 Task: Create Different Cloud Shapes.
Action: Mouse moved to (73, 201)
Screenshot: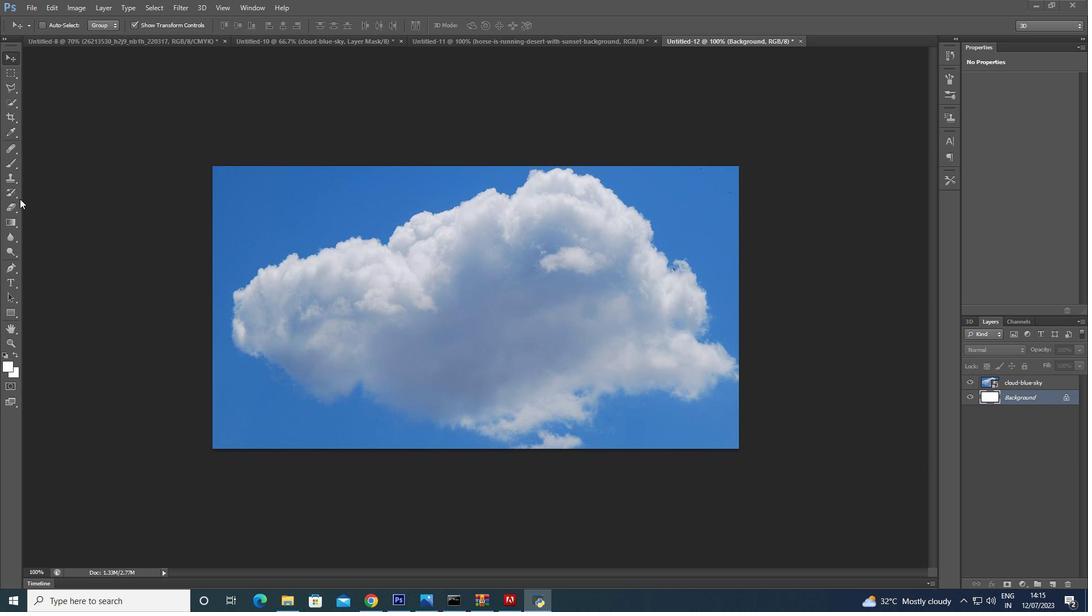 
Action: Mouse pressed left at (73, 201)
Screenshot: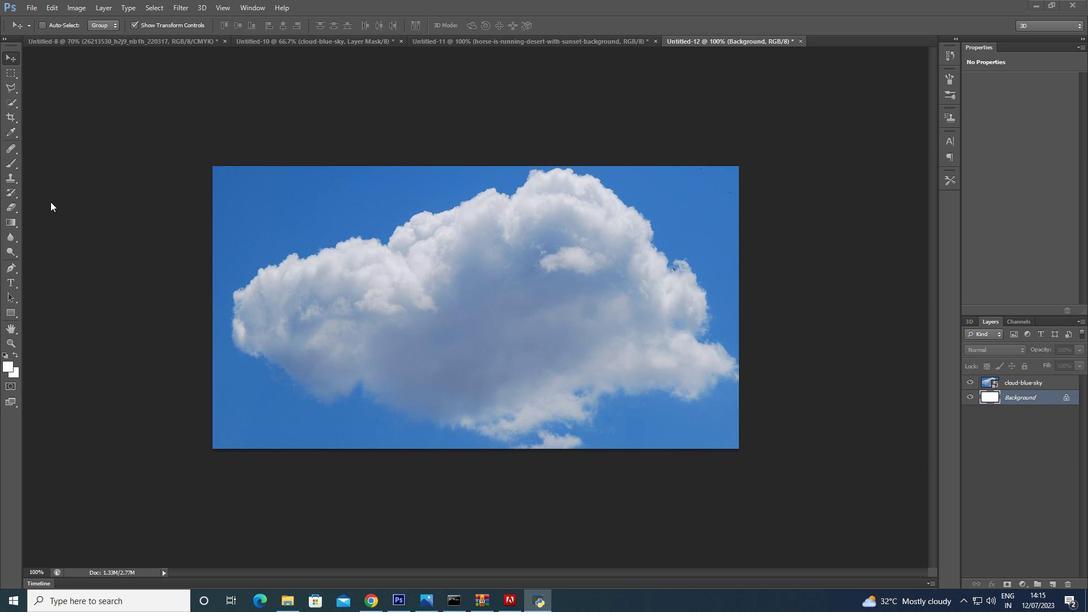 
Action: Mouse moved to (15, 105)
Screenshot: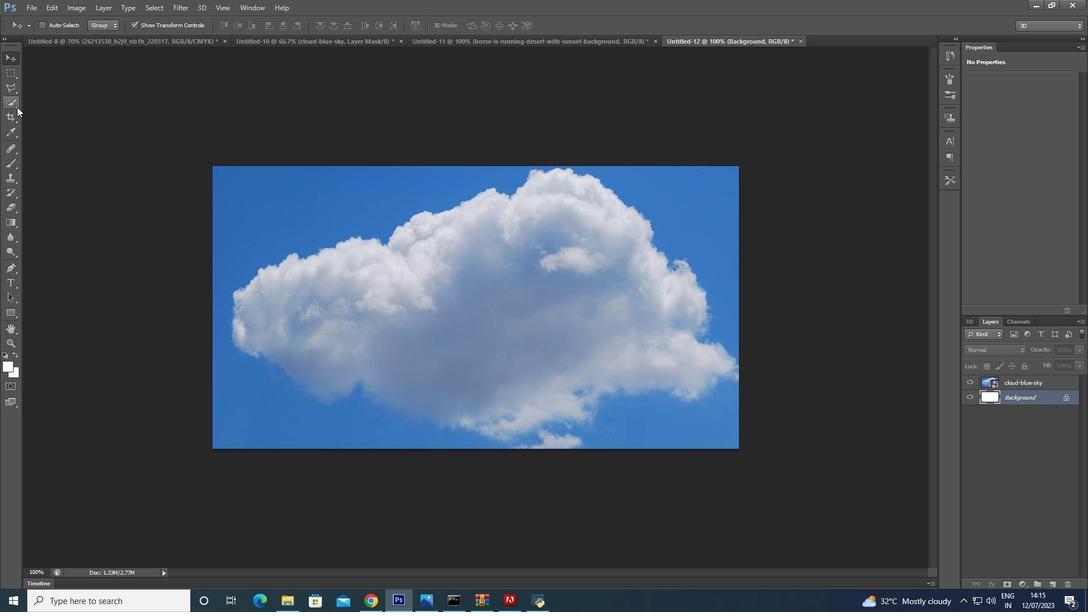 
Action: Mouse pressed left at (15, 105)
Screenshot: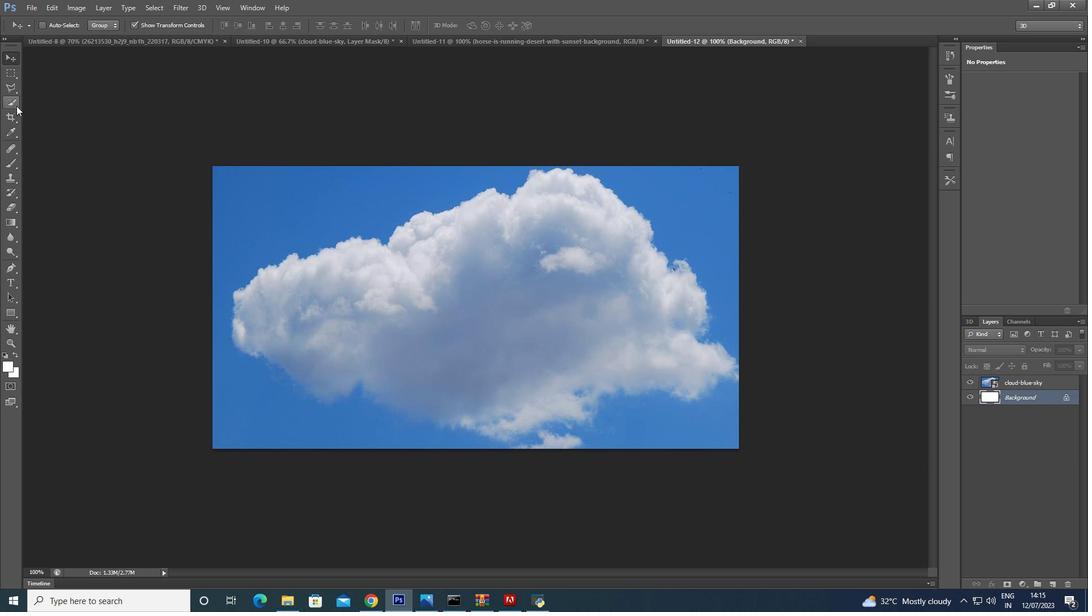 
Action: Mouse pressed left at (15, 105)
Screenshot: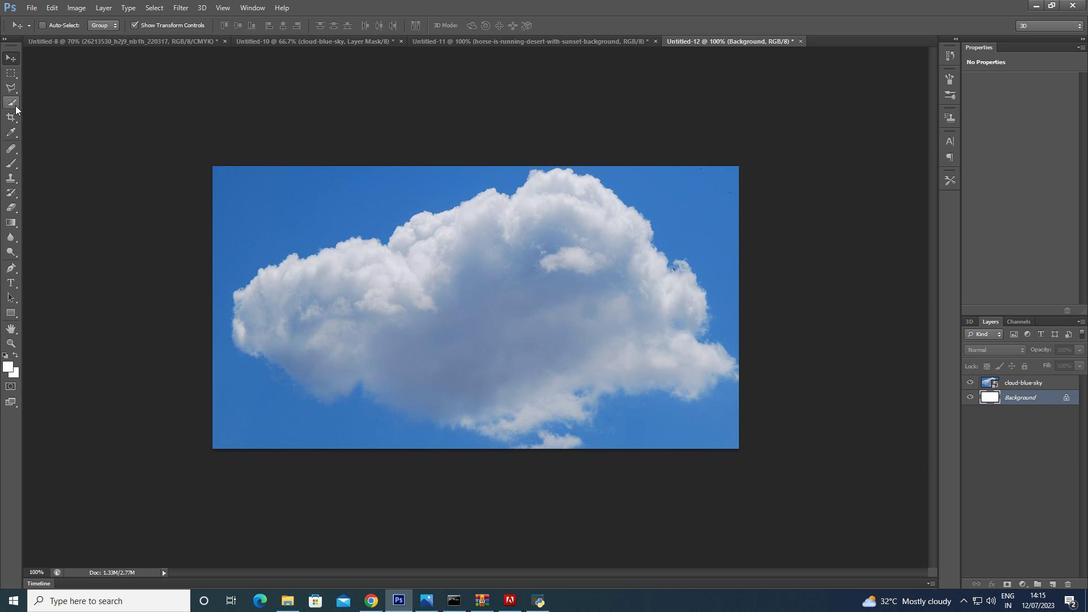 
Action: Mouse moved to (280, 297)
Screenshot: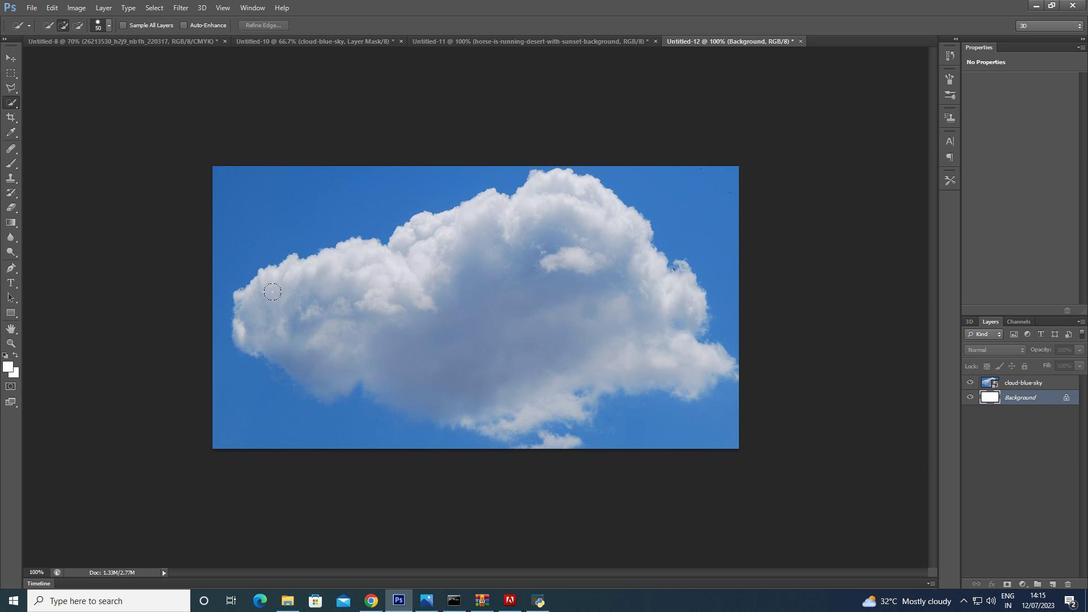 
Action: Mouse pressed left at (280, 297)
Screenshot: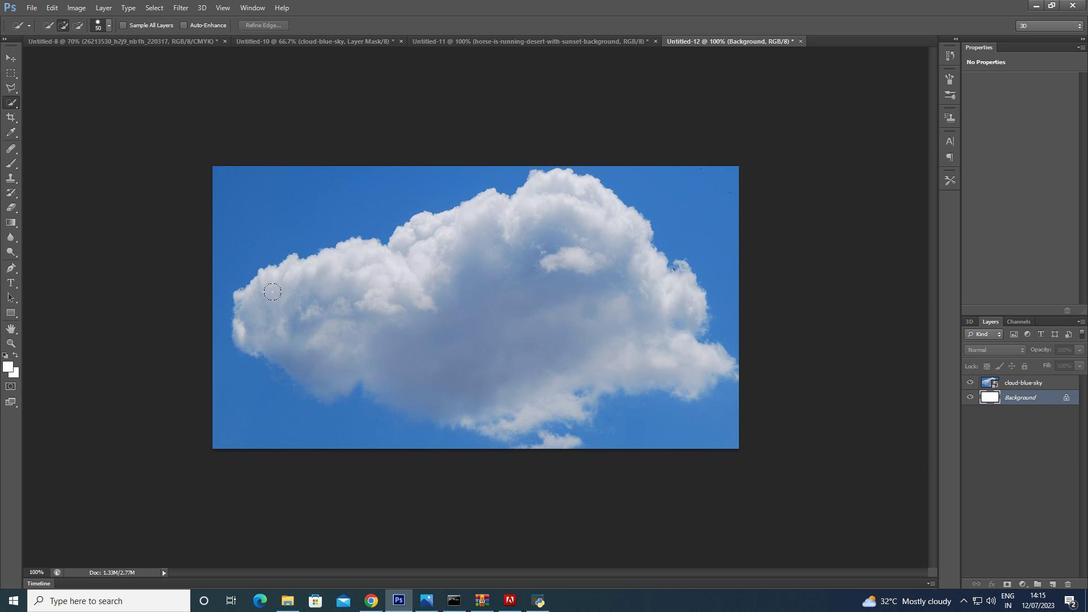 
Action: Mouse moved to (482, 302)
Screenshot: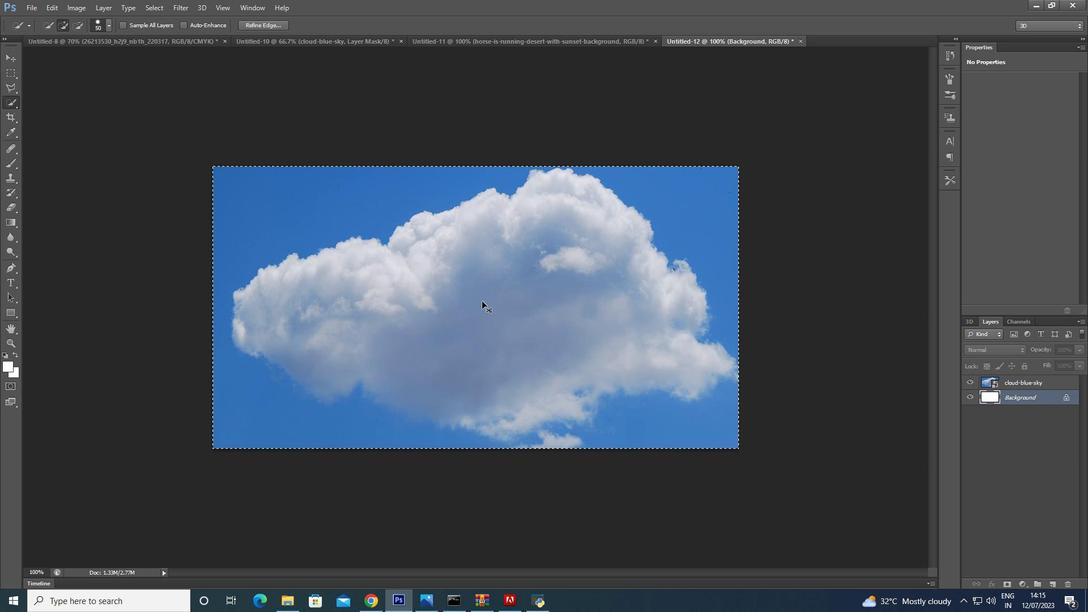 
Action: Key pressed ctrl+D
Screenshot: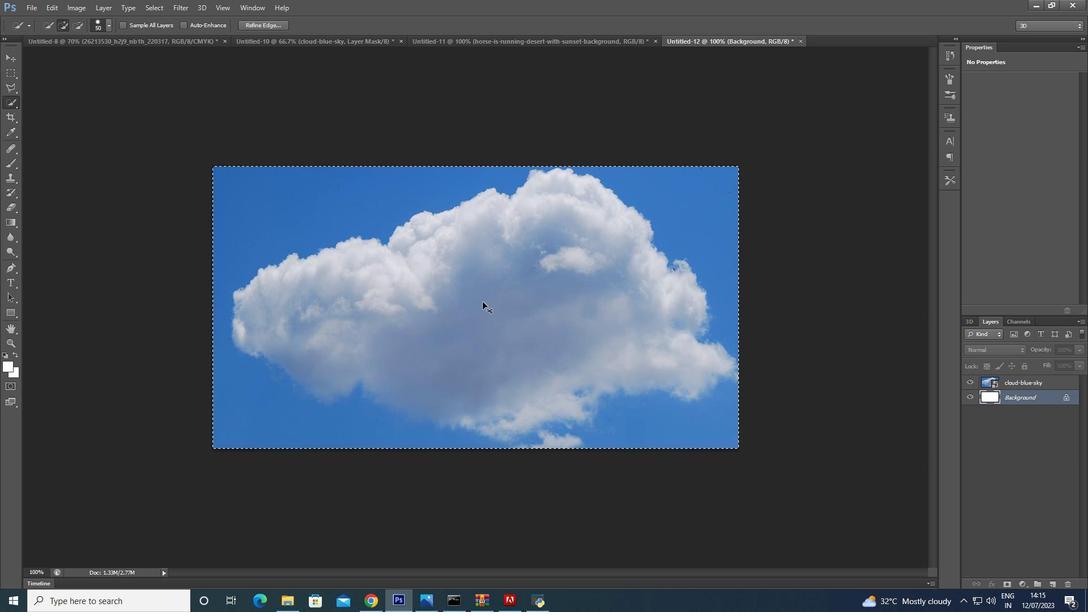 
Action: Mouse moved to (1024, 385)
Screenshot: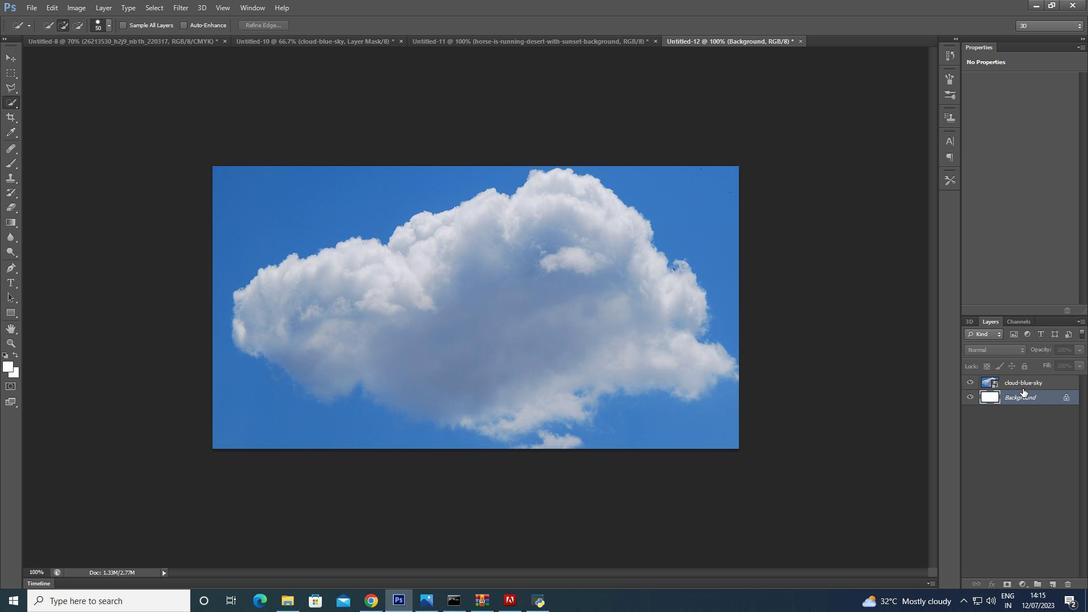
Action: Mouse pressed left at (1024, 385)
Screenshot: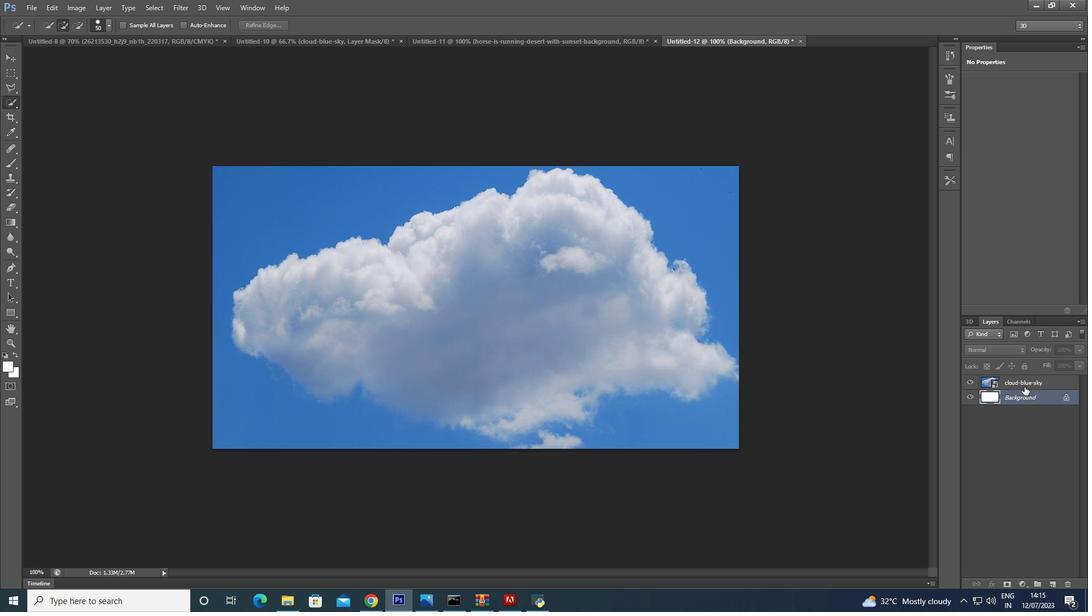
Action: Mouse moved to (393, 298)
Screenshot: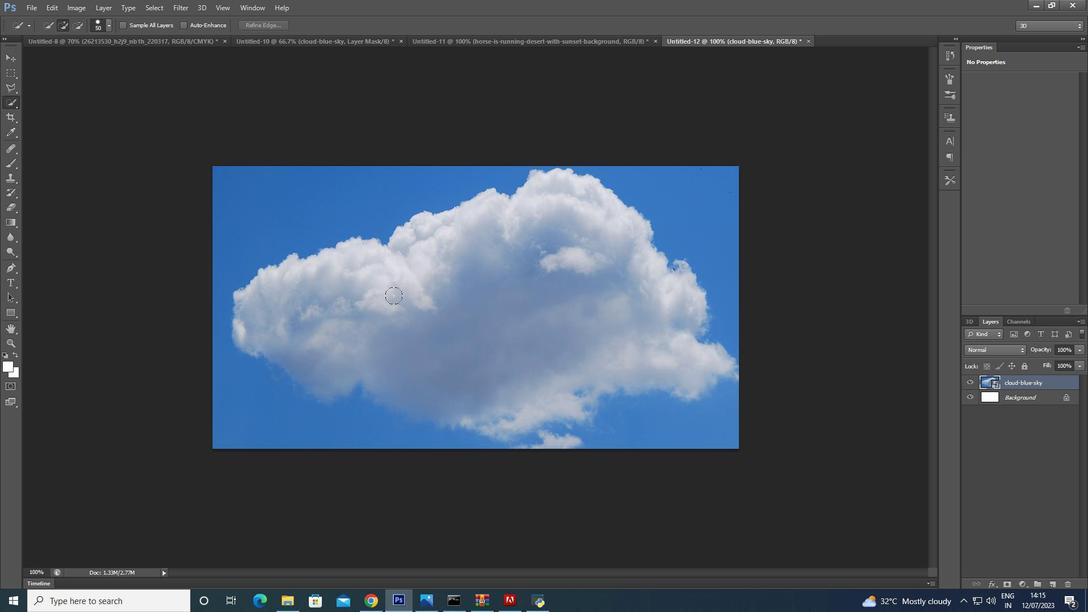
Action: Mouse pressed left at (393, 298)
Screenshot: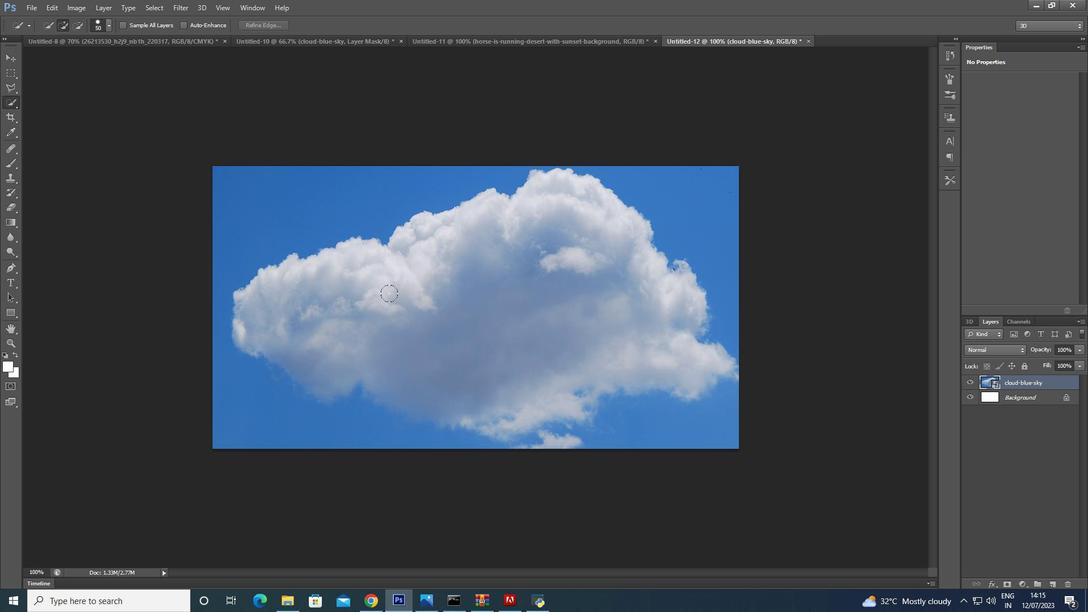
Action: Mouse moved to (560, 304)
Screenshot: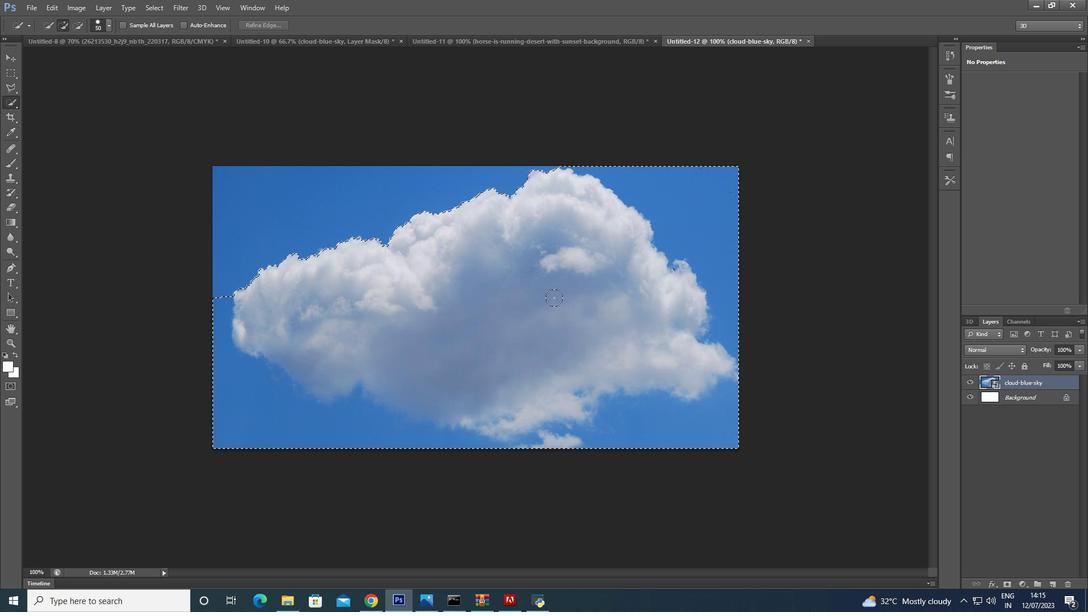 
Action: Key pressed ctrl+C
Screenshot: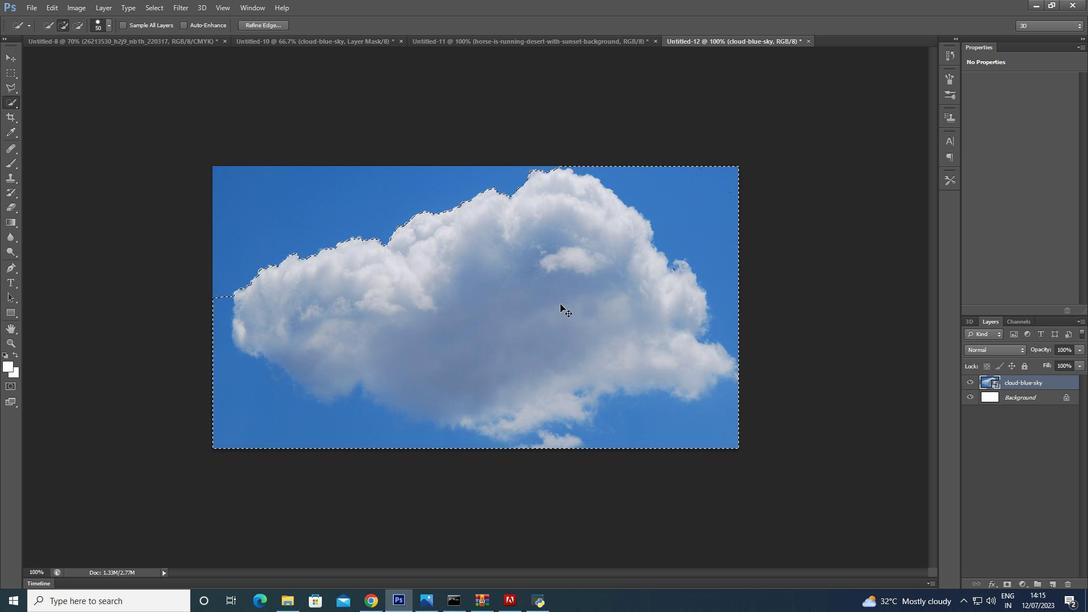 
Action: Mouse moved to (561, 304)
Screenshot: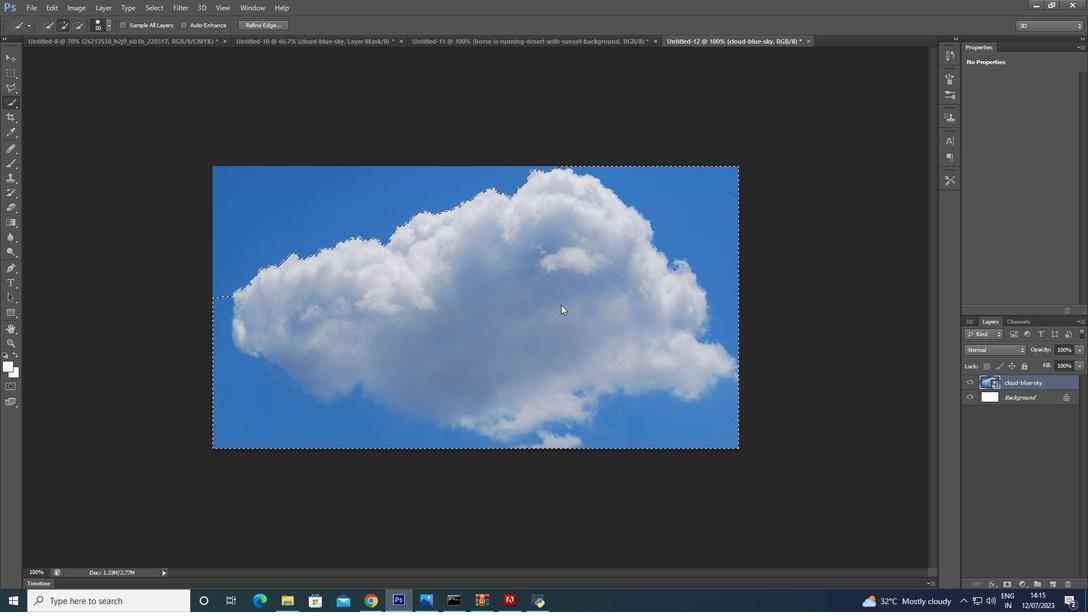 
Action: Key pressed <'\n'>
Screenshot: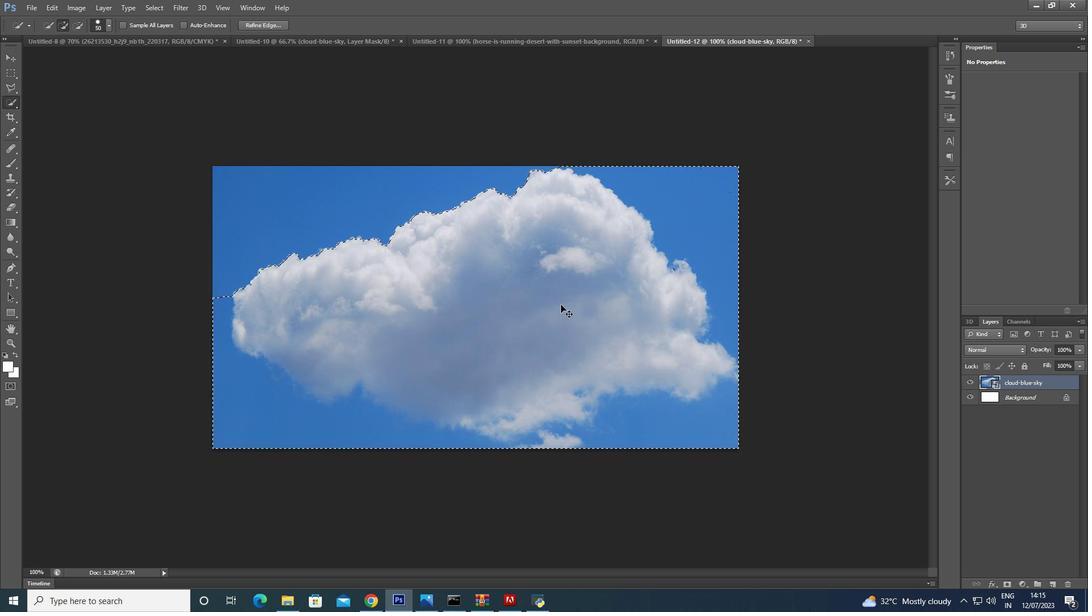 
Action: Mouse moved to (7, 51)
Screenshot: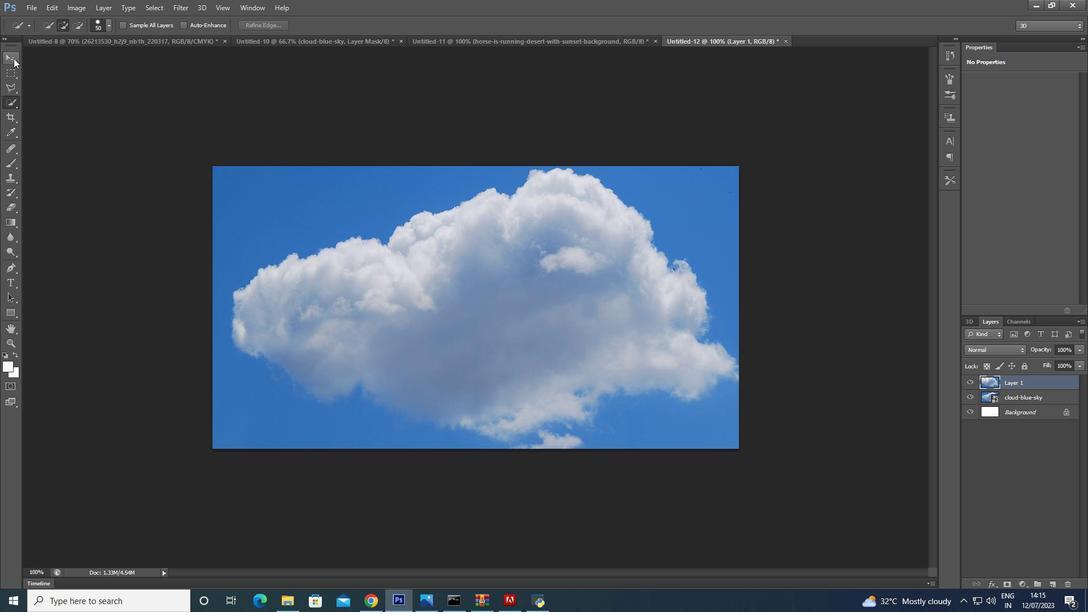 
Action: Mouse pressed left at (7, 51)
Screenshot: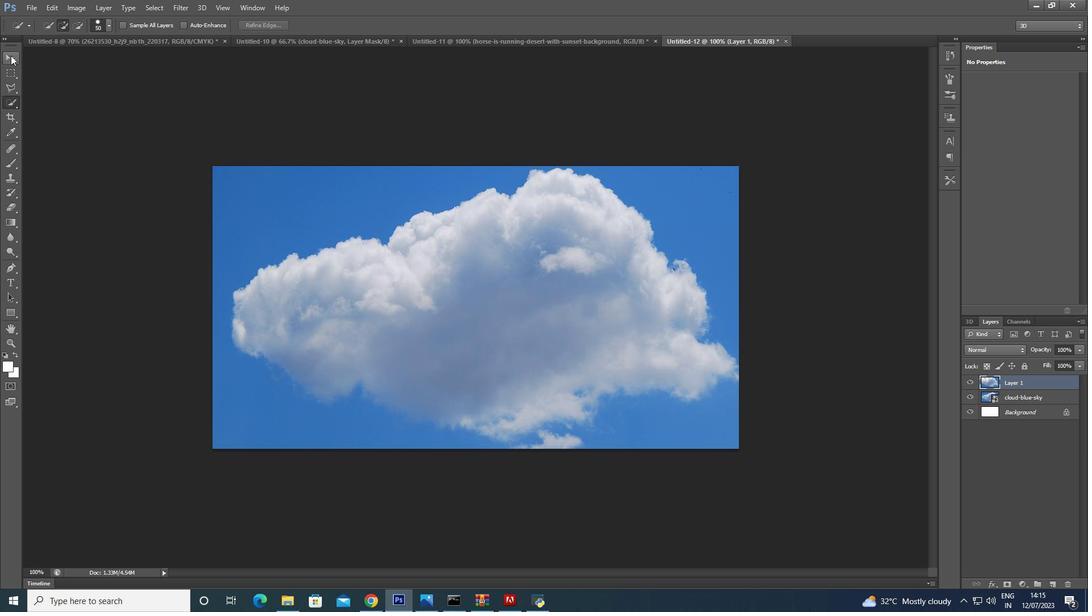 
Action: Mouse moved to (592, 308)
Screenshot: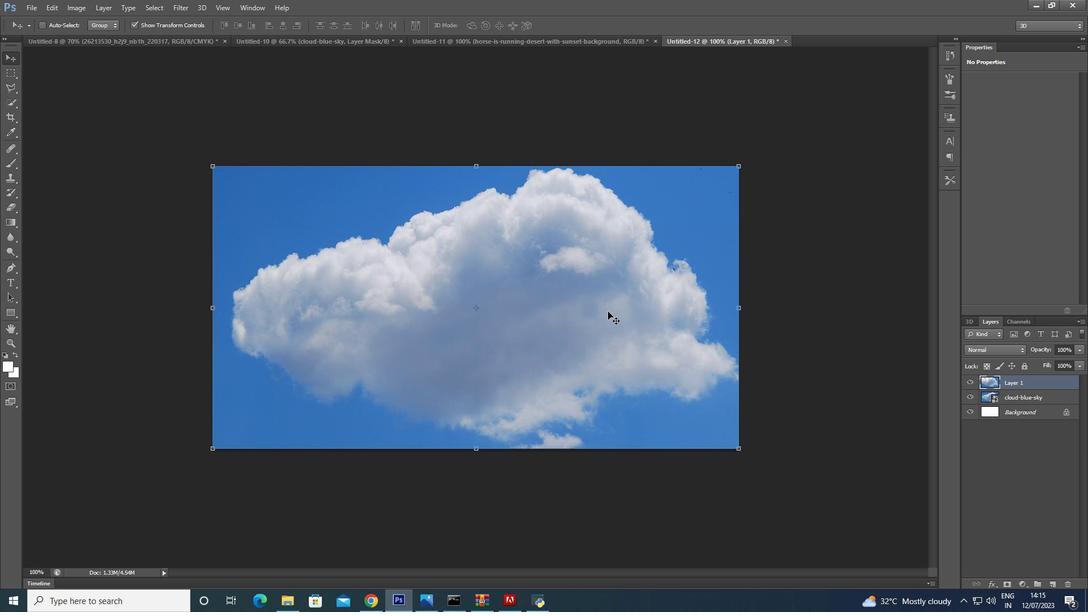 
Action: Mouse pressed left at (592, 308)
Screenshot: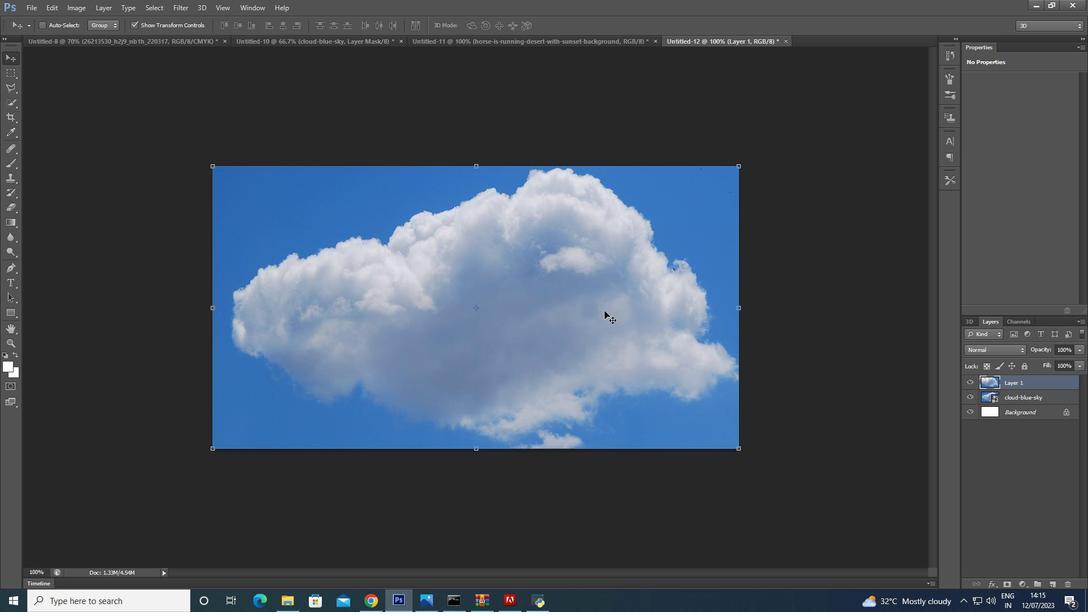 
Action: Mouse moved to (561, 295)
Screenshot: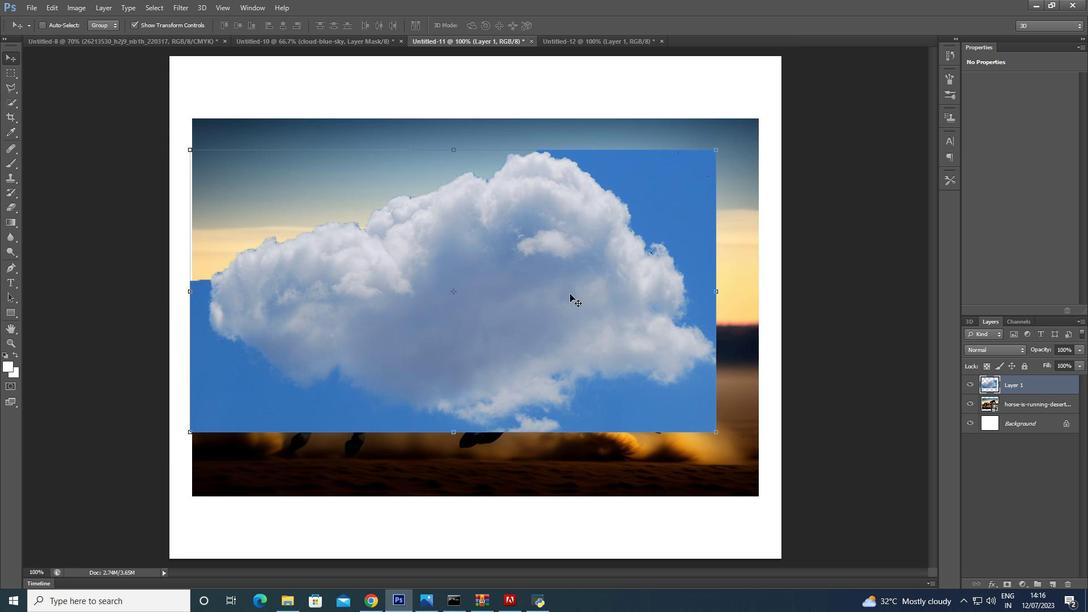 
Action: Mouse pressed left at (561, 295)
Screenshot: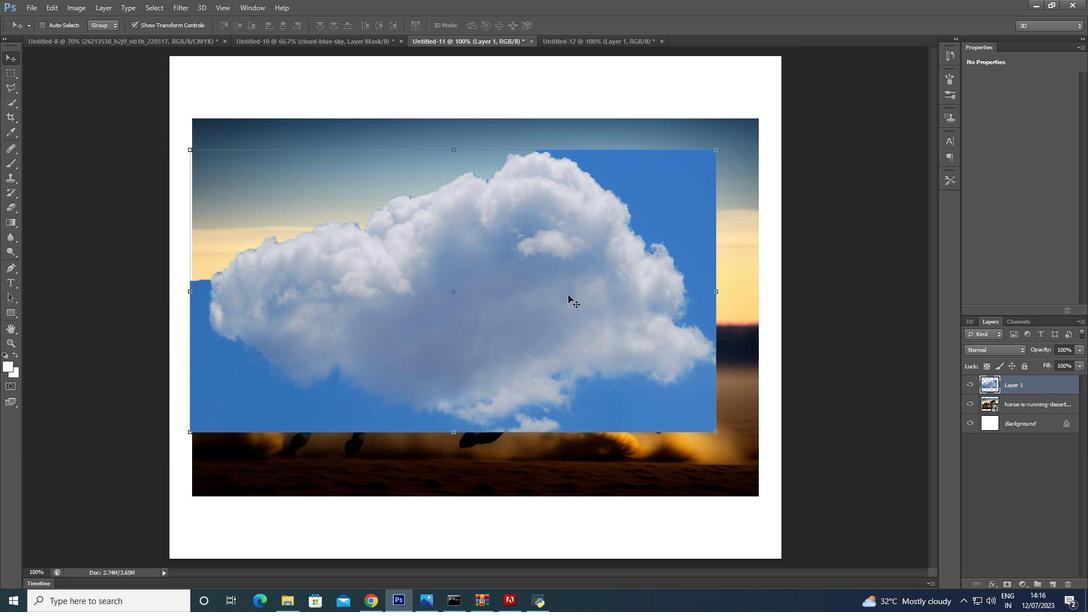 
Action: Mouse moved to (11, 100)
Screenshot: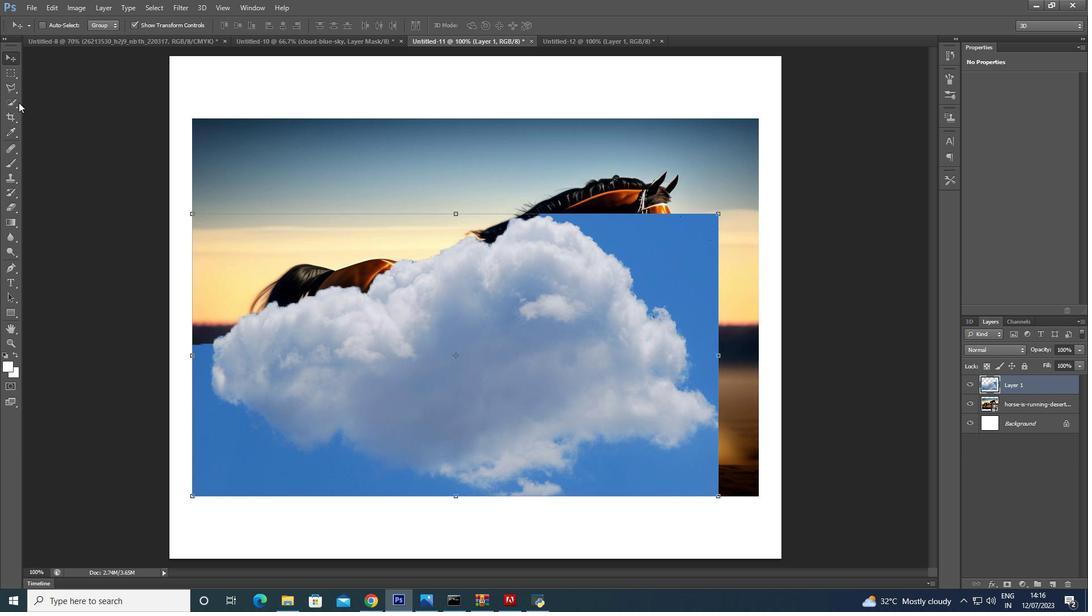 
Action: Mouse pressed left at (11, 100)
Screenshot: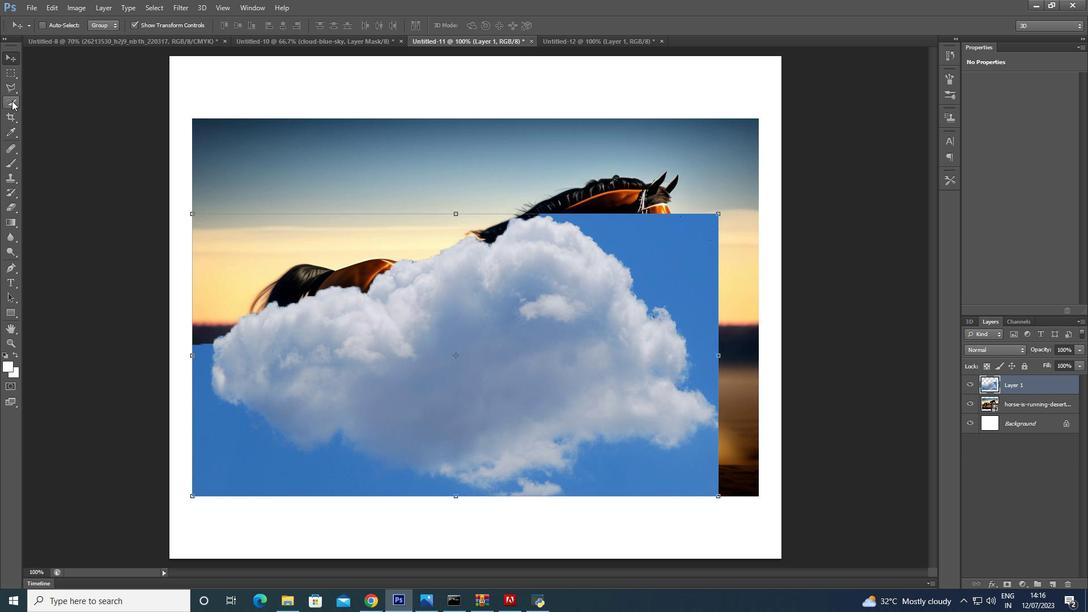 
Action: Mouse moved to (11, 100)
Screenshot: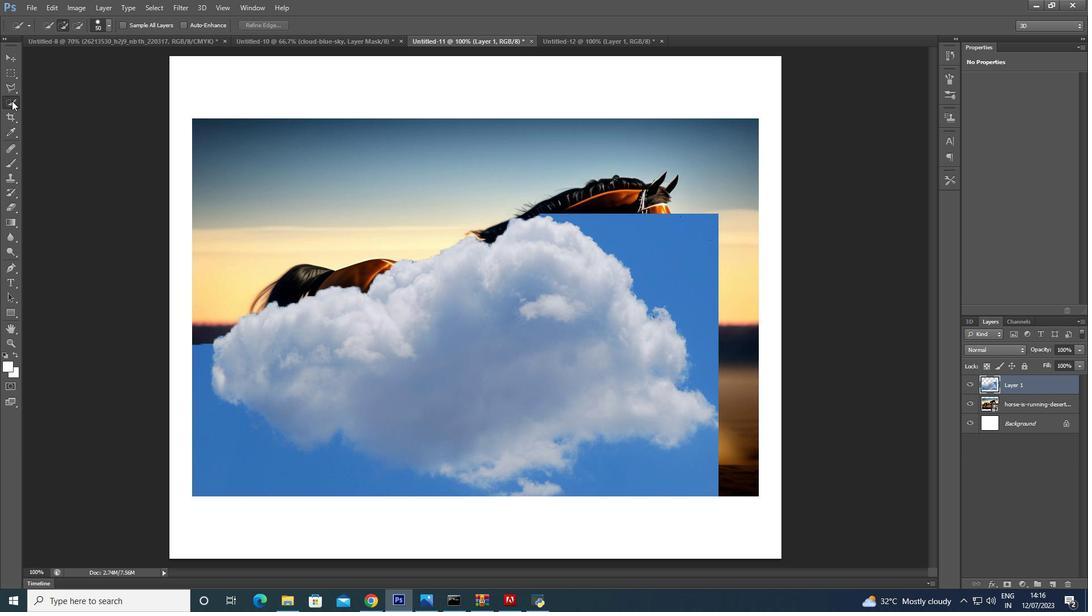
Action: Mouse pressed left at (11, 100)
Screenshot: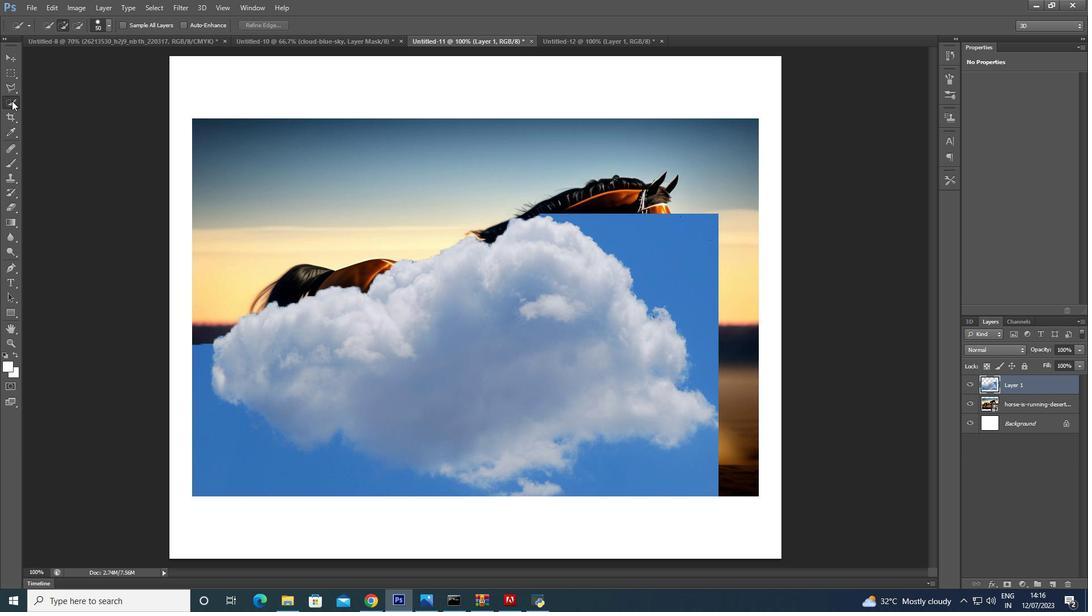 
Action: Mouse moved to (41, 102)
Screenshot: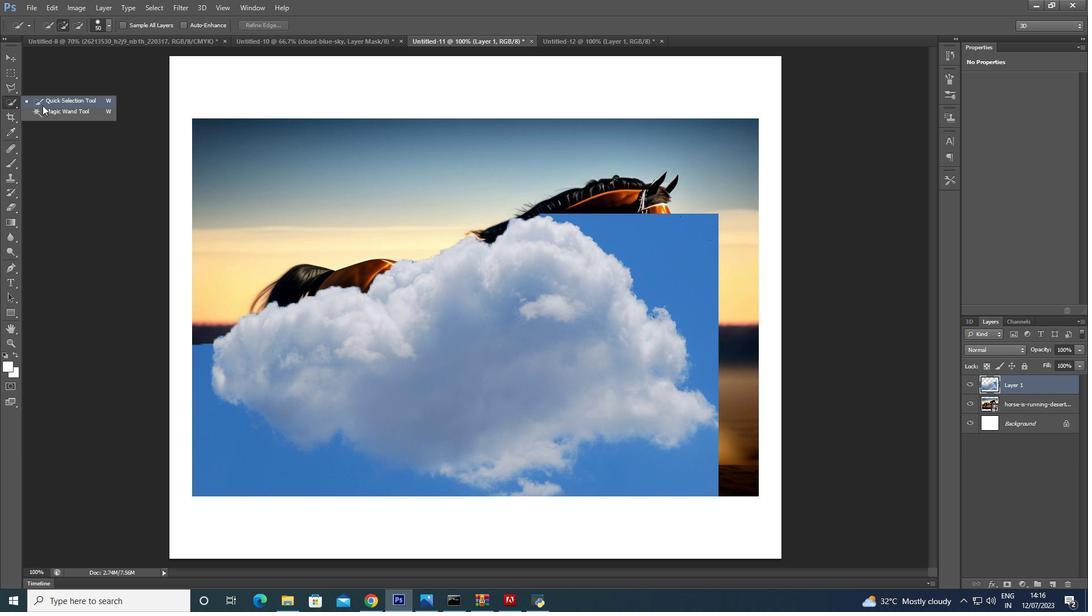 
Action: Mouse pressed left at (41, 102)
Screenshot: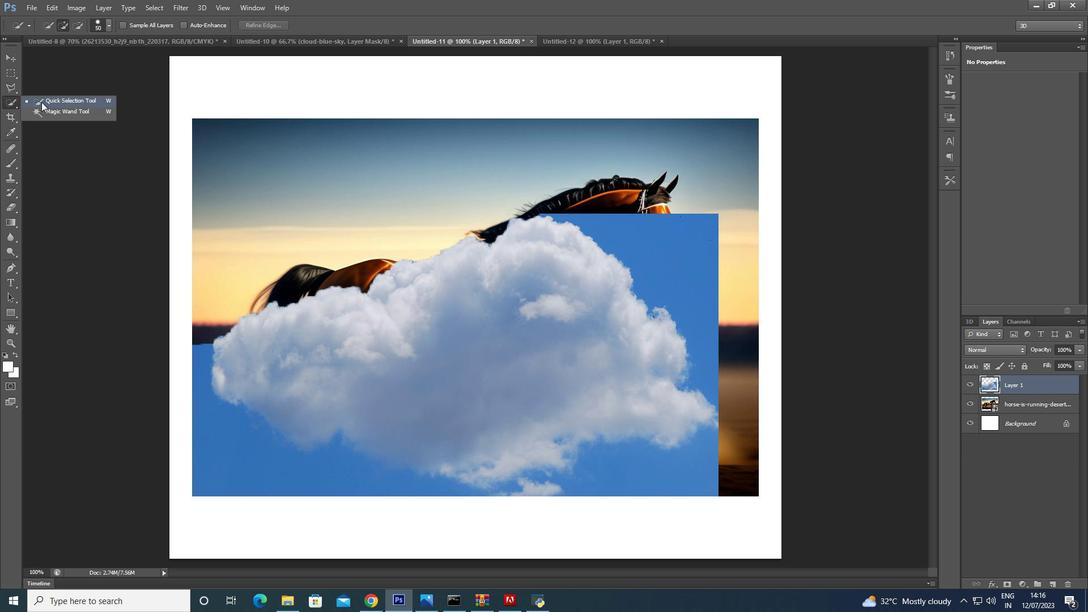 
Action: Mouse pressed left at (41, 102)
Screenshot: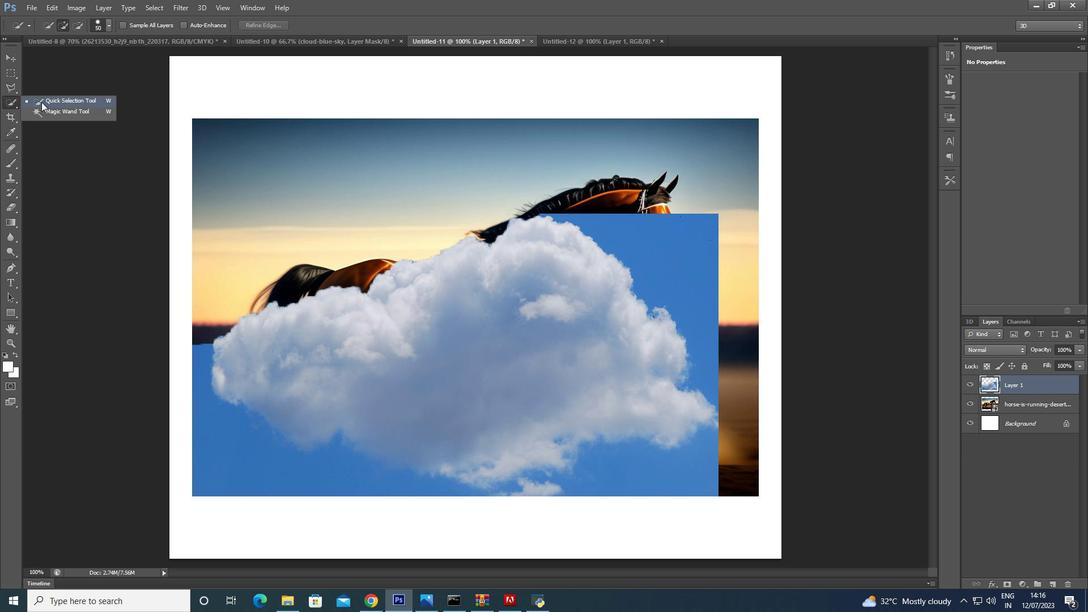 
Action: Mouse pressed left at (41, 102)
Screenshot: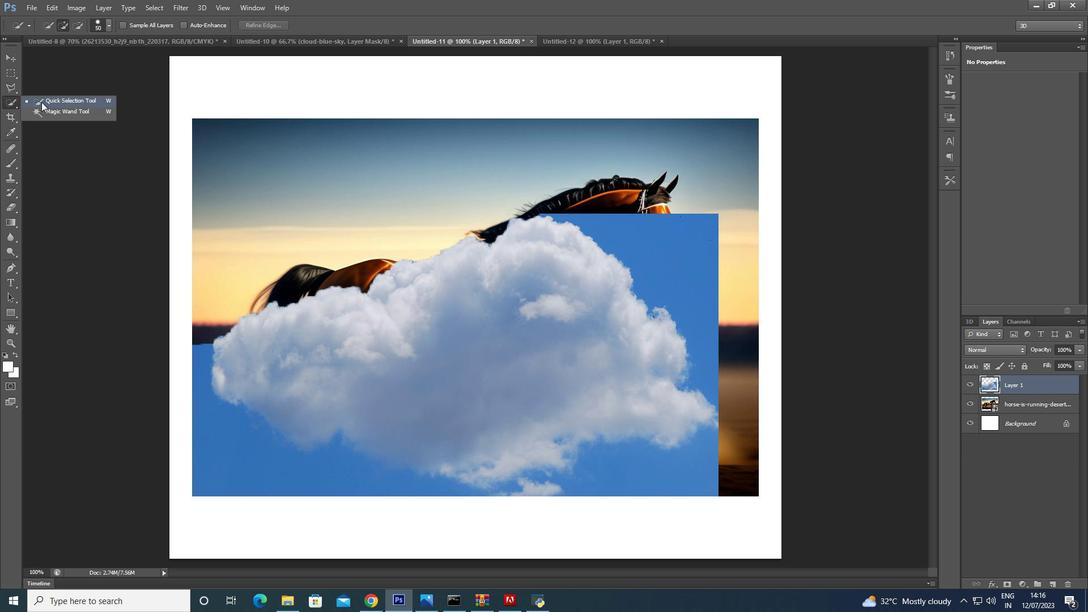 
Action: Mouse moved to (202, 355)
Screenshot: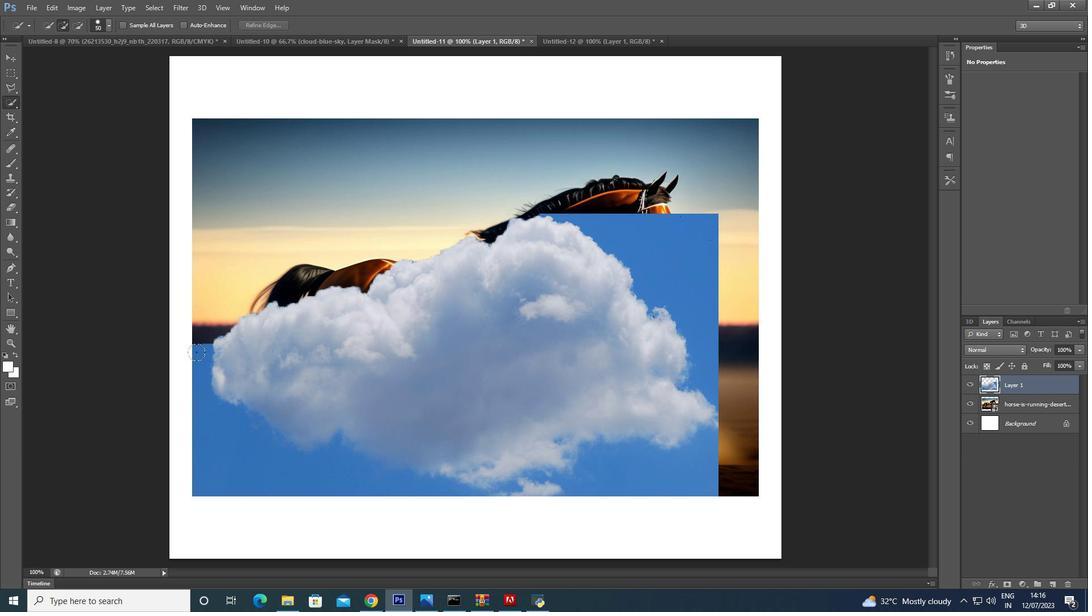 
Action: Key pressed <Key.cmd_r>[[[
Screenshot: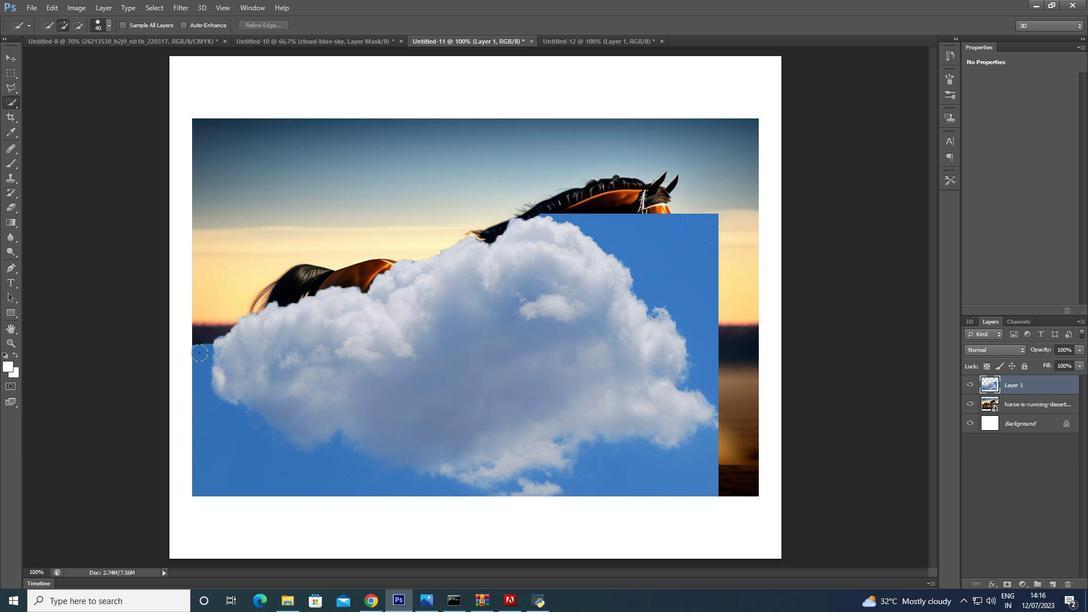 
Action: Mouse moved to (203, 350)
Screenshot: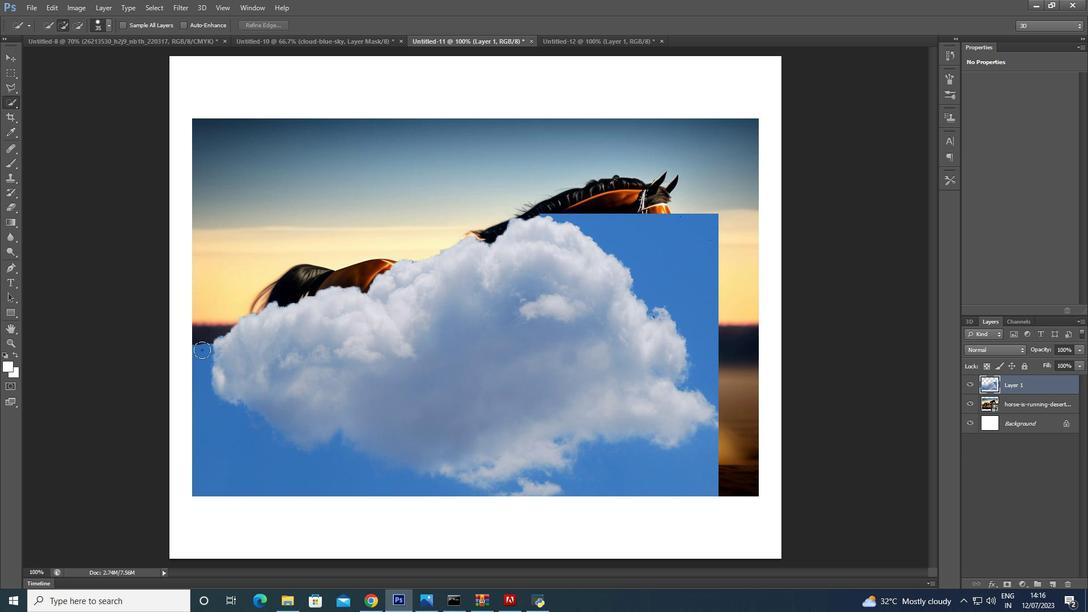 
Action: Mouse pressed left at (203, 350)
Screenshot: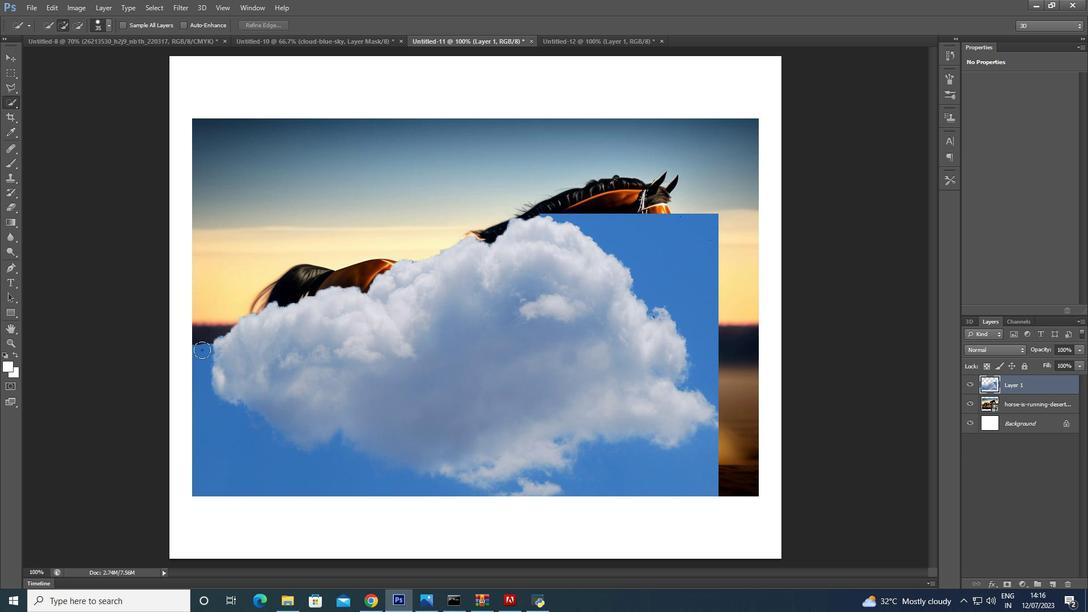 
Action: Mouse moved to (315, 465)
Screenshot: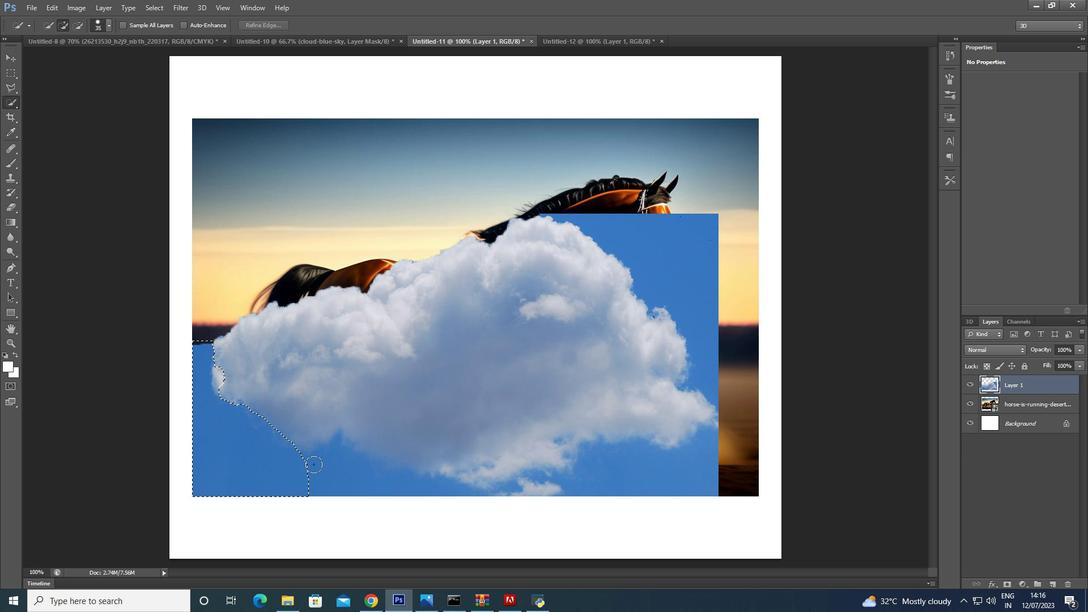 
Action: Key pressed <Key.backspace>
Screenshot: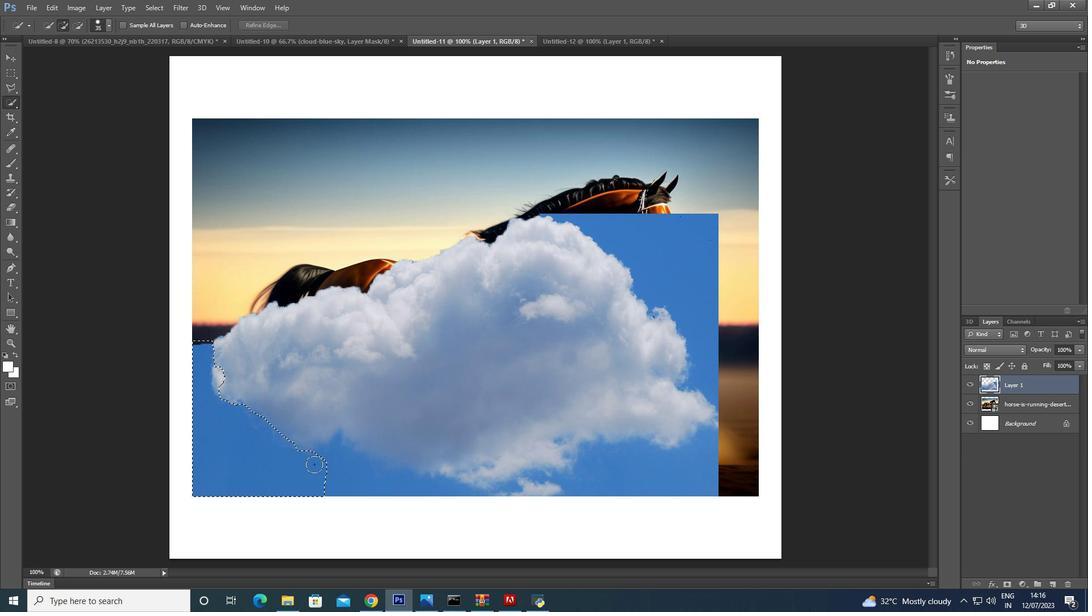 
Action: Mouse moved to (327, 456)
Screenshot: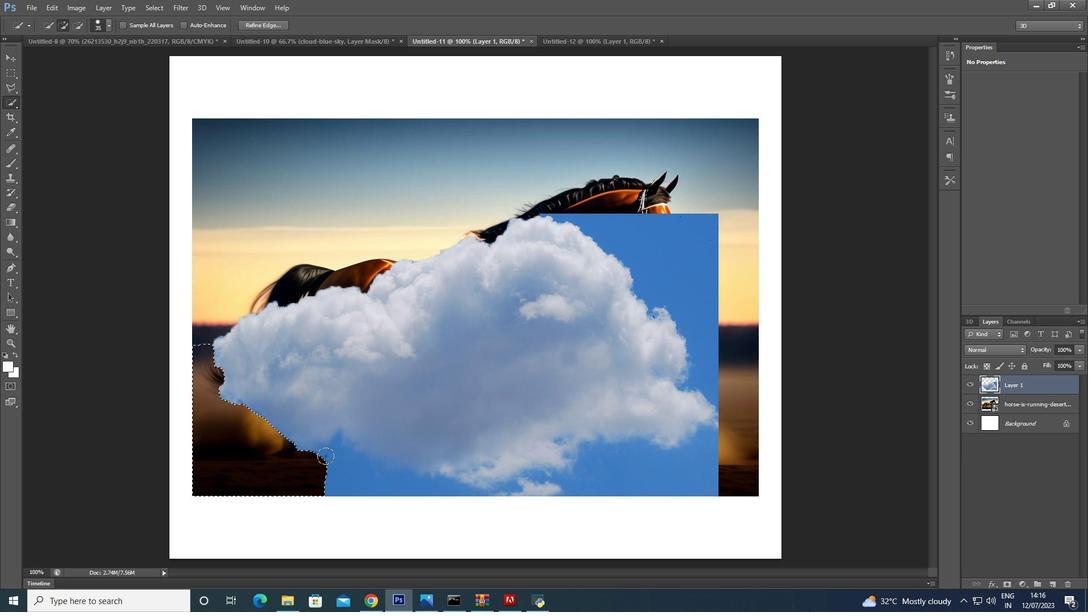 
Action: Mouse pressed left at (327, 456)
Screenshot: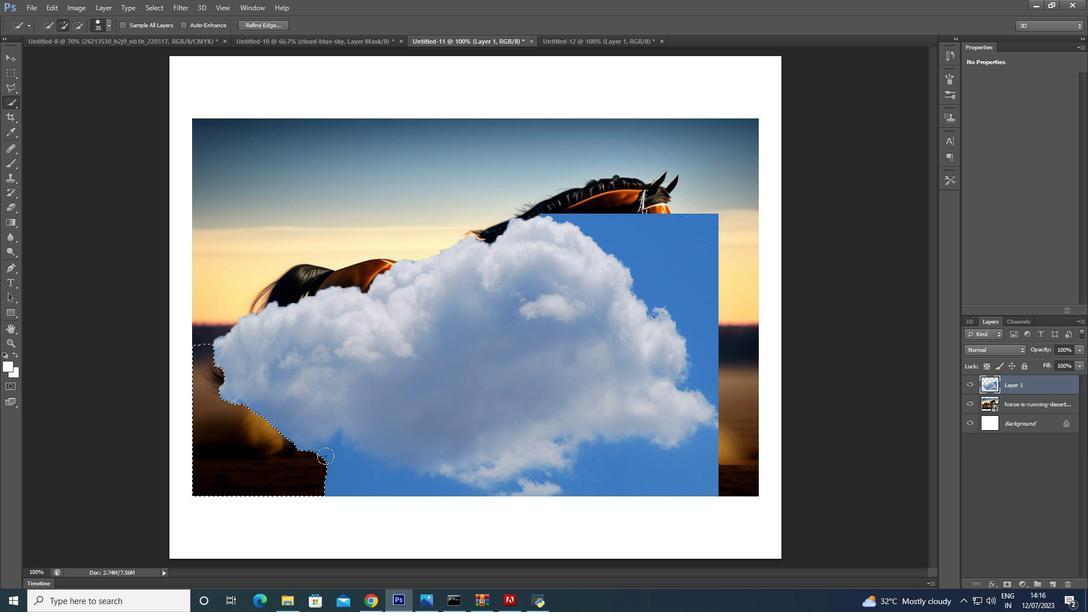 
Action: Mouse moved to (622, 462)
Screenshot: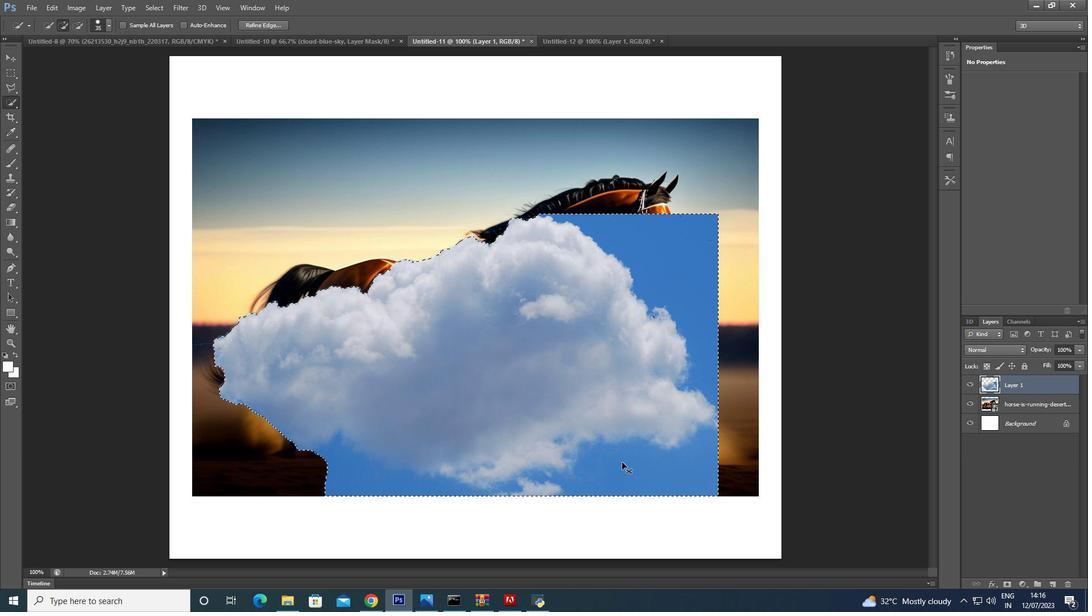 
Action: Key pressed ctrl+D
Screenshot: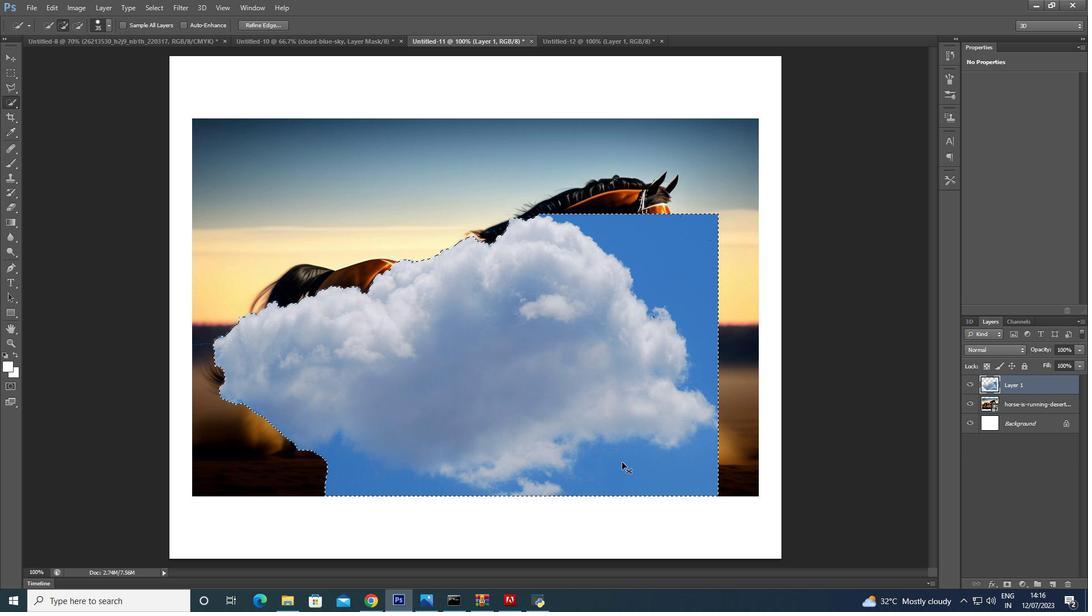 
Action: Mouse moved to (334, 451)
Screenshot: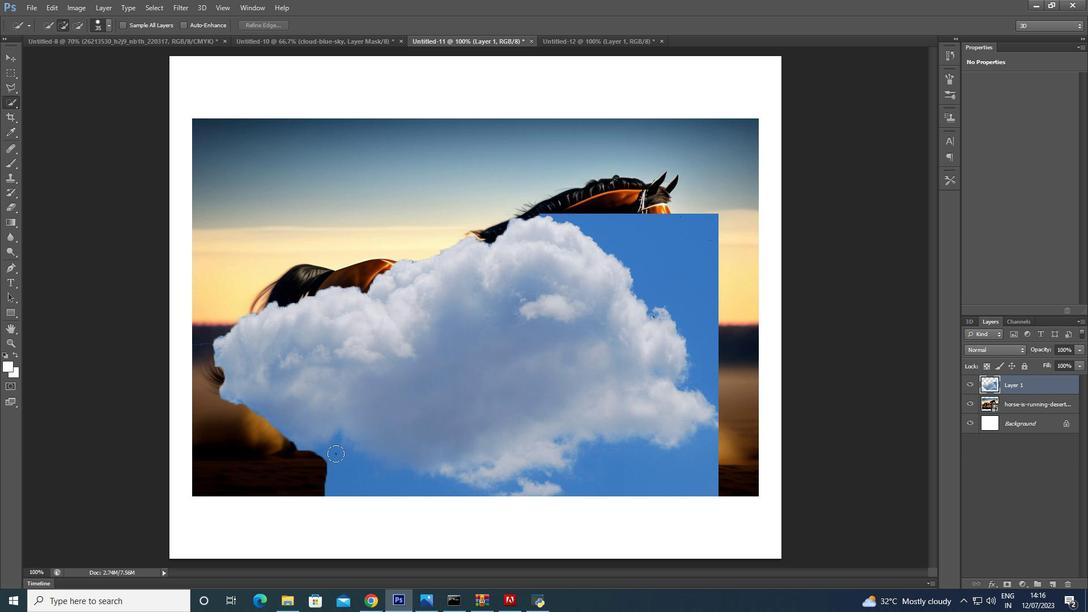 
Action: Mouse pressed left at (334, 451)
Screenshot: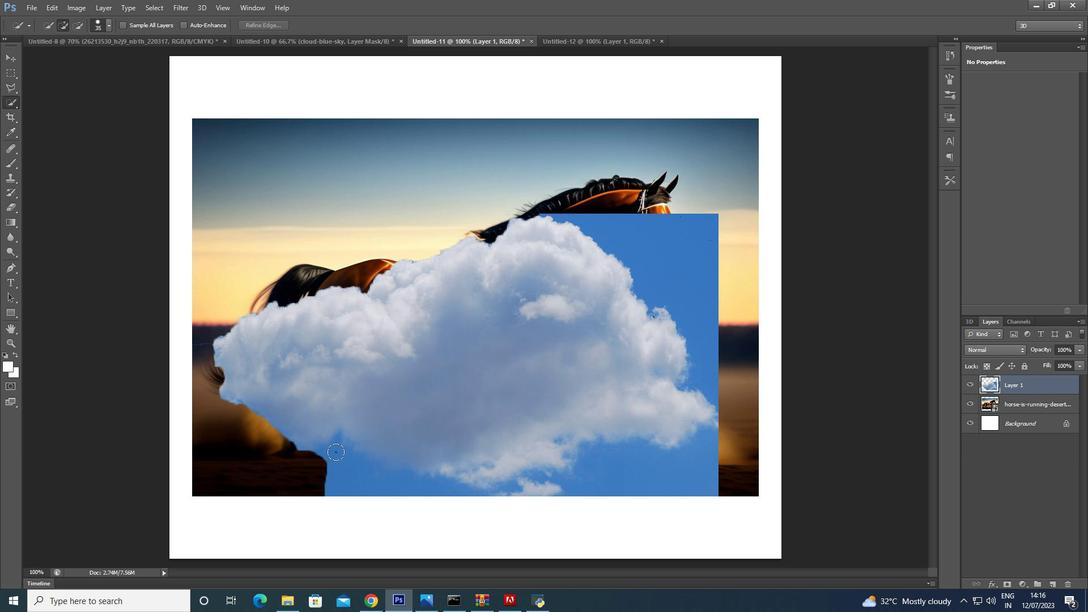 
Action: Mouse moved to (374, 476)
Screenshot: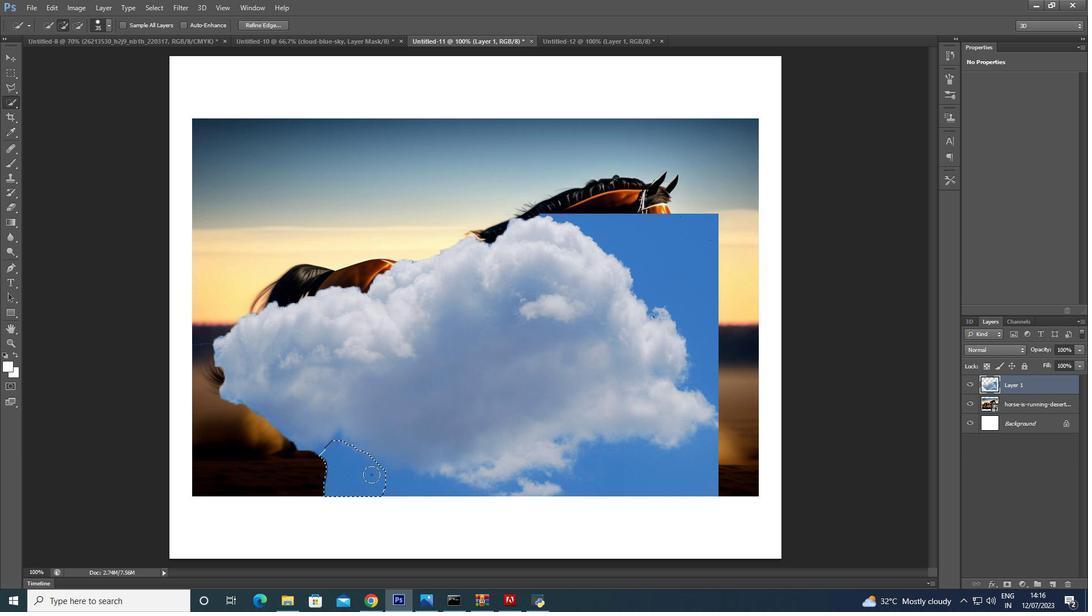 
Action: Key pressed <Key.backspace>
Screenshot: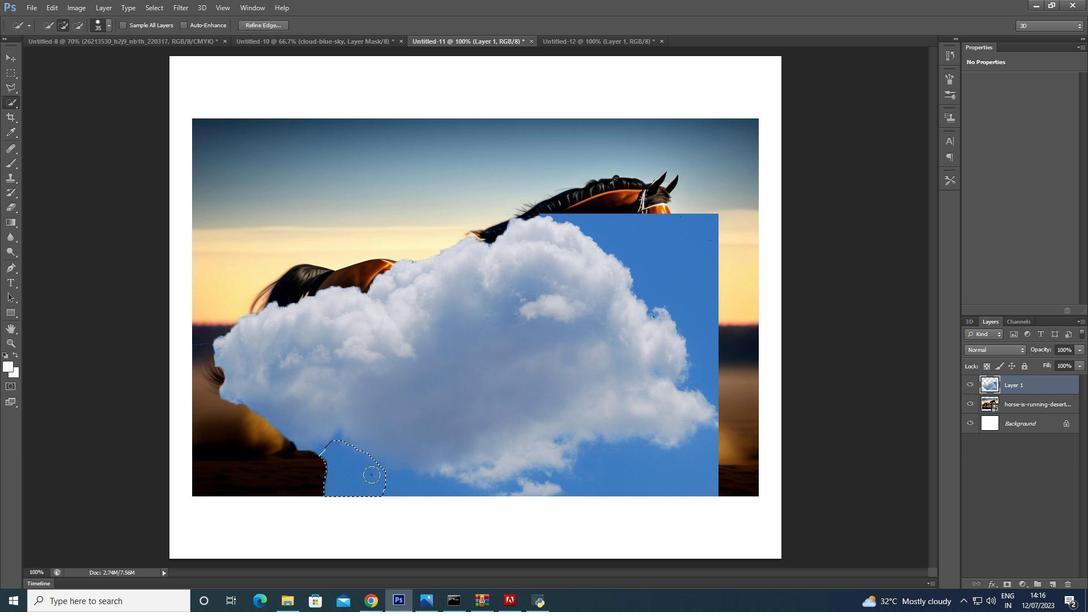 
Action: Mouse moved to (395, 478)
Screenshot: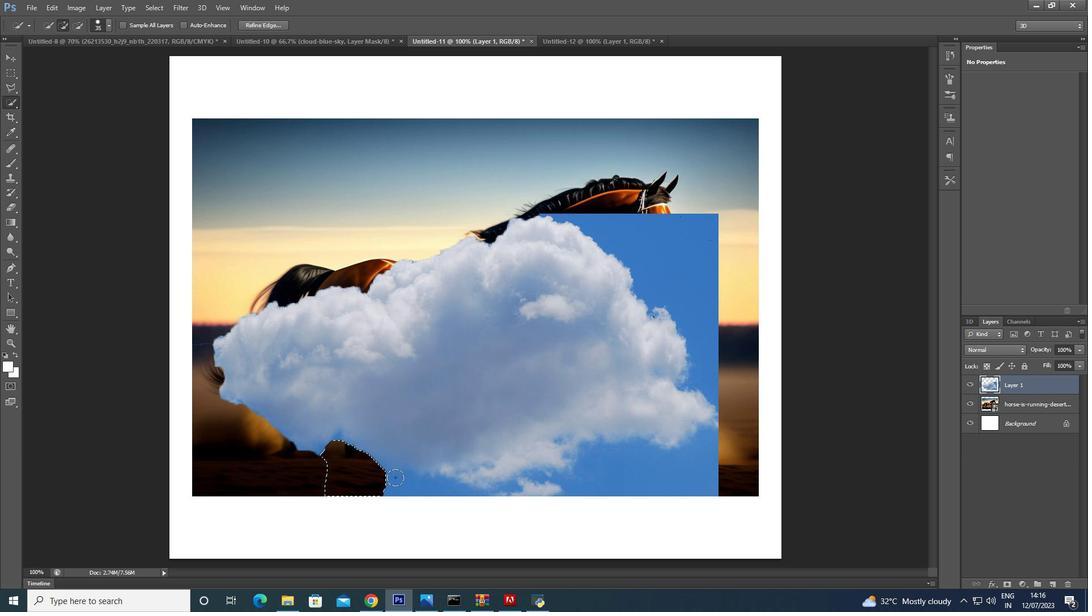 
Action: Mouse pressed left at (395, 478)
Screenshot: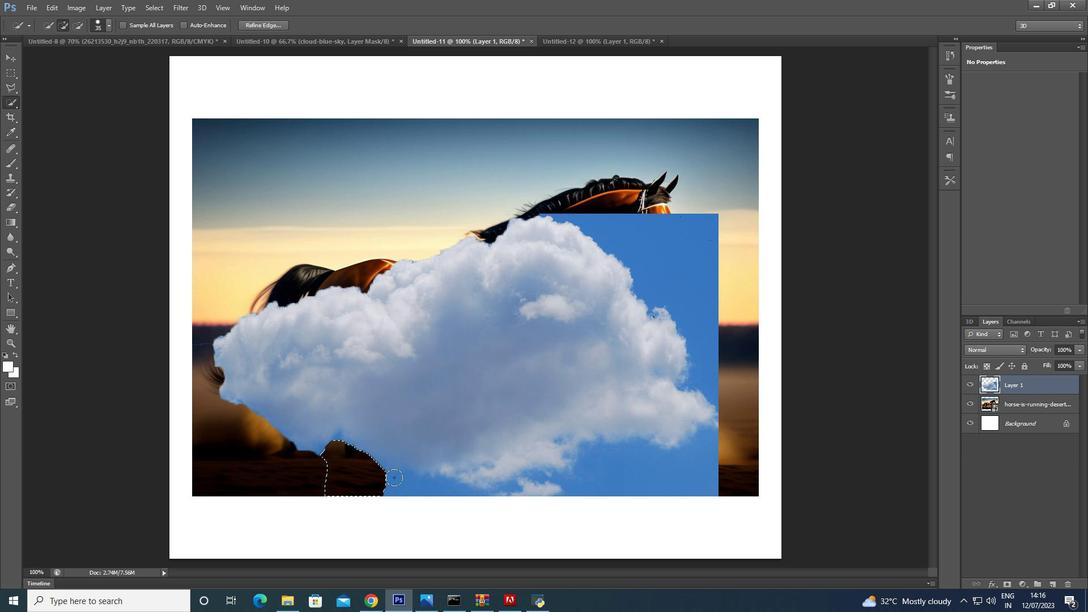 
Action: Mouse moved to (461, 472)
Screenshot: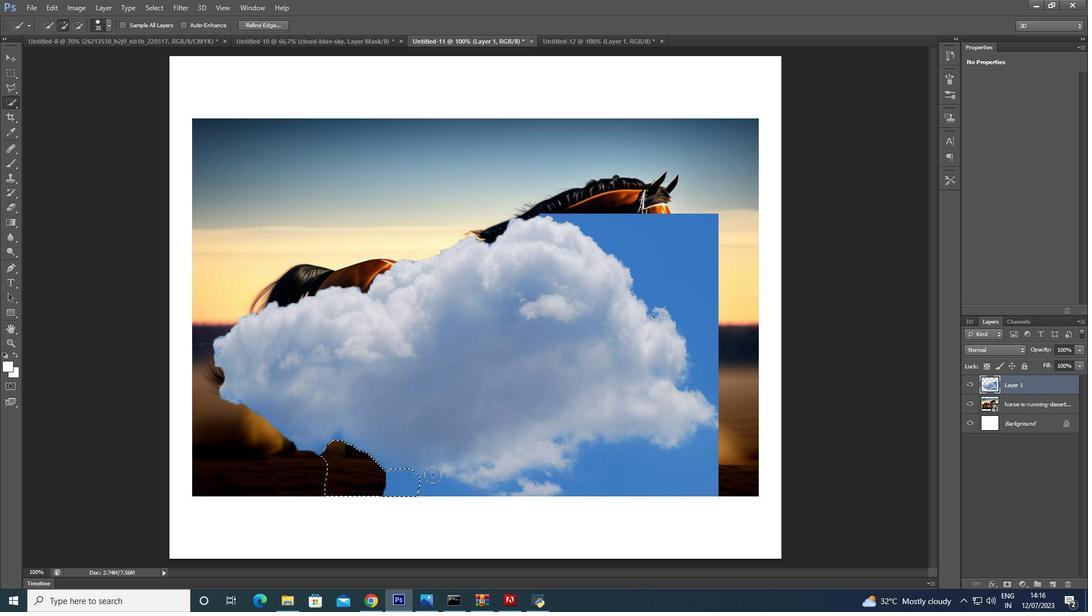 
Action: Key pressed <Key.backspace>
Screenshot: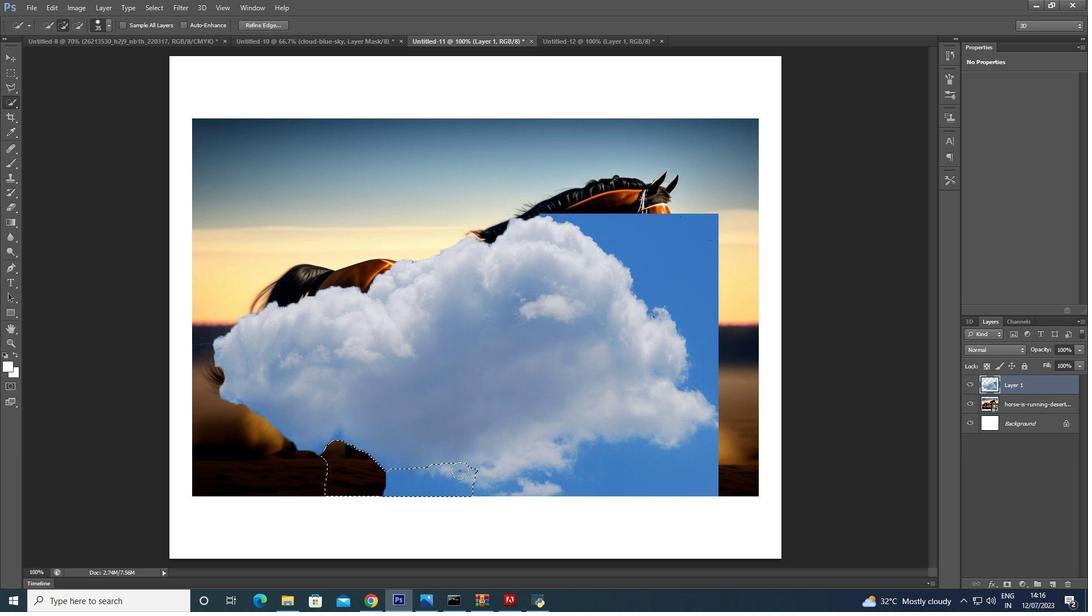
Action: Mouse moved to (494, 480)
Screenshot: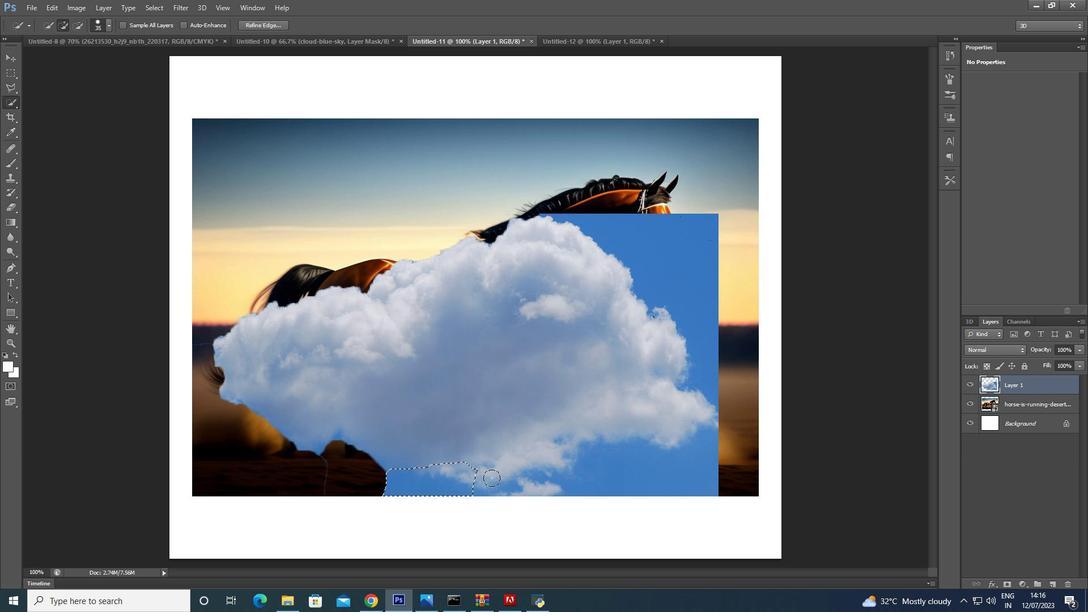 
Action: Key pressed <Key.backspace>
Screenshot: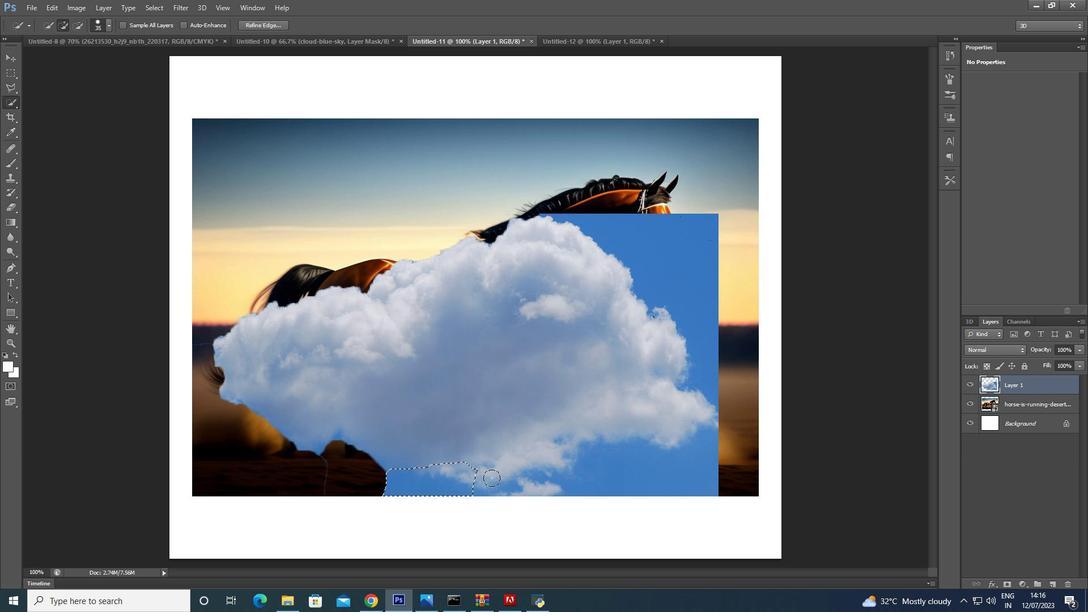 
Action: Mouse moved to (481, 479)
Screenshot: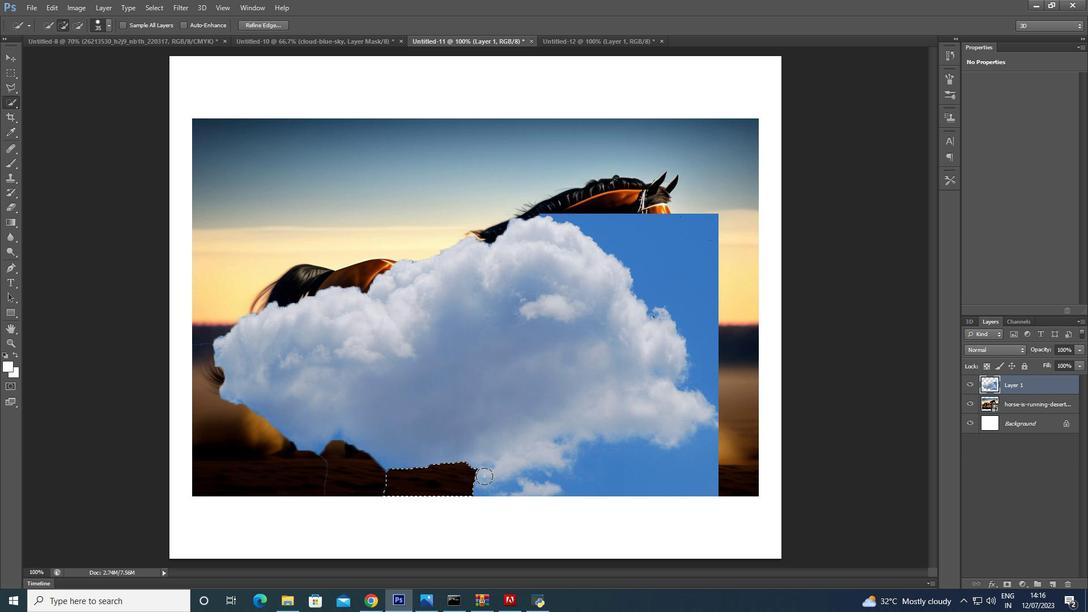 
Action: Mouse pressed left at (481, 479)
Screenshot: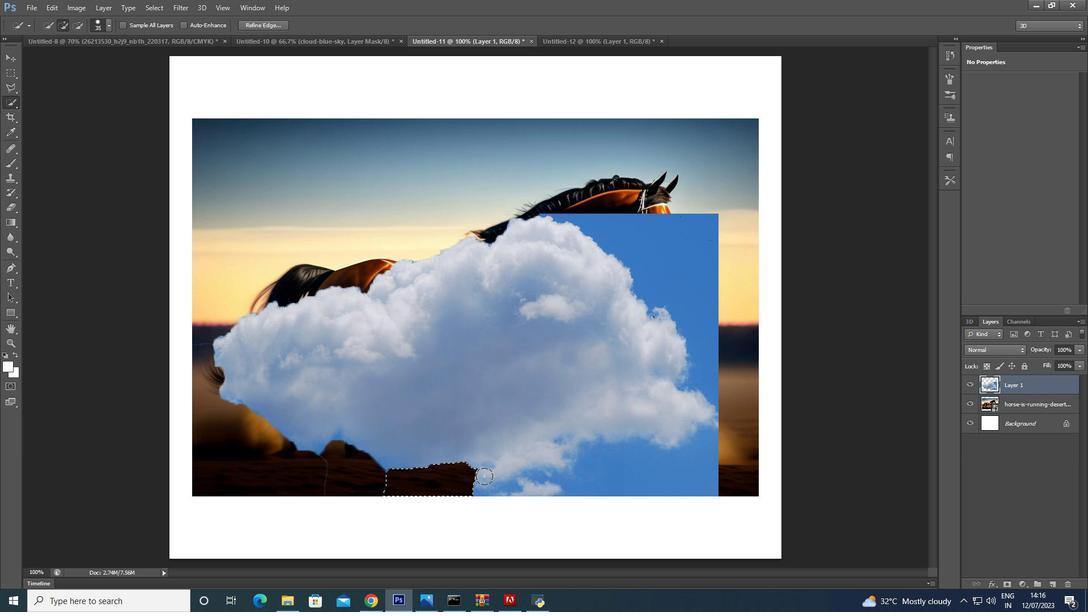 
Action: Mouse moved to (565, 463)
Screenshot: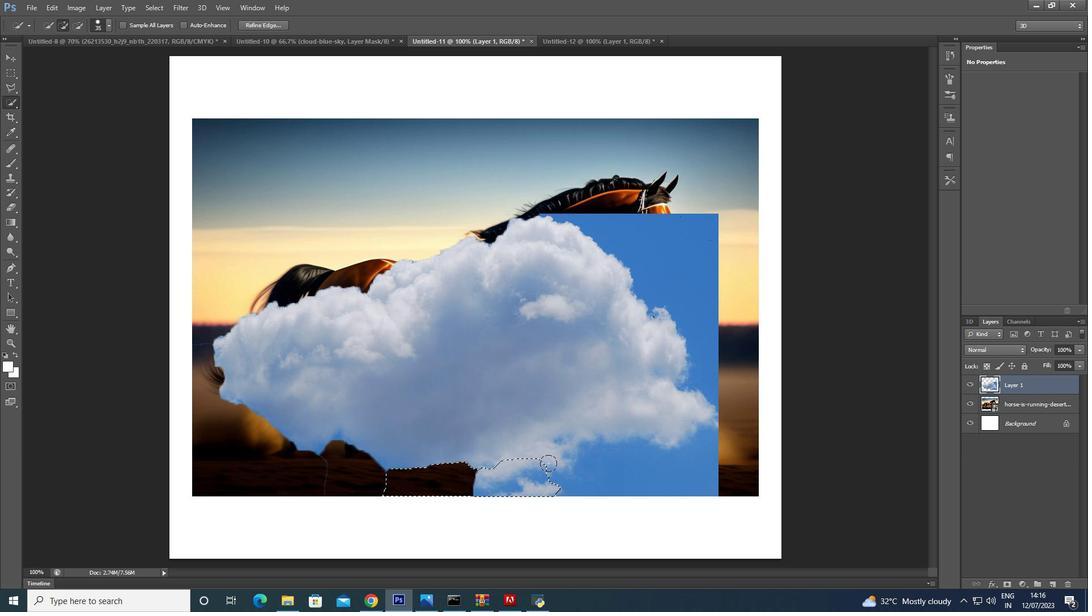 
Action: Key pressed <Key.backspace>
Screenshot: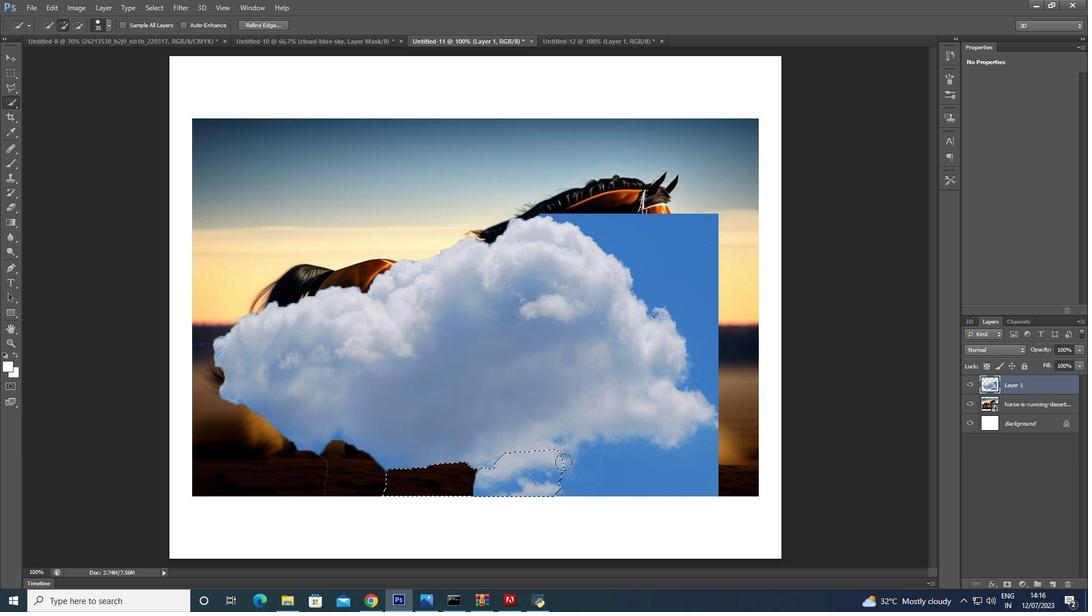 
Action: Mouse moved to (573, 454)
Screenshot: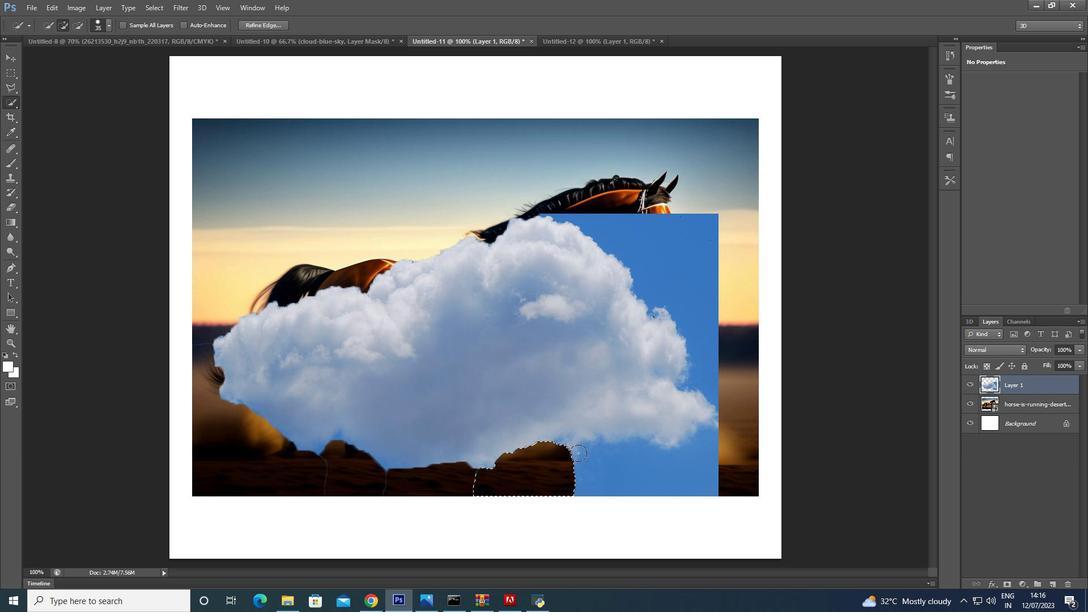
Action: Mouse pressed left at (573, 454)
Screenshot: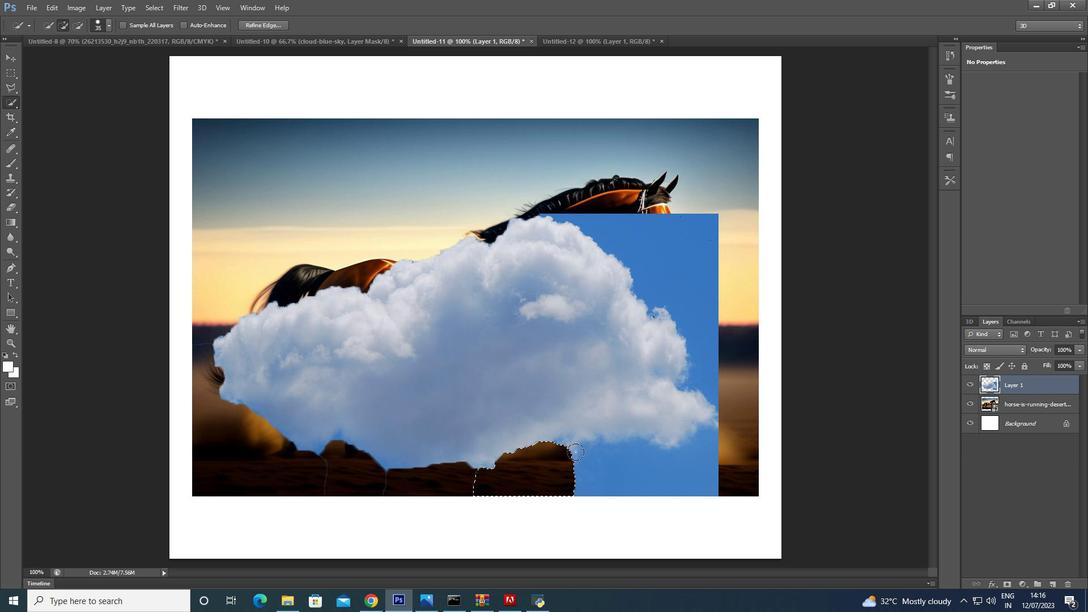 
Action: Mouse moved to (661, 454)
Screenshot: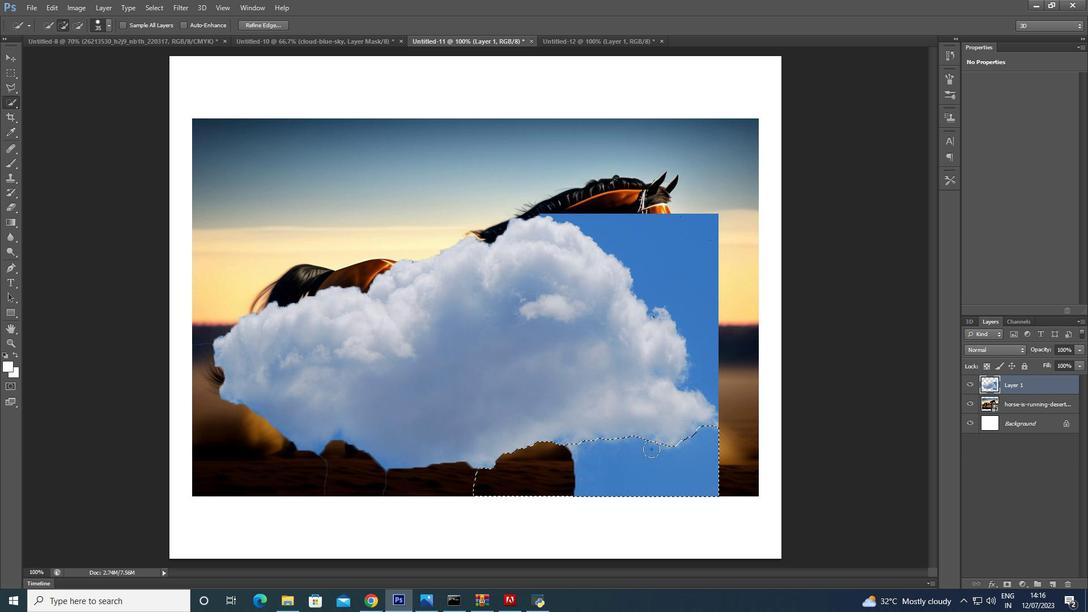 
Action: Key pressed <Key.backspace>
Screenshot: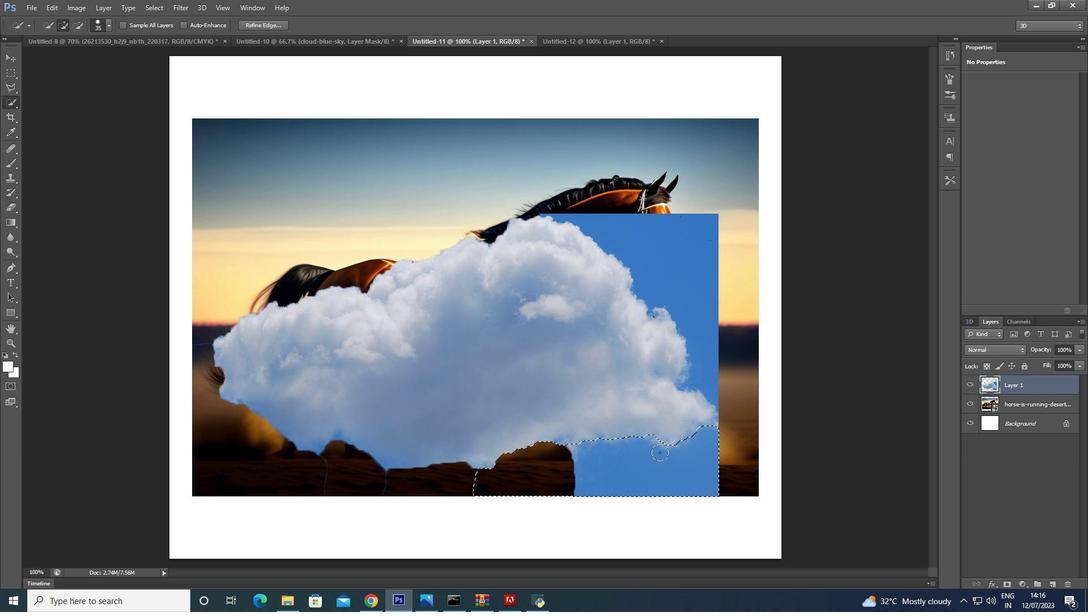 
Action: Mouse moved to (710, 398)
Screenshot: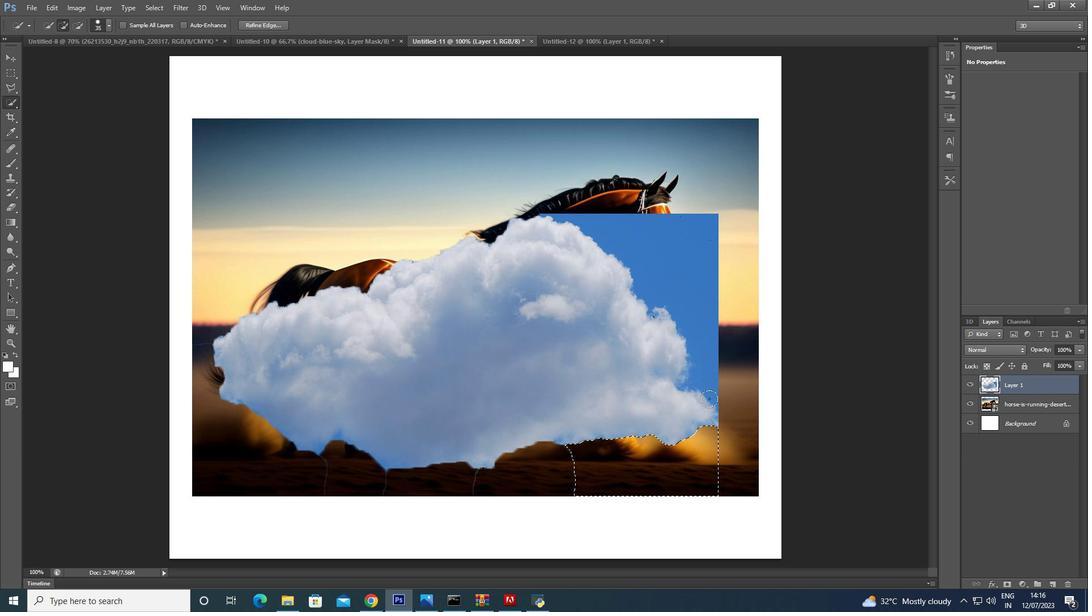 
Action: Mouse pressed left at (710, 398)
Screenshot: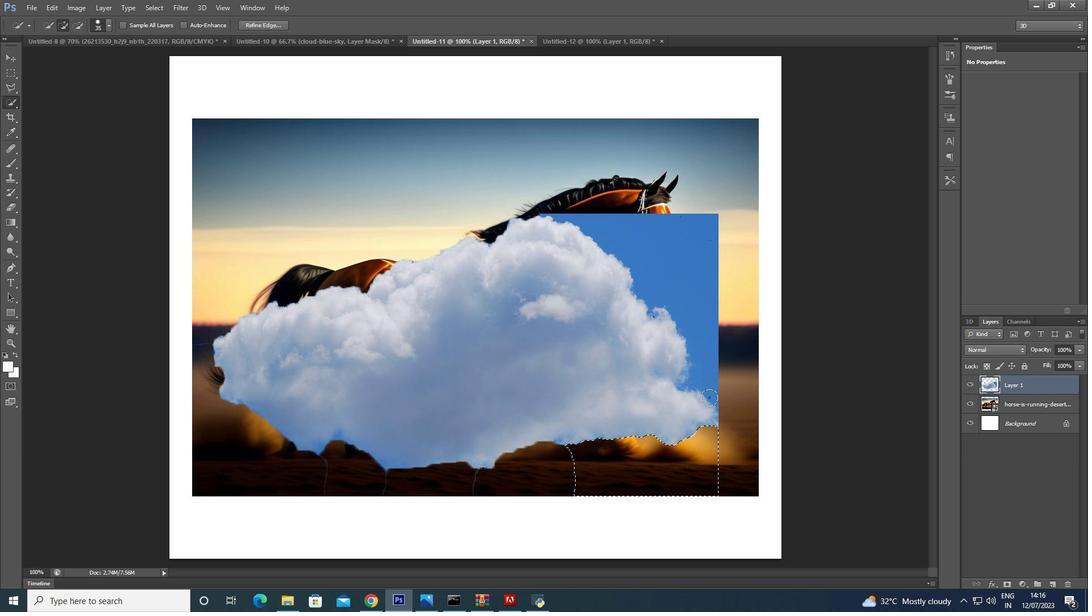 
Action: Mouse moved to (691, 357)
Screenshot: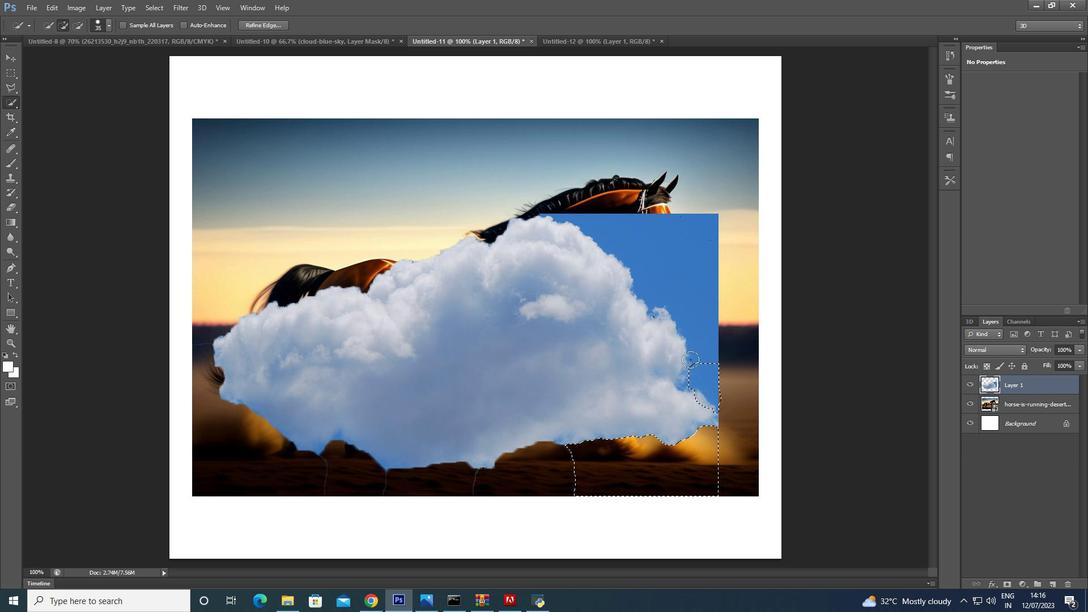 
Action: Key pressed <Key.backspace>
Screenshot: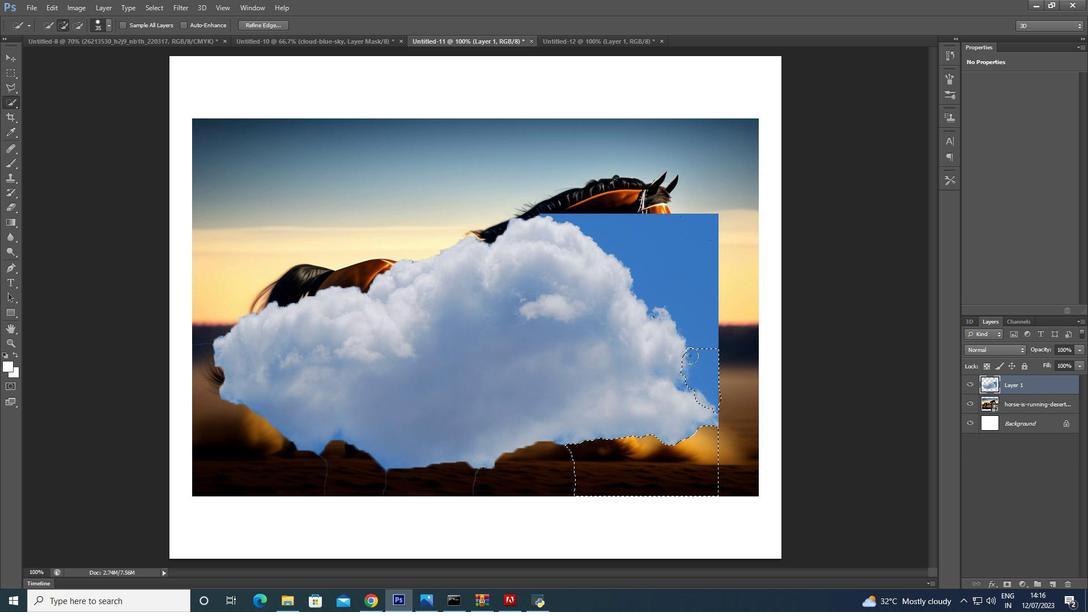 
Action: Mouse moved to (692, 349)
Screenshot: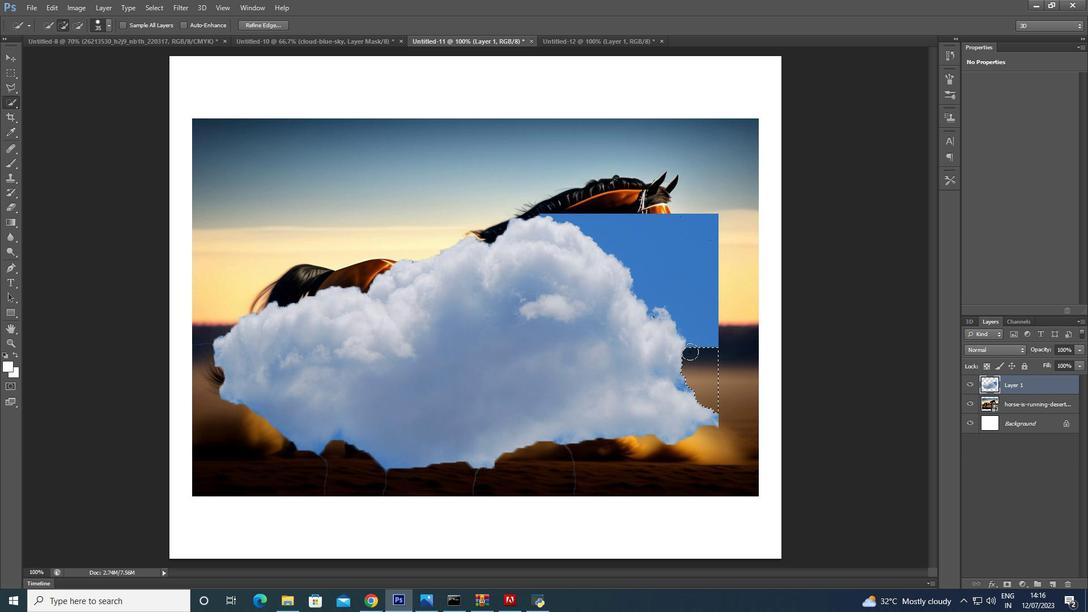 
Action: Mouse pressed left at (692, 349)
Screenshot: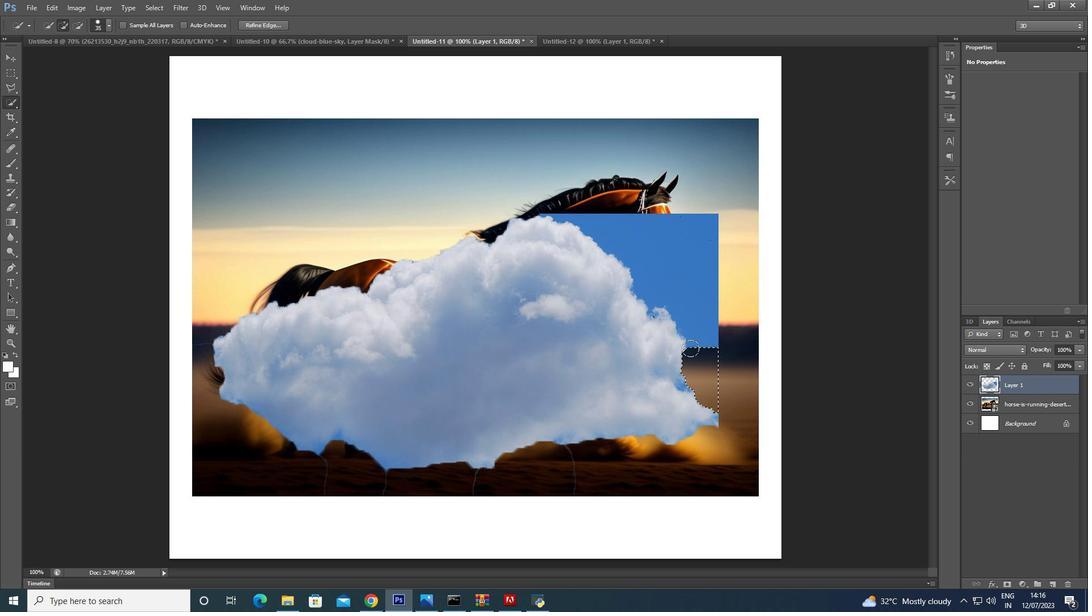 
Action: Mouse moved to (671, 297)
Screenshot: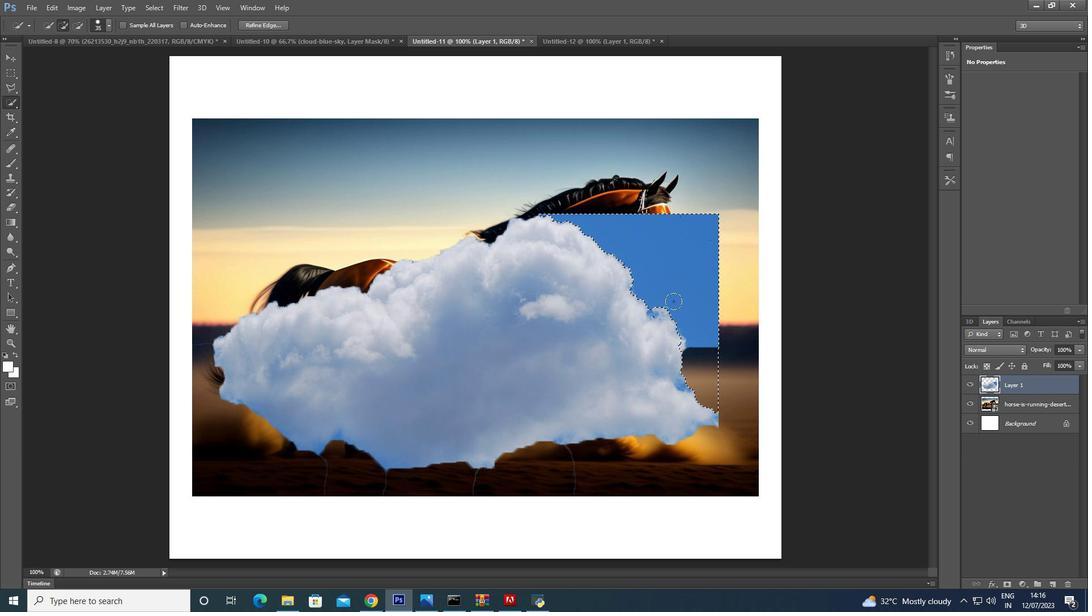 
Action: Key pressed <Key.backspace>
Screenshot: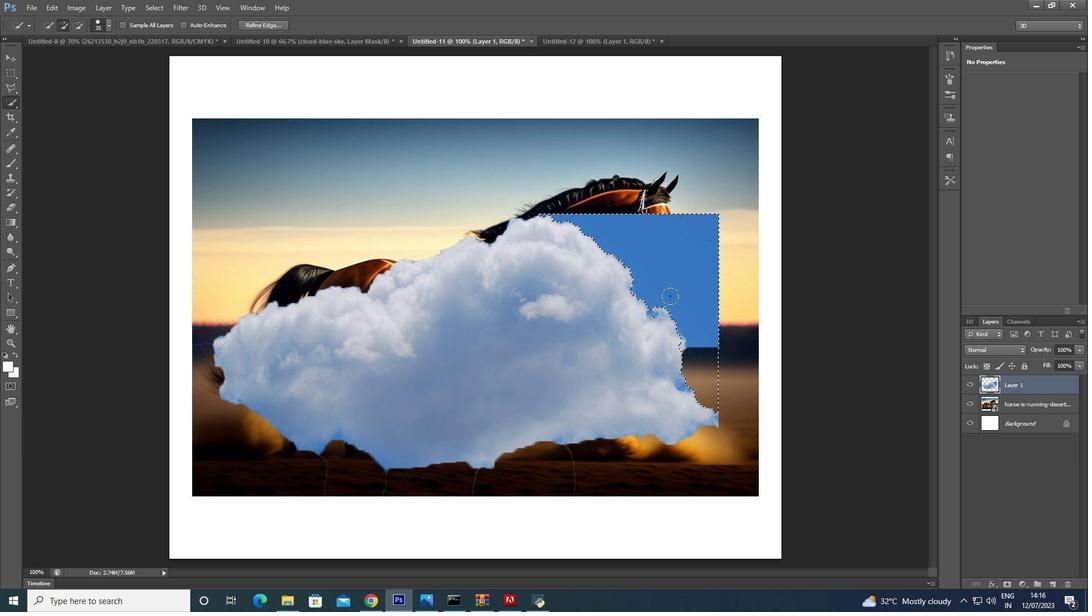 
Action: Mouse moved to (570, 346)
Screenshot: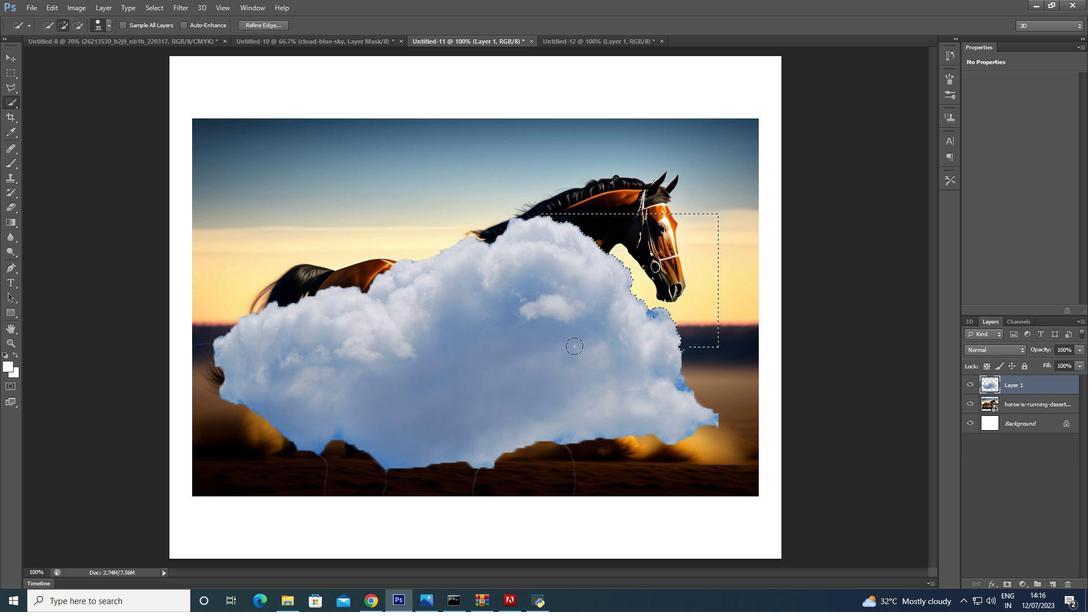 
Action: Key pressed ctrl+J<Key.enter>
Screenshot: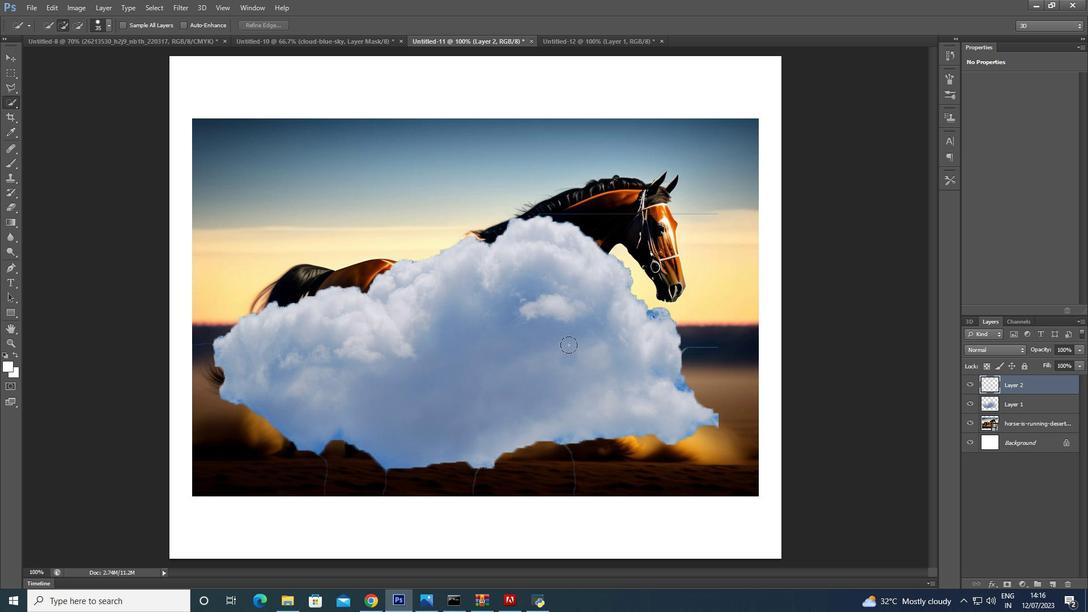 
Action: Mouse moved to (9, 56)
Screenshot: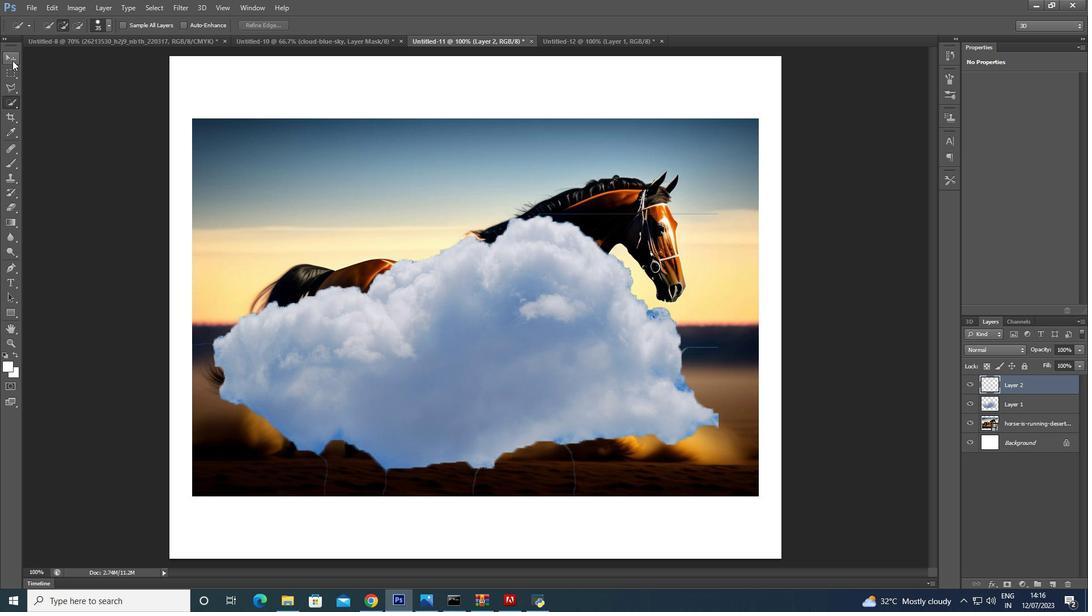 
Action: Mouse pressed left at (9, 56)
Screenshot: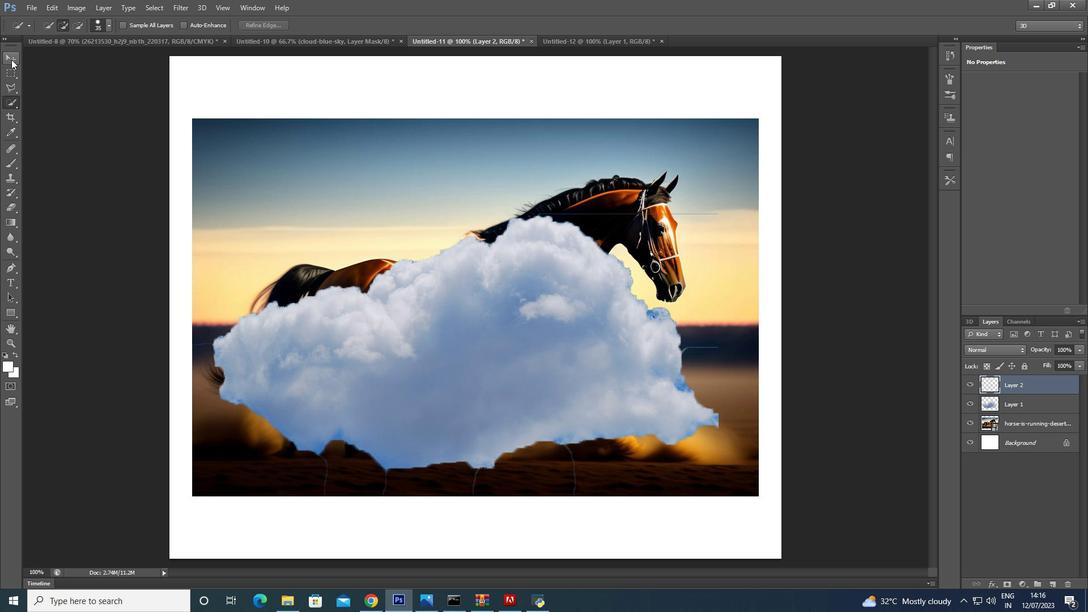 
Action: Mouse moved to (466, 358)
Screenshot: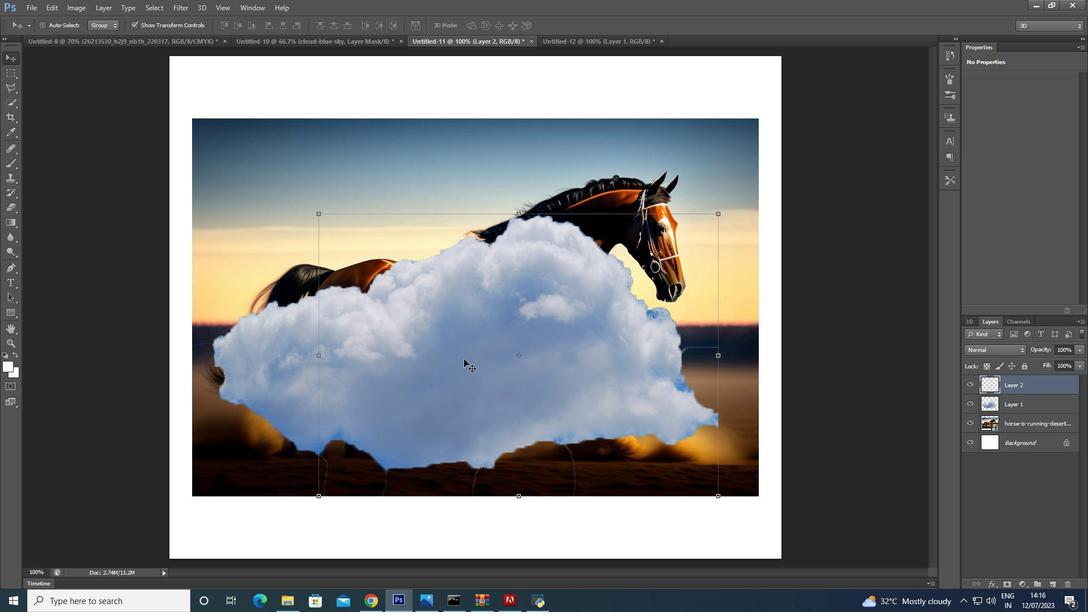 
Action: Mouse pressed left at (466, 358)
Screenshot: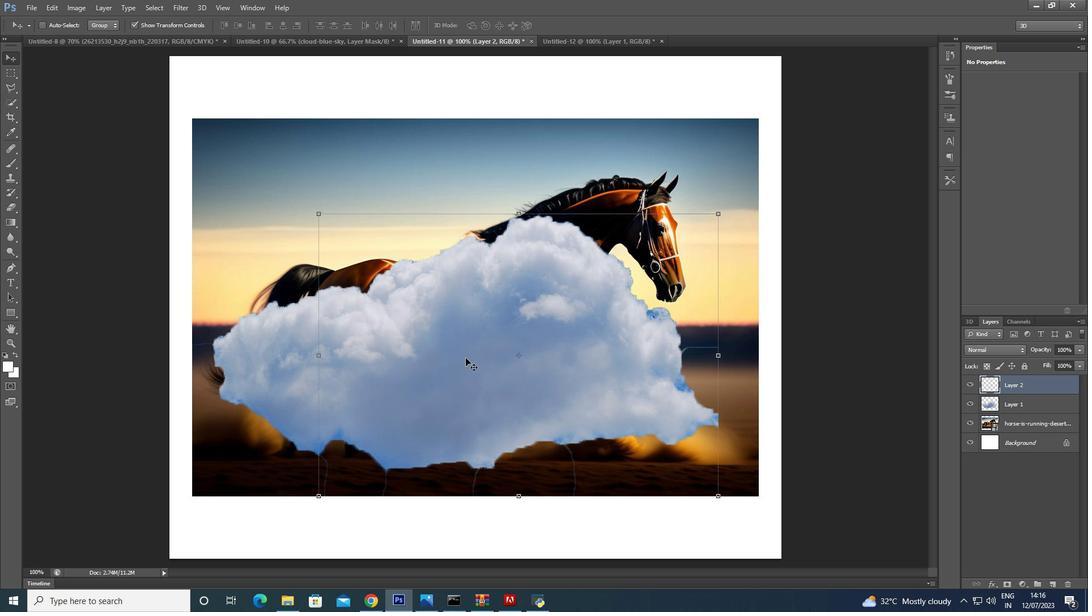
Action: Mouse moved to (539, 249)
Screenshot: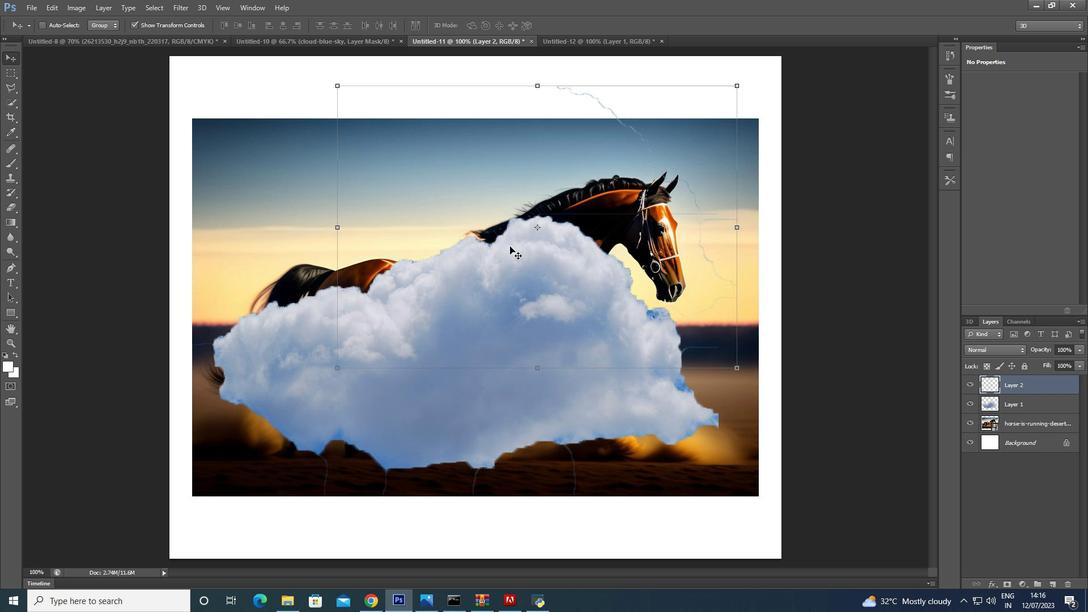 
Action: Key pressed <Key.backspace>
Screenshot: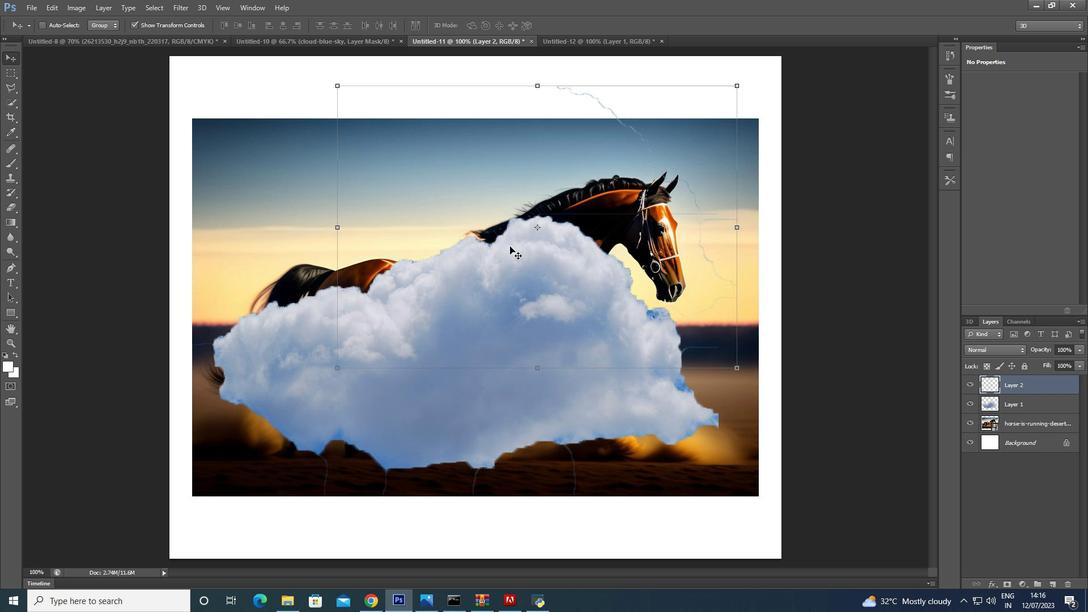 
Action: Mouse moved to (557, 371)
Screenshot: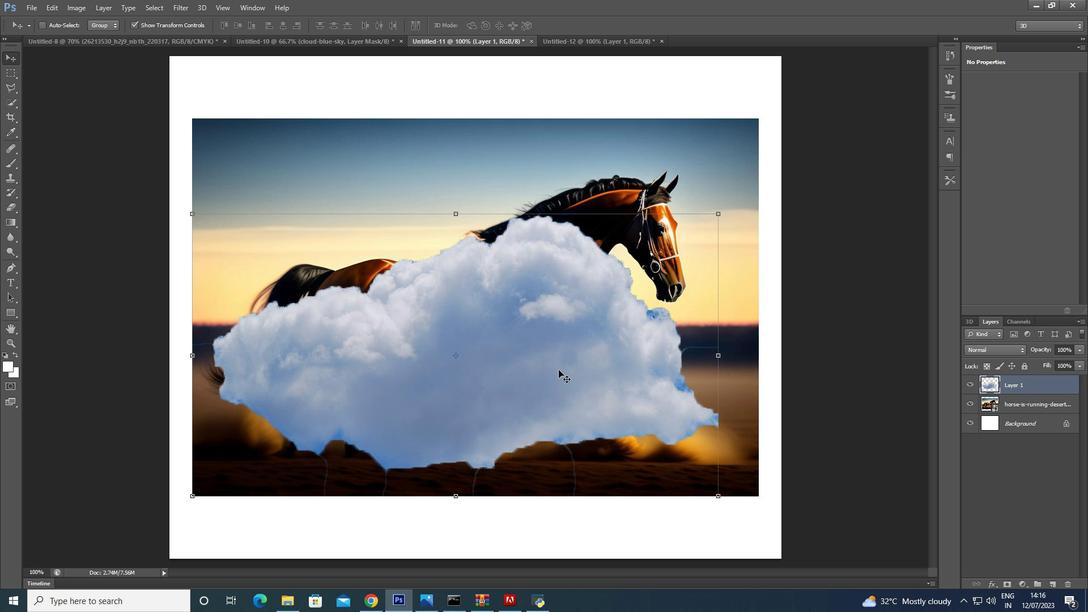 
Action: Mouse pressed left at (557, 371)
Screenshot: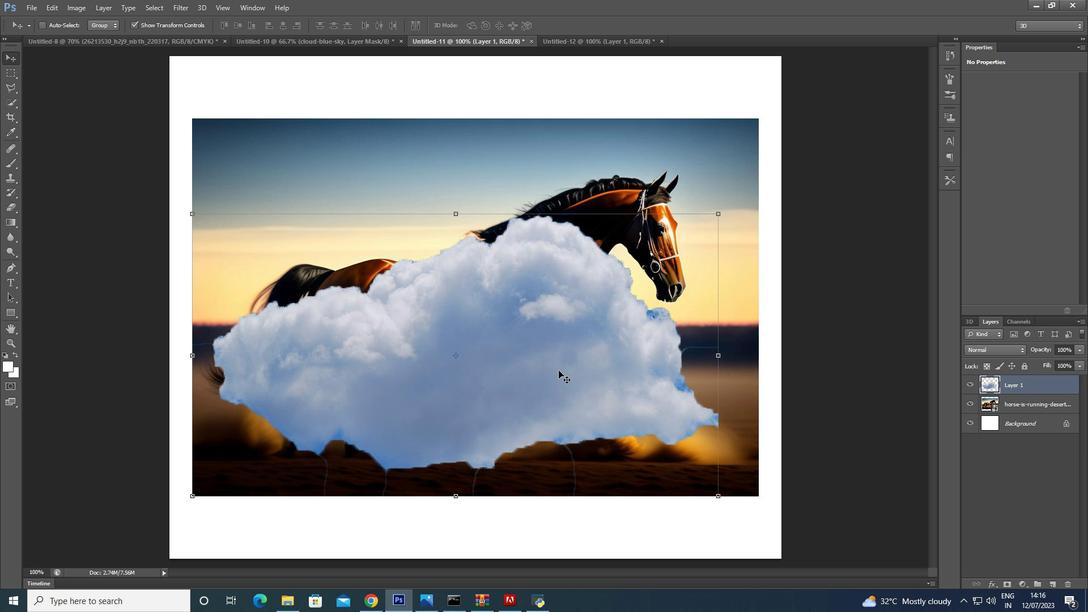
Action: Mouse moved to (548, 320)
Screenshot: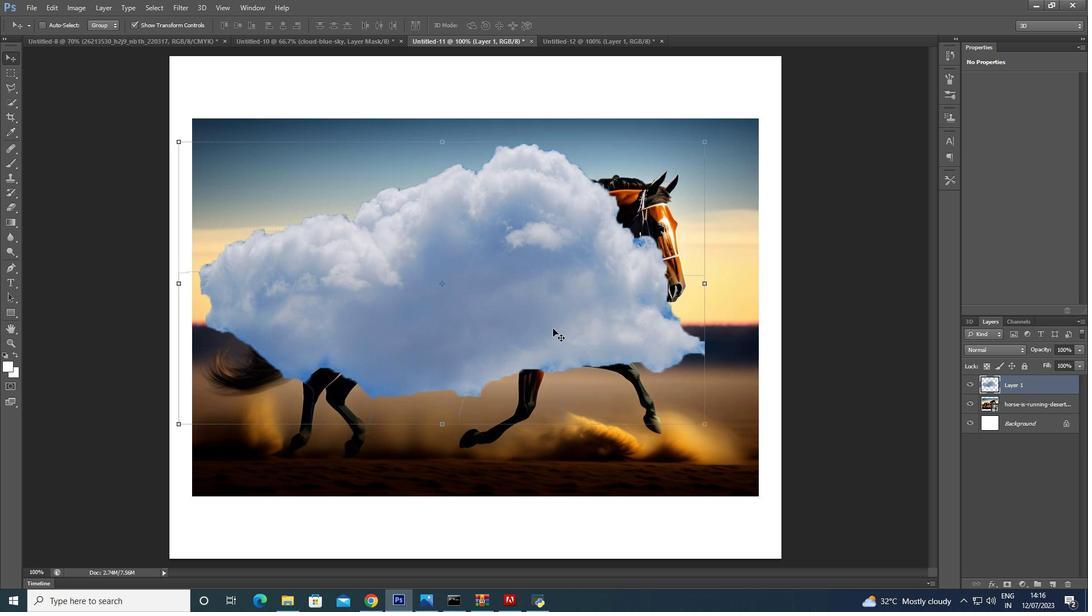 
Action: Mouse pressed left at (548, 320)
Screenshot: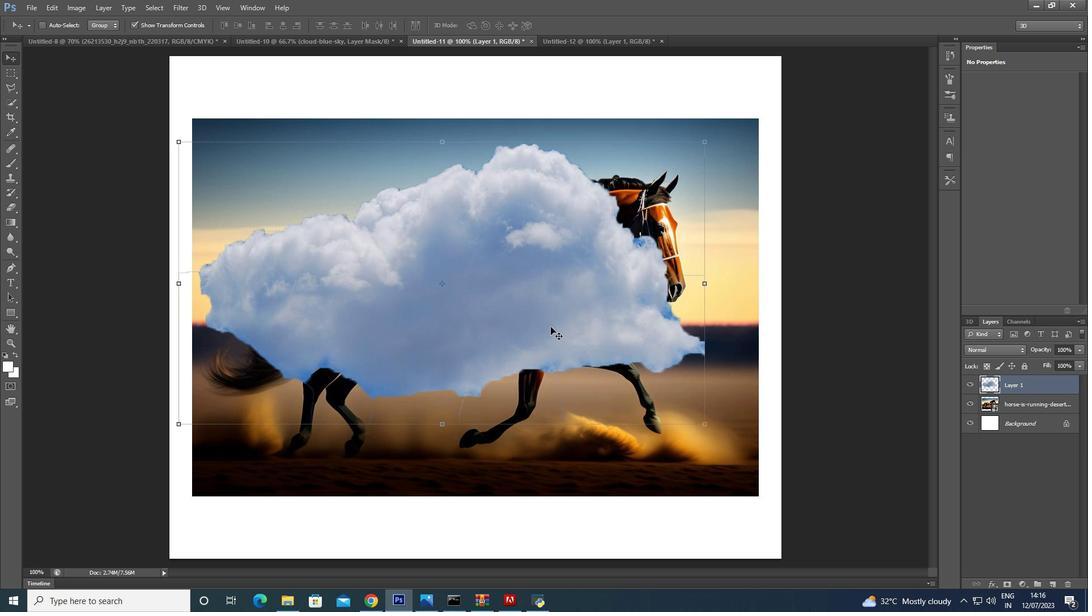 
Action: Mouse moved to (548, 326)
Screenshot: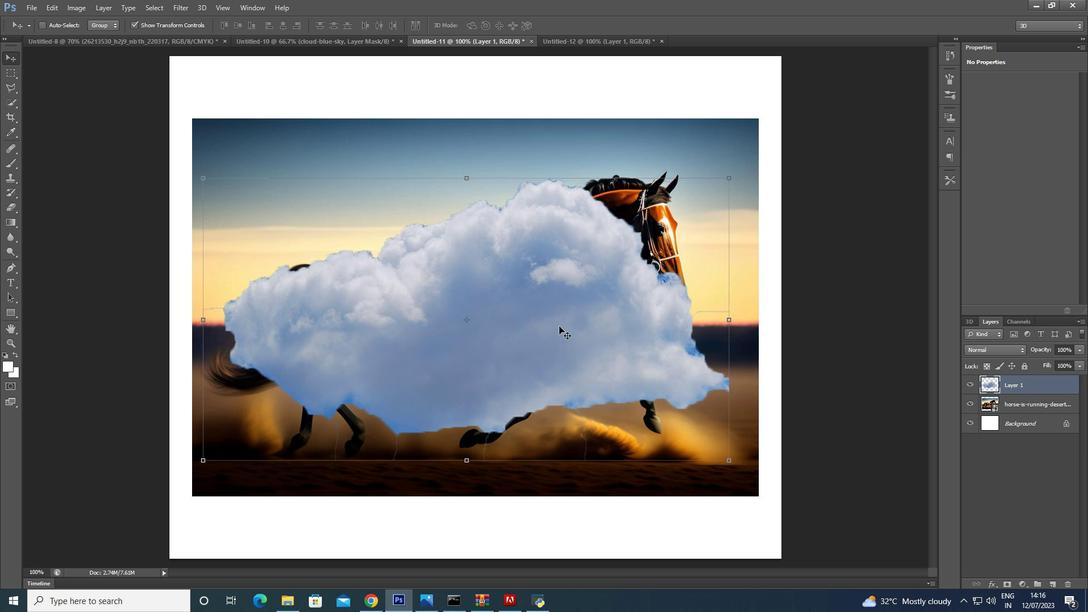 
Action: Mouse pressed left at (548, 326)
Screenshot: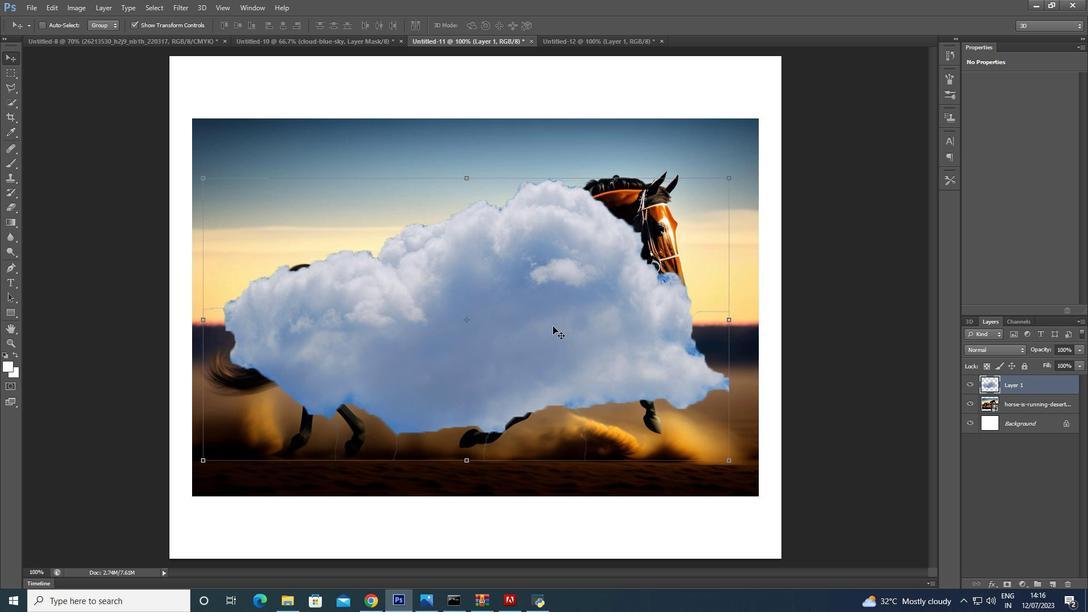 
Action: Mouse moved to (549, 239)
Screenshot: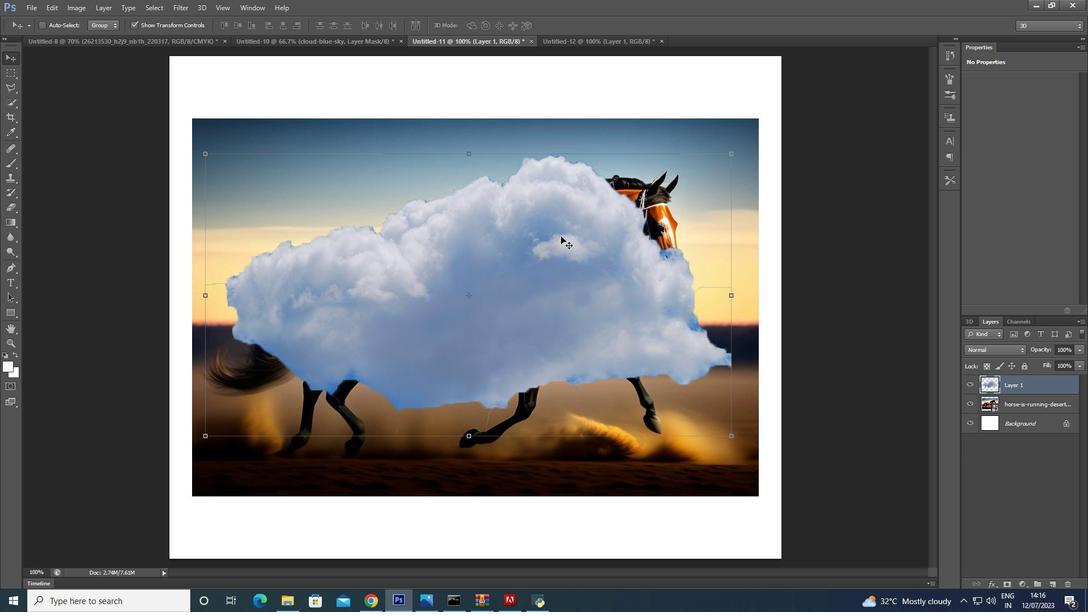 
Action: Mouse pressed left at (549, 239)
Screenshot: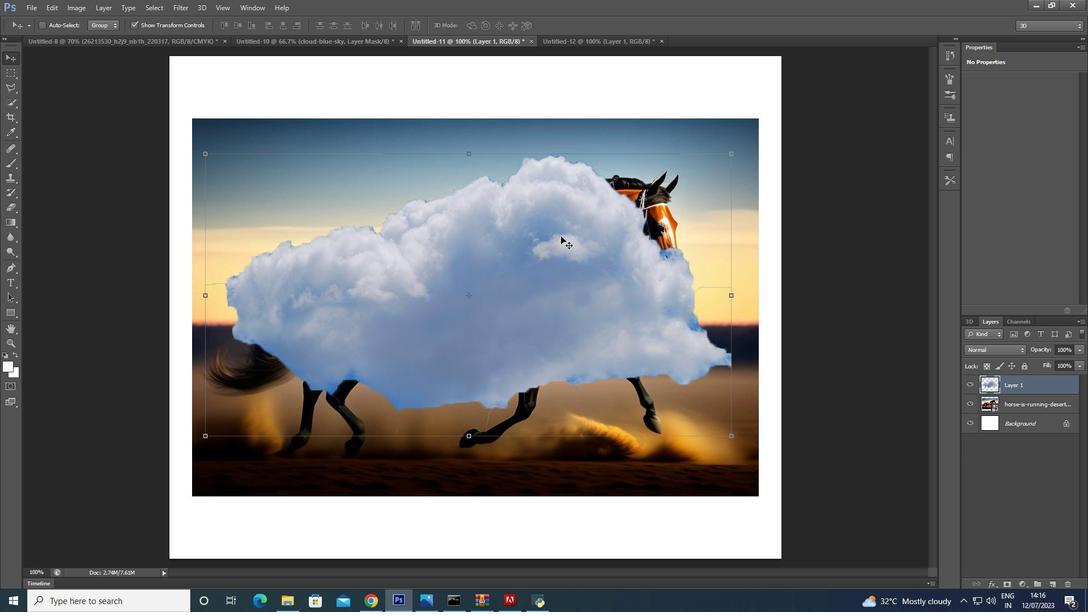 
Action: Mouse moved to (483, 264)
Screenshot: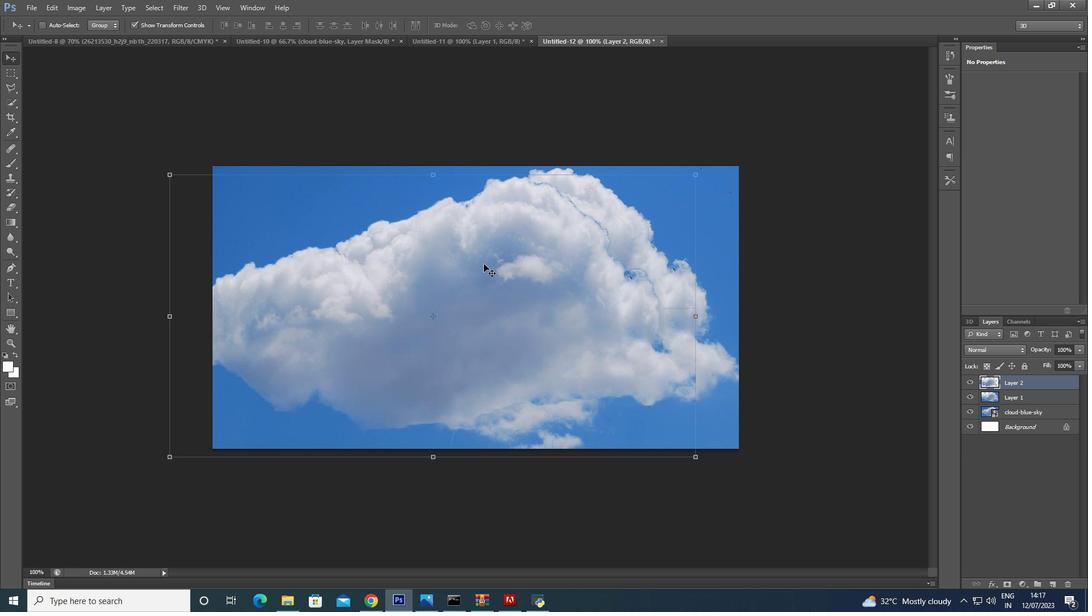 
Action: Mouse pressed left at (483, 264)
Screenshot: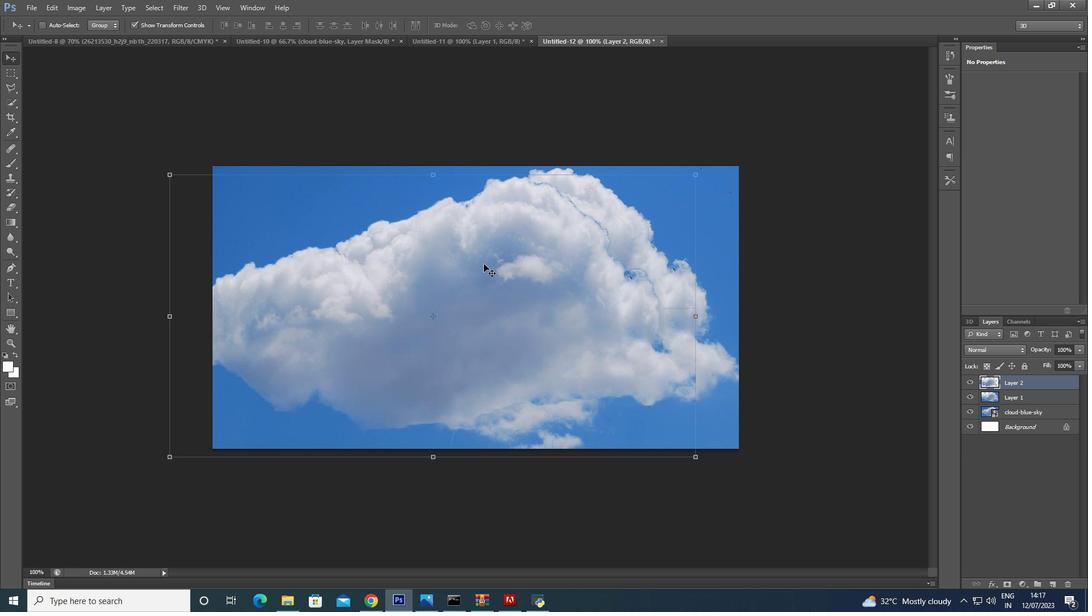 
Action: Mouse moved to (529, 231)
Screenshot: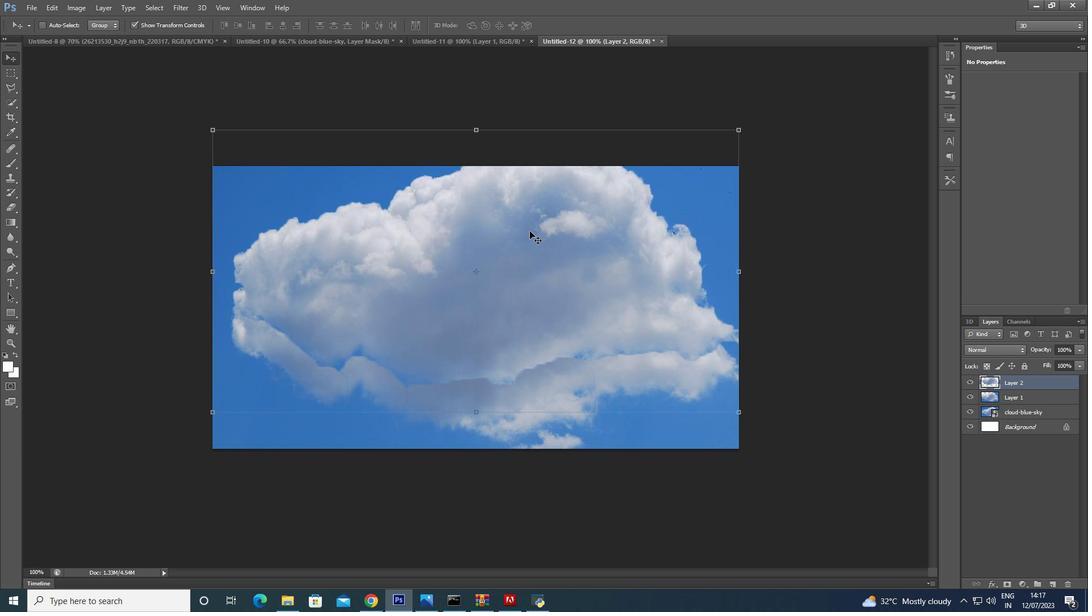 
Action: Mouse pressed left at (529, 231)
Screenshot: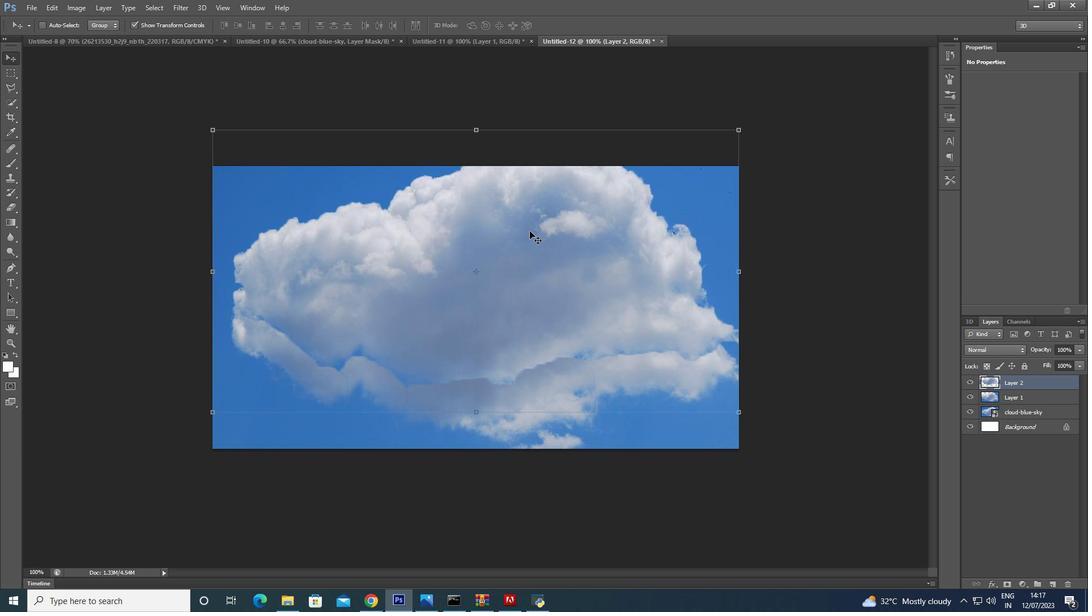 
Action: Mouse moved to (13, 116)
Screenshot: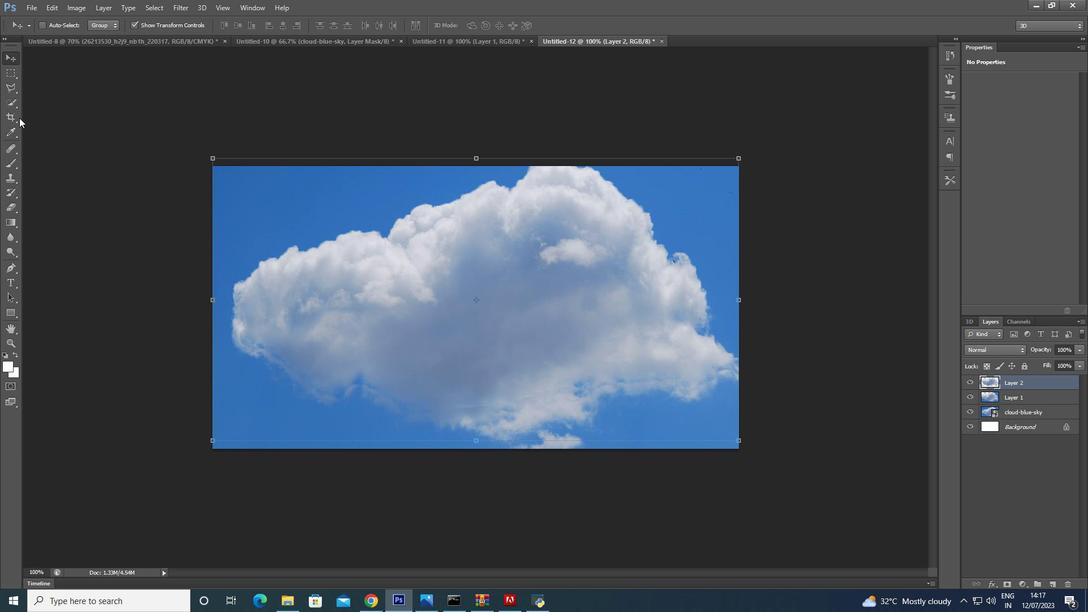 
Action: Mouse pressed left at (13, 116)
Screenshot: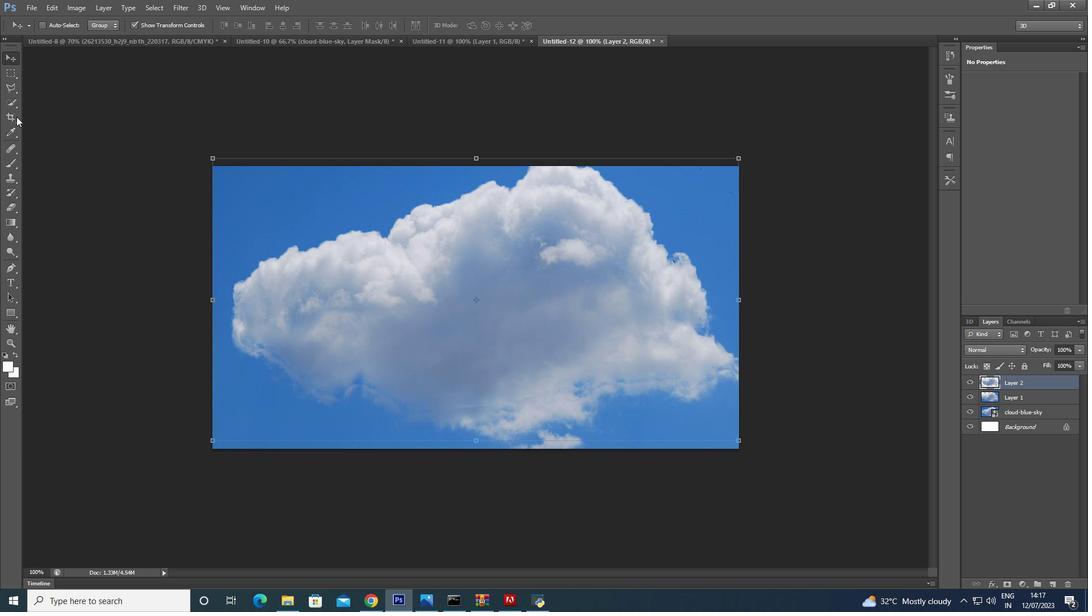 
Action: Mouse moved to (214, 445)
Screenshot: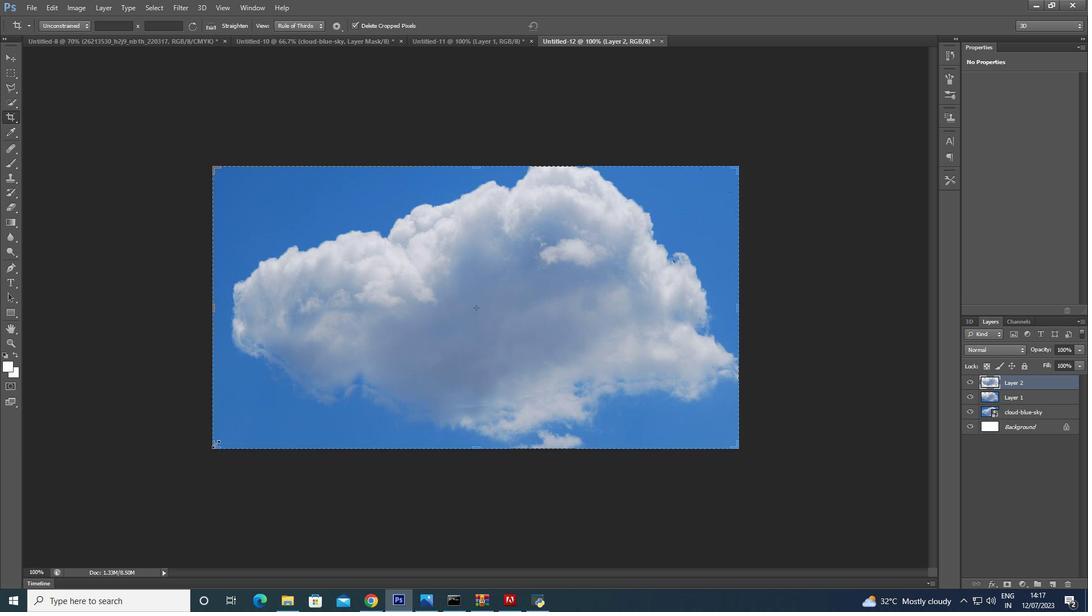 
Action: Mouse pressed left at (214, 445)
Screenshot: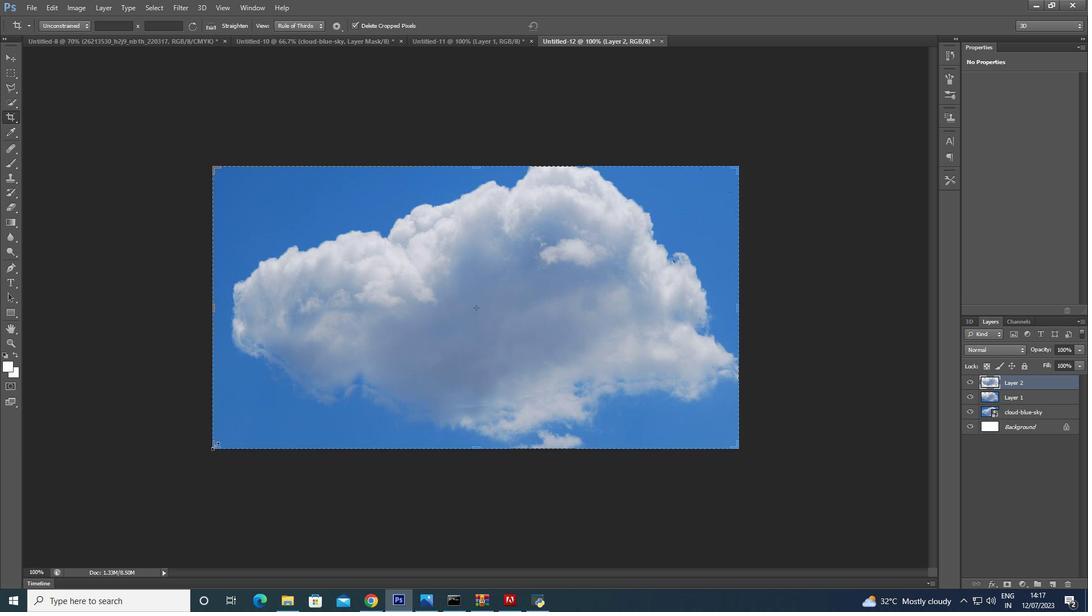 
Action: Mouse moved to (726, 394)
Screenshot: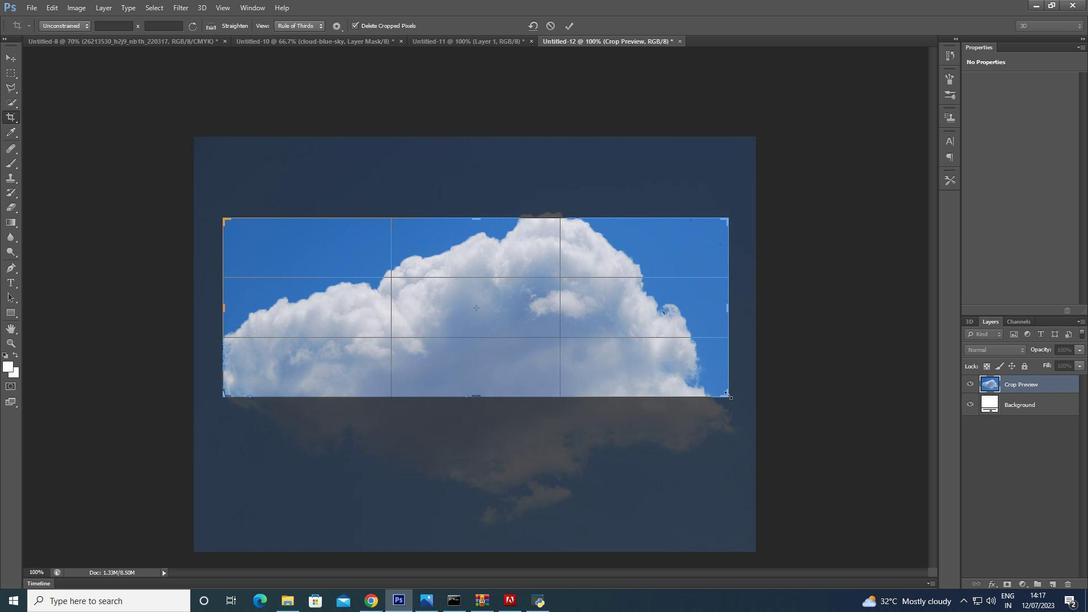 
Action: Mouse pressed left at (726, 394)
Screenshot: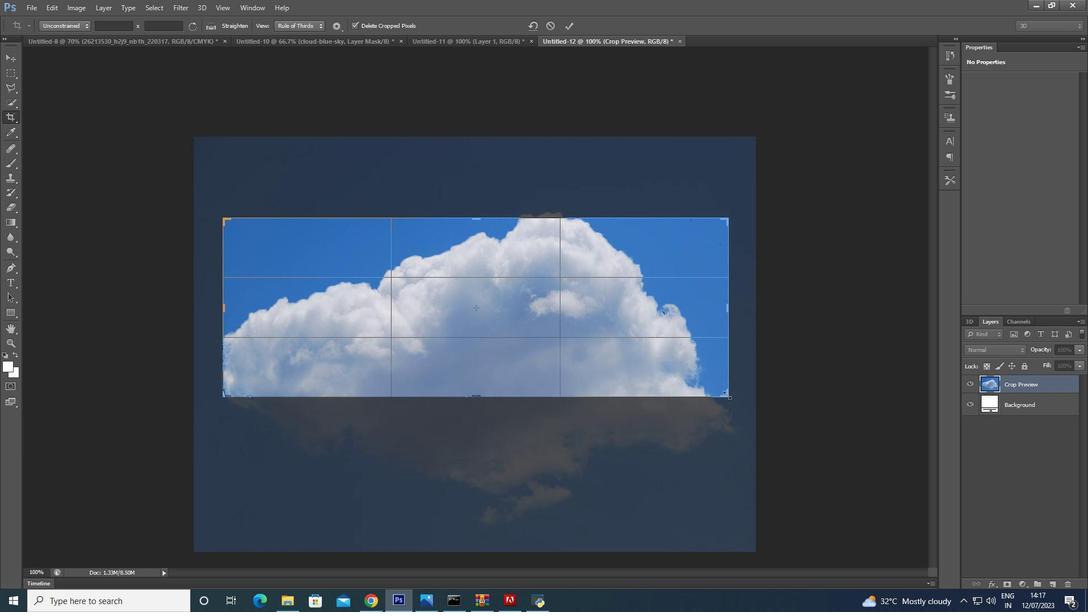 
Action: Mouse moved to (612, 287)
Screenshot: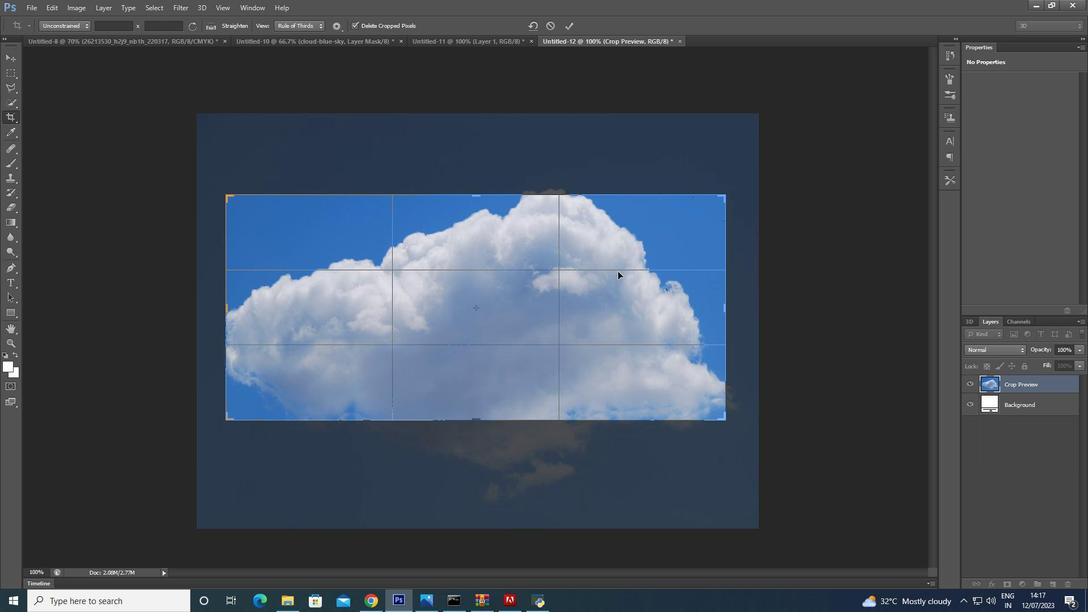 
Action: Key pressed <Key.enter>
Screenshot: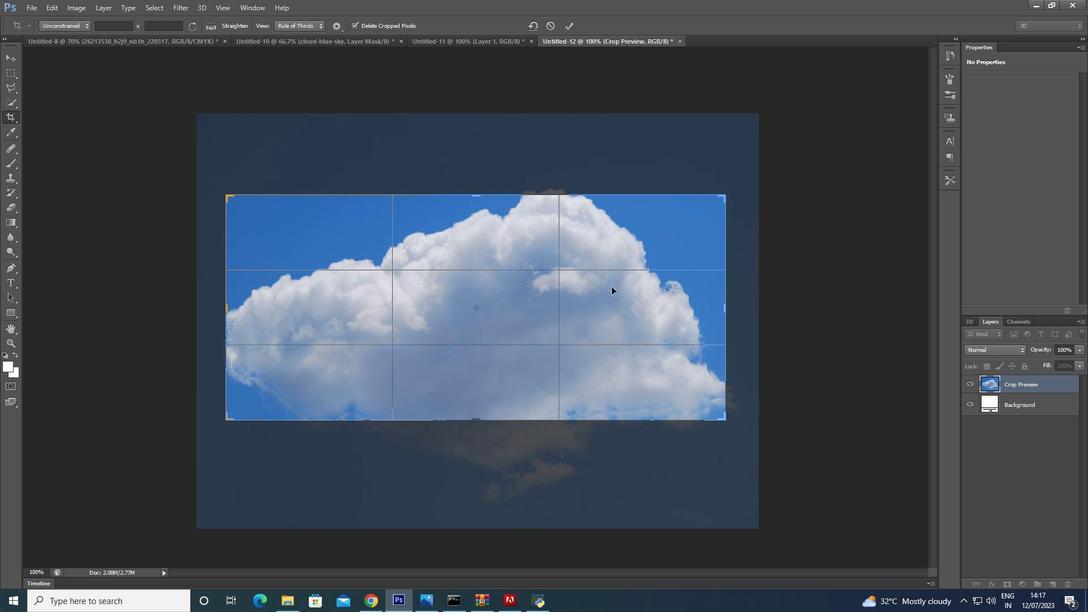 
Action: Mouse moved to (8, 57)
Screenshot: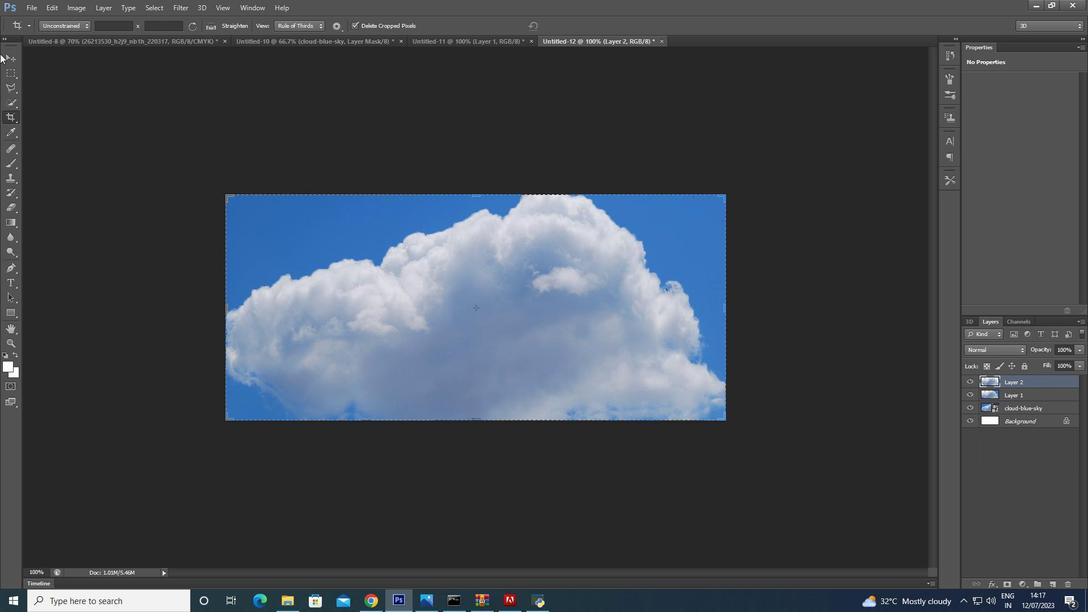 
Action: Mouse pressed left at (8, 57)
Screenshot: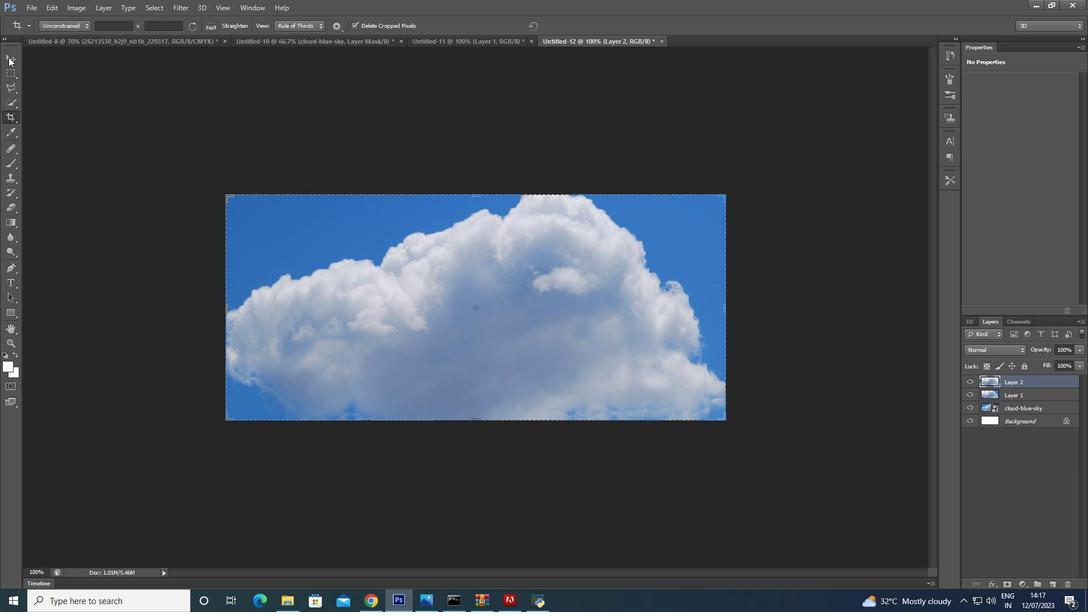 
Action: Mouse moved to (513, 314)
Screenshot: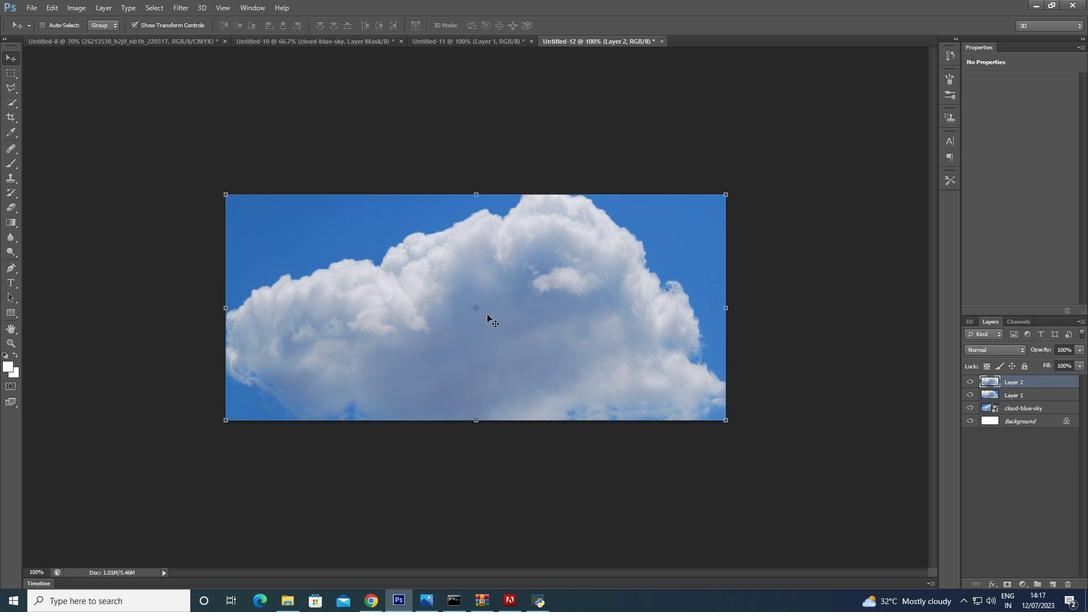 
Action: Mouse pressed left at (513, 314)
Screenshot: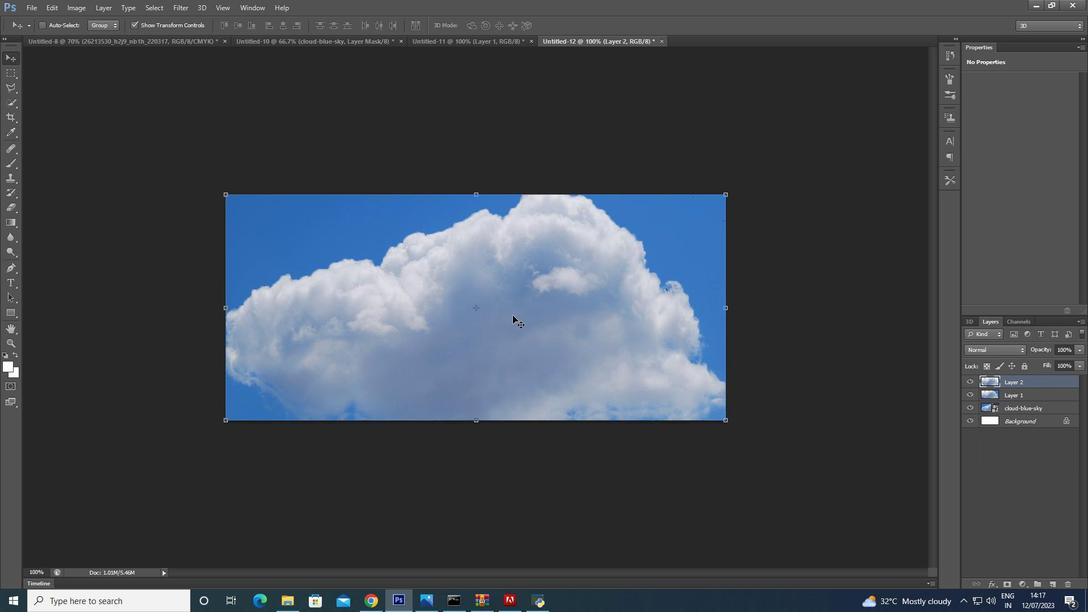 
Action: Mouse moved to (451, 305)
Screenshot: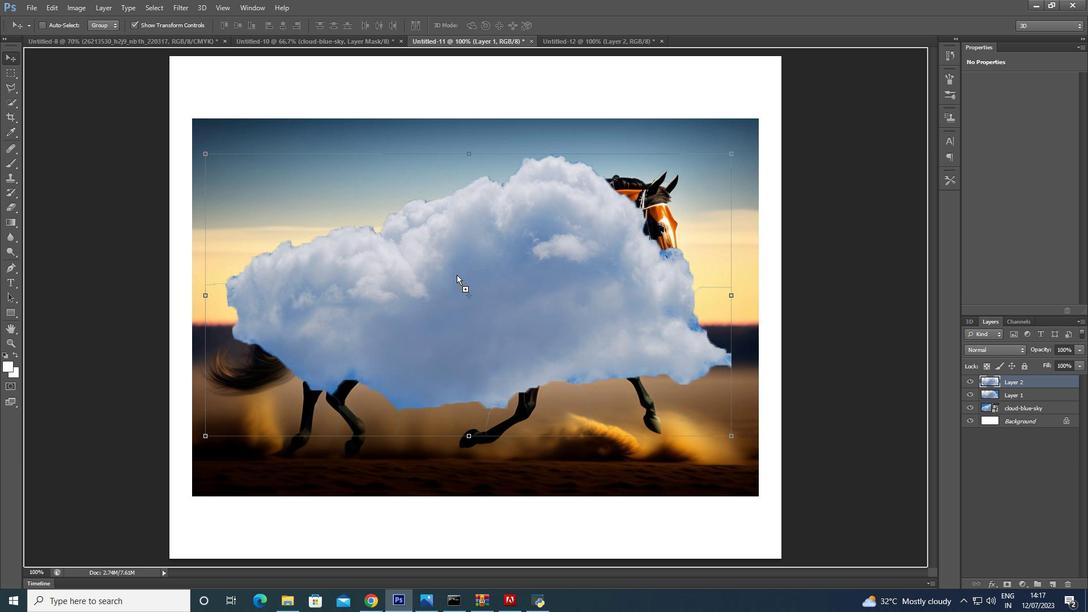 
Action: Mouse pressed left at (451, 305)
Screenshot: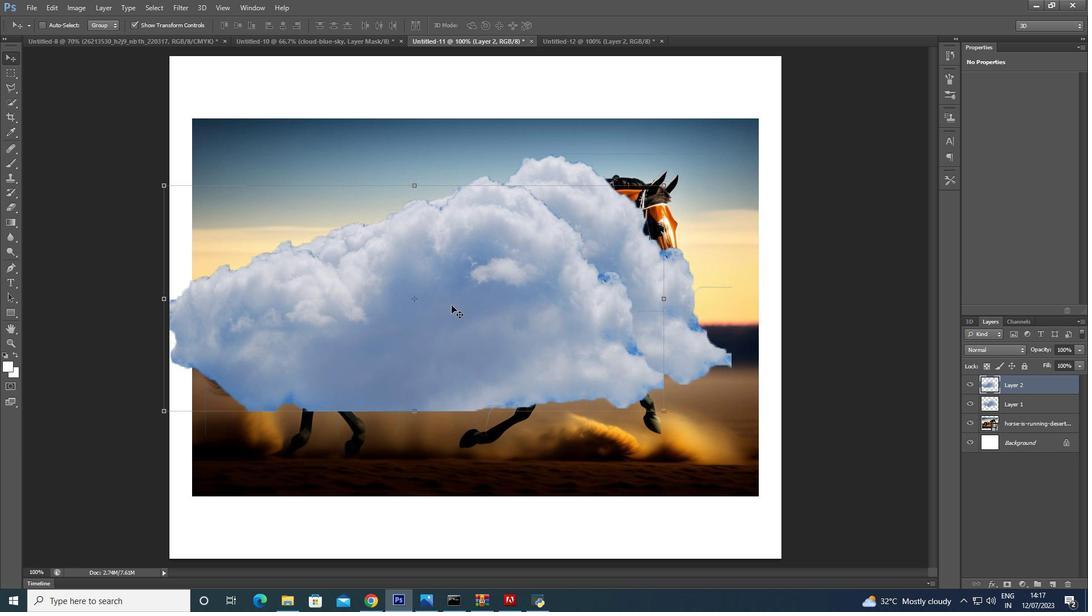 
Action: Mouse moved to (596, 206)
Screenshot: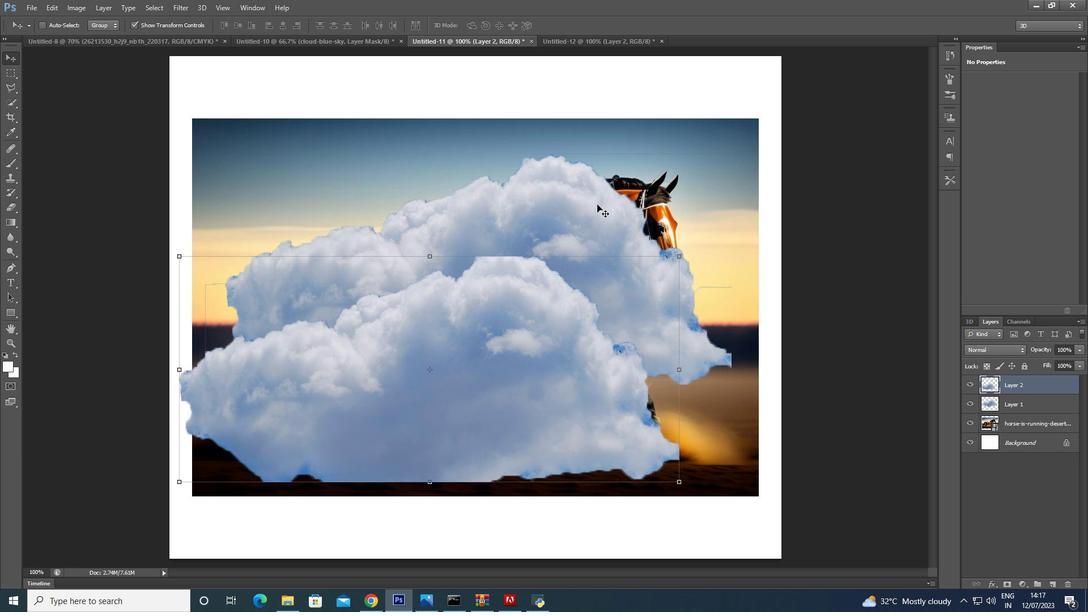 
Action: Mouse pressed left at (596, 206)
Screenshot: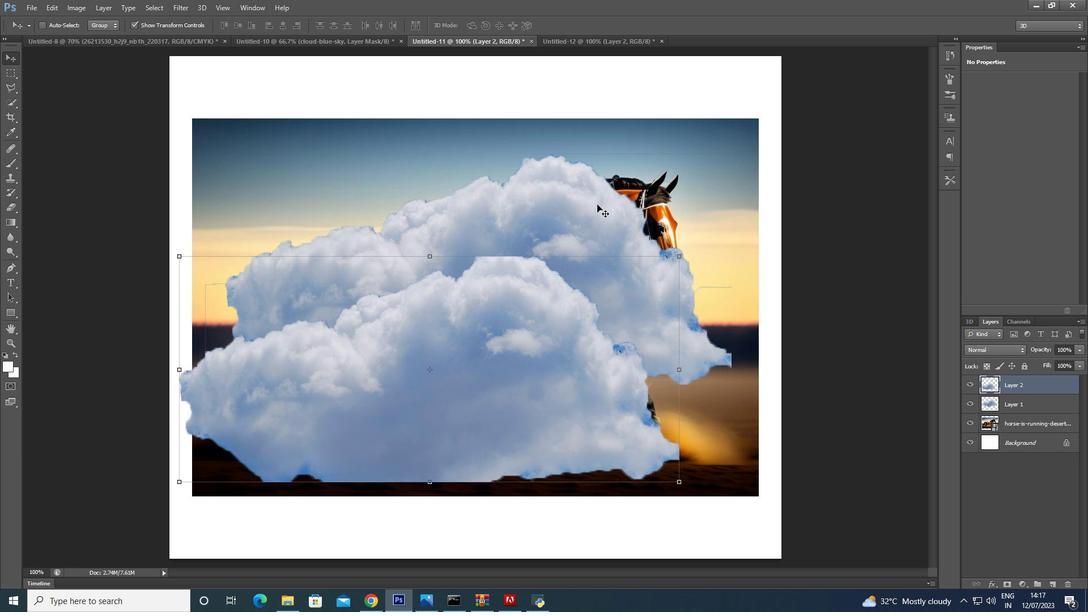 
Action: Mouse moved to (588, 205)
Screenshot: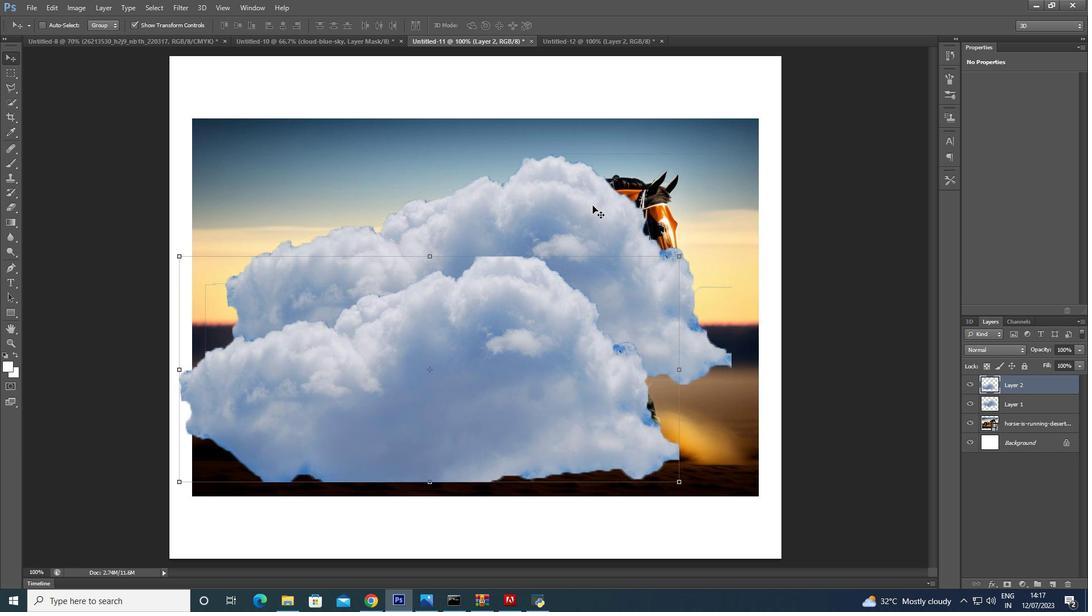 
Action: Mouse pressed left at (588, 205)
Screenshot: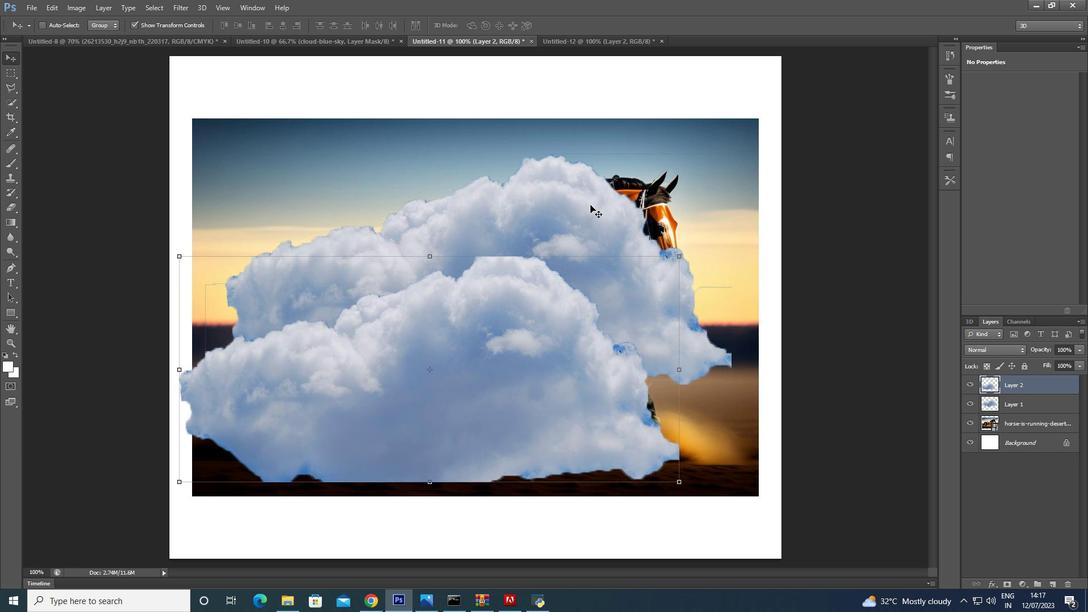 
Action: Mouse moved to (1040, 410)
Screenshot: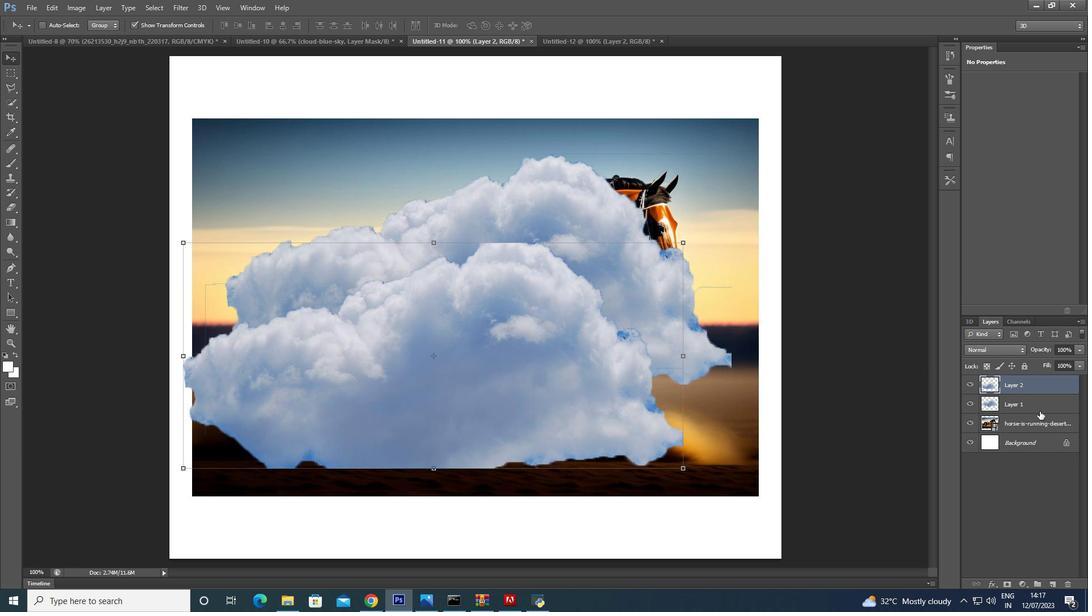 
Action: Mouse pressed left at (1040, 410)
Screenshot: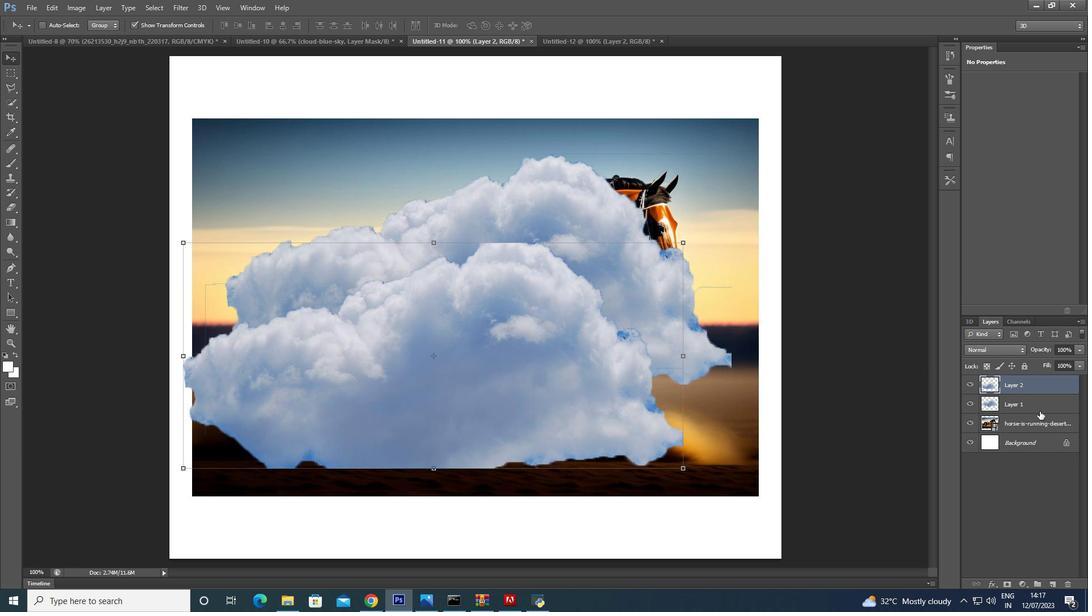 
Action: Mouse moved to (630, 226)
Screenshot: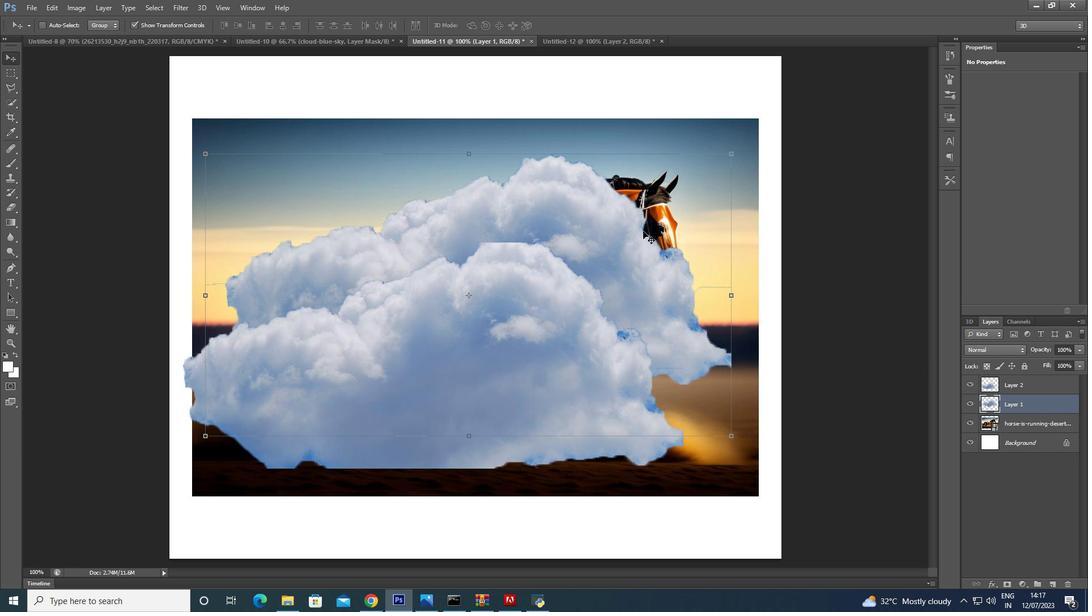 
Action: Mouse pressed left at (630, 226)
Screenshot: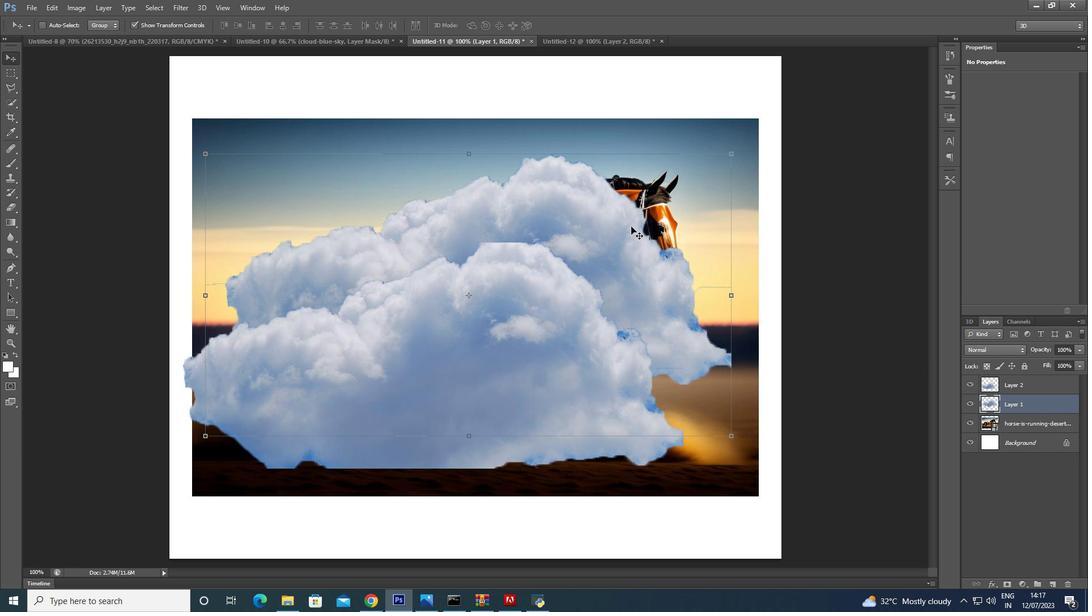 
Action: Mouse moved to (639, 180)
Screenshot: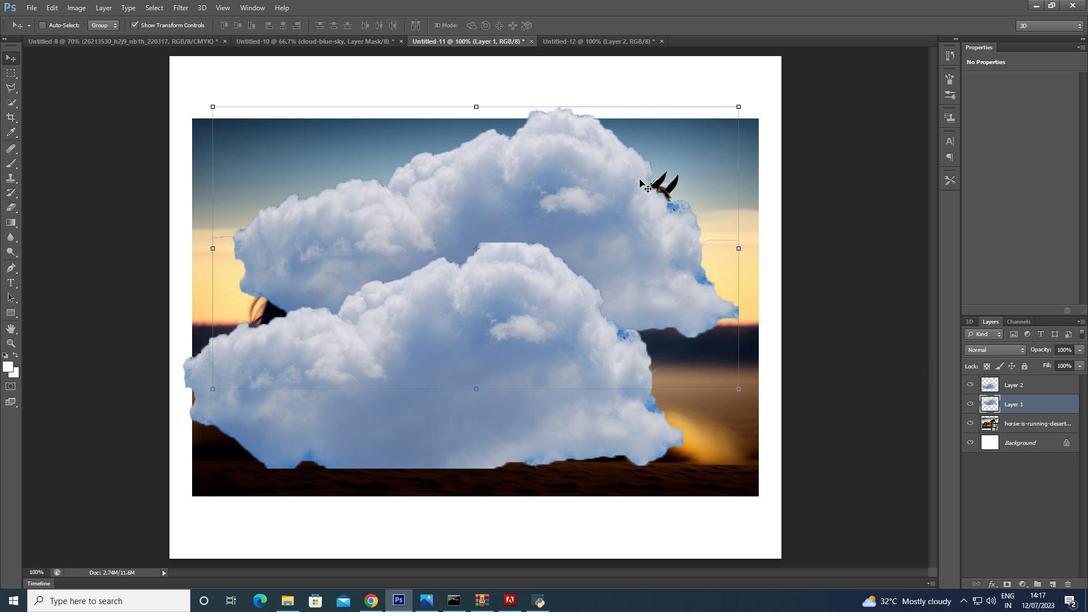 
Action: Key pressed <Key.backspace>
Screenshot: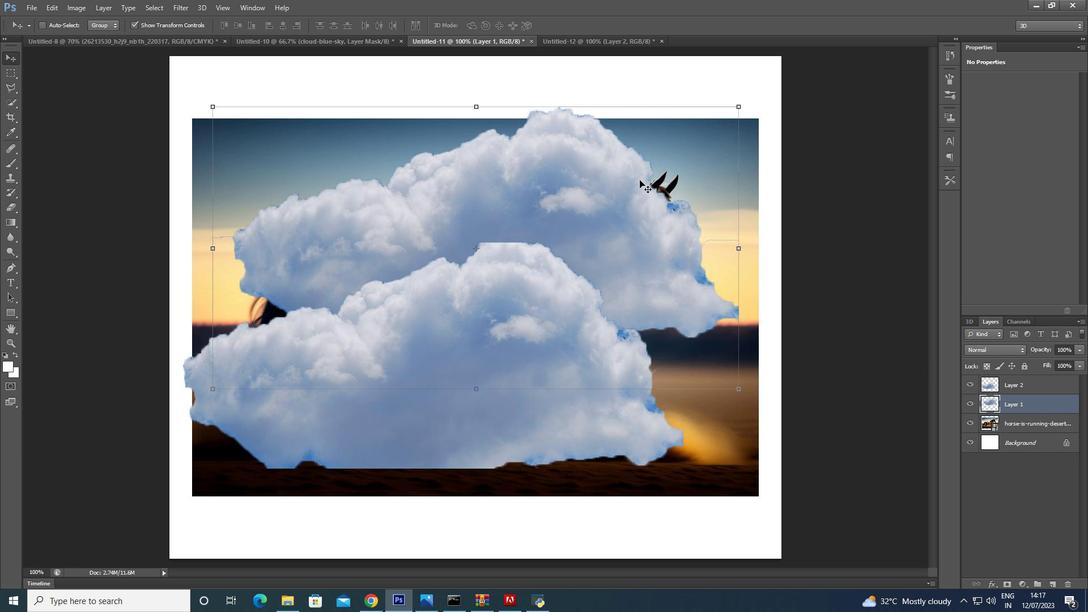 
Action: Mouse moved to (523, 353)
Screenshot: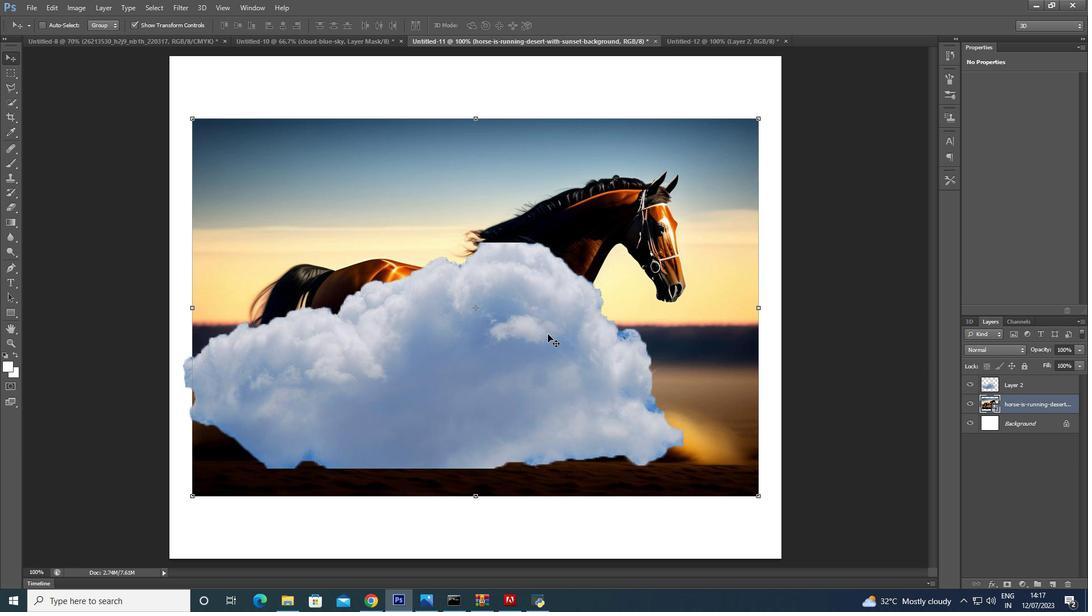 
Action: Mouse pressed left at (523, 353)
Screenshot: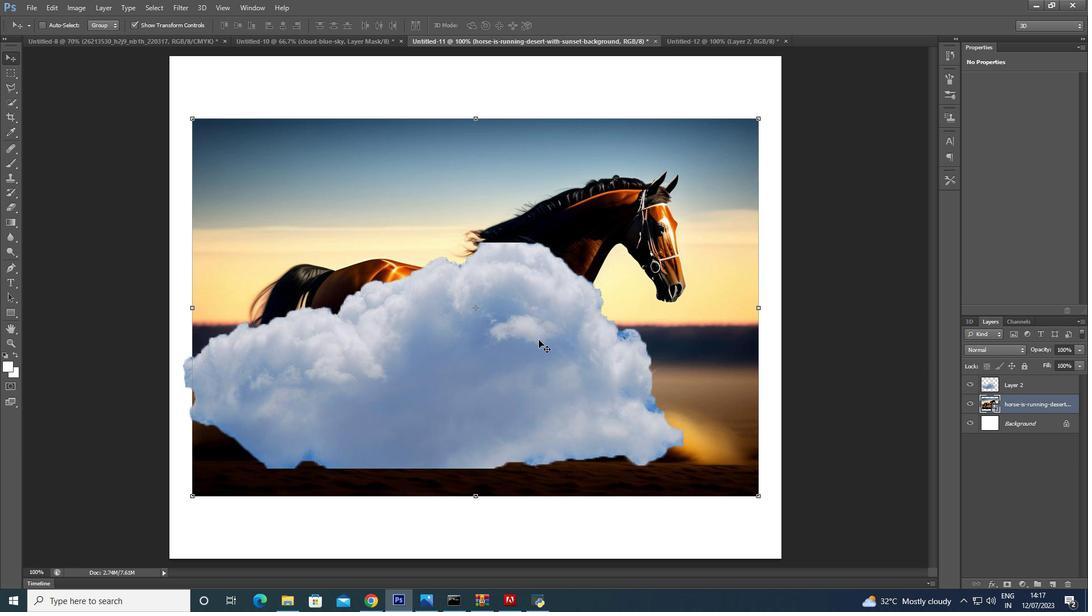 
Action: Mouse moved to (514, 384)
Screenshot: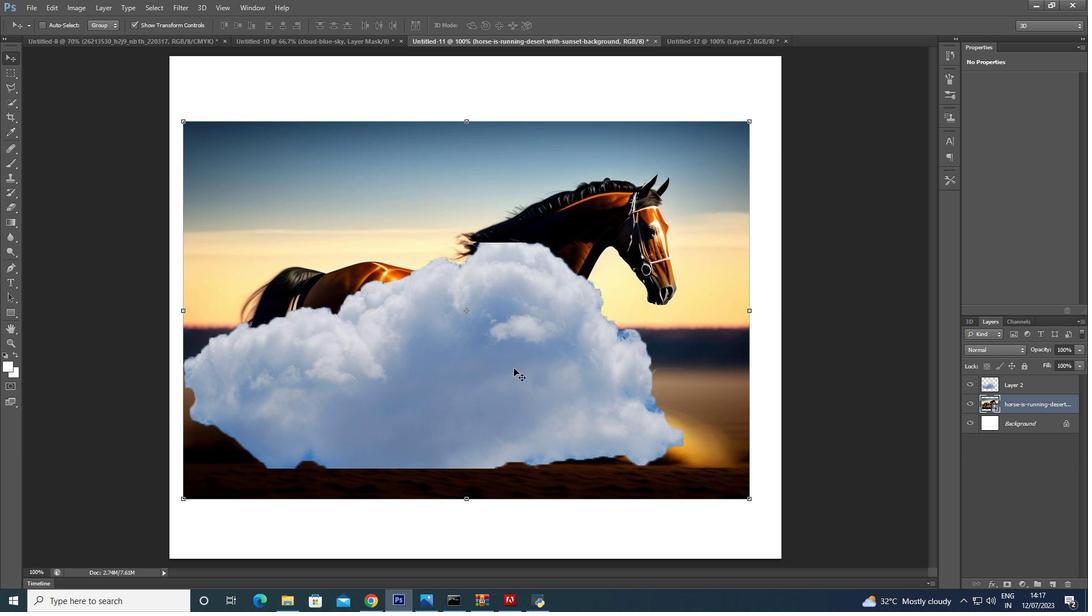 
Action: Mouse pressed left at (514, 384)
Screenshot: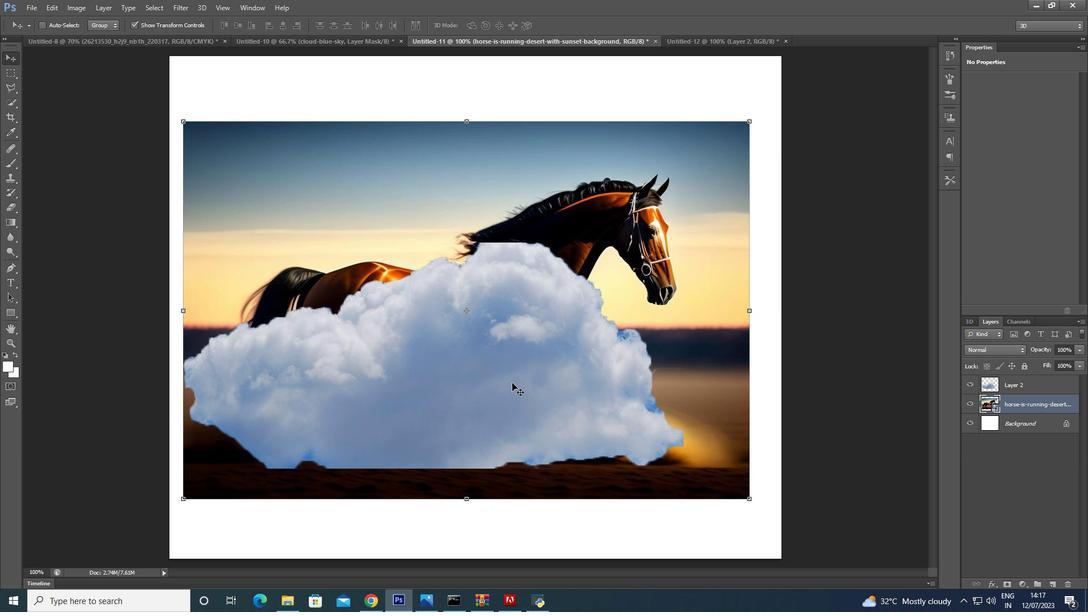 
Action: Mouse moved to (1027, 390)
Screenshot: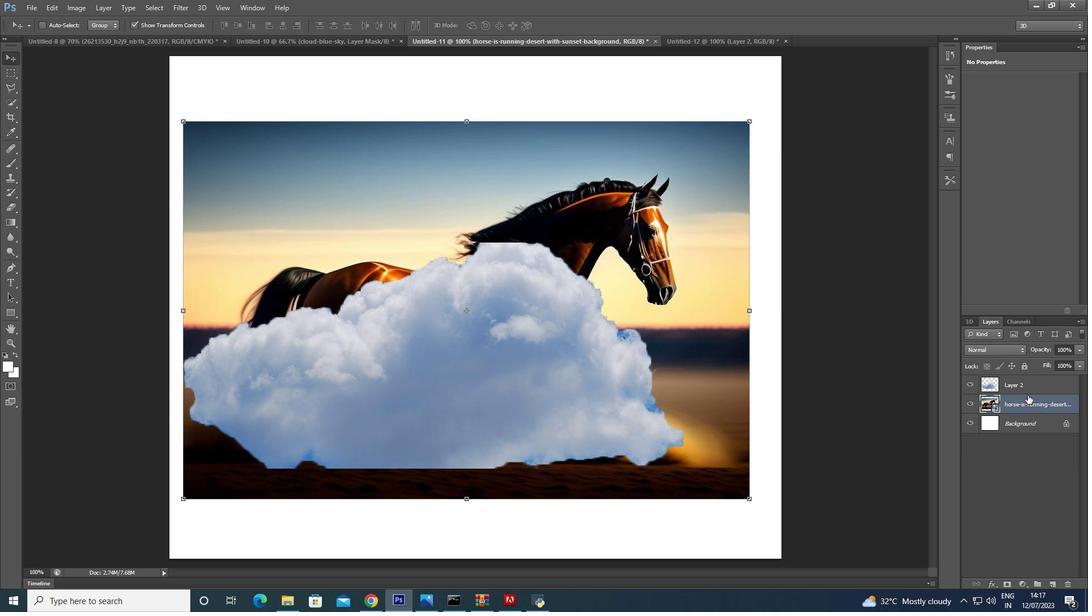 
Action: Mouse pressed left at (1027, 390)
Screenshot: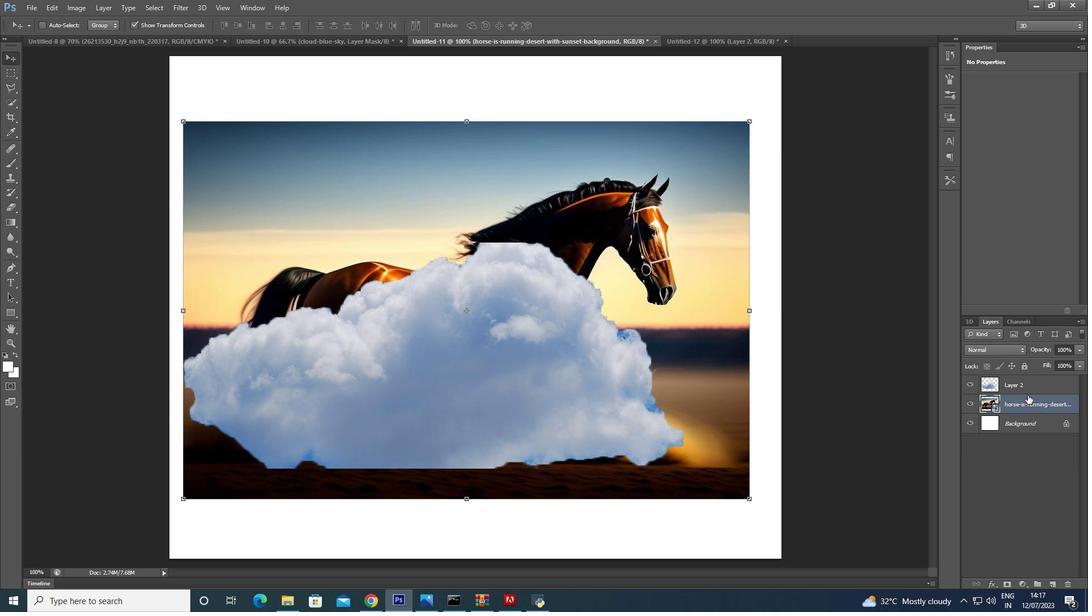 
Action: Mouse moved to (503, 362)
Screenshot: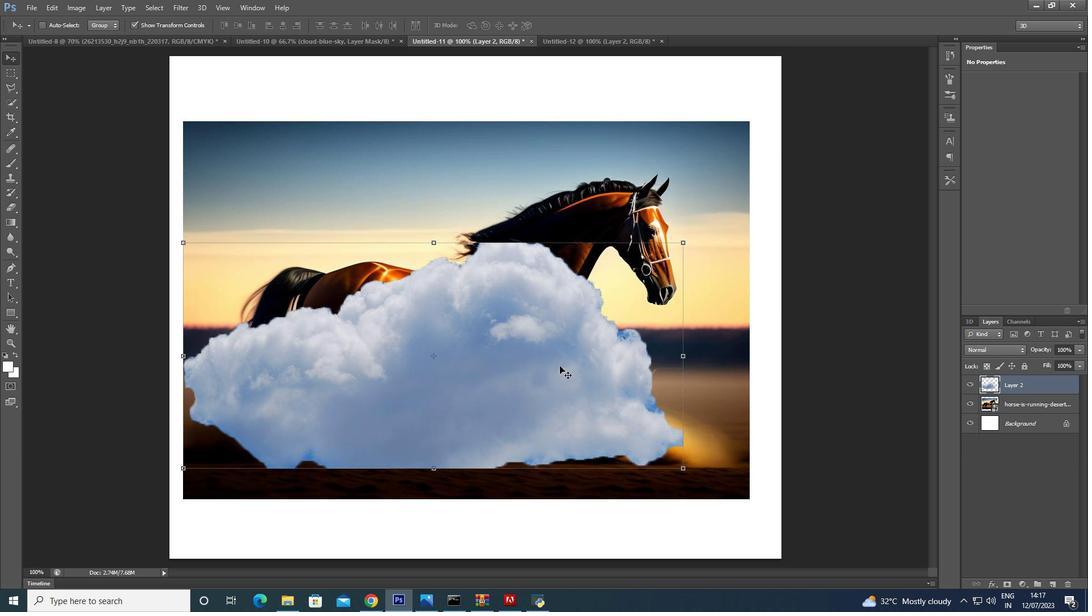 
Action: Mouse pressed left at (503, 362)
Screenshot: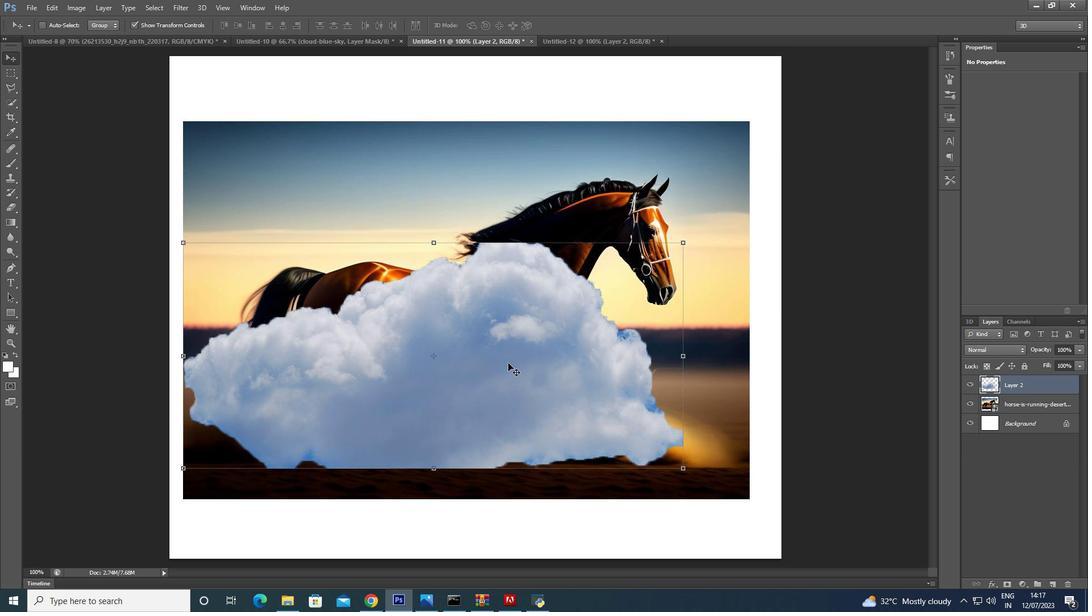 
Action: Mouse moved to (525, 328)
Screenshot: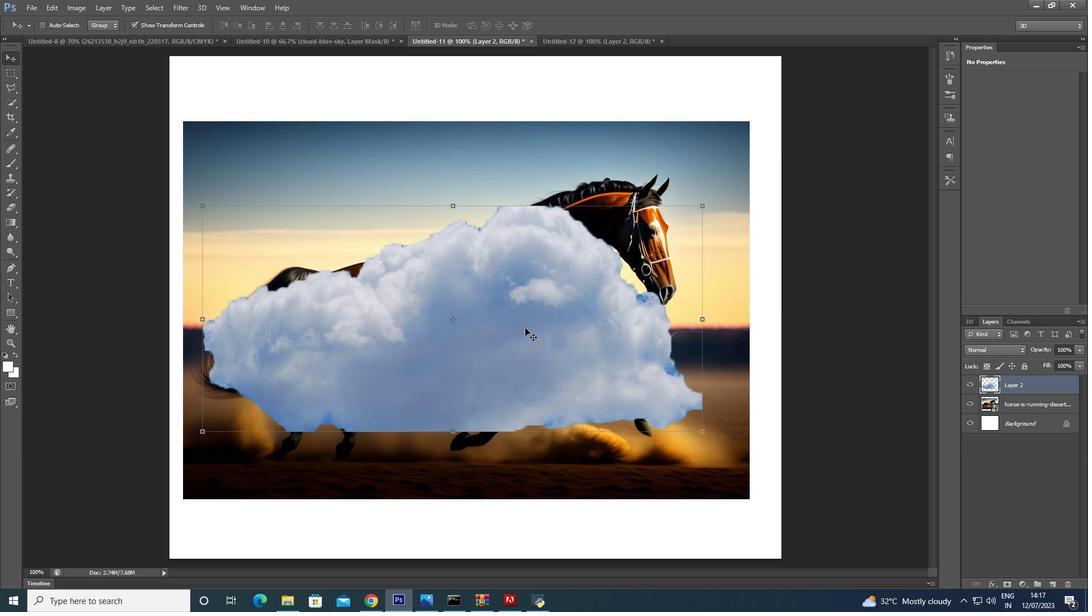 
Action: Key pressed <Key.alt_l>
Screenshot: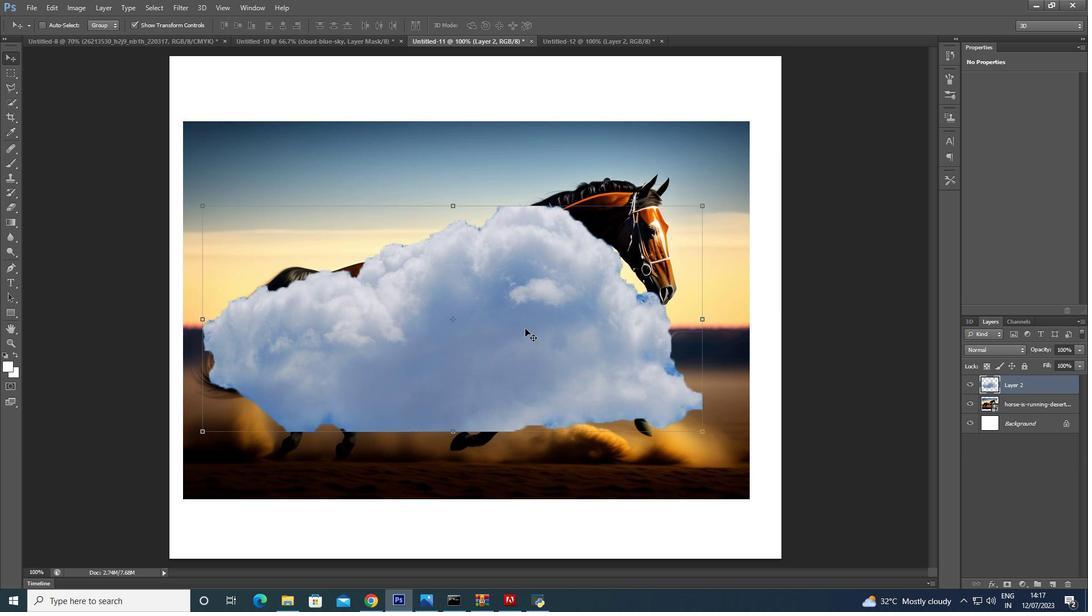 
Action: Mouse pressed left at (525, 328)
Screenshot: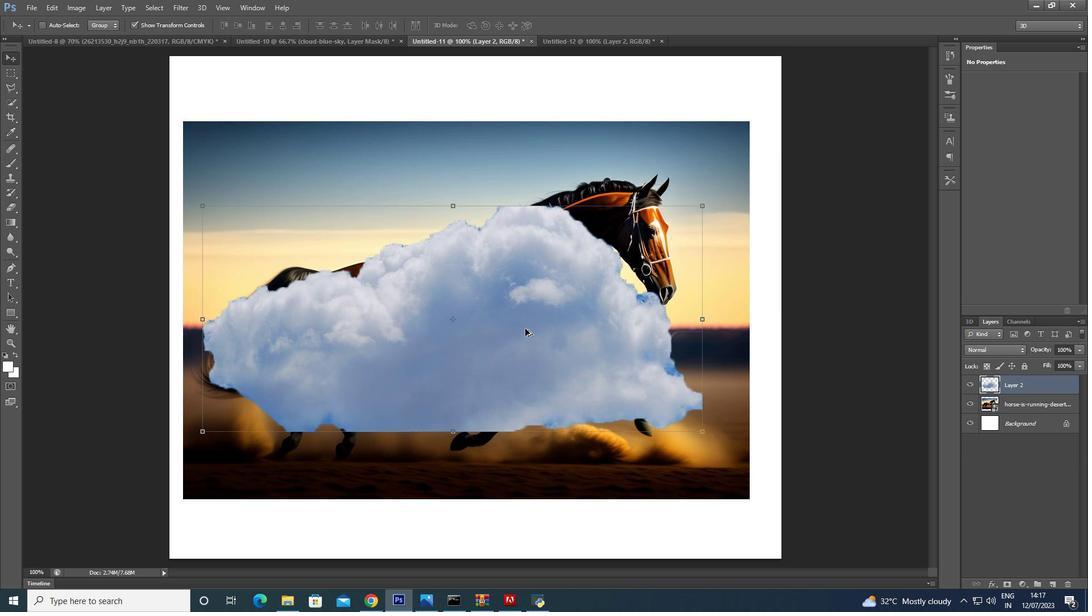
Action: Mouse moved to (534, 307)
Screenshot: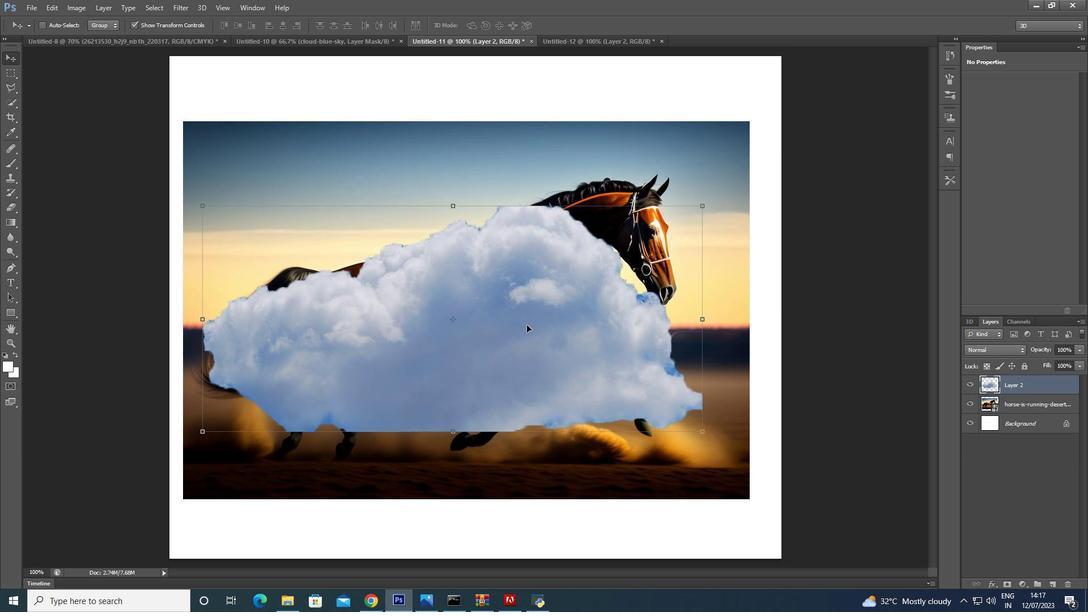 
Action: Key pressed <Key.alt_l>
Screenshot: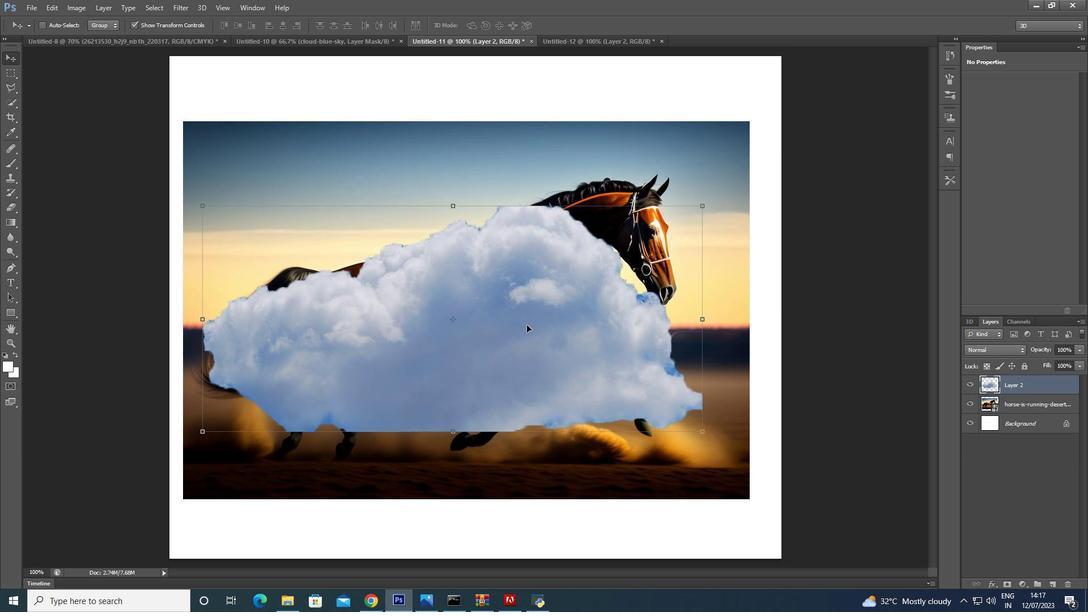 
Action: Mouse moved to (537, 303)
Screenshot: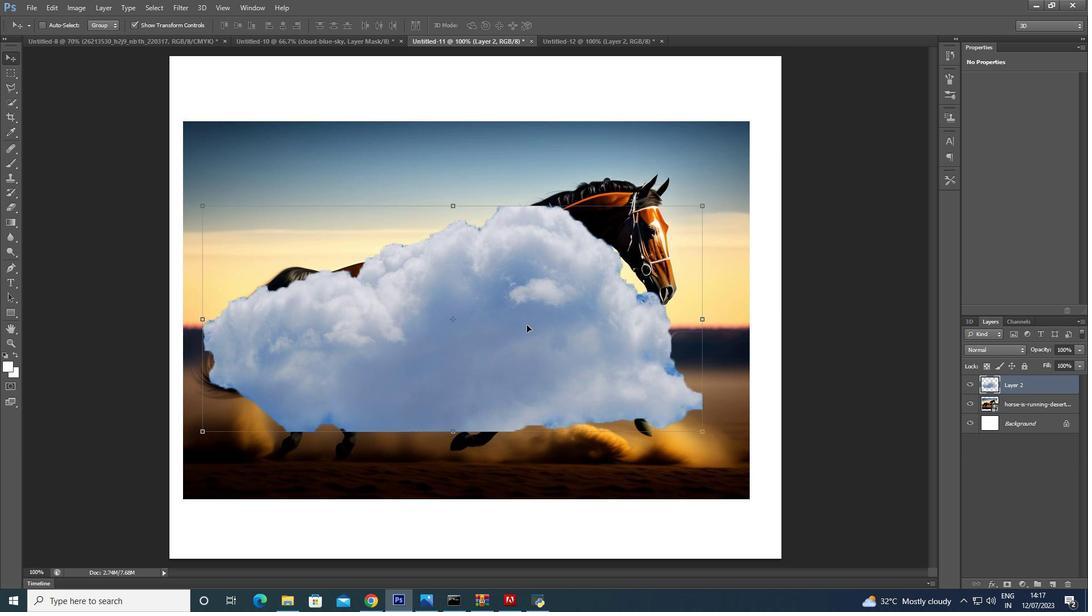 
Action: Key pressed <Key.alt_l>
Screenshot: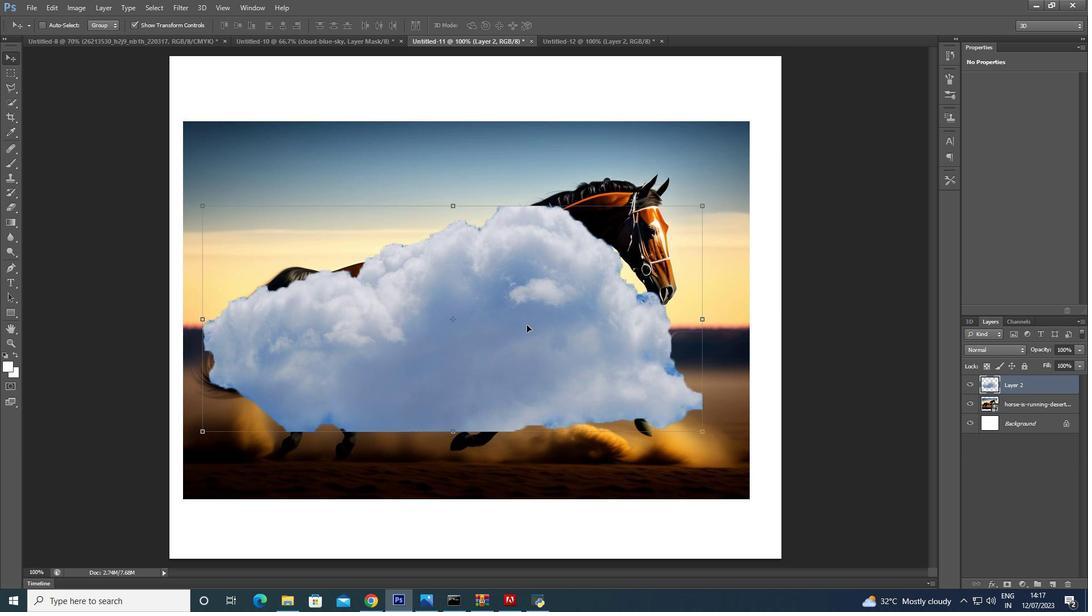 
Action: Mouse moved to (539, 301)
Screenshot: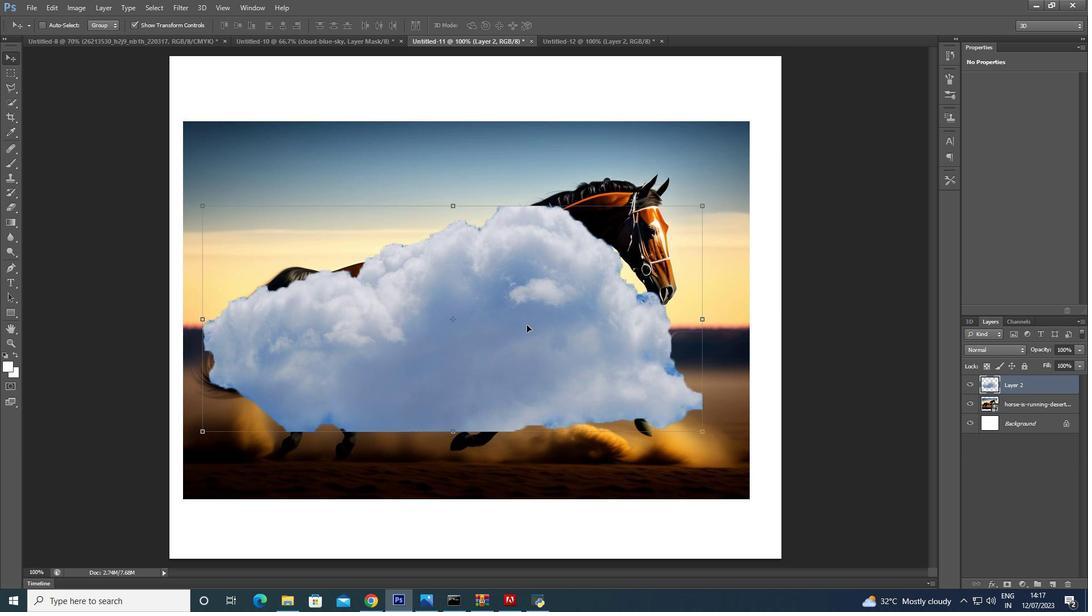 
Action: Key pressed <Key.alt_l>
Screenshot: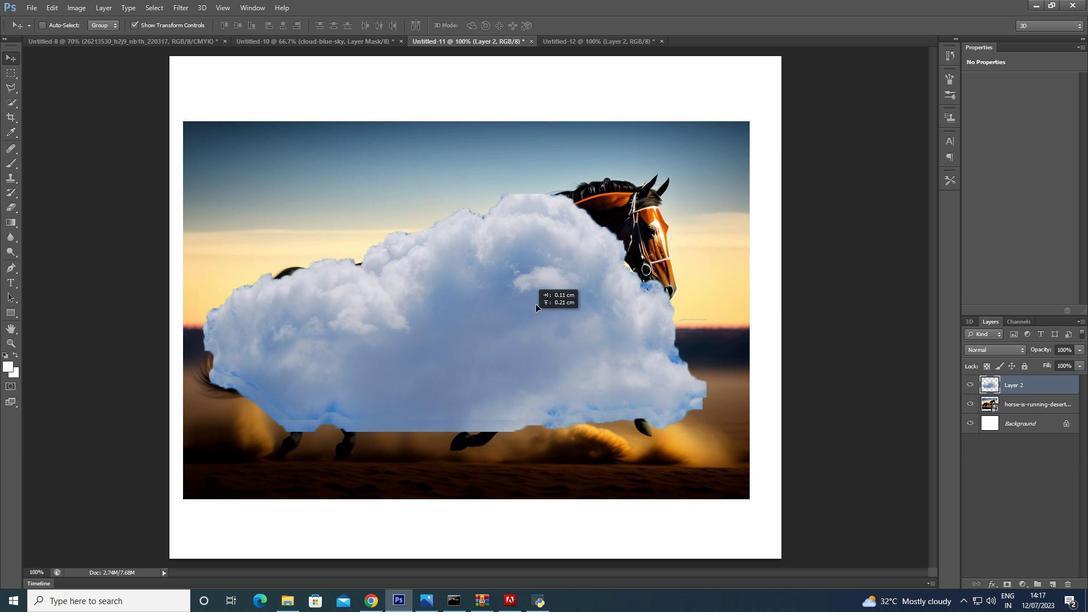 
Action: Mouse moved to (540, 299)
Screenshot: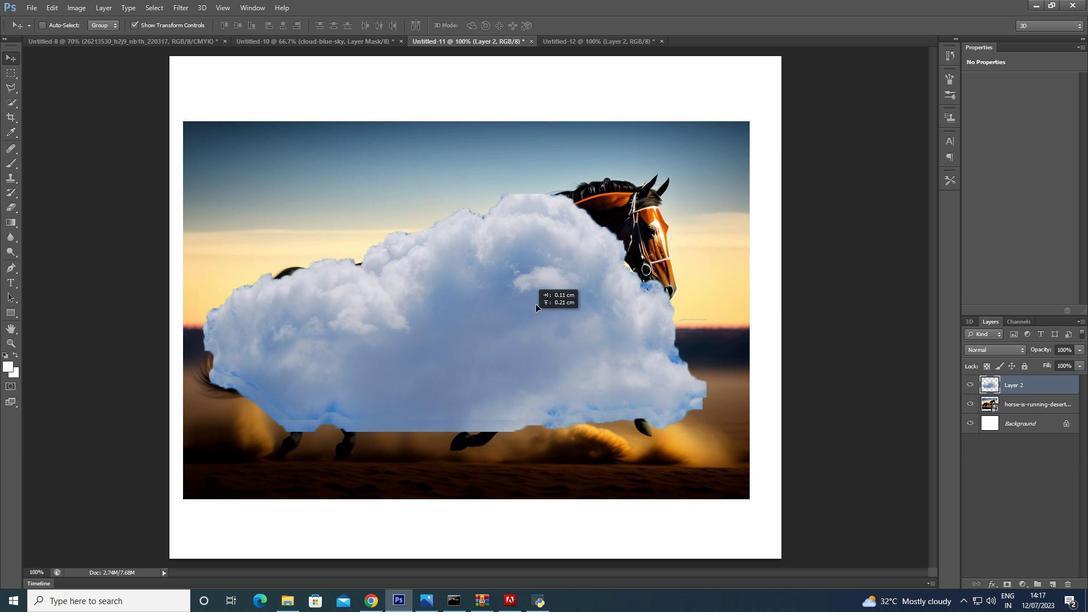 
Action: Key pressed <Key.alt_l>
Screenshot: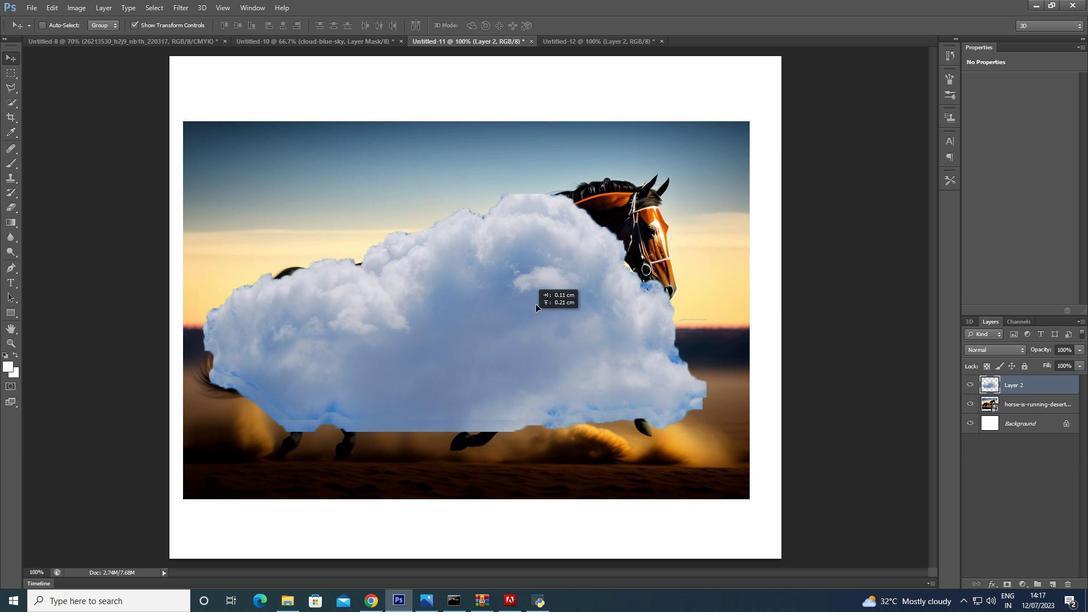 
Action: Mouse moved to (540, 298)
Screenshot: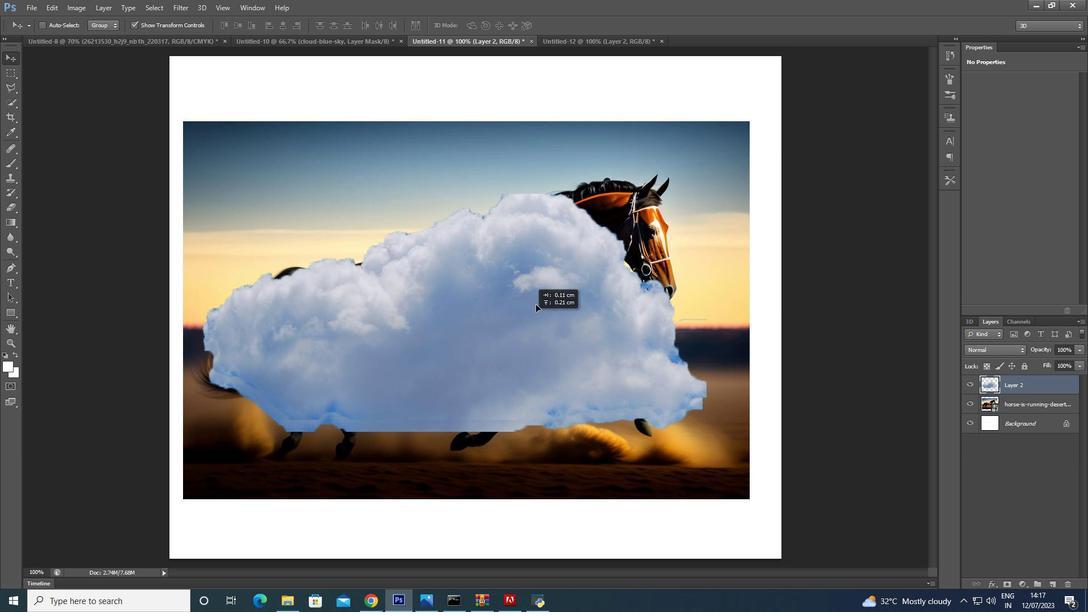 
Action: Key pressed <Key.alt_l>
Screenshot: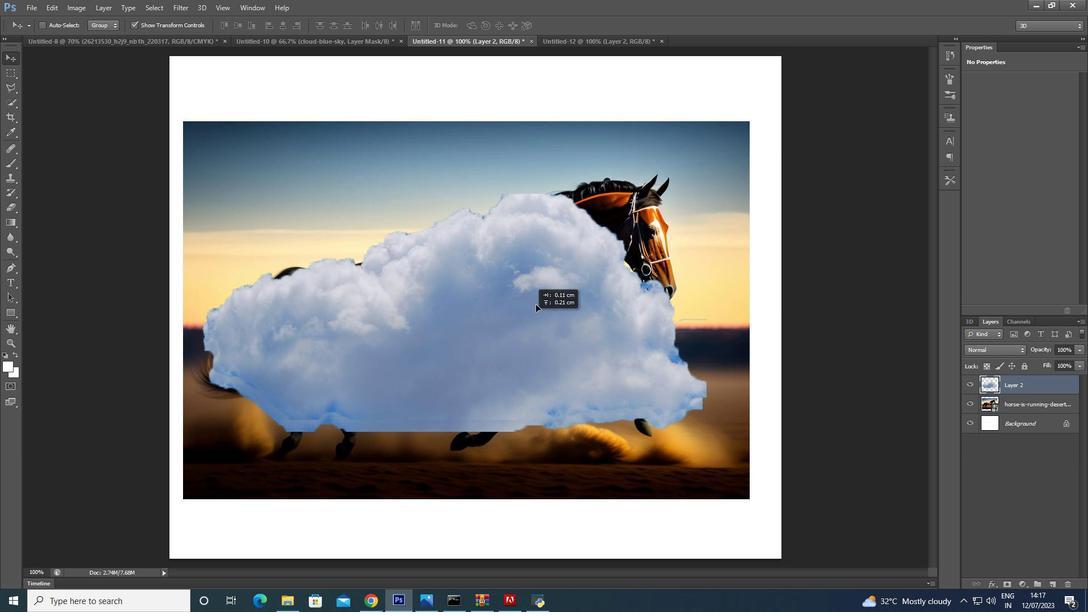 
Action: Mouse moved to (541, 298)
Screenshot: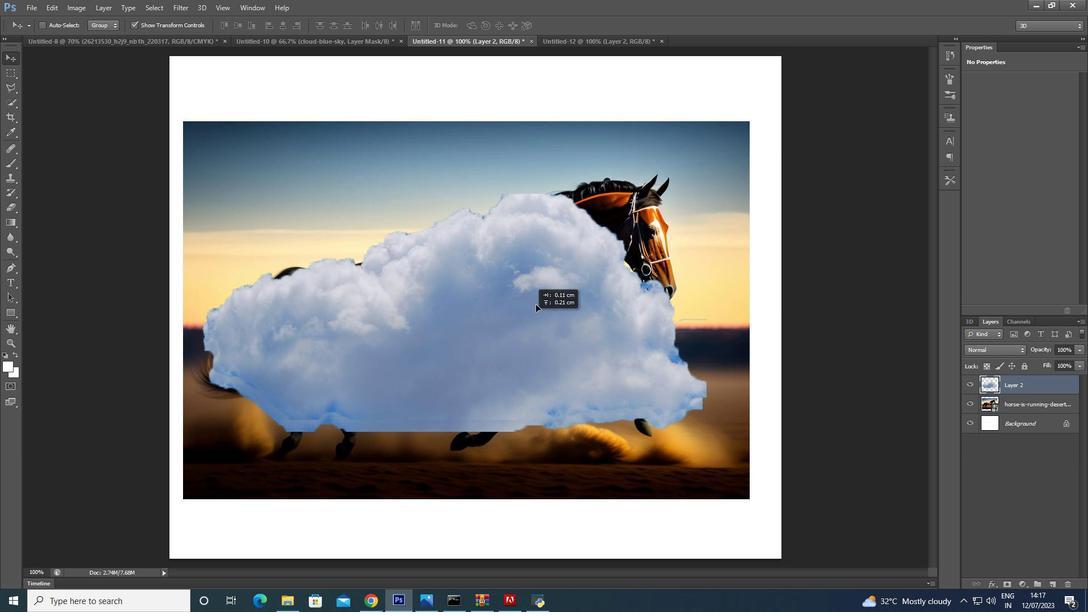 
Action: Key pressed <Key.alt_l>
Screenshot: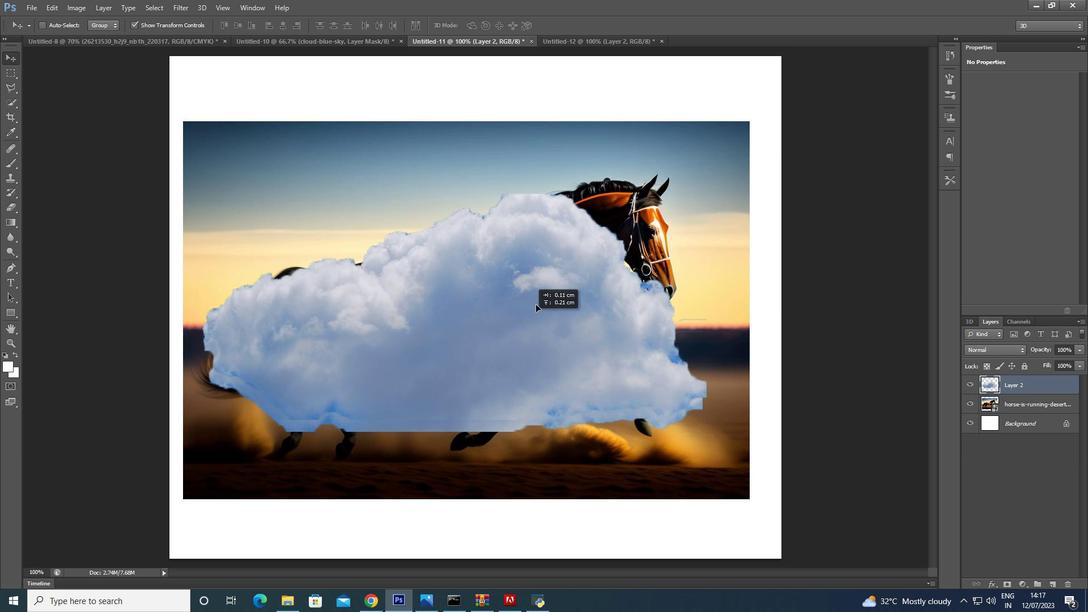 
Action: Mouse moved to (543, 295)
Screenshot: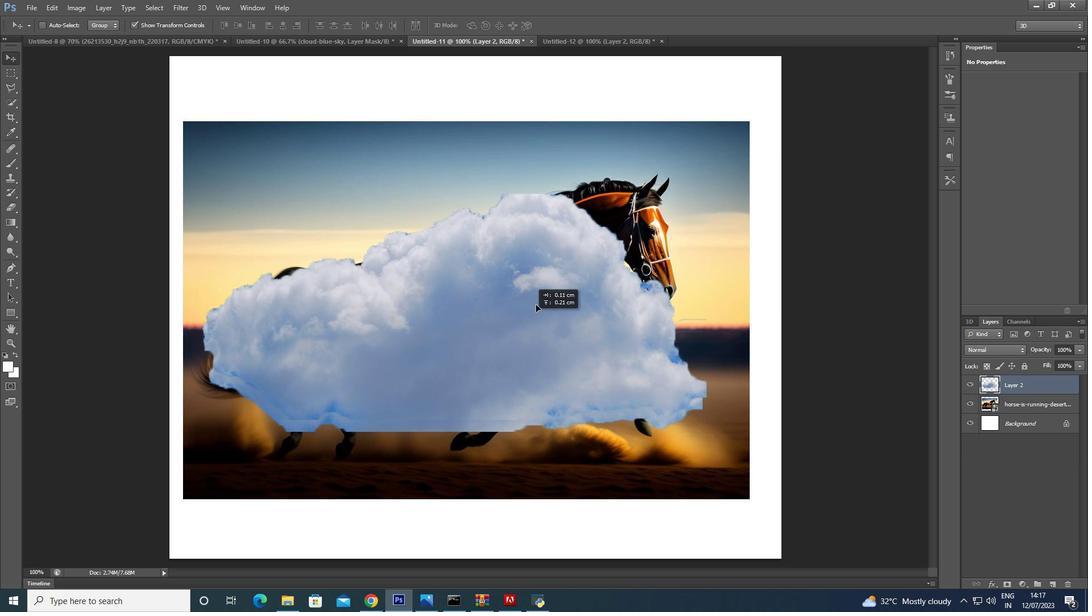 
Action: Key pressed <Key.alt_l>
Screenshot: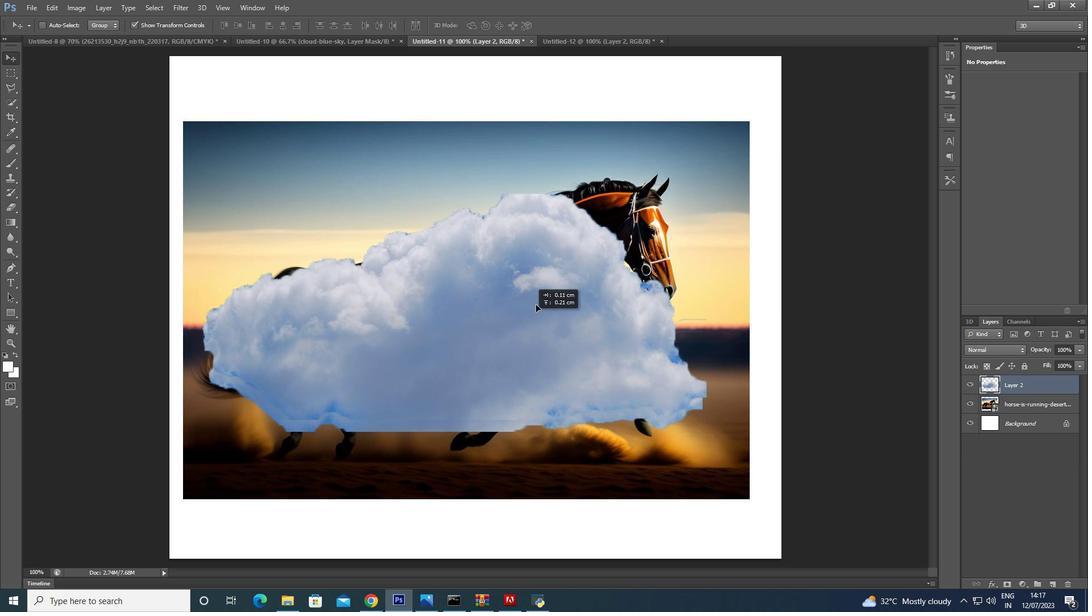 
Action: Mouse moved to (548, 290)
Screenshot: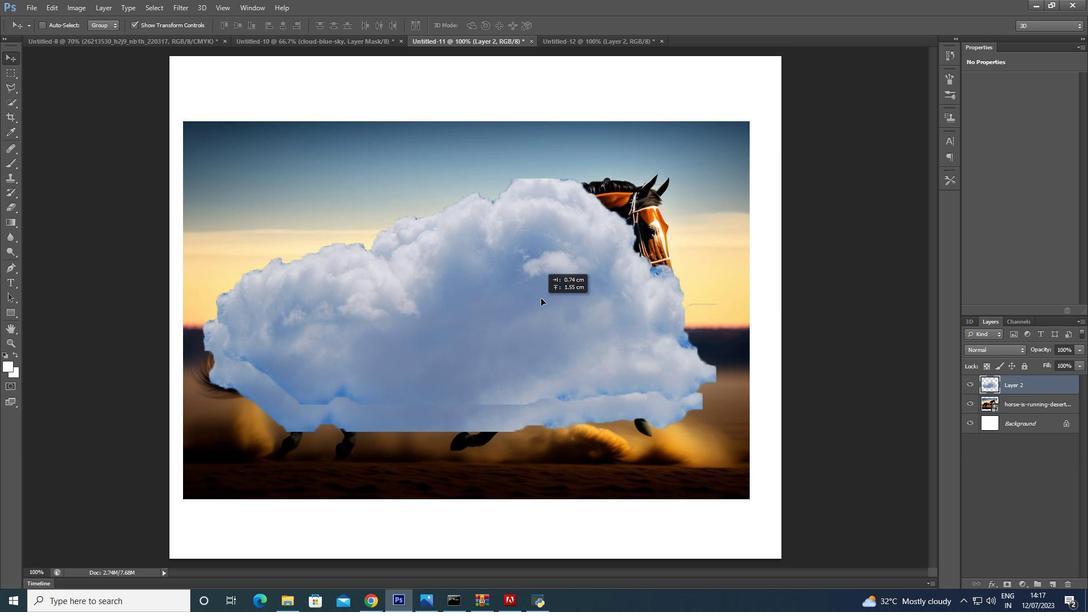 
Action: Key pressed <Key.alt_l>
Screenshot: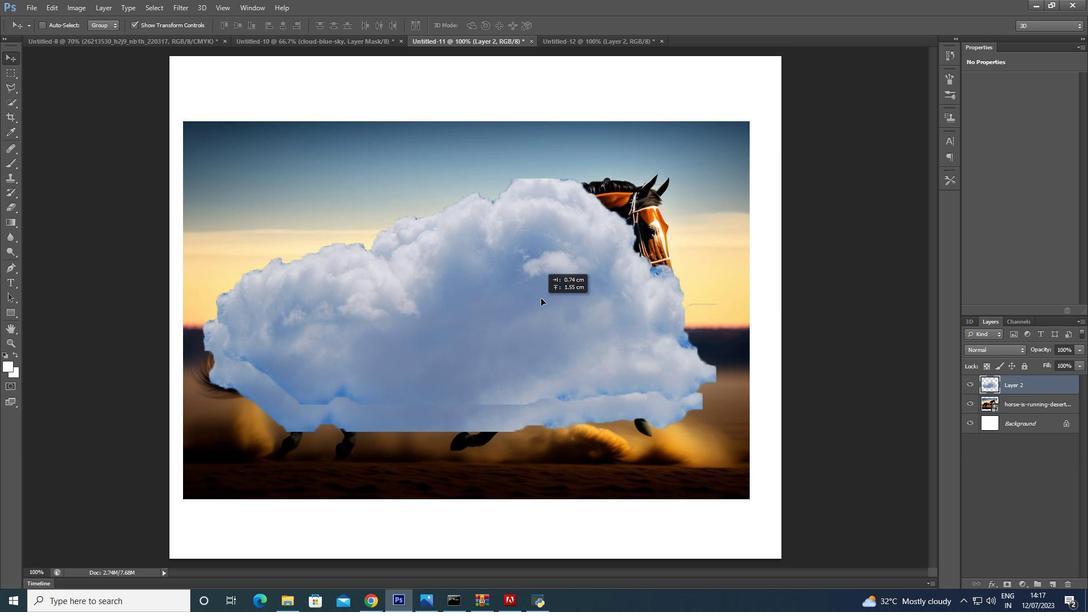 
Action: Mouse moved to (549, 287)
Screenshot: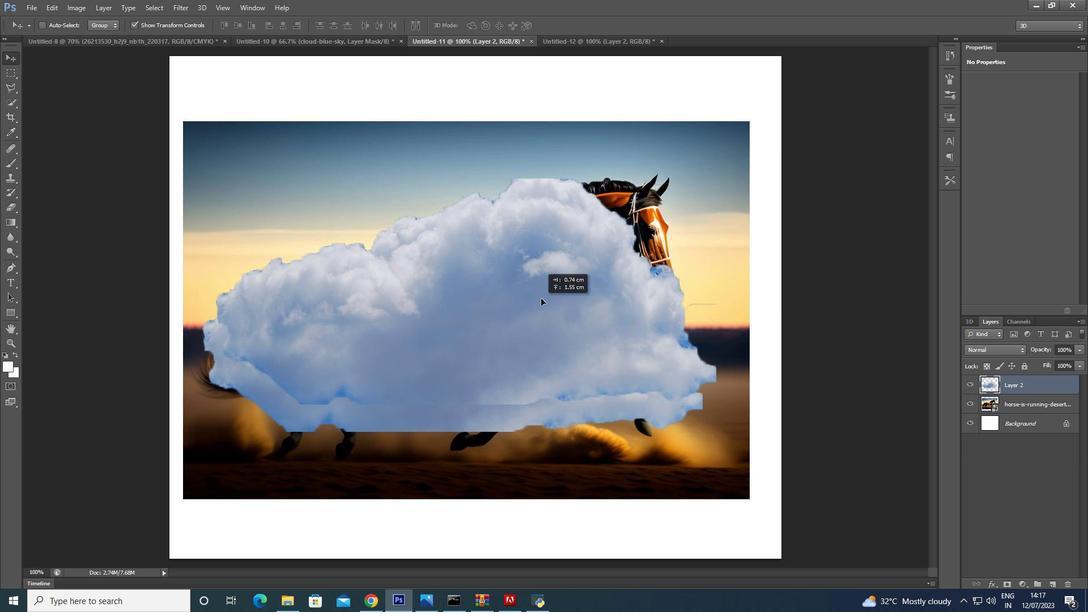 
Action: Key pressed <Key.alt_l>
Screenshot: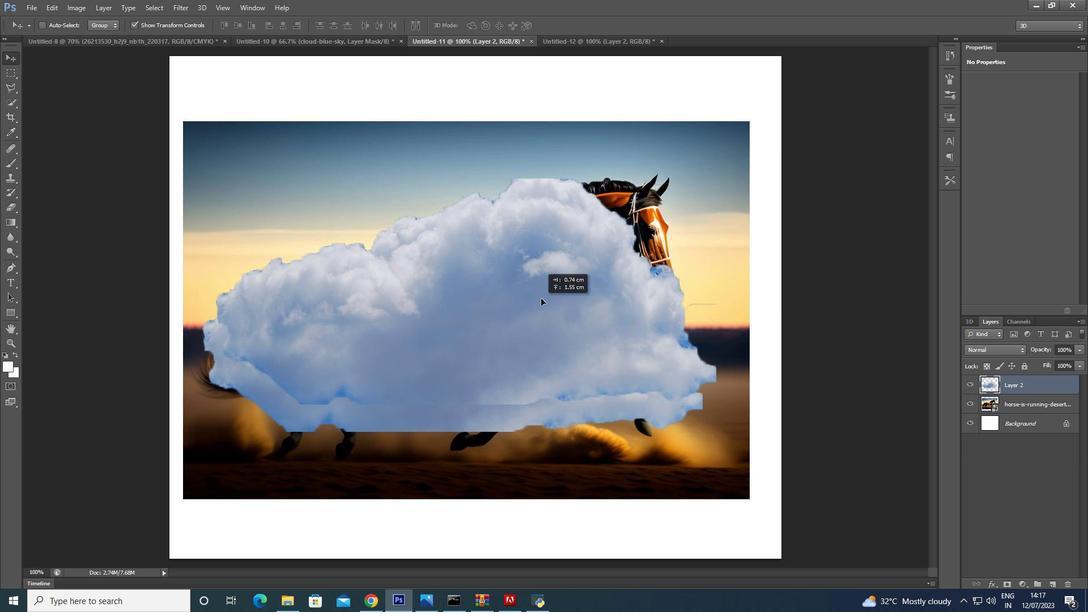 
Action: Mouse moved to (552, 283)
Screenshot: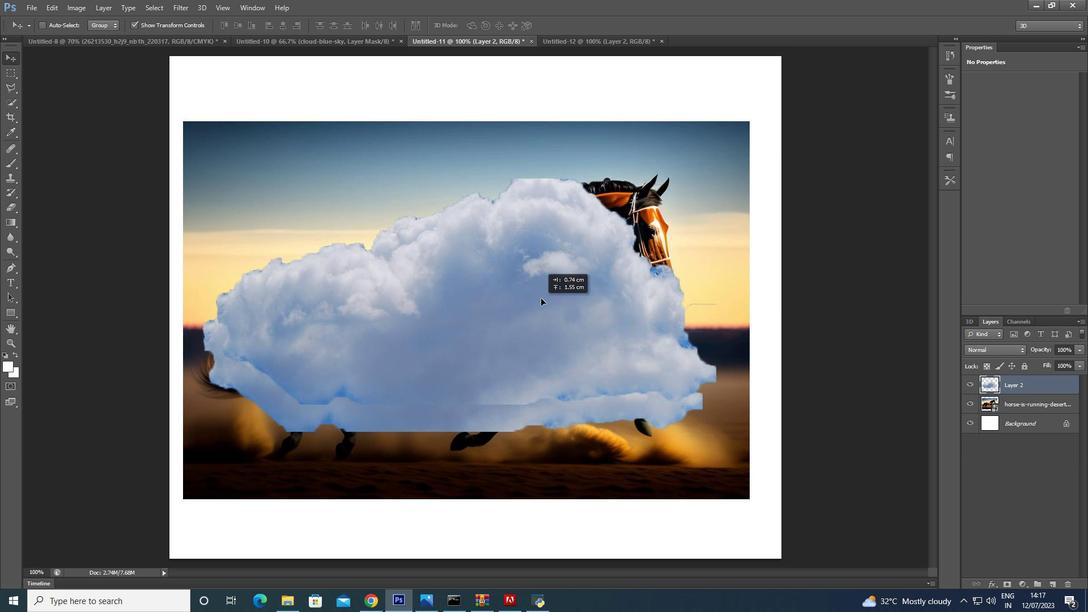 
Action: Key pressed <Key.alt_l>
Screenshot: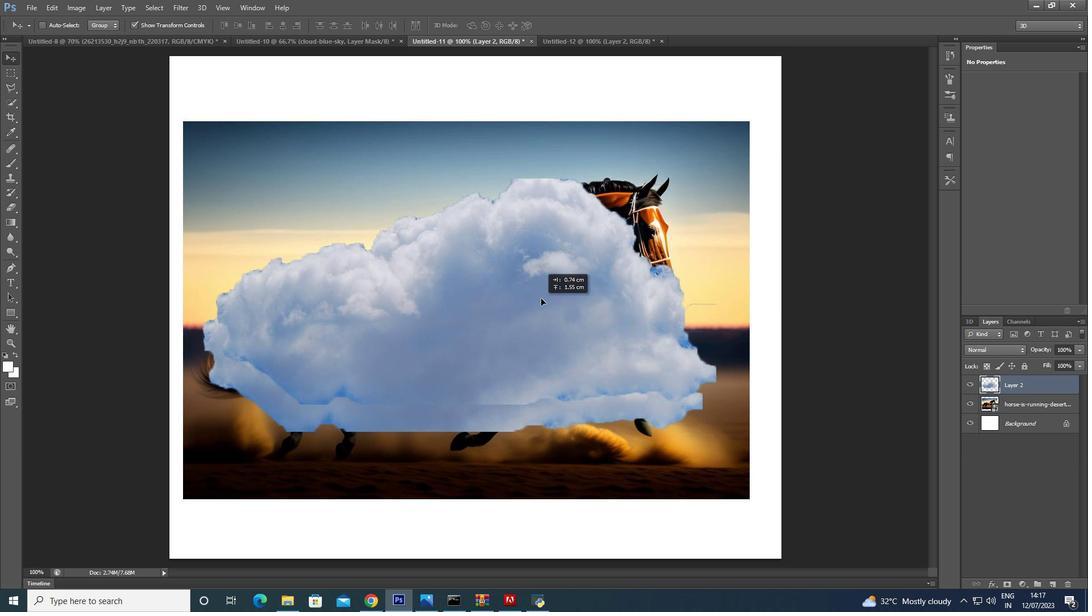
Action: Mouse moved to (555, 278)
Screenshot: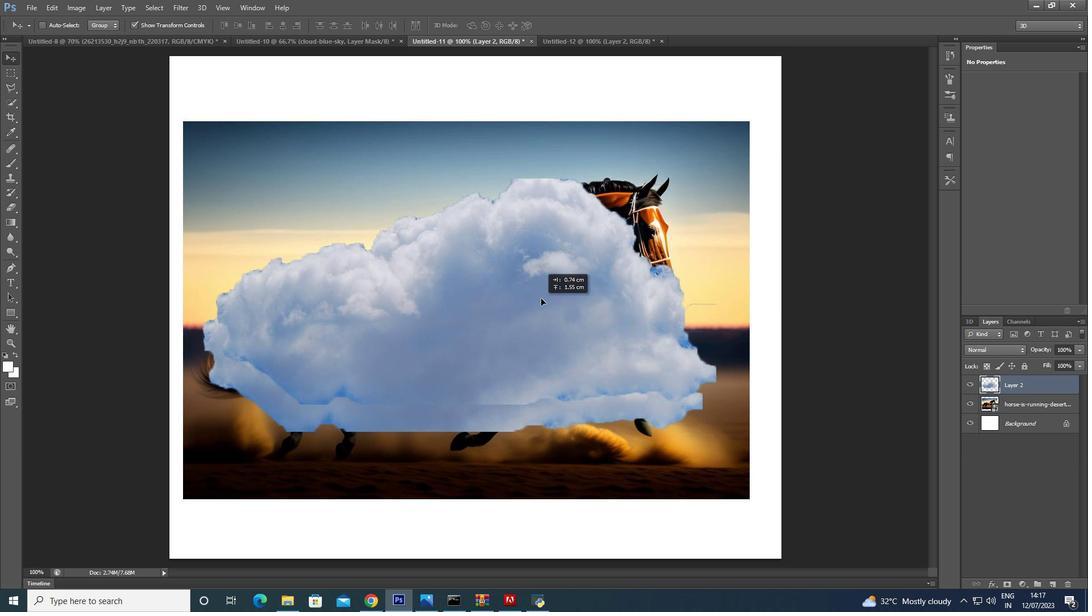 
Action: Key pressed <Key.alt_l>
Screenshot: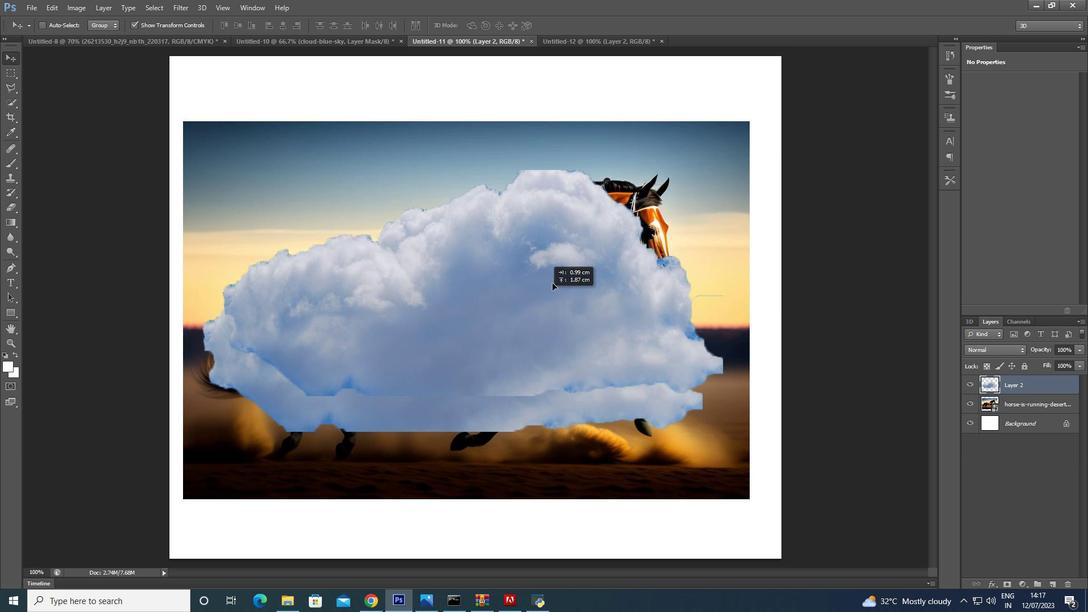 
Action: Mouse moved to (558, 274)
Screenshot: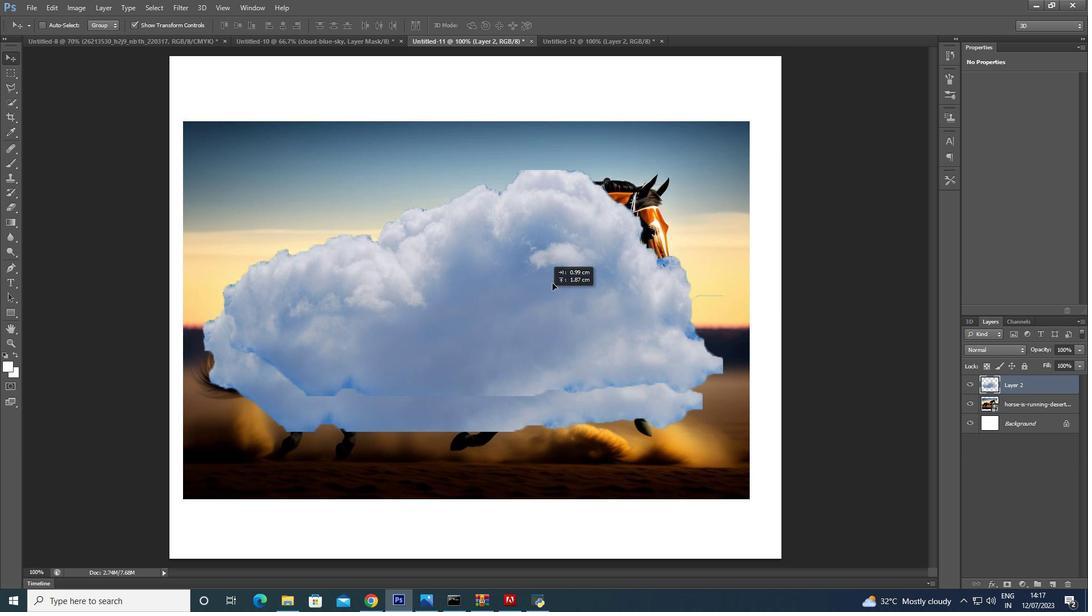 
Action: Key pressed <Key.alt_l>
Screenshot: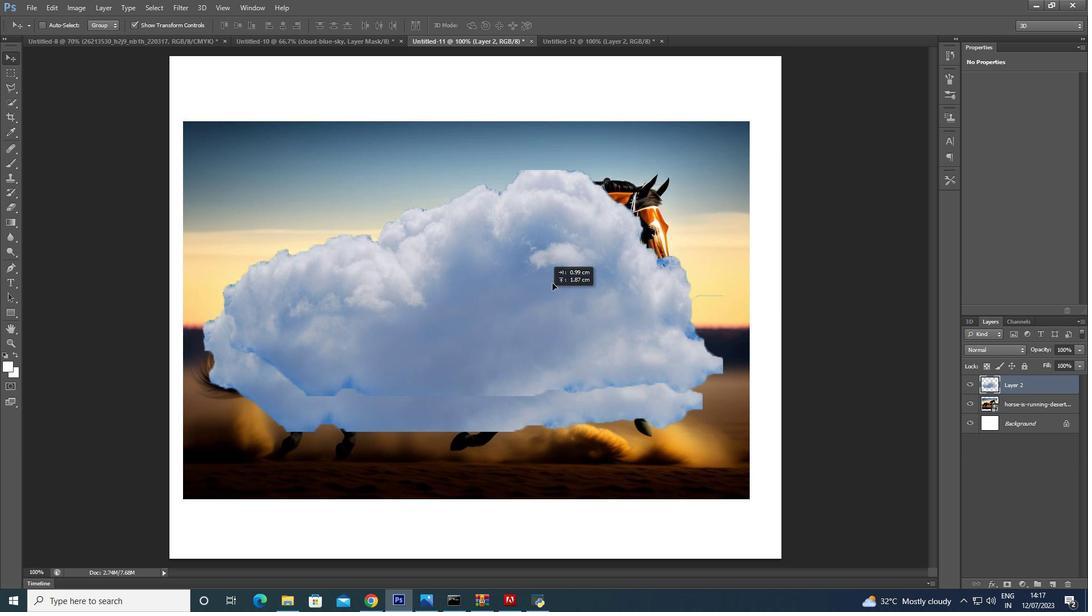 
Action: Mouse moved to (559, 273)
Screenshot: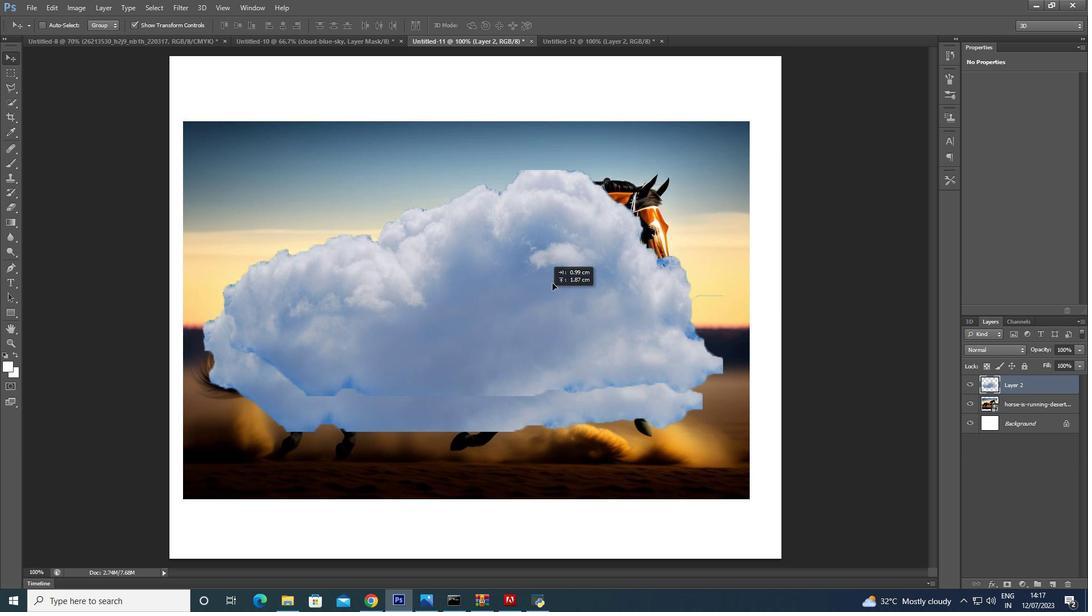 
Action: Key pressed <Key.alt_l>
Screenshot: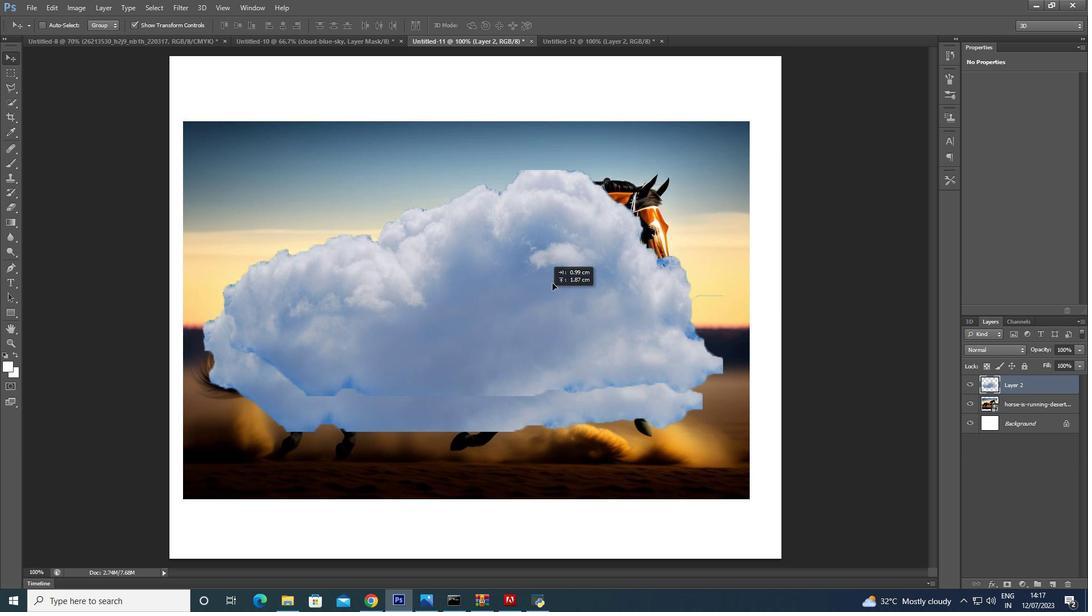 
Action: Mouse moved to (560, 272)
Screenshot: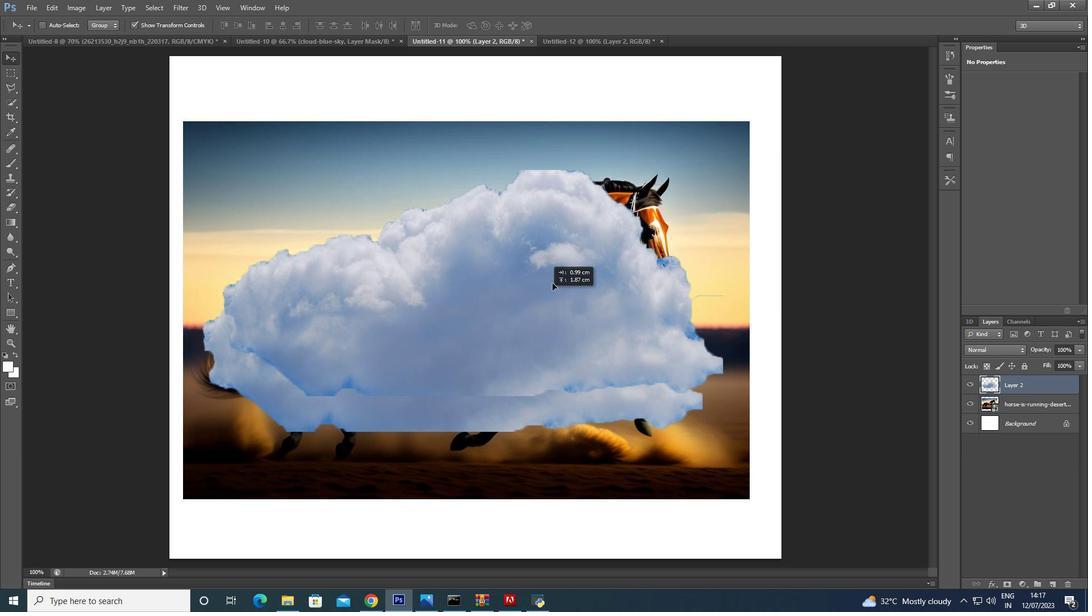 
Action: Key pressed <Key.alt_l>
Screenshot: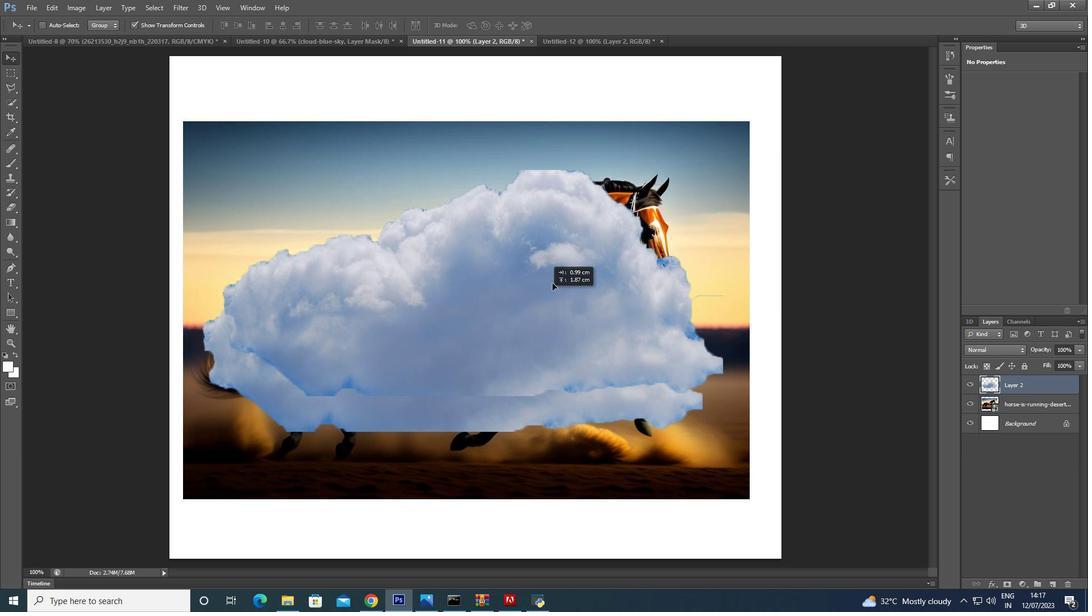
Action: Mouse moved to (560, 272)
Screenshot: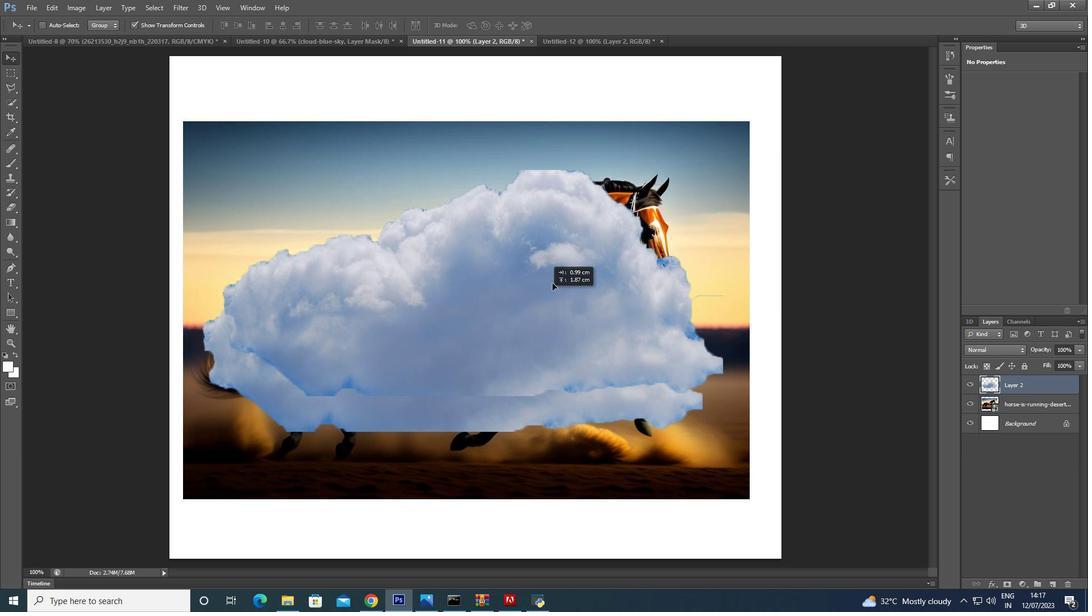 
Action: Key pressed <Key.alt_l><Key.alt_l>
Screenshot: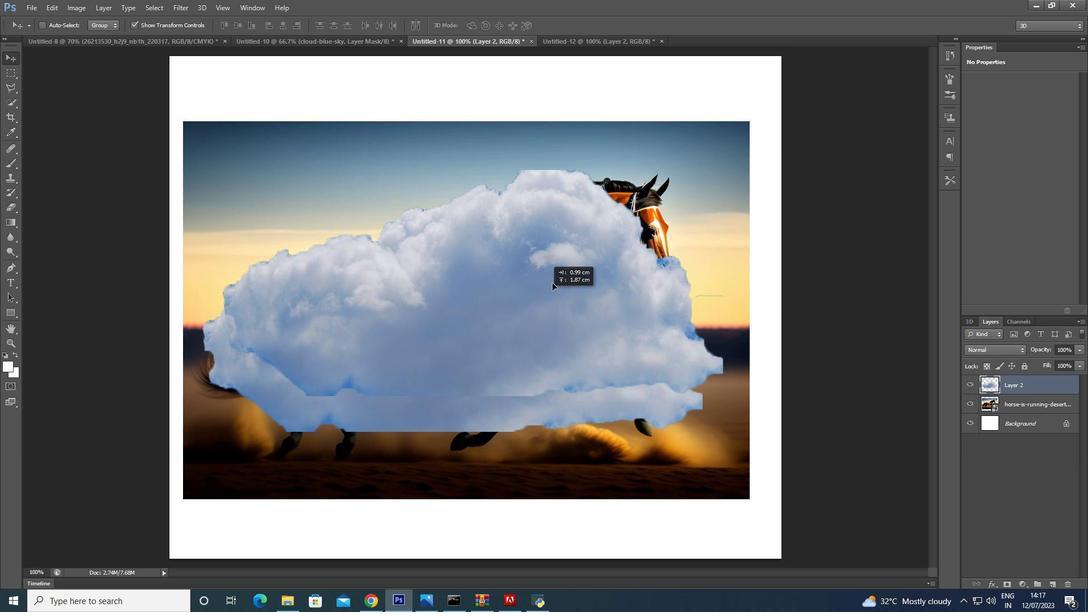 
Action: Mouse moved to (561, 270)
Screenshot: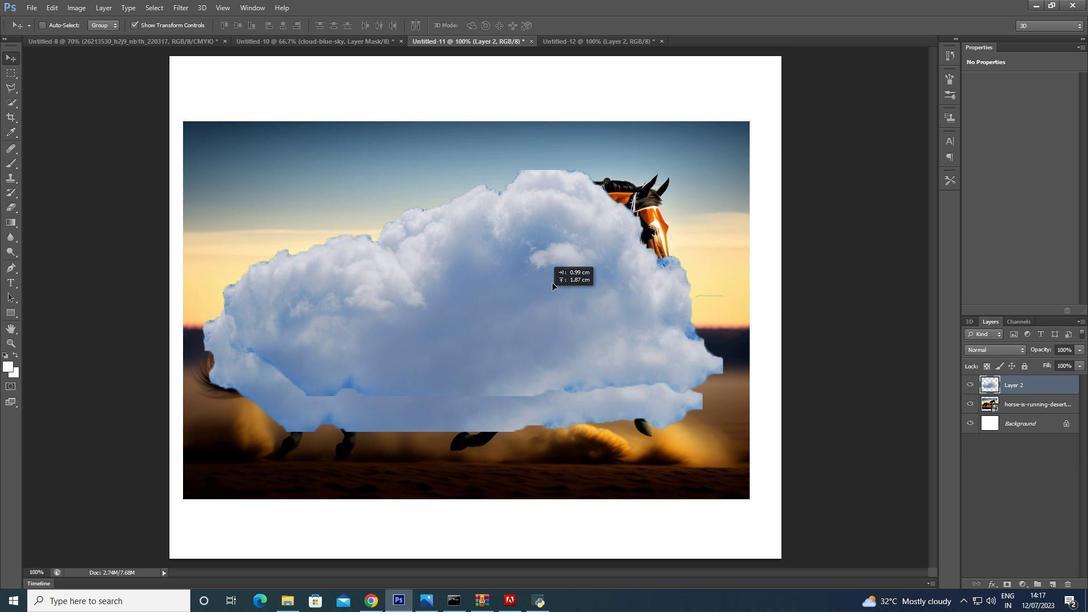 
Action: Key pressed <Key.alt_l>
Screenshot: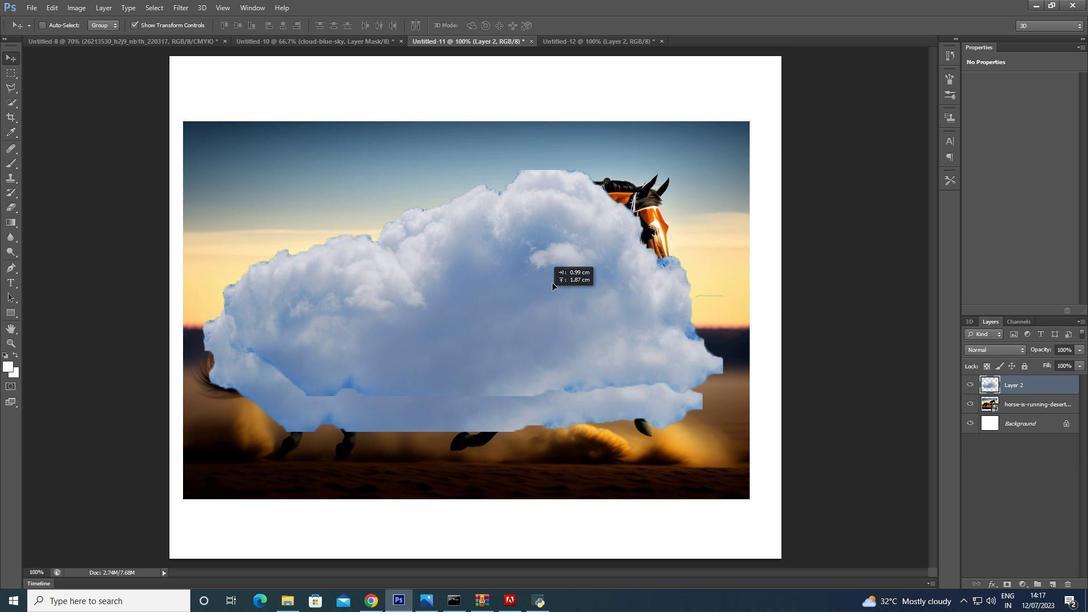 
Action: Mouse moved to (562, 269)
Screenshot: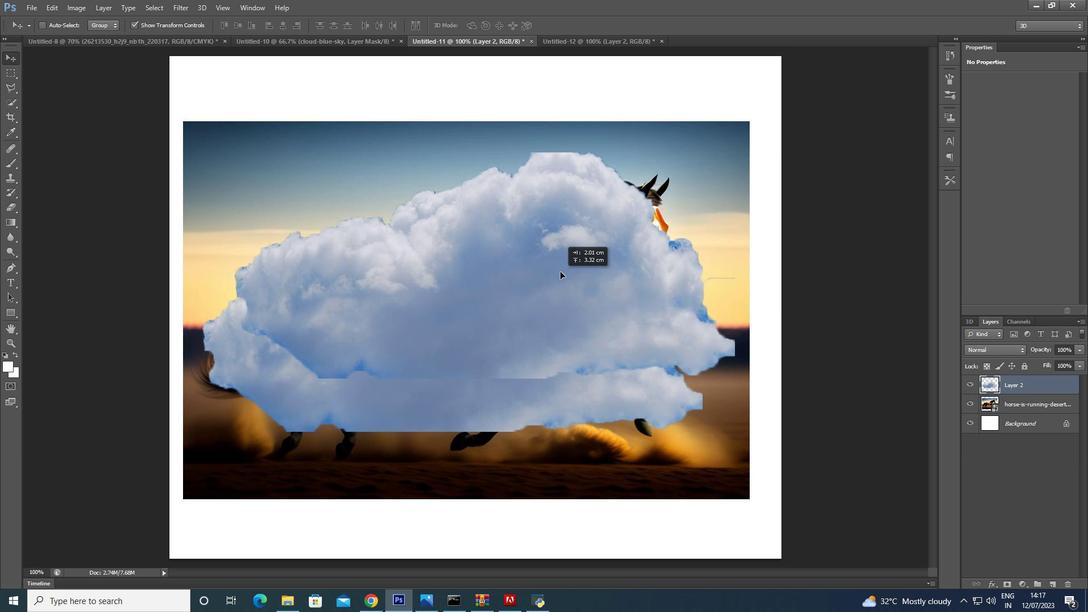 
Action: Key pressed <Key.alt_l>
Screenshot: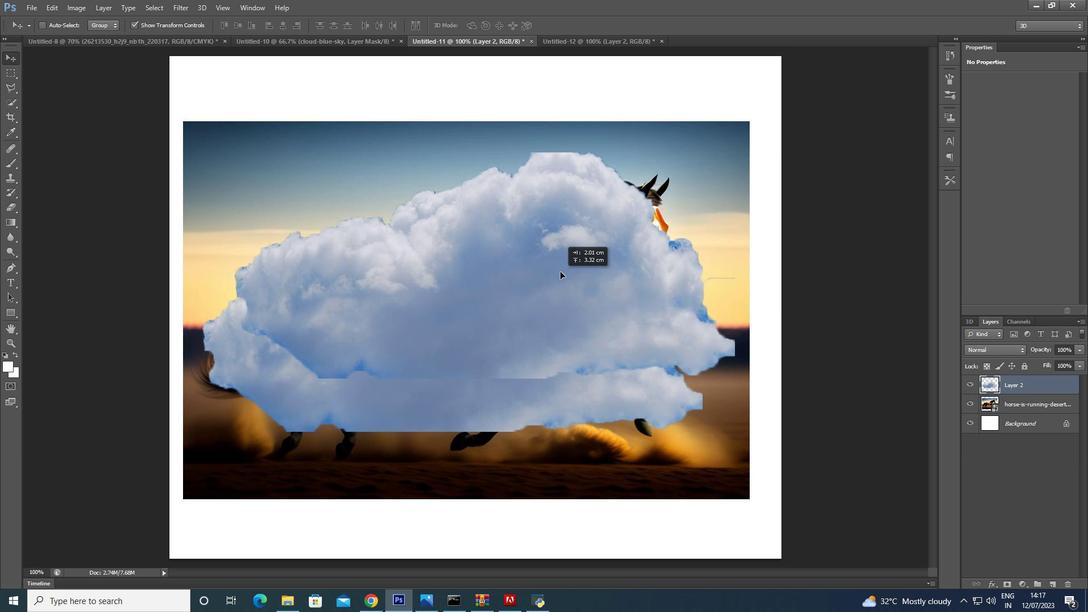 
Action: Mouse moved to (562, 269)
Screenshot: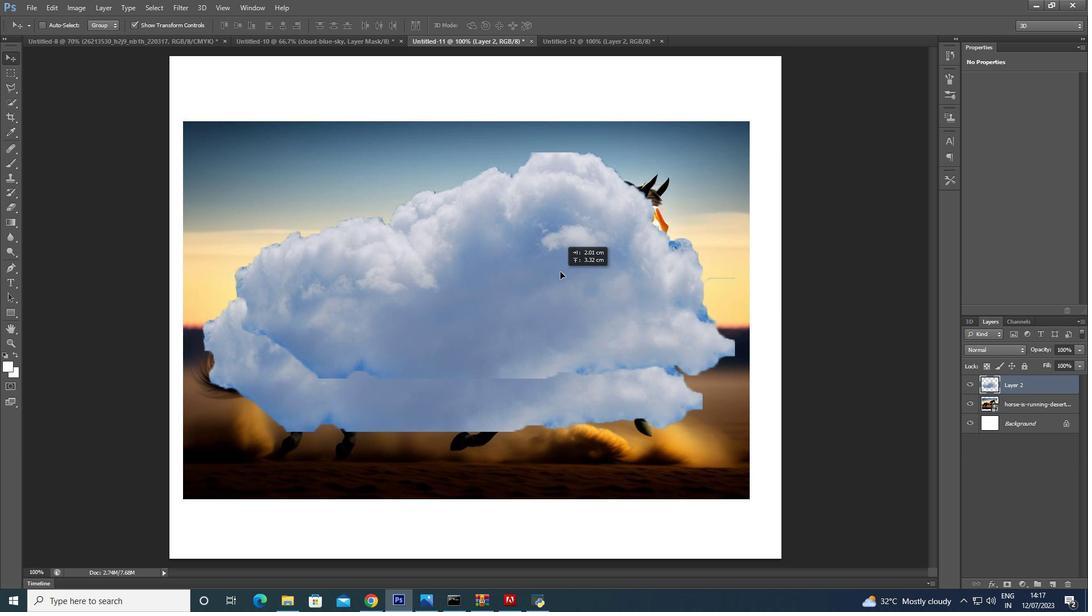
Action: Key pressed <Key.alt_l>
Screenshot: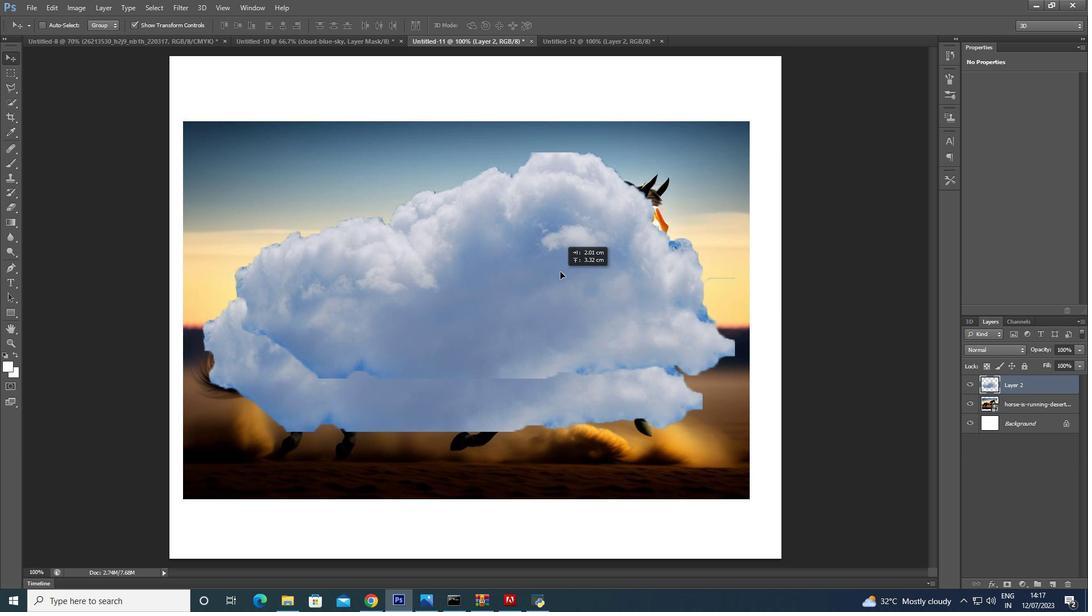 
Action: Mouse moved to (562, 269)
Screenshot: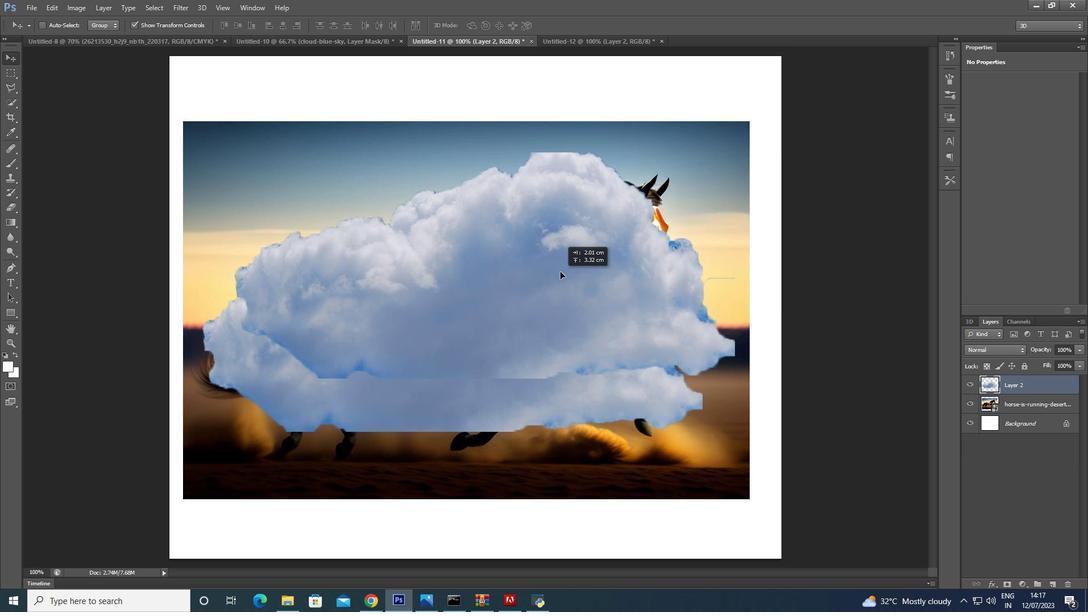 
Action: Key pressed <Key.alt_l><Key.alt_l>
Screenshot: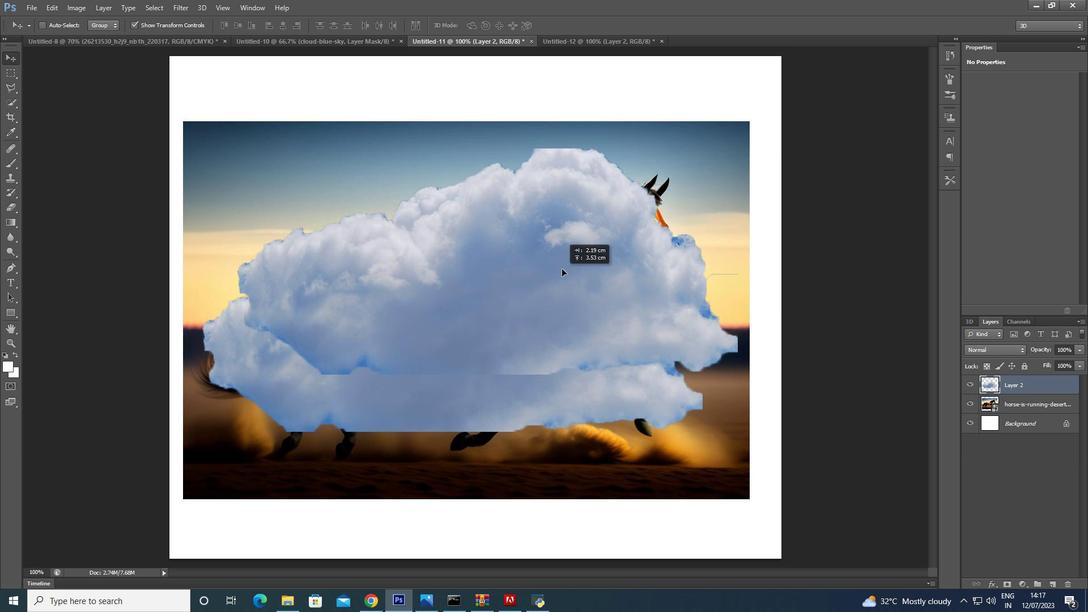 
Action: Mouse moved to (563, 268)
Screenshot: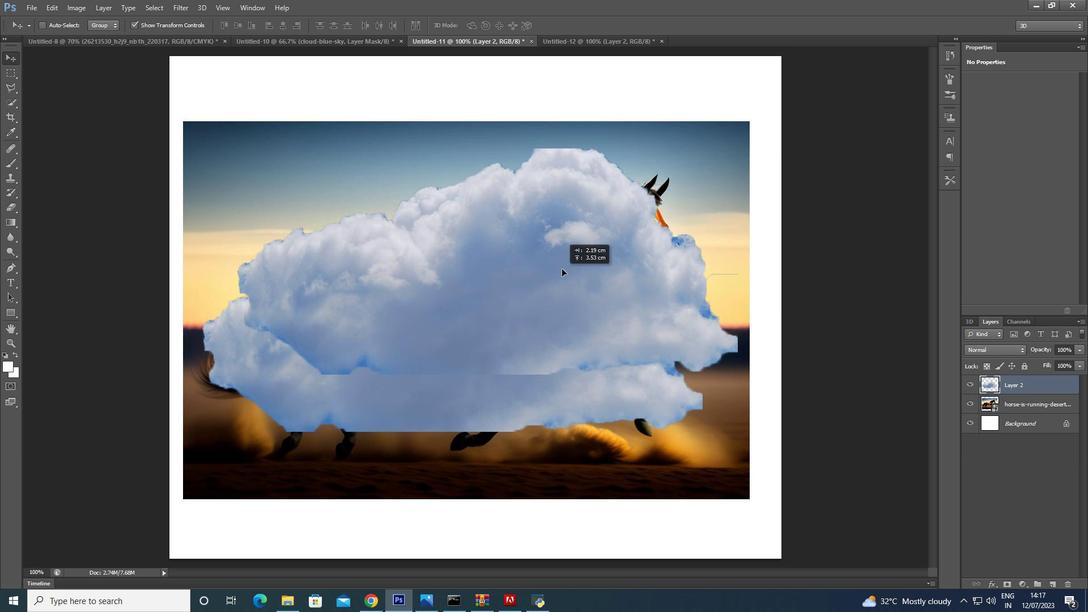 
Action: Key pressed <Key.alt_l>
Screenshot: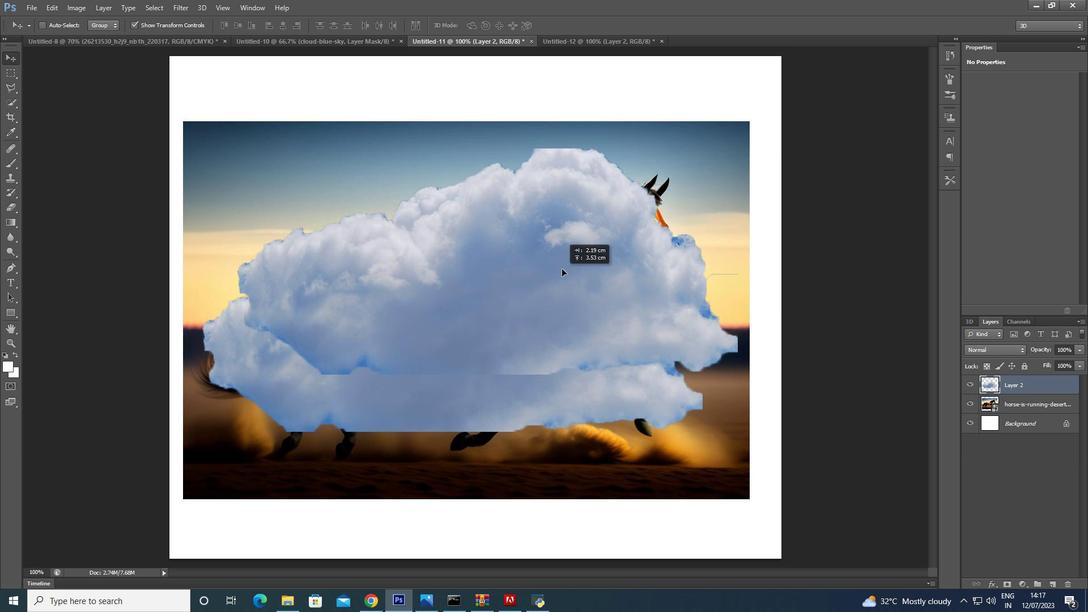 
Action: Mouse moved to (563, 268)
Screenshot: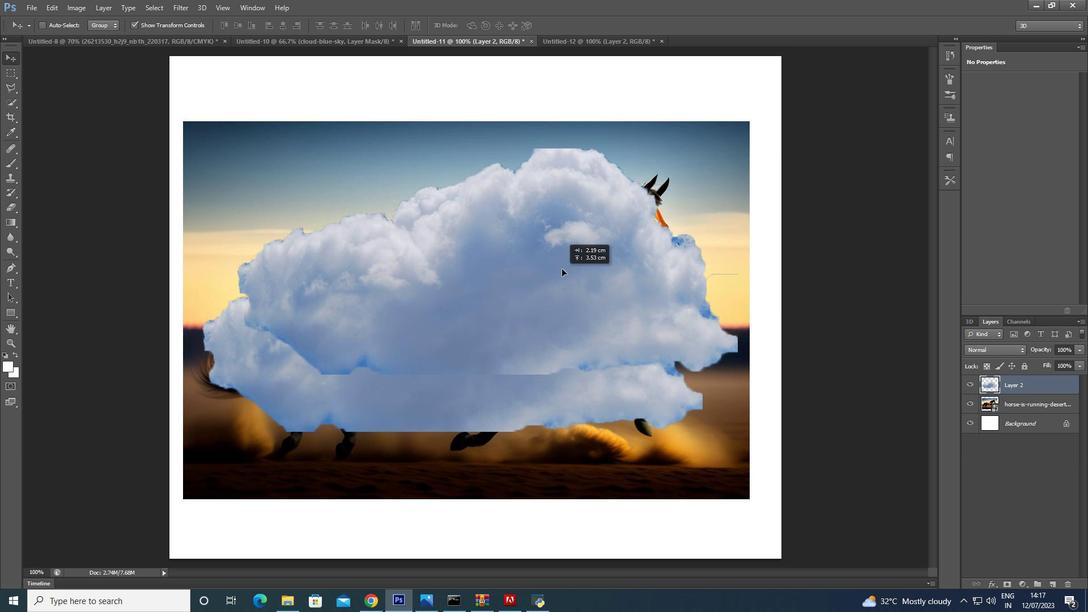 
Action: Key pressed <Key.alt_l>
Screenshot: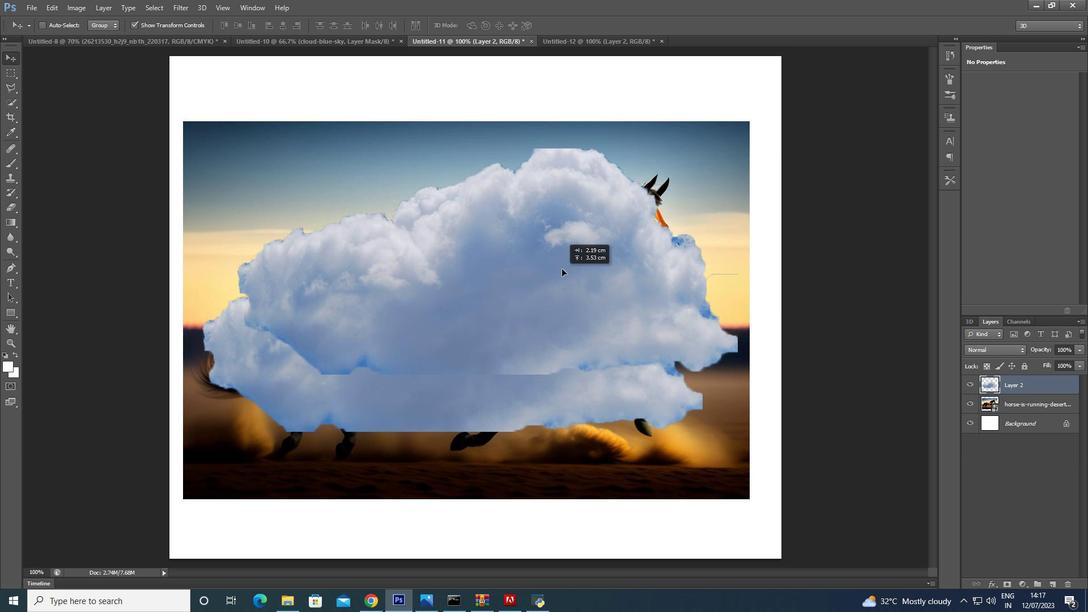 
Action: Mouse moved to (563, 268)
Screenshot: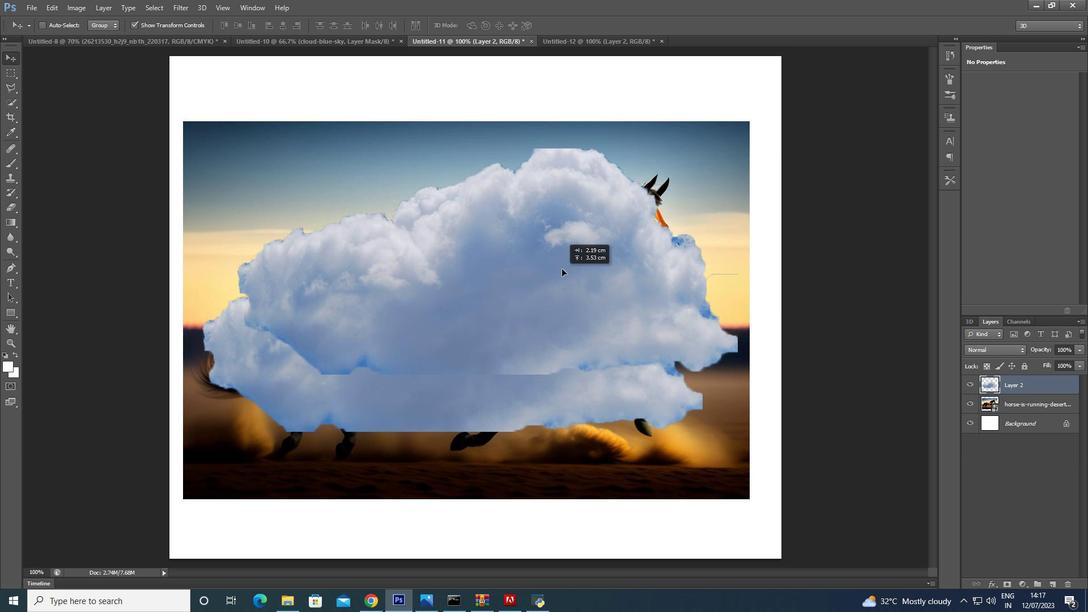 
Action: Key pressed <Key.alt_l>
Screenshot: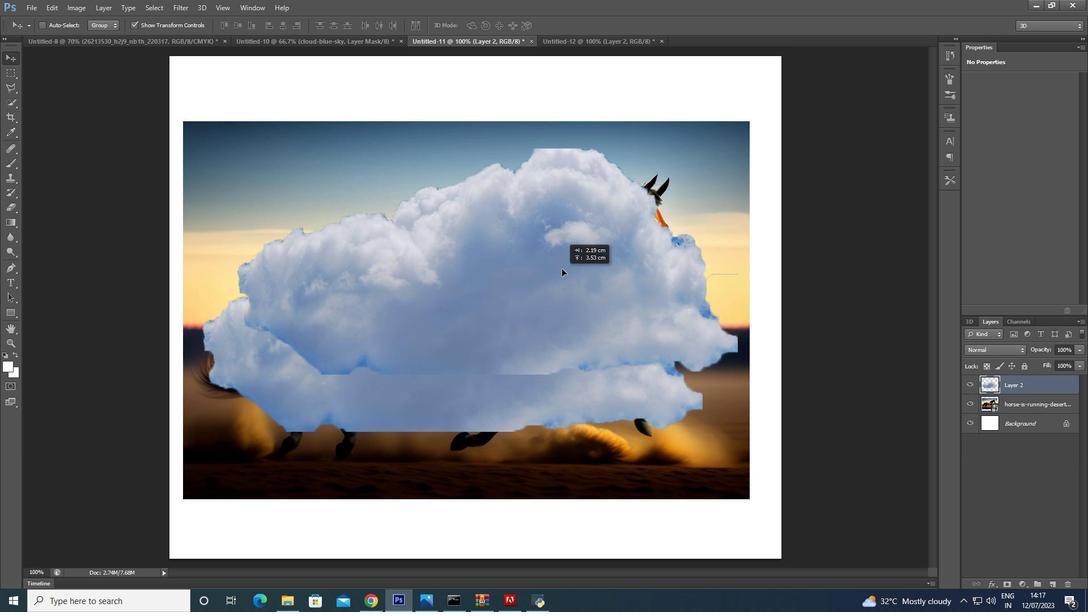
Action: Mouse moved to (565, 268)
Screenshot: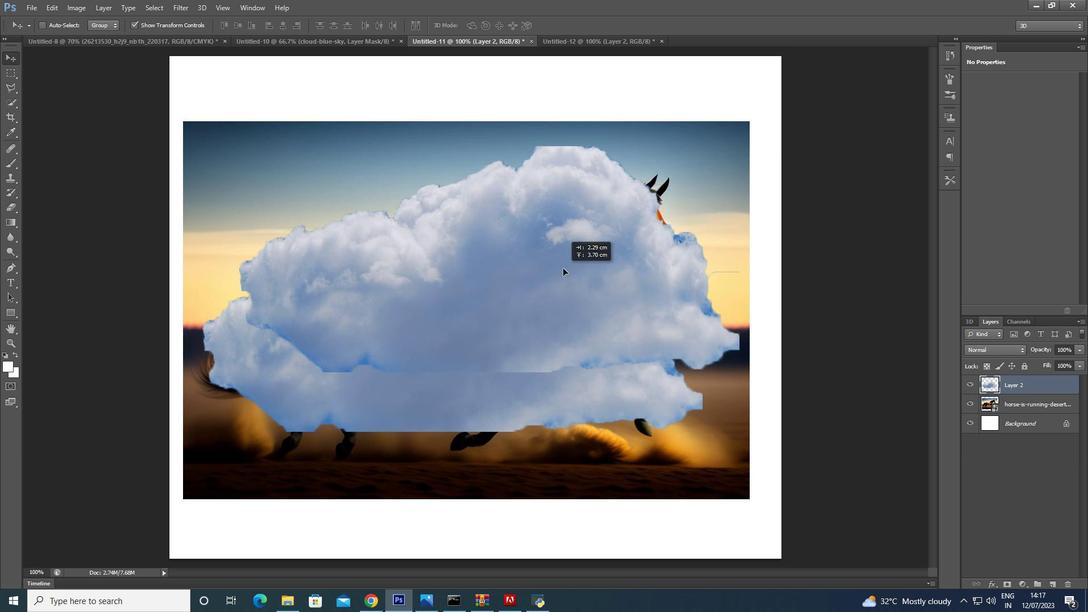 
Action: Key pressed <Key.alt_l>
Screenshot: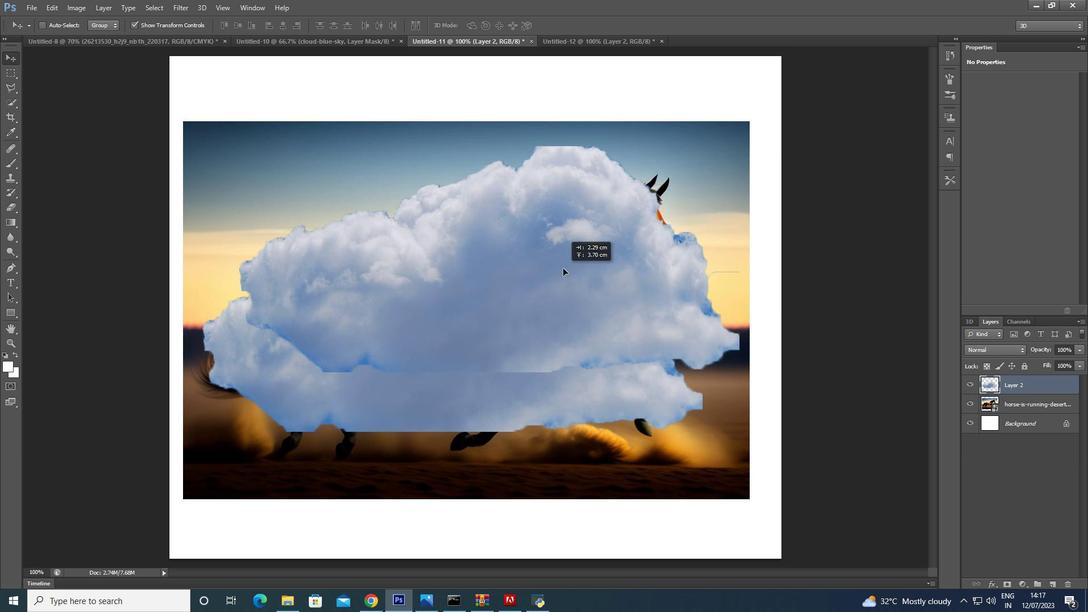 
Action: Mouse moved to (566, 267)
Screenshot: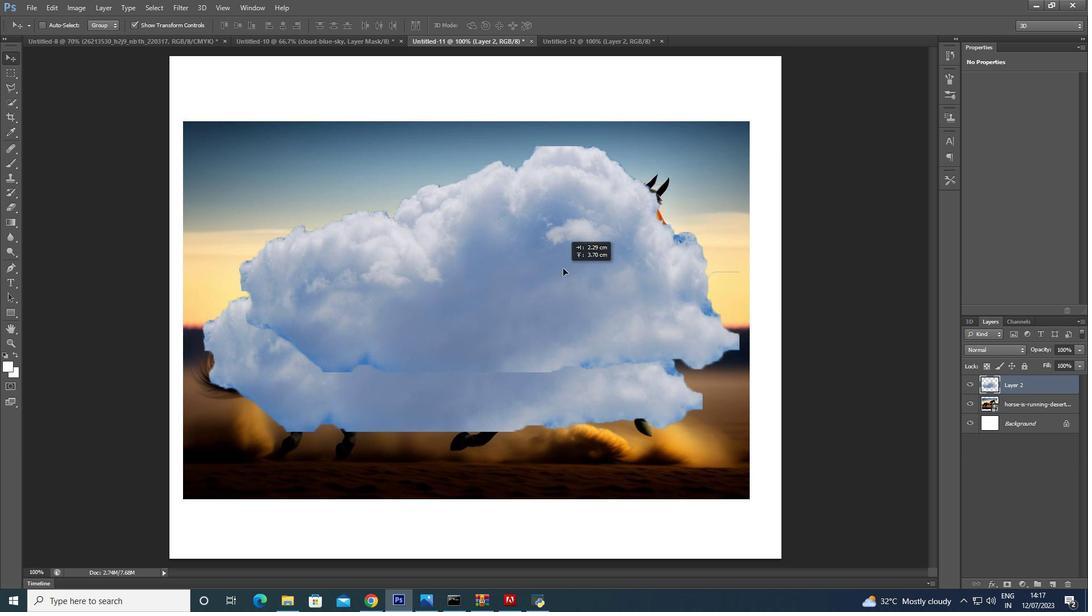 
Action: Key pressed <Key.alt_l>
Screenshot: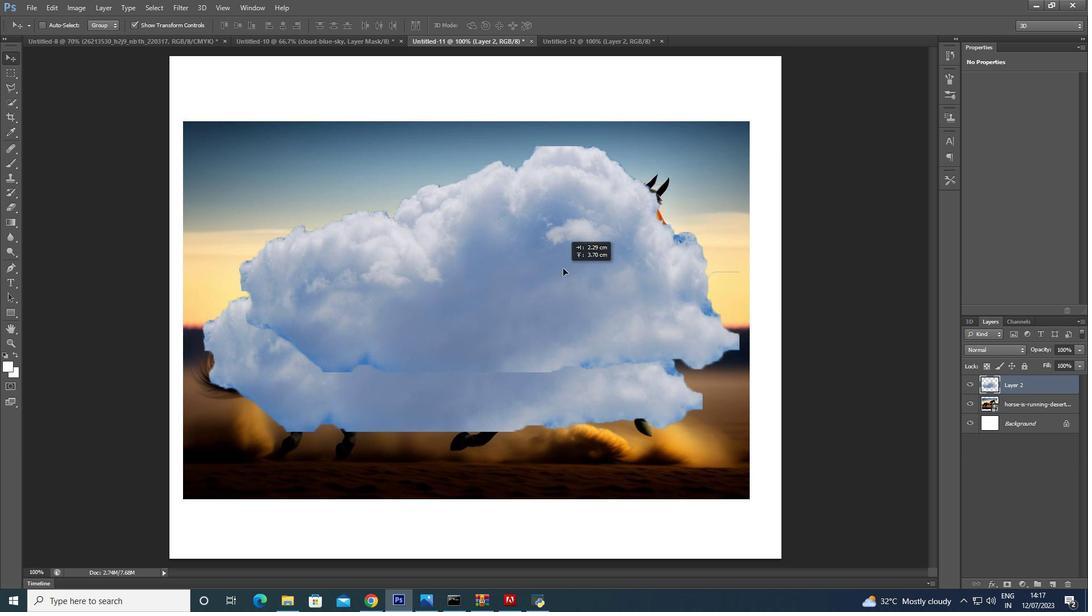 
Action: Mouse moved to (569, 266)
Screenshot: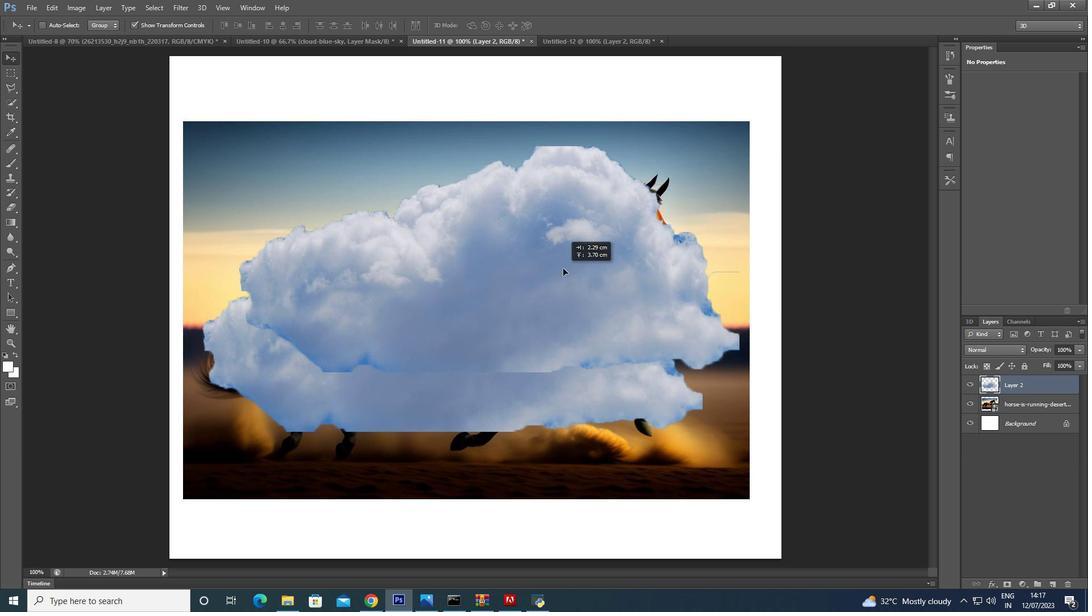
Action: Key pressed <Key.alt_l>
Screenshot: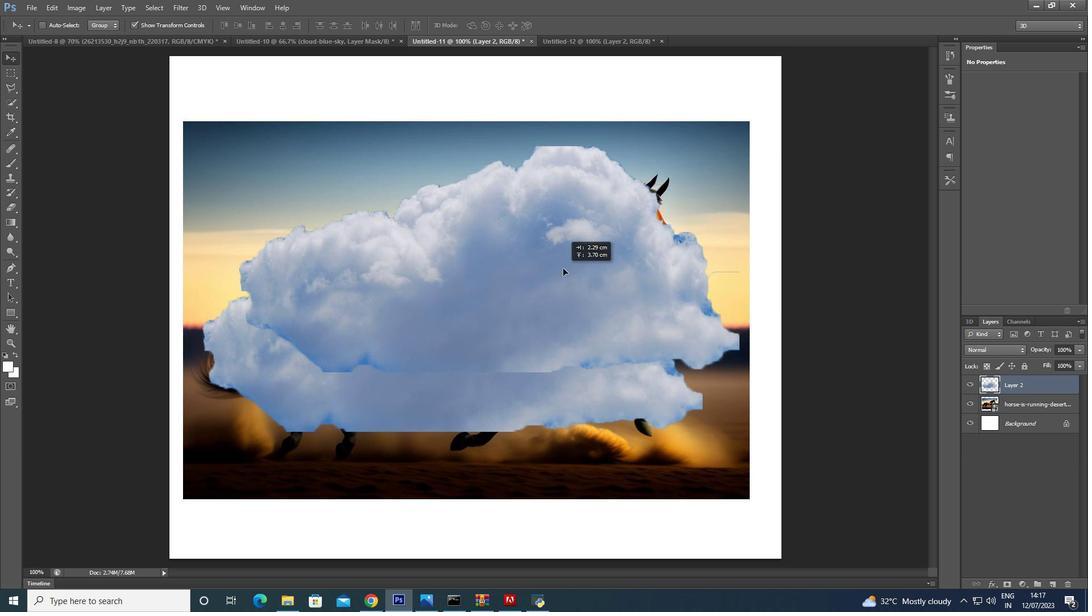 
Action: Mouse moved to (578, 261)
Screenshot: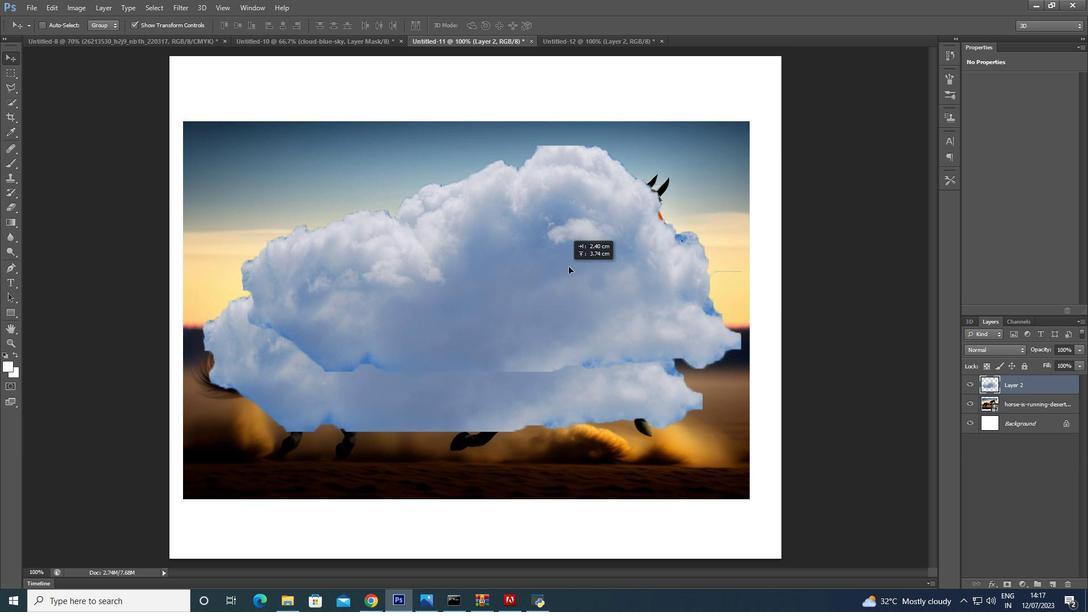 
Action: Key pressed <Key.alt_l><Key.alt_l>
Screenshot: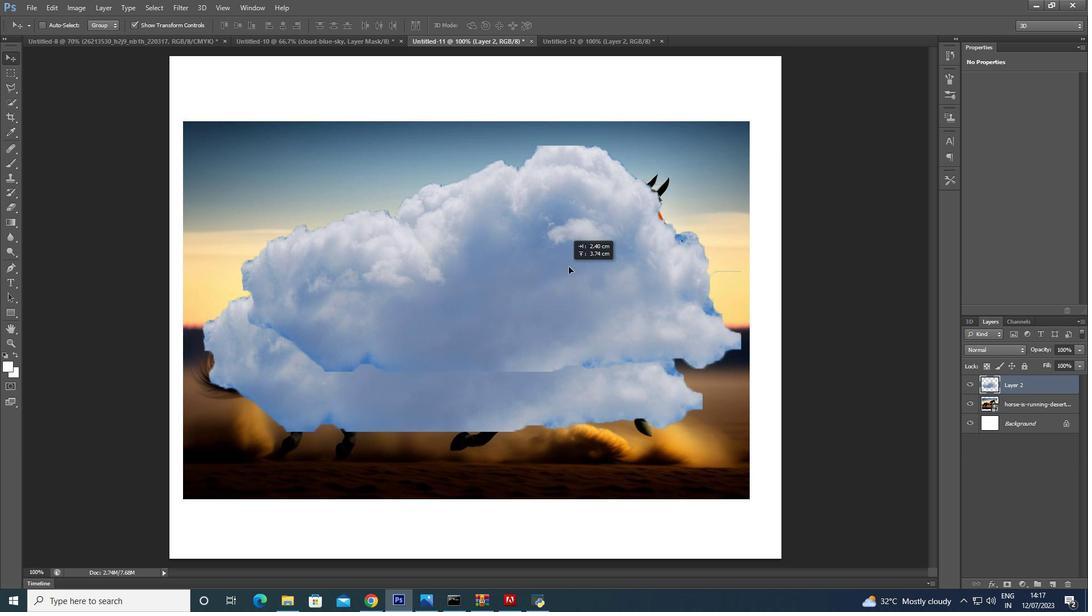 
Action: Mouse moved to (579, 260)
Screenshot: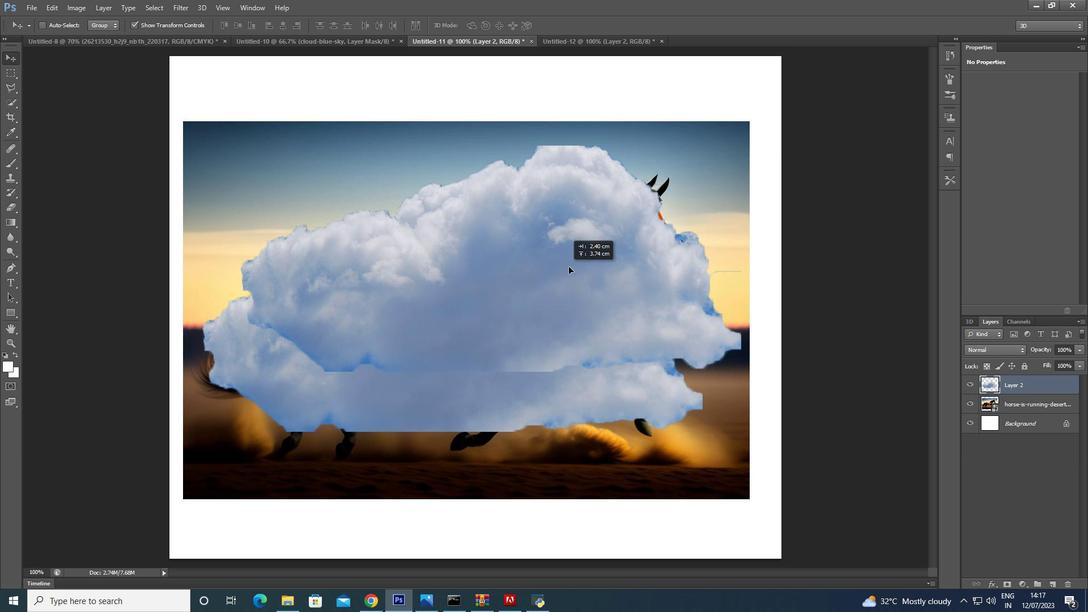 
Action: Key pressed <Key.alt_l>
Screenshot: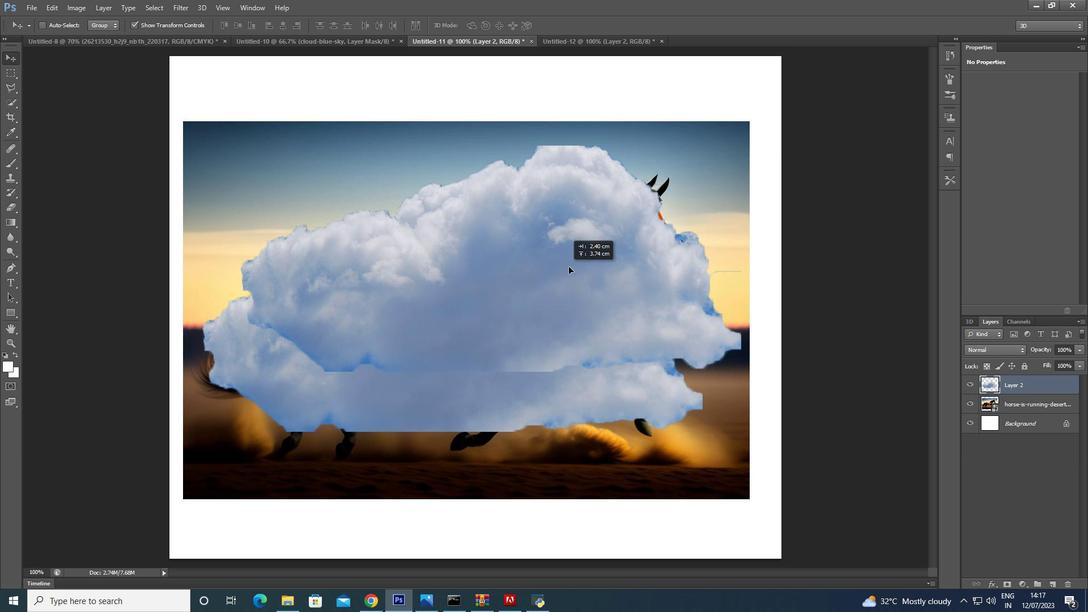 
Action: Mouse moved to (580, 260)
Screenshot: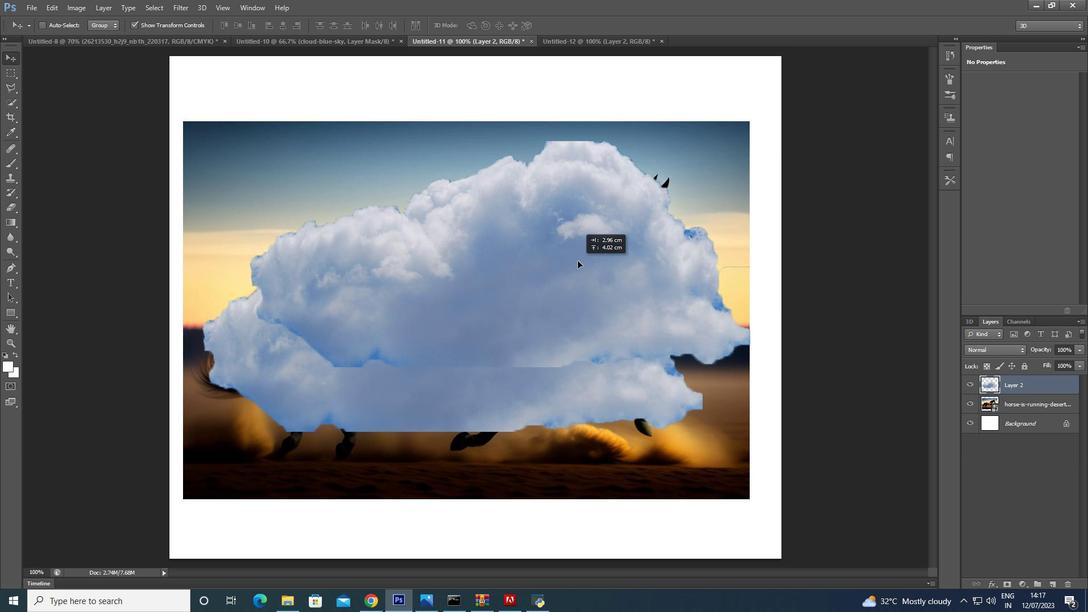 
Action: Key pressed <Key.alt_l>
Screenshot: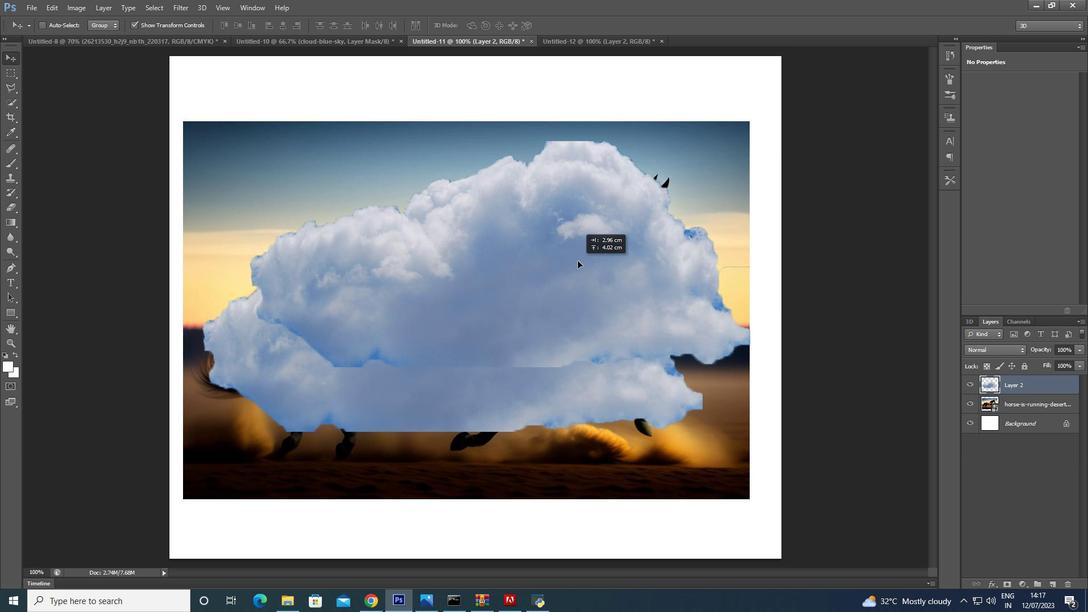 
Action: Mouse moved to (585, 256)
Screenshot: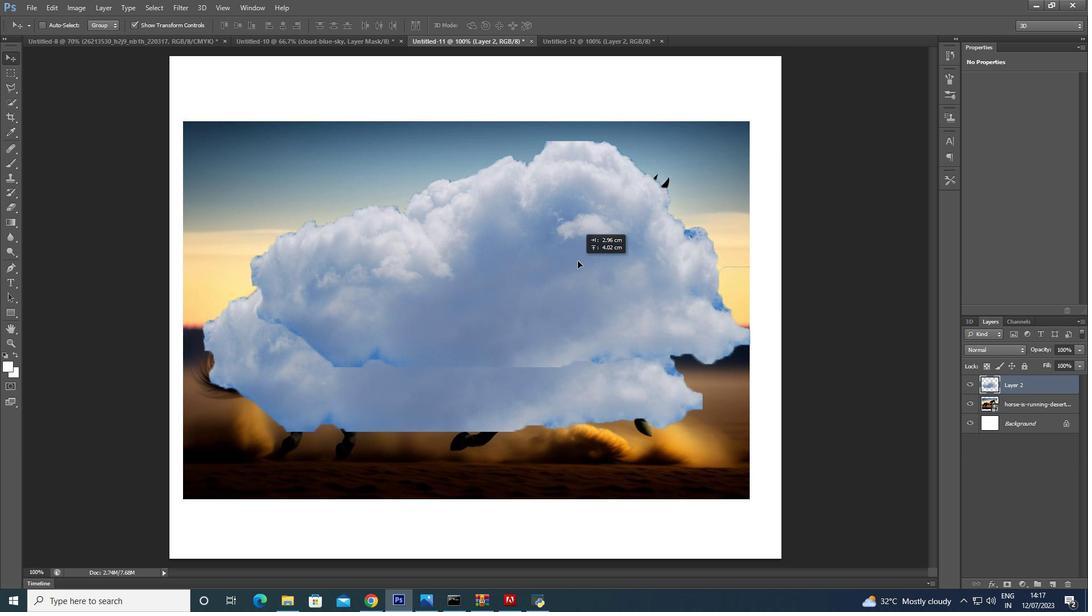 
Action: Key pressed <Key.alt_l>
Screenshot: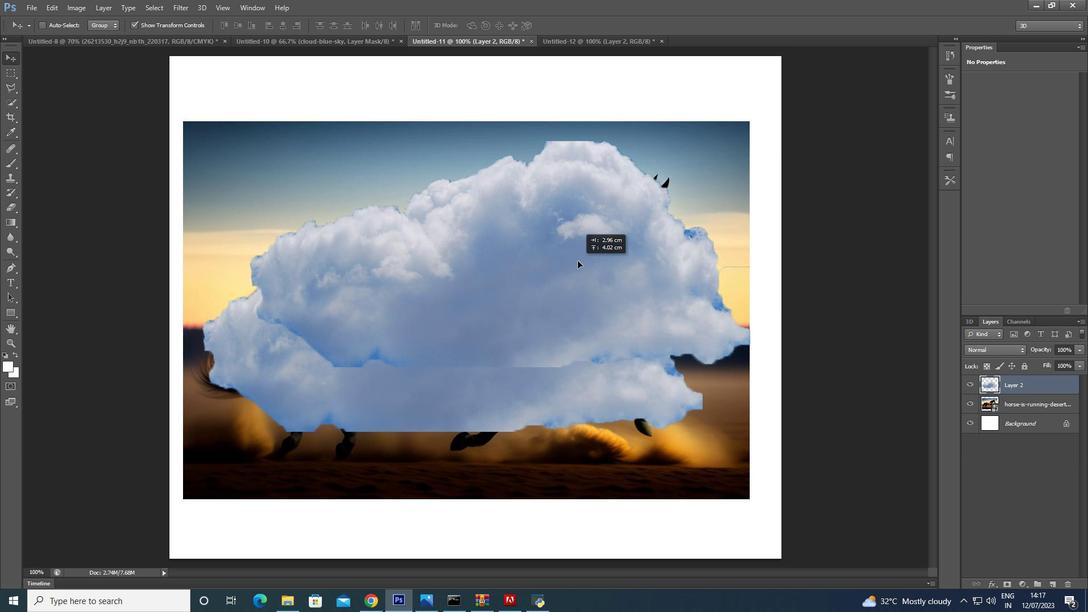 
Action: Mouse moved to (590, 252)
Screenshot: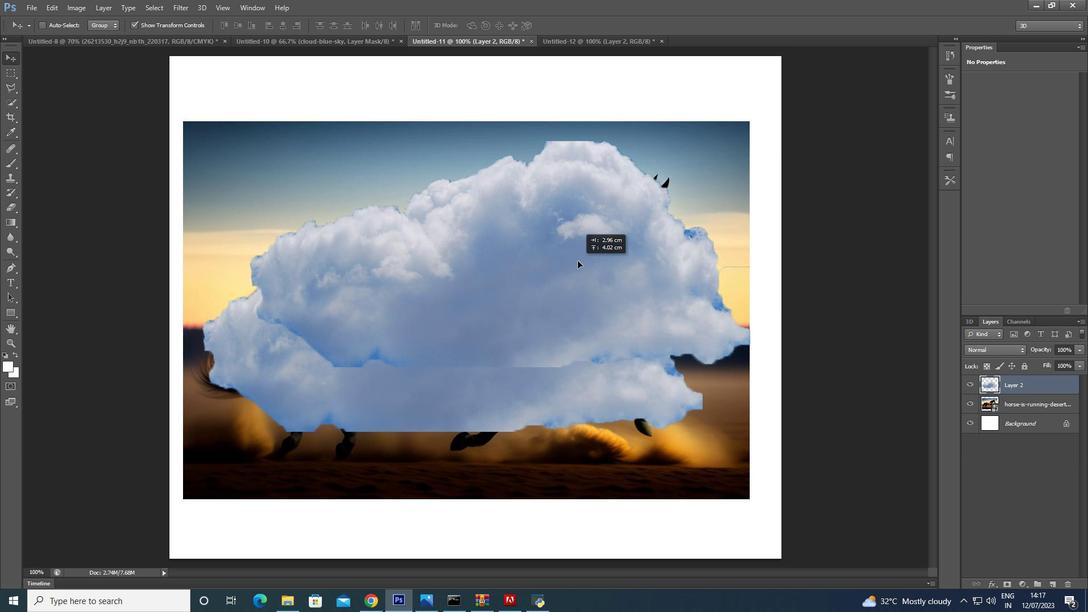 
Action: Key pressed <Key.alt_l><Key.alt_l>
Screenshot: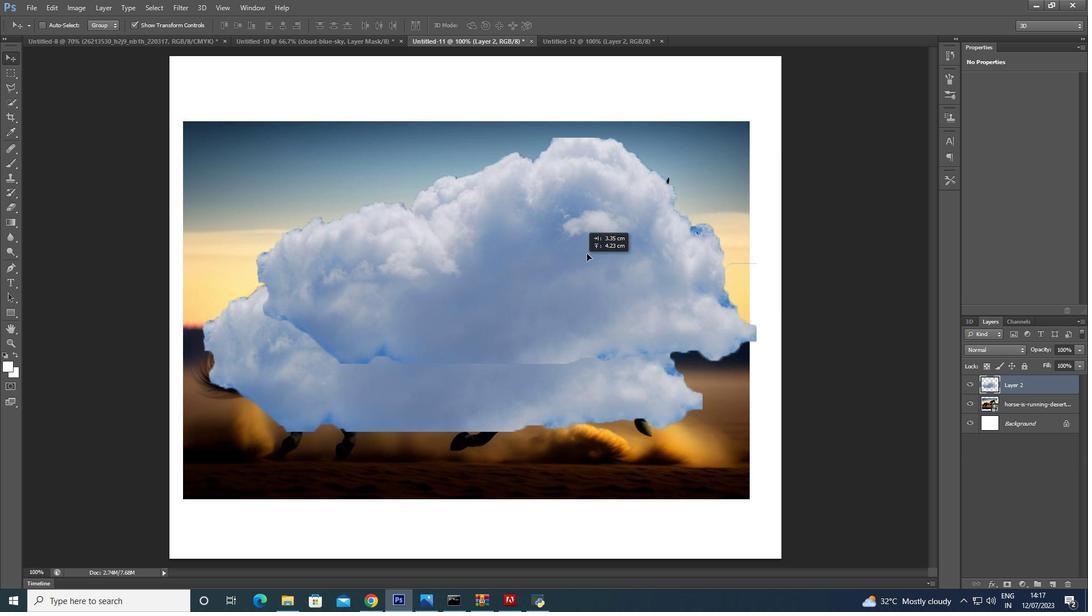 
Action: Mouse moved to (590, 251)
Screenshot: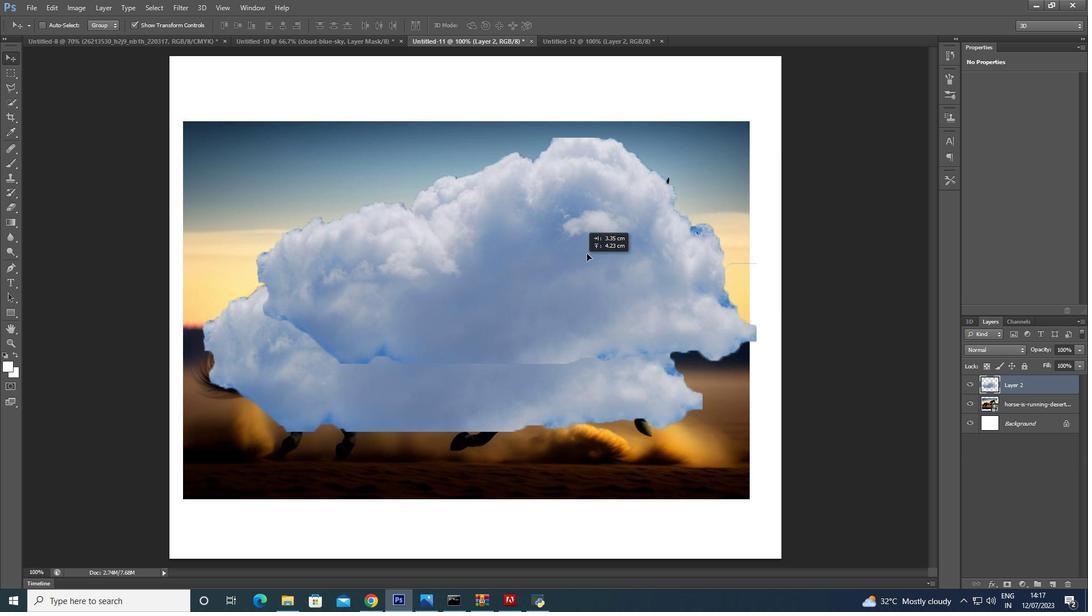 
Action: Key pressed <Key.alt_l><Key.alt_l><Key.alt_l><Key.alt_l><Key.alt_l><Key.alt_l><Key.alt_l><Key.alt_l><Key.alt_l><Key.alt_l><Key.alt_l><Key.alt_l><Key.alt_l><Key.alt_l><Key.alt_l><Key.alt_l><Key.alt_l><Key.alt_l><Key.alt_l><Key.alt_l>
Screenshot: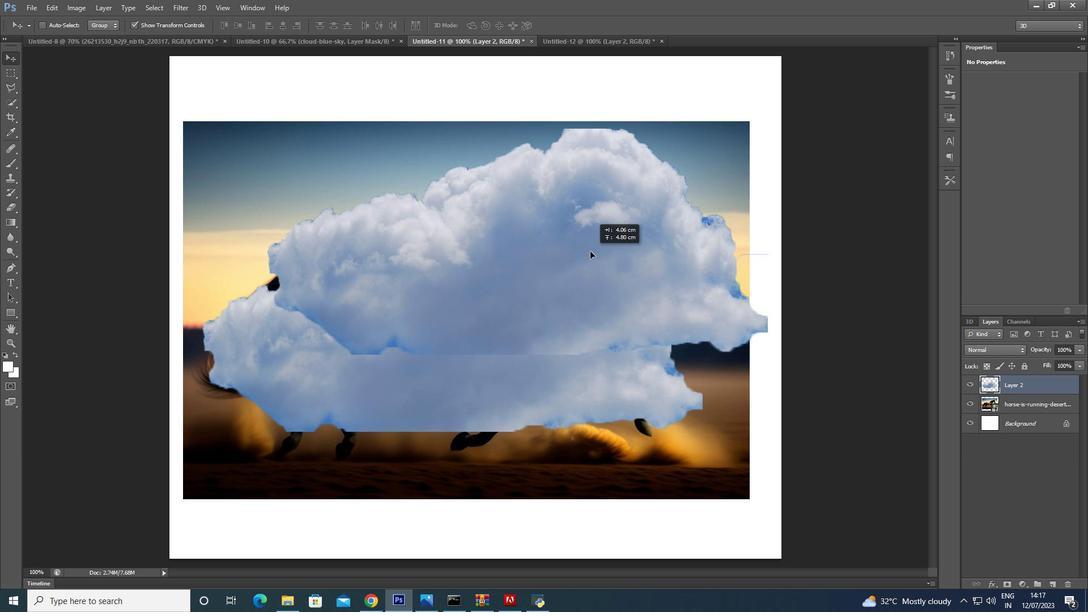 
Action: Mouse moved to (590, 253)
Screenshot: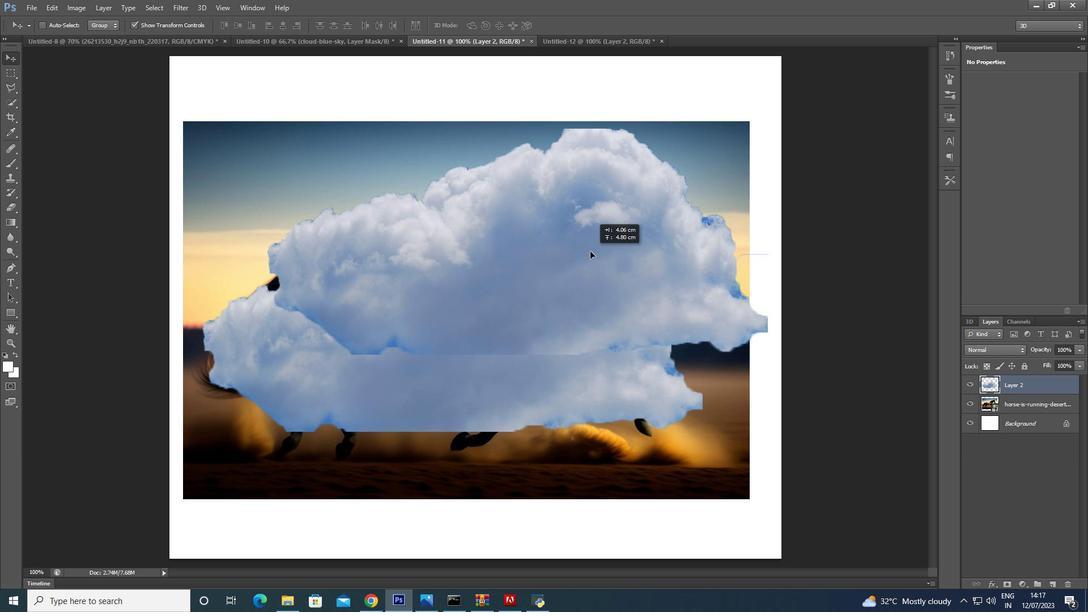 
Action: Key pressed <Key.alt_l>
Screenshot: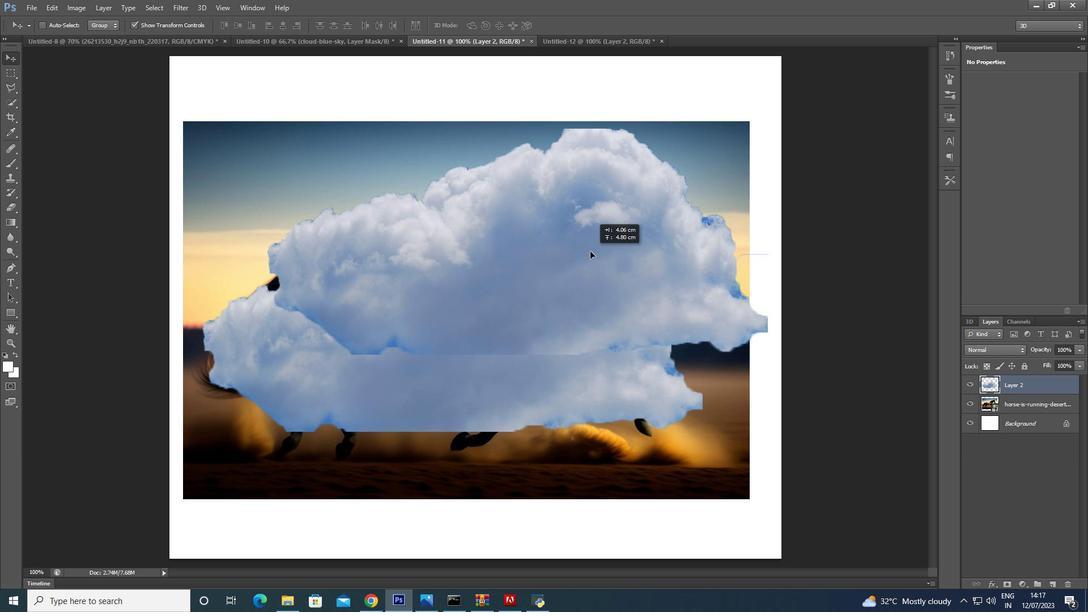 
Action: Mouse moved to (447, 400)
Screenshot: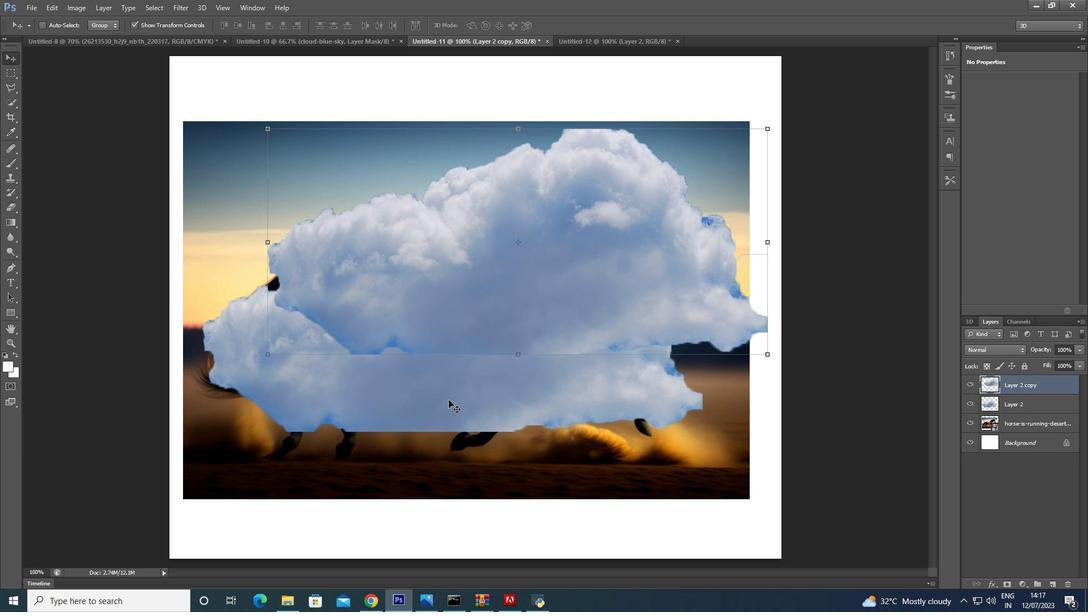 
Action: Key pressed <Key.alt_l>
Screenshot: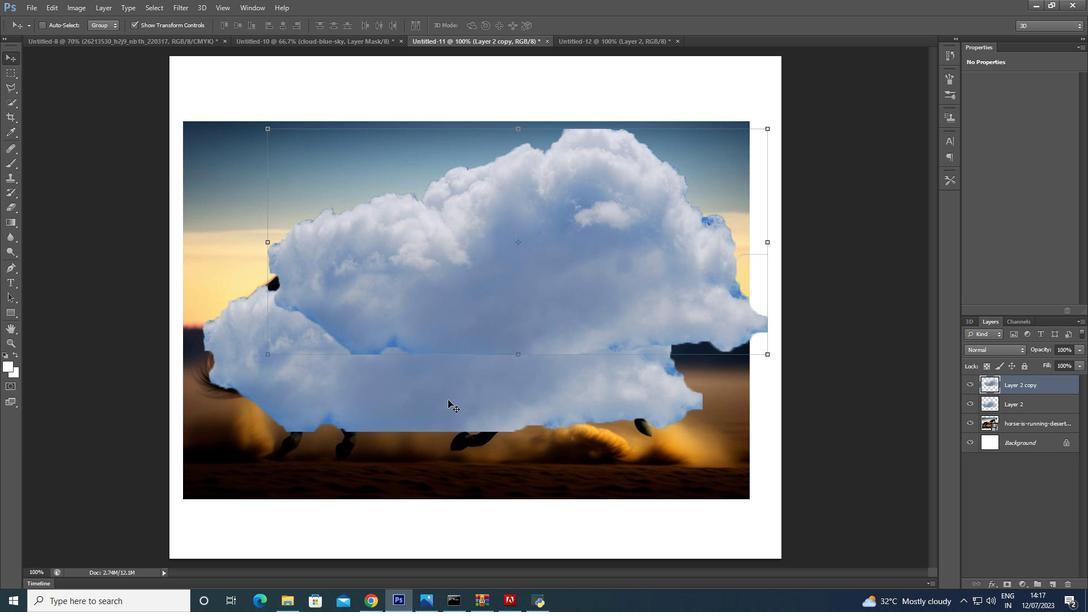
Action: Mouse moved to (446, 399)
Screenshot: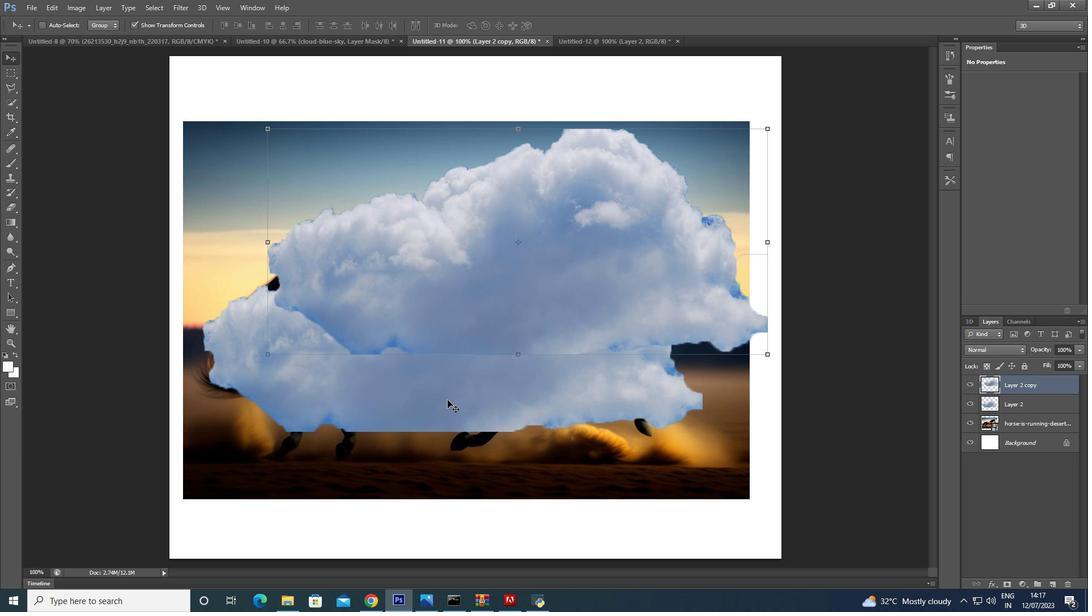 
Action: Key pressed <Key.alt_l>
Screenshot: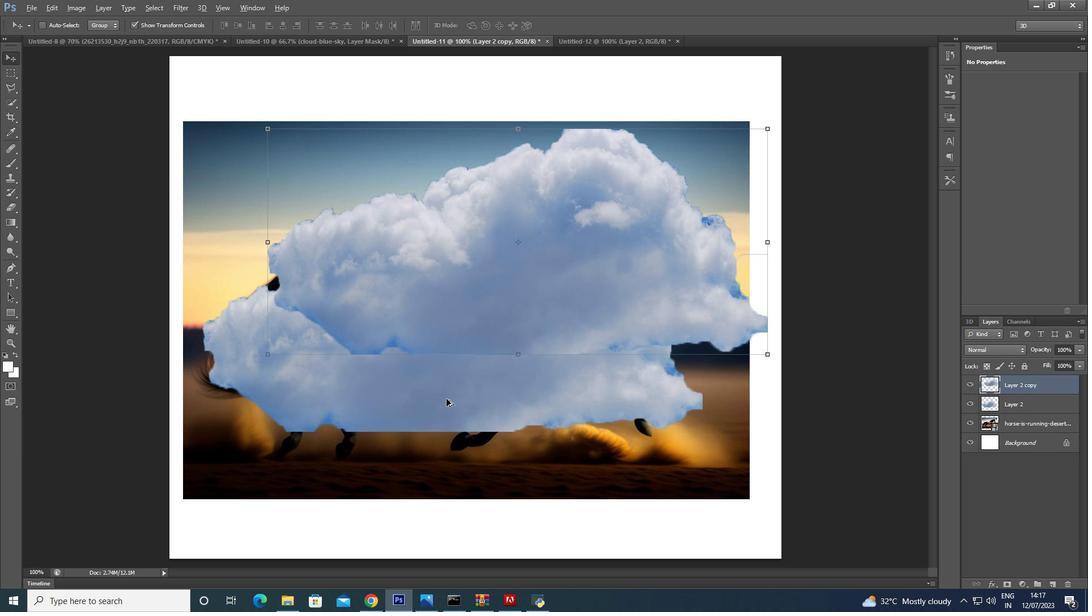 
Action: Mouse pressed left at (446, 399)
Screenshot: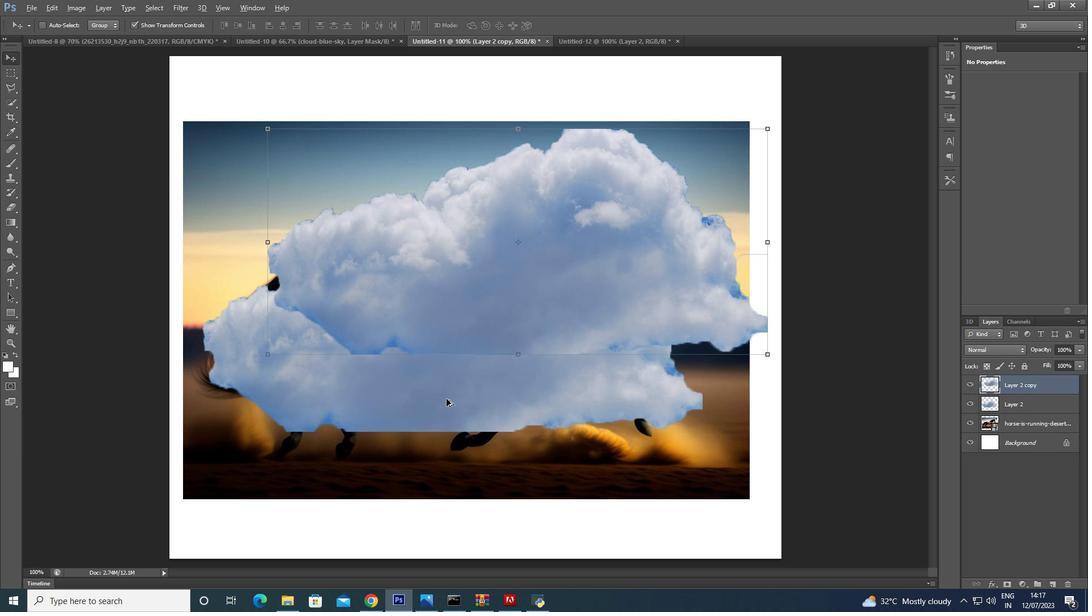 
Action: Mouse moved to (1079, 349)
Screenshot: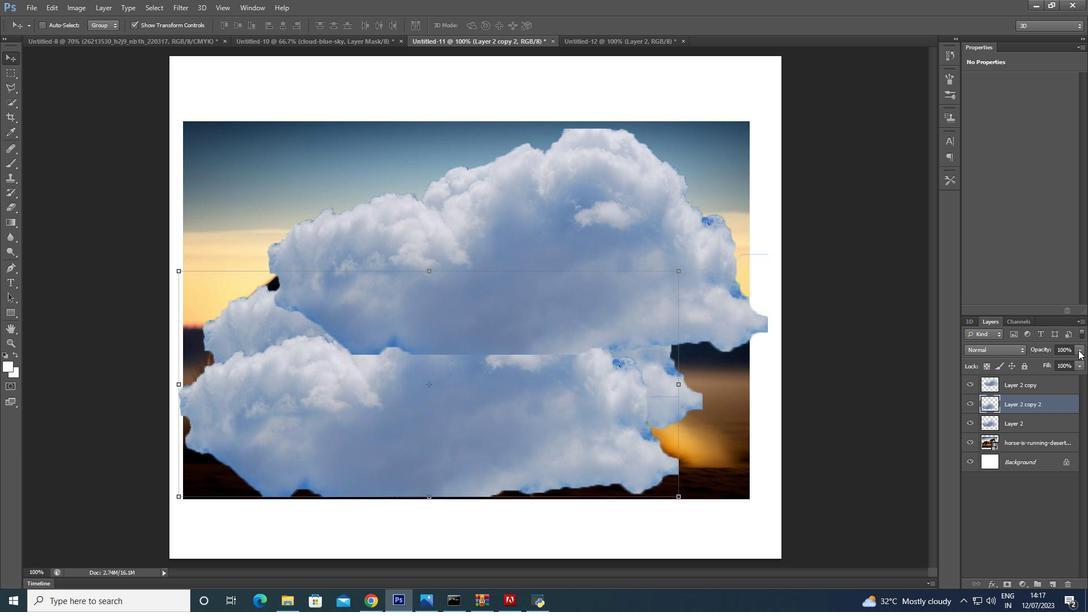 
Action: Mouse pressed left at (1079, 349)
Screenshot: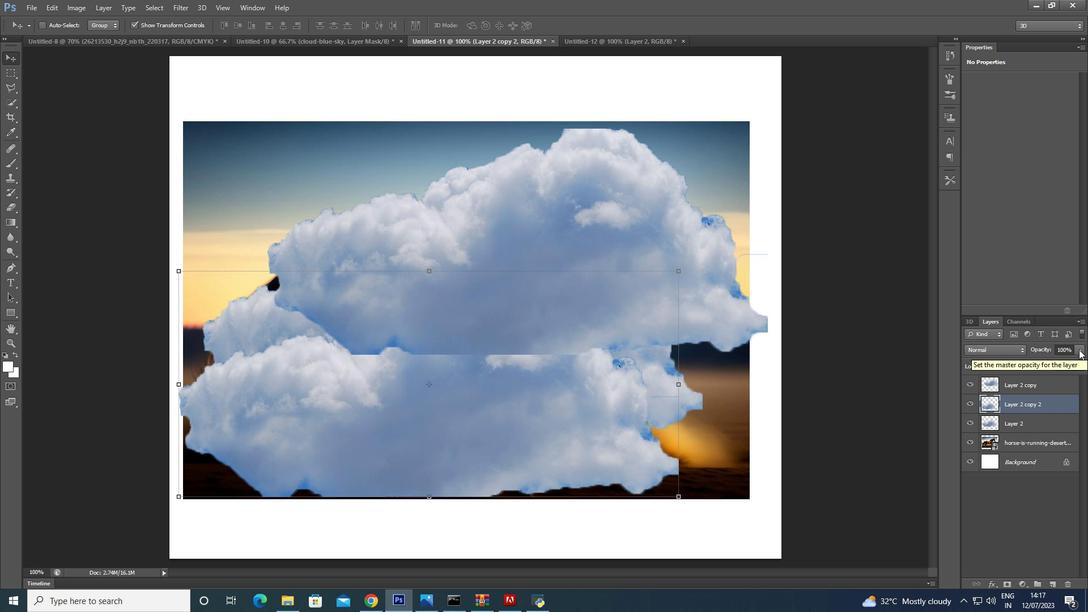 
Action: Mouse moved to (1079, 362)
Screenshot: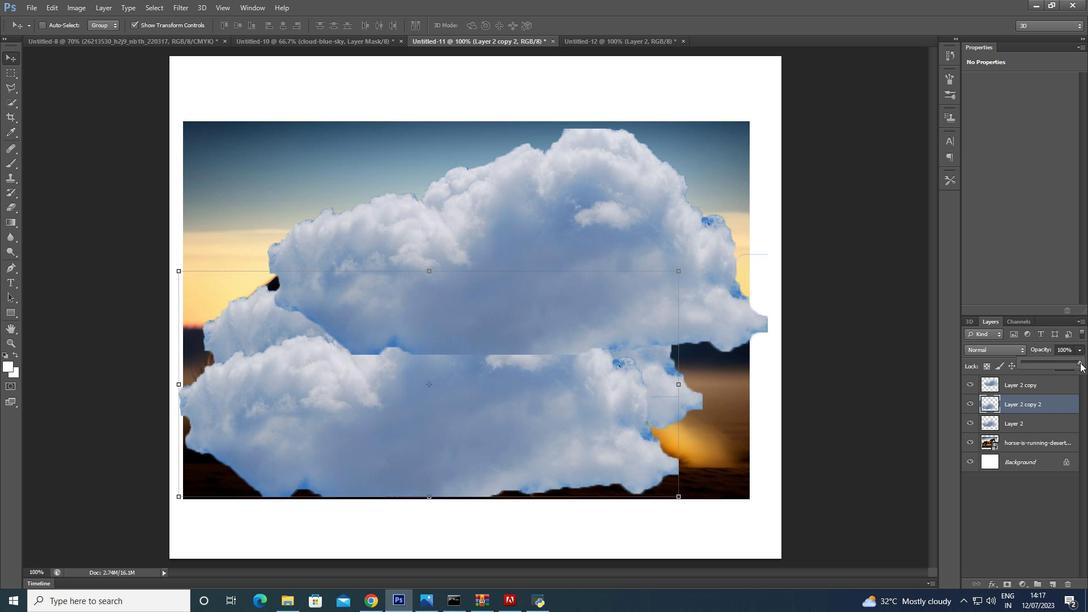 
Action: Mouse pressed left at (1079, 362)
Screenshot: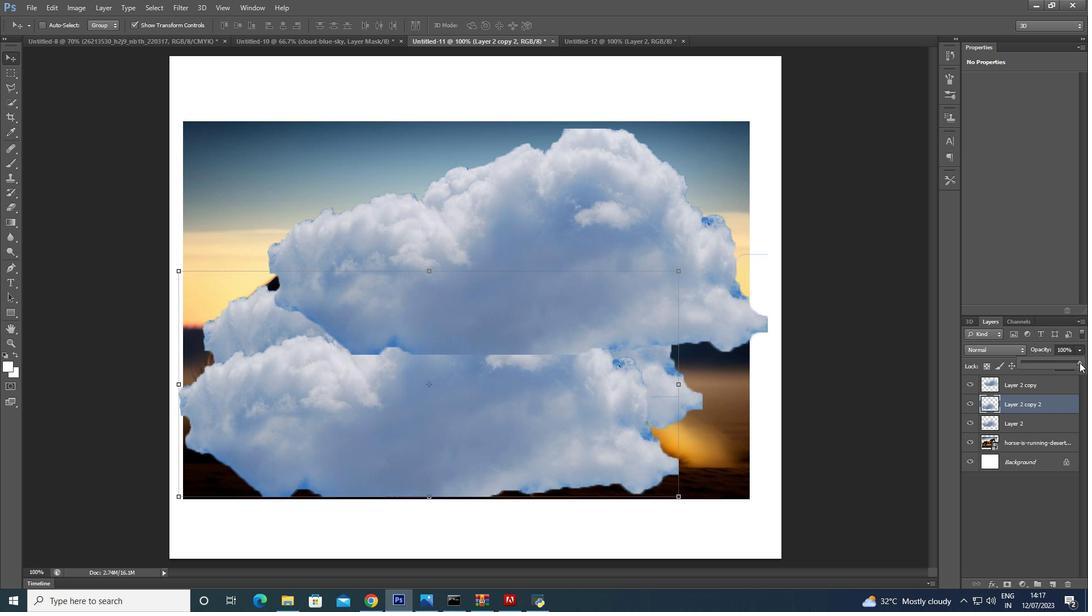 
Action: Mouse moved to (1030, 437)
Screenshot: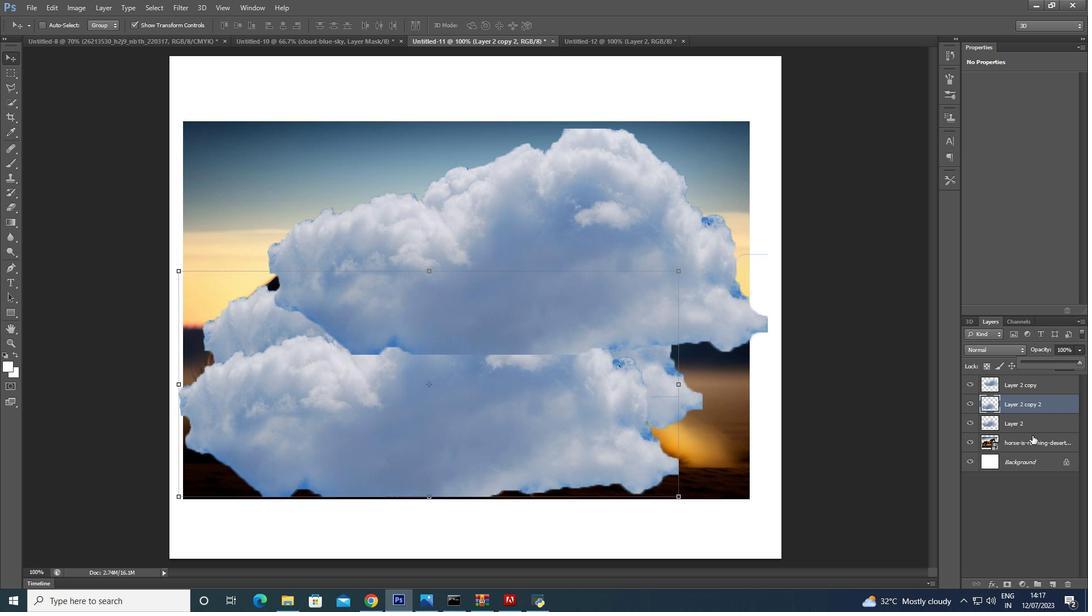
Action: Mouse pressed left at (1030, 437)
Screenshot: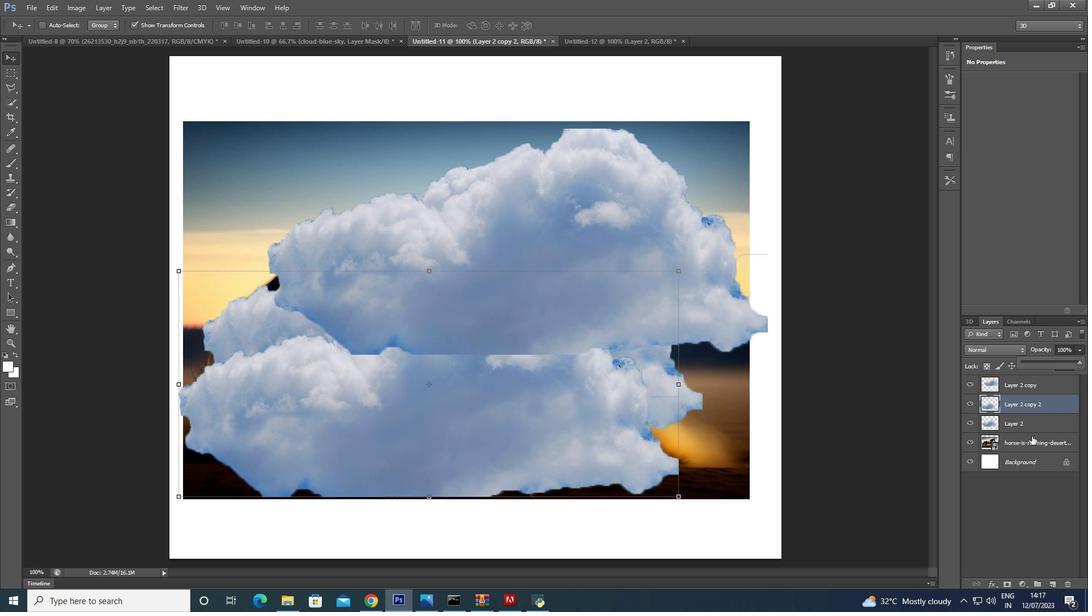 
Action: Mouse moved to (1080, 348)
Screenshot: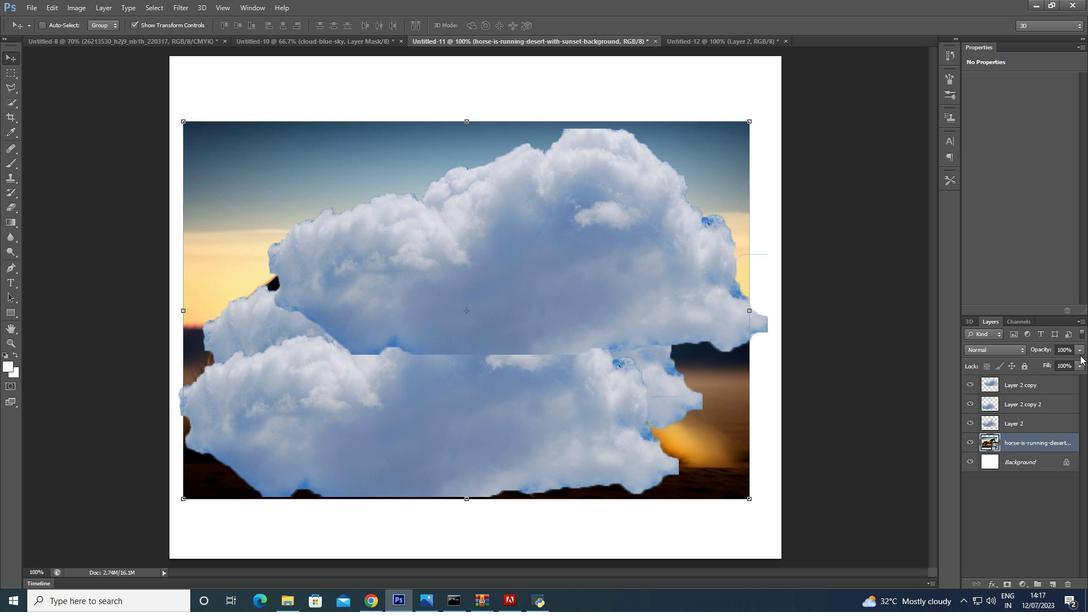
Action: Mouse pressed left at (1080, 348)
Screenshot: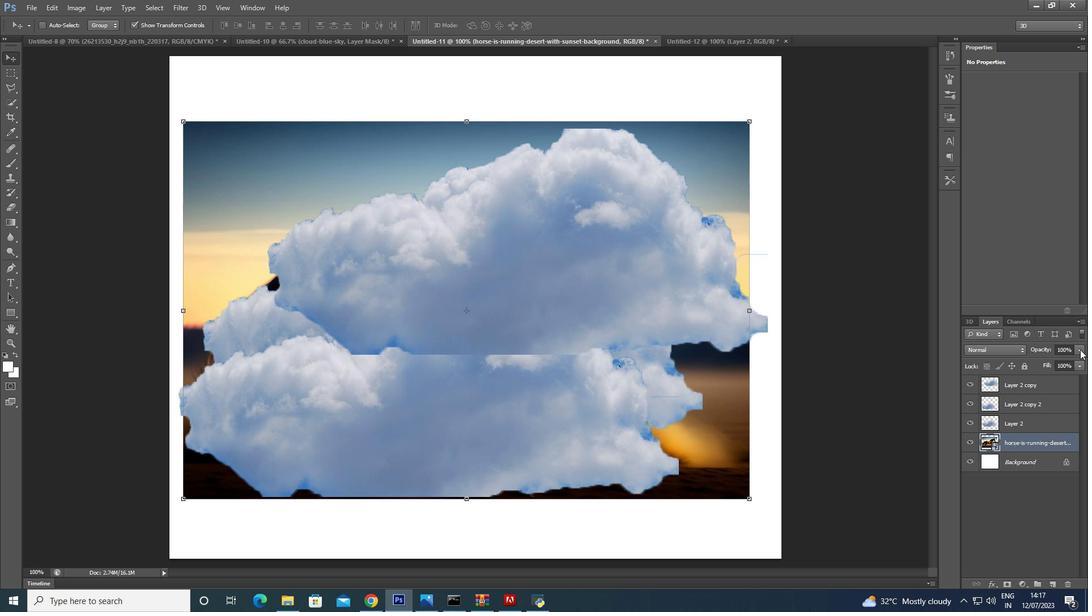 
Action: Mouse moved to (1081, 358)
Screenshot: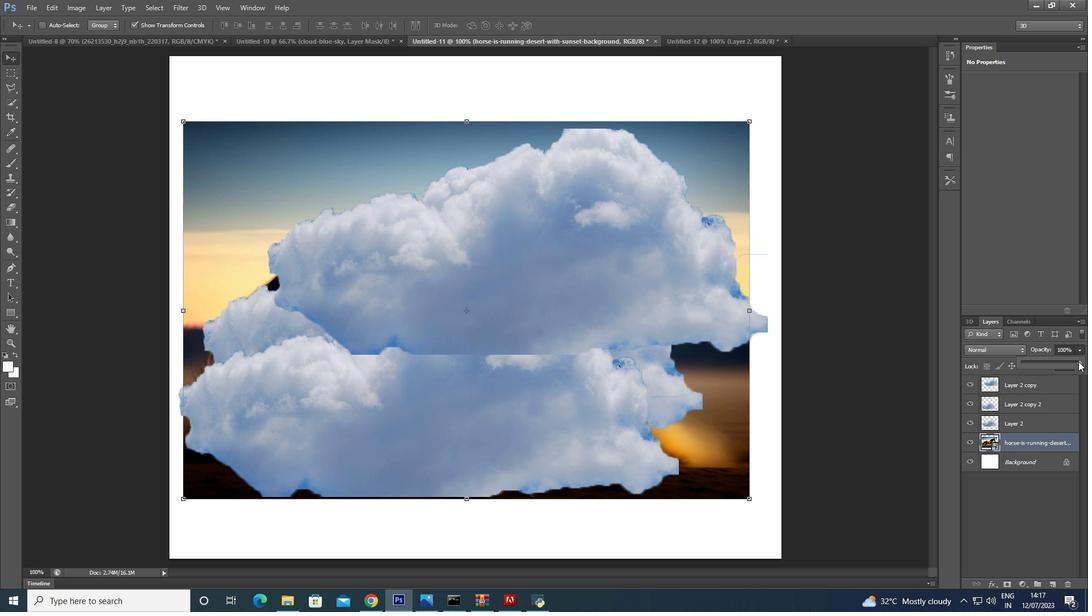 
Action: Mouse pressed left at (1081, 358)
Screenshot: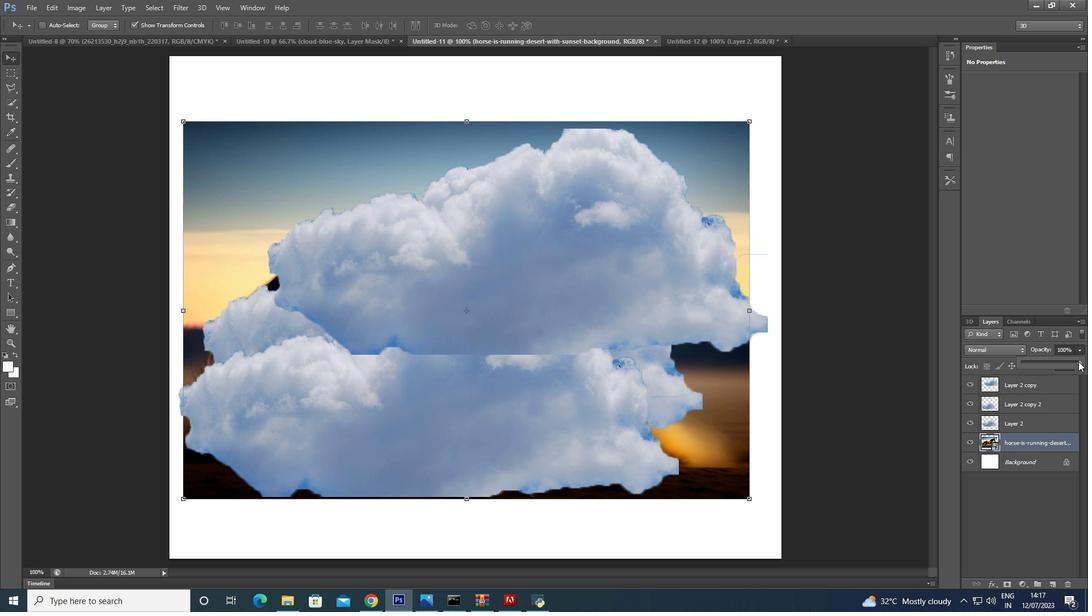 
Action: Mouse moved to (1038, 406)
Screenshot: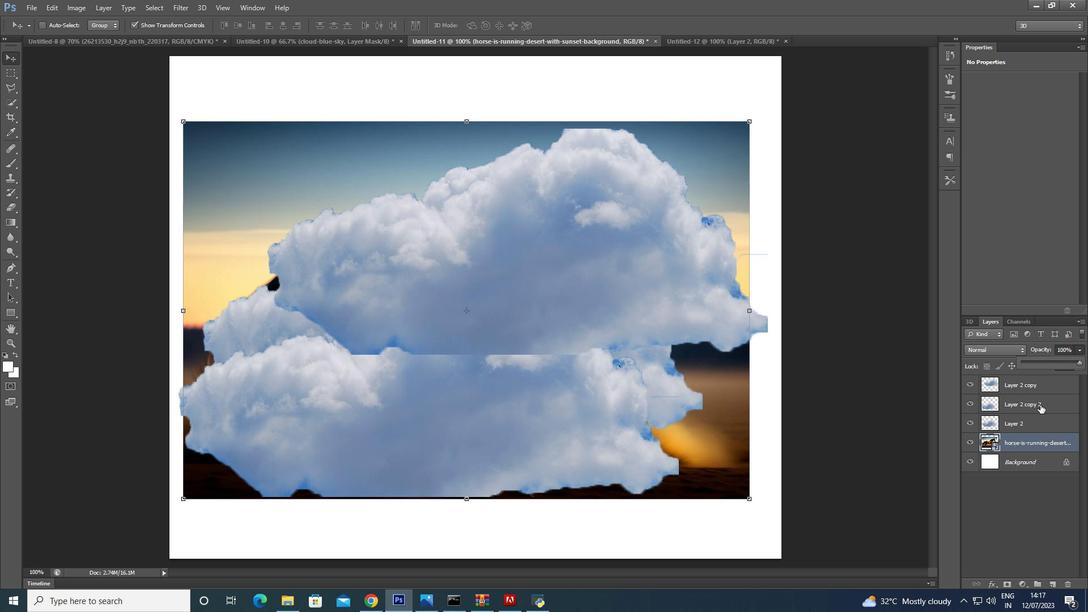 
Action: Mouse pressed left at (1038, 406)
Screenshot: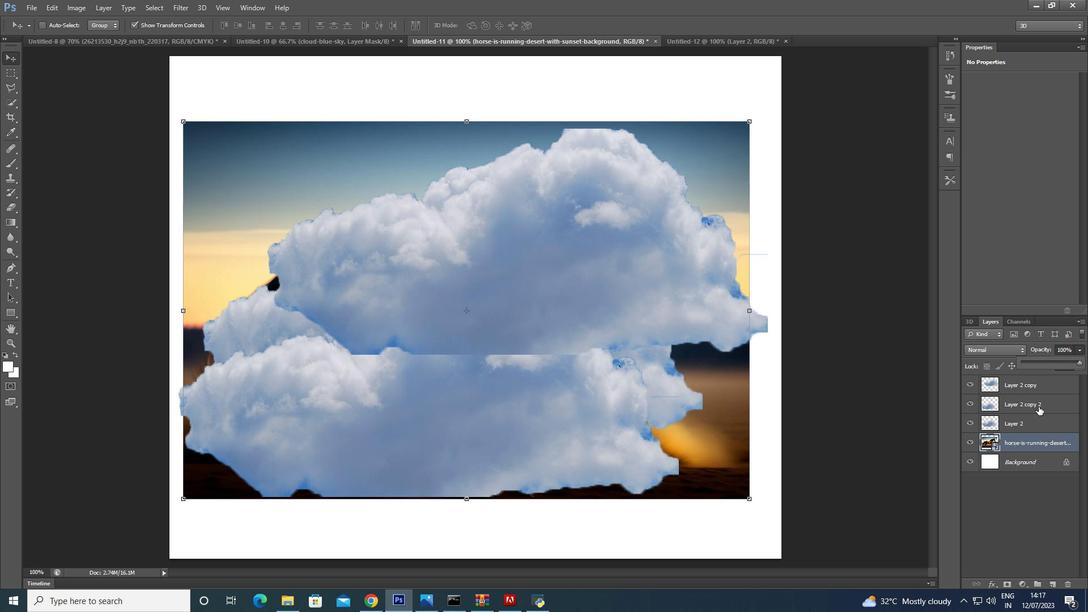 
Action: Mouse moved to (1018, 440)
Screenshot: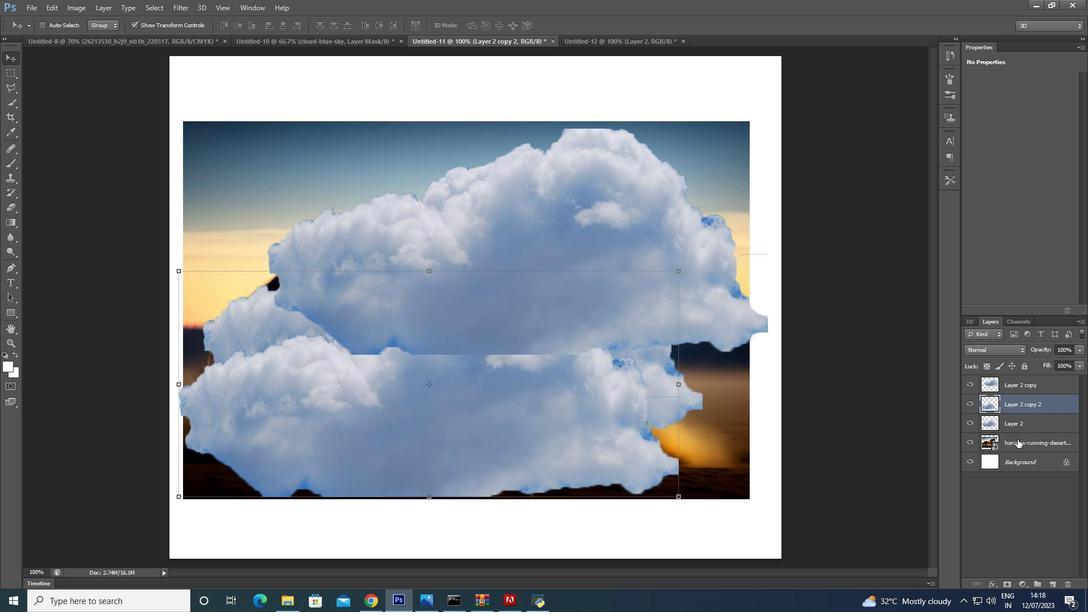 
Action: Mouse pressed left at (1018, 440)
Screenshot: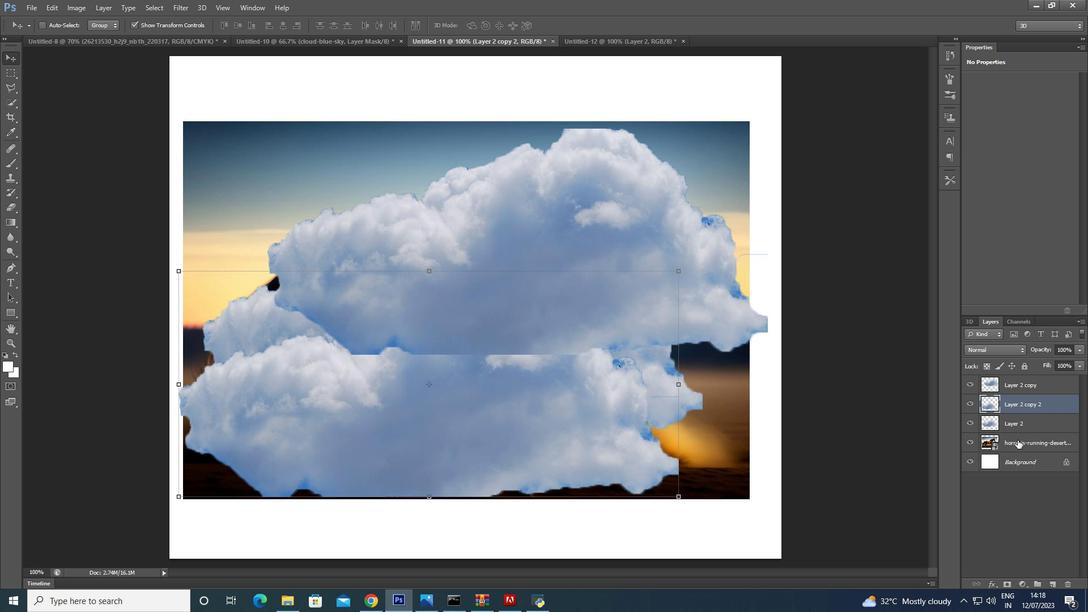 
Action: Mouse moved to (1034, 424)
Screenshot: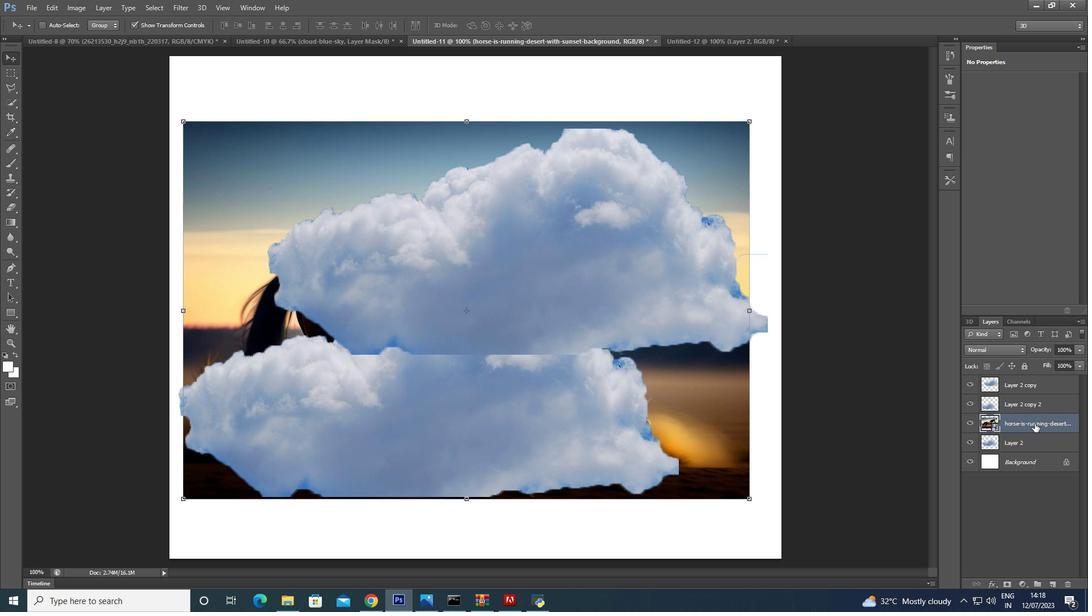 
Action: Mouse pressed left at (1034, 424)
Screenshot: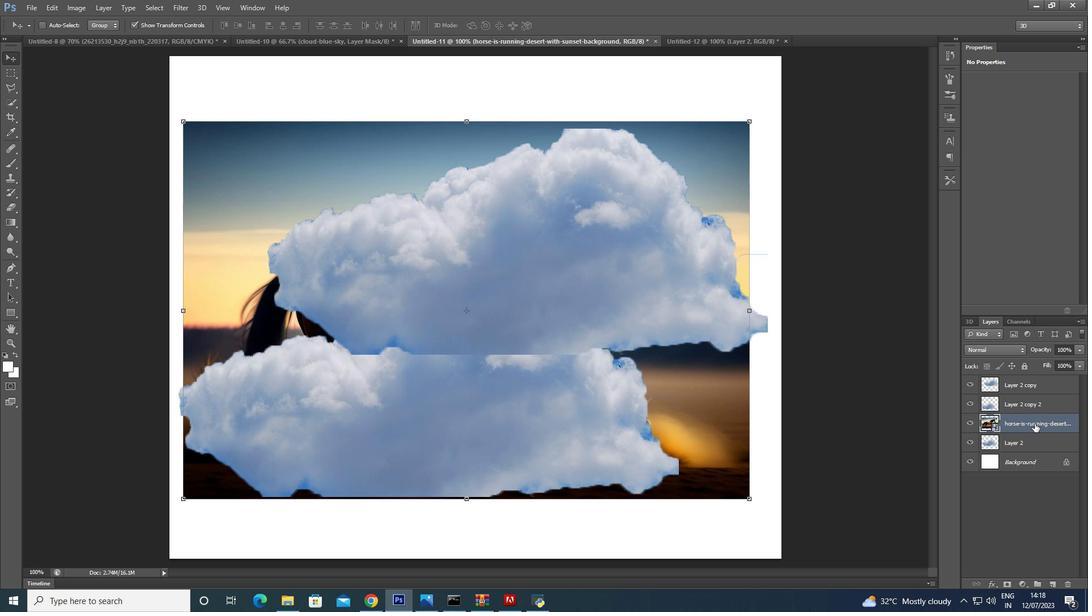 
Action: Mouse moved to (1040, 404)
Screenshot: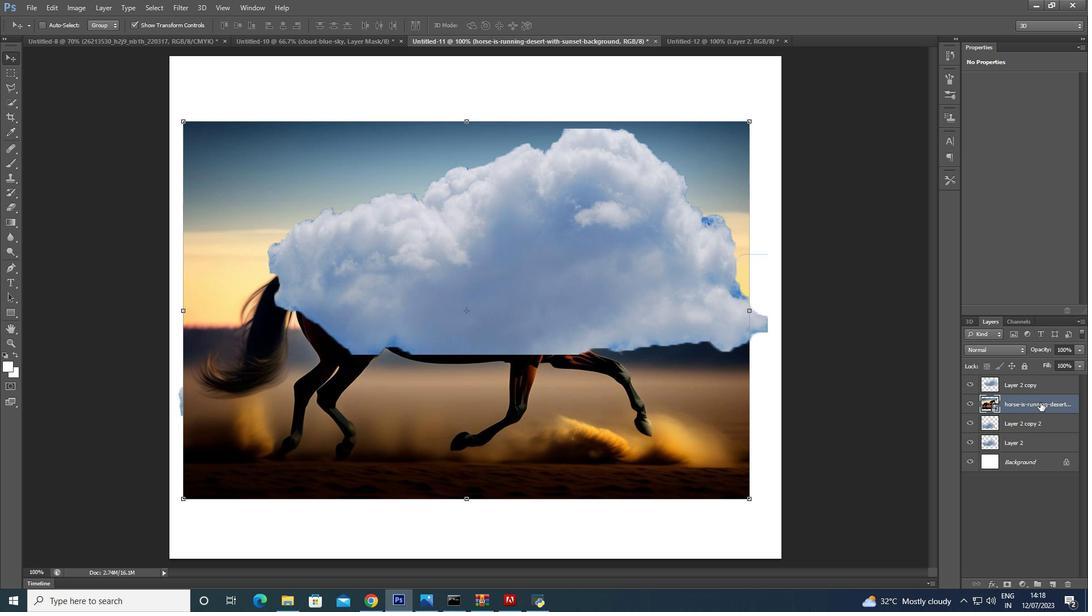 
Action: Mouse pressed left at (1040, 404)
Screenshot: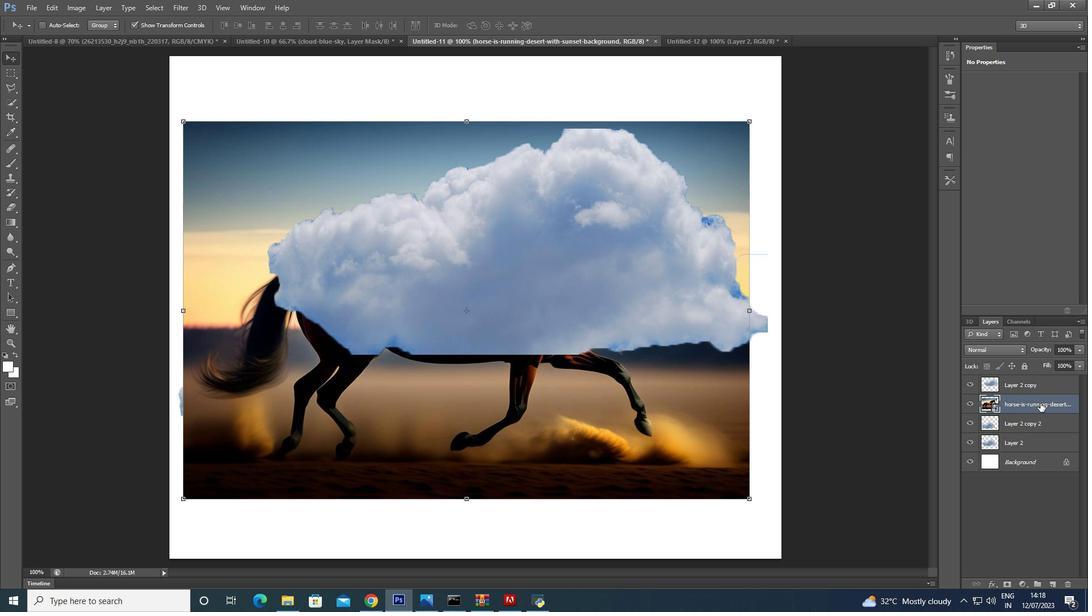 
Action: Mouse moved to (1036, 419)
Screenshot: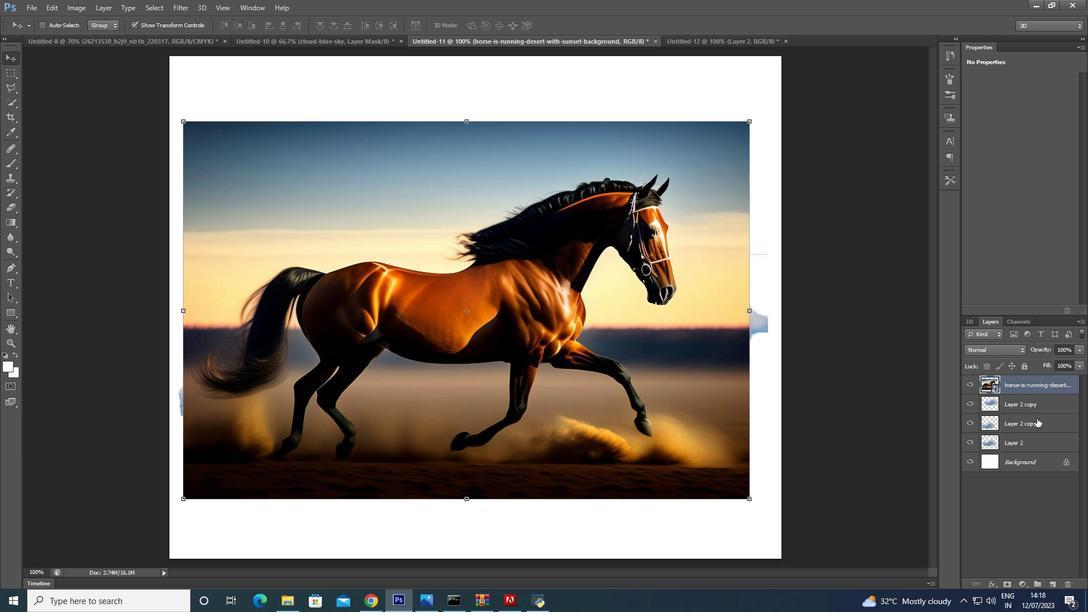 
Action: Mouse pressed left at (1036, 419)
Screenshot: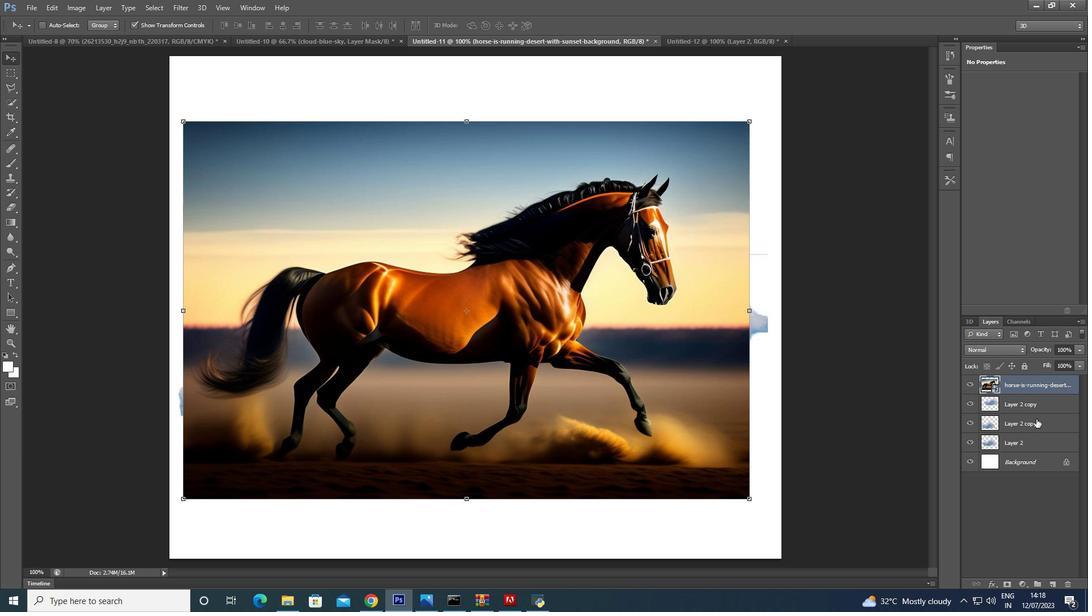 
Action: Mouse moved to (1037, 382)
Screenshot: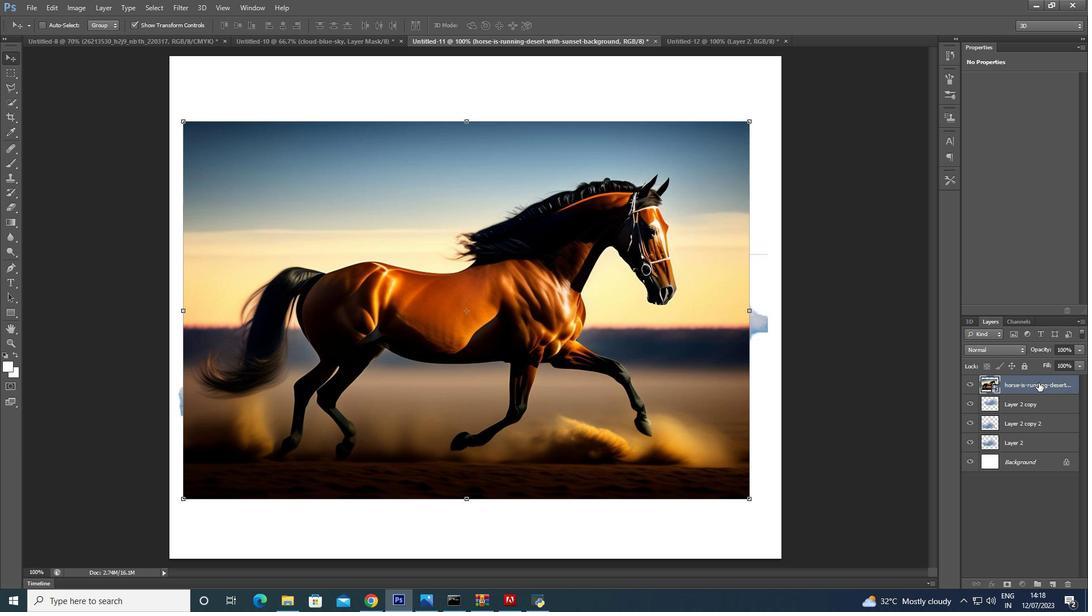 
Action: Mouse pressed left at (1037, 382)
Screenshot: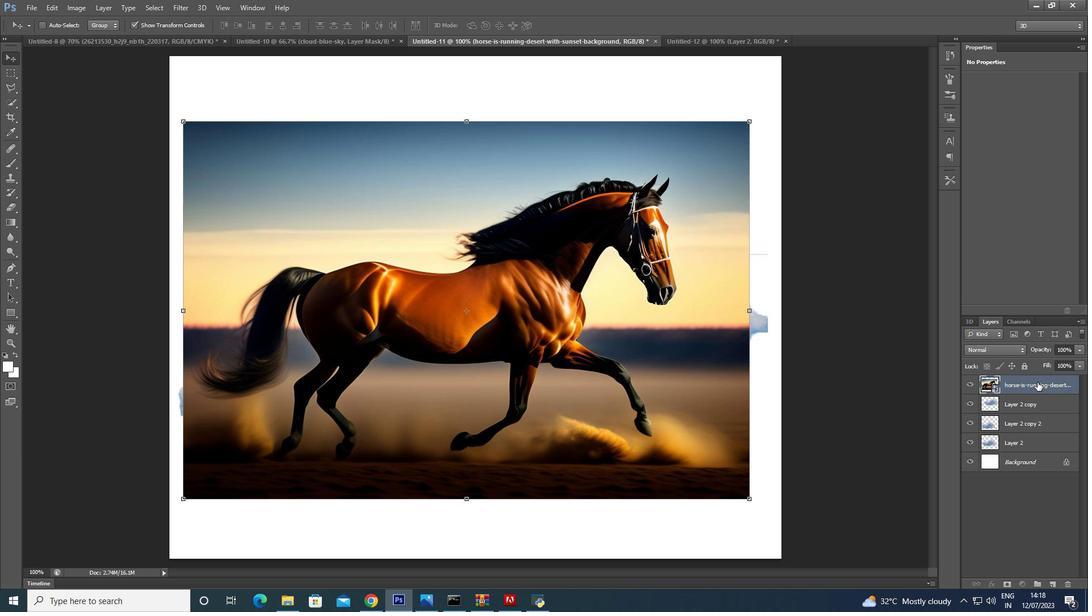
Action: Mouse moved to (1037, 404)
Screenshot: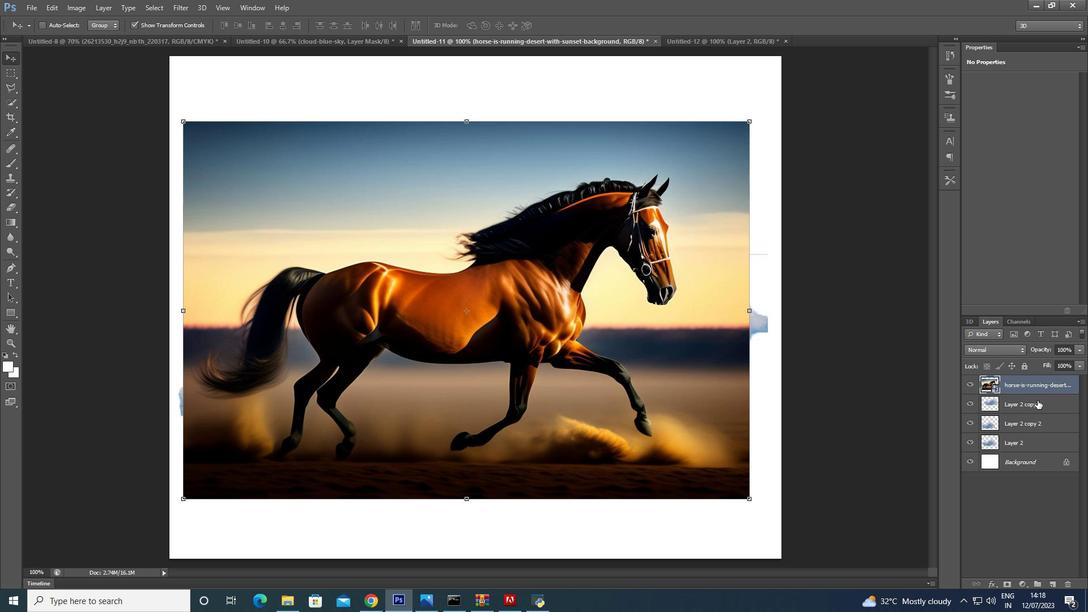 
Action: Mouse pressed left at (1037, 404)
Screenshot: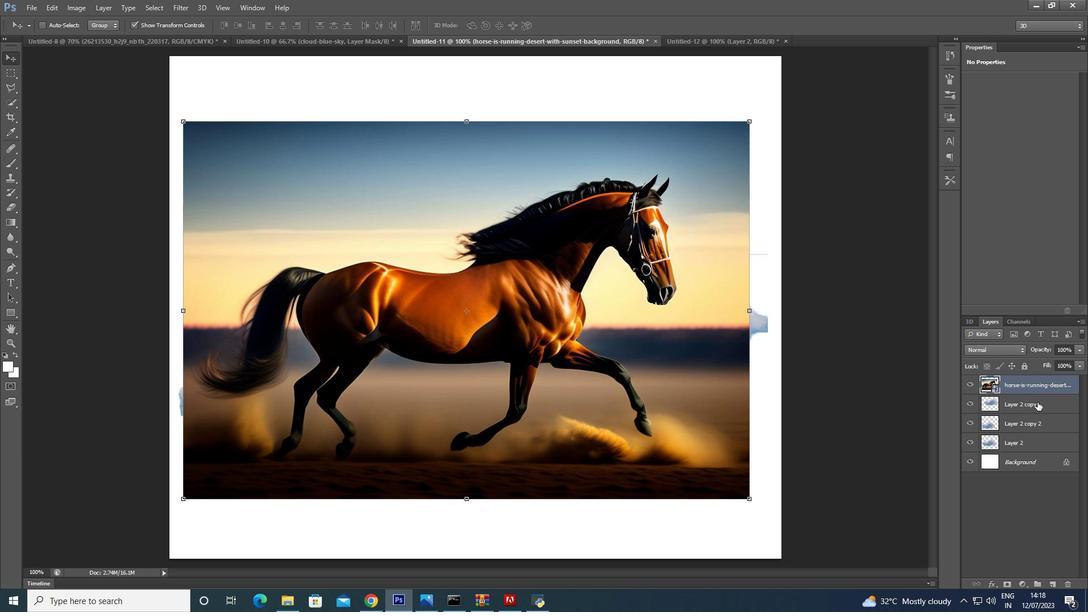 
Action: Mouse moved to (632, 296)
Screenshot: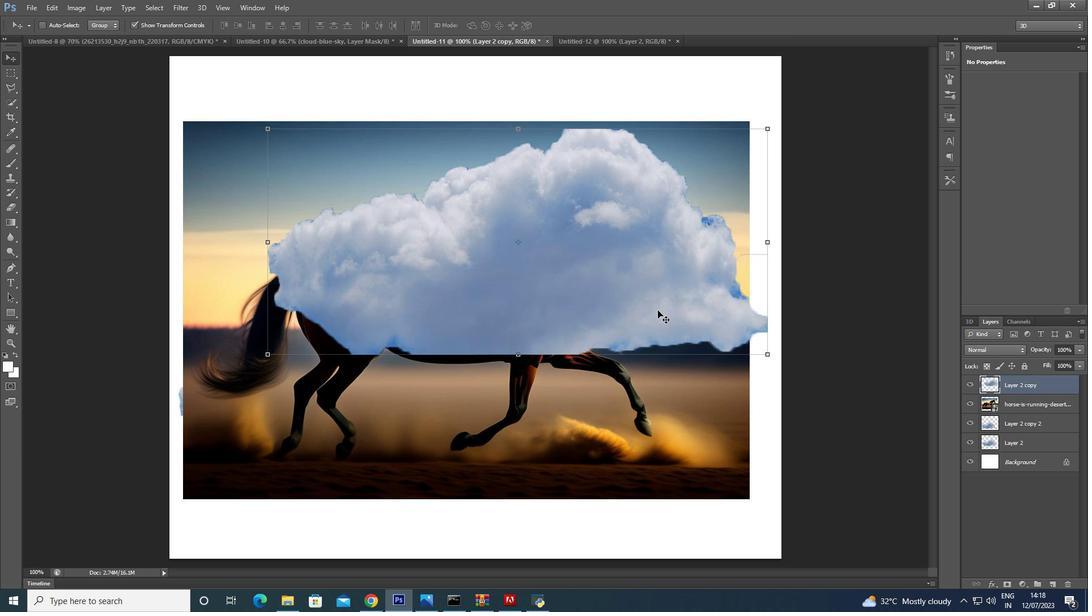 
Action: Mouse pressed left at (632, 296)
Screenshot: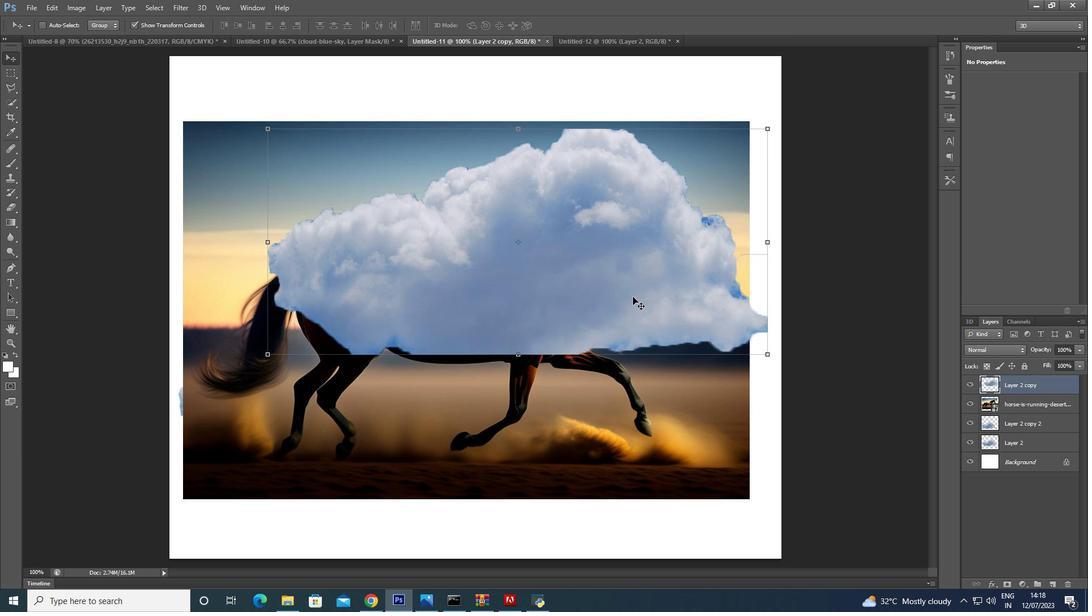 
Action: Mouse moved to (760, 385)
Screenshot: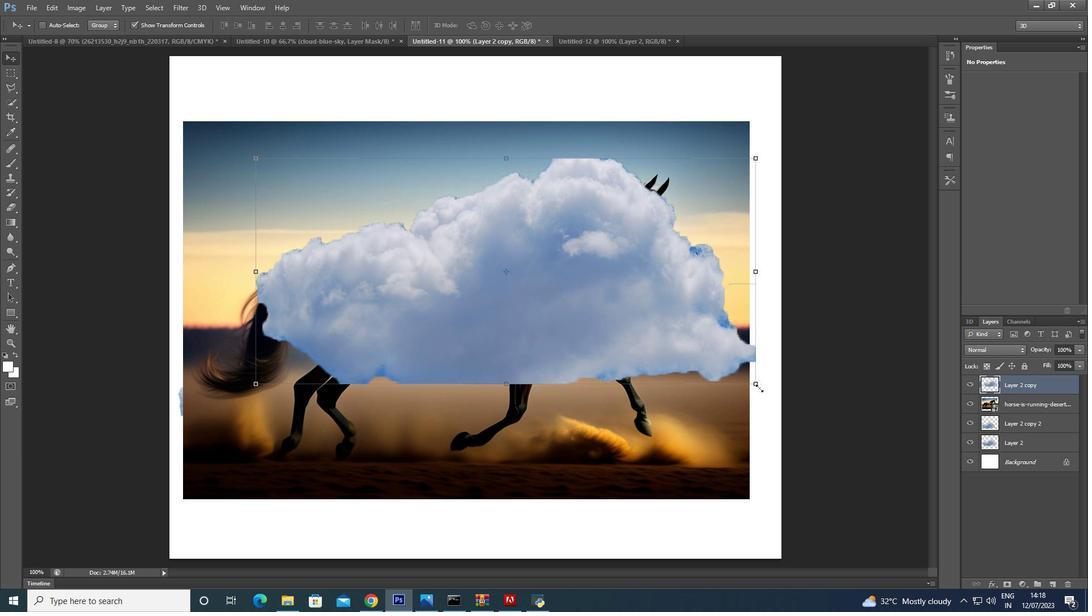 
Action: Mouse pressed left at (760, 385)
Screenshot: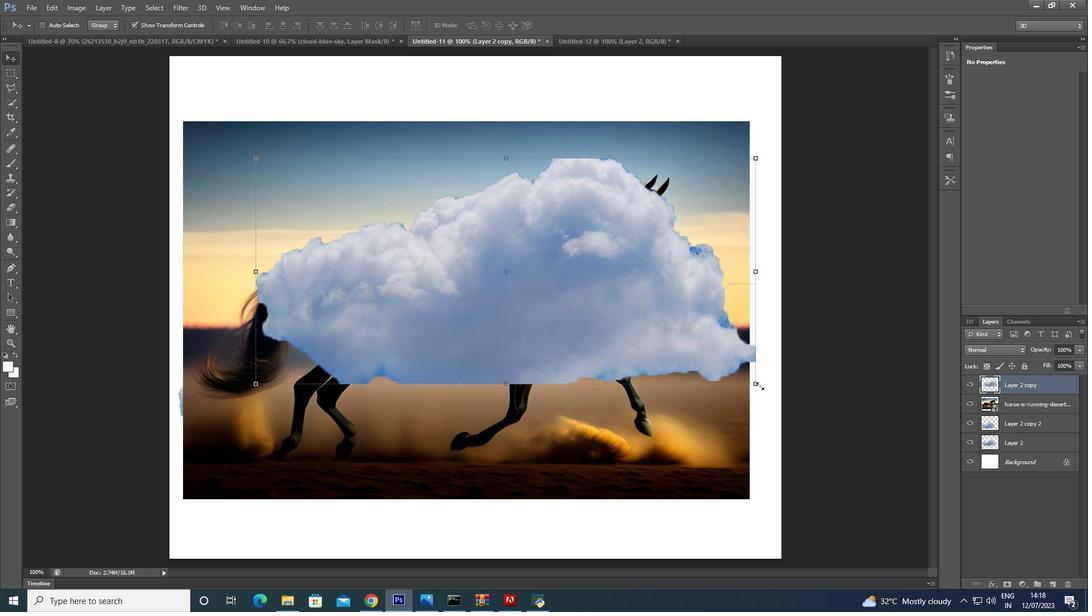 
Action: Mouse moved to (464, 247)
Screenshot: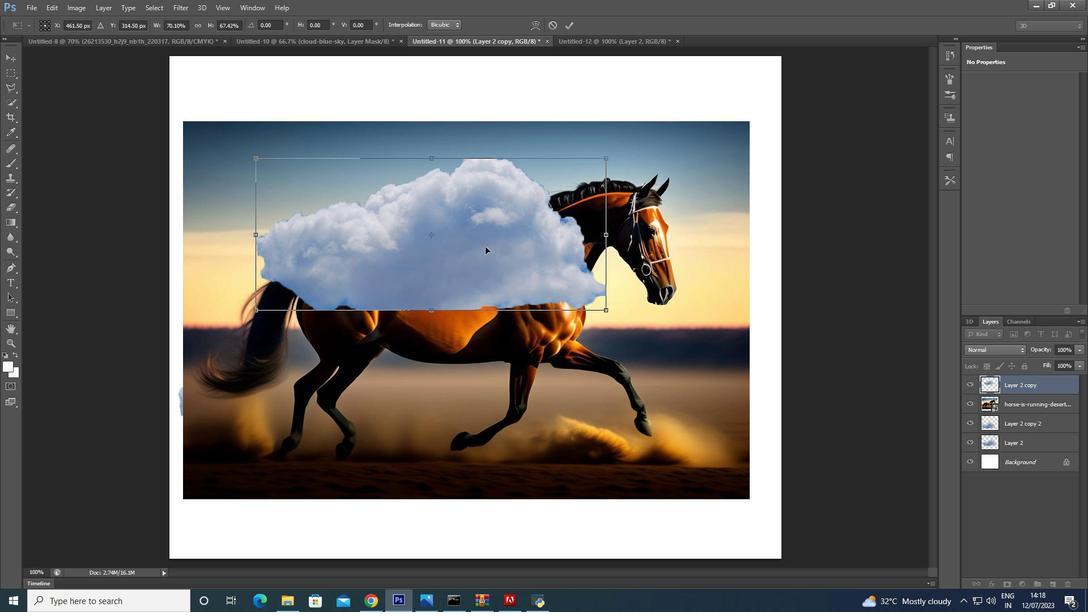 
Action: Mouse pressed left at (464, 247)
Screenshot: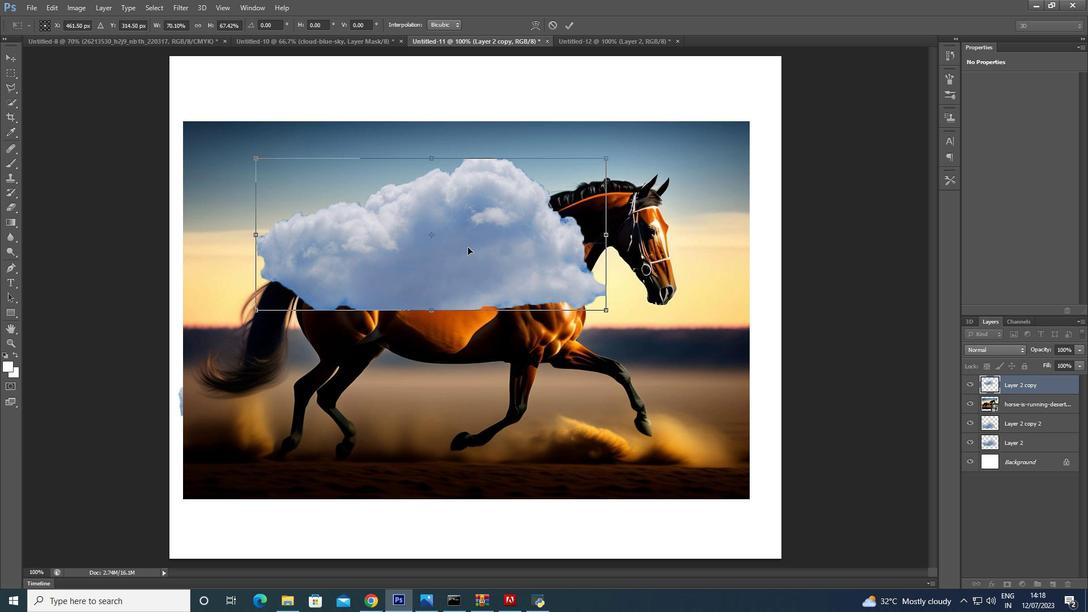 
Action: Mouse moved to (363, 311)
Screenshot: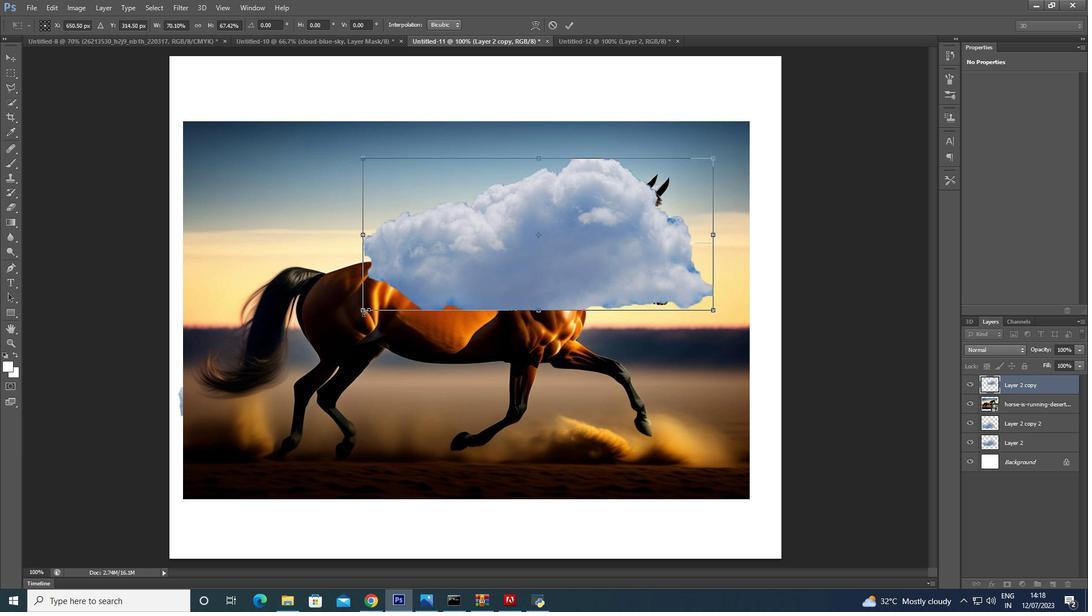 
Action: Mouse pressed left at (363, 311)
Screenshot: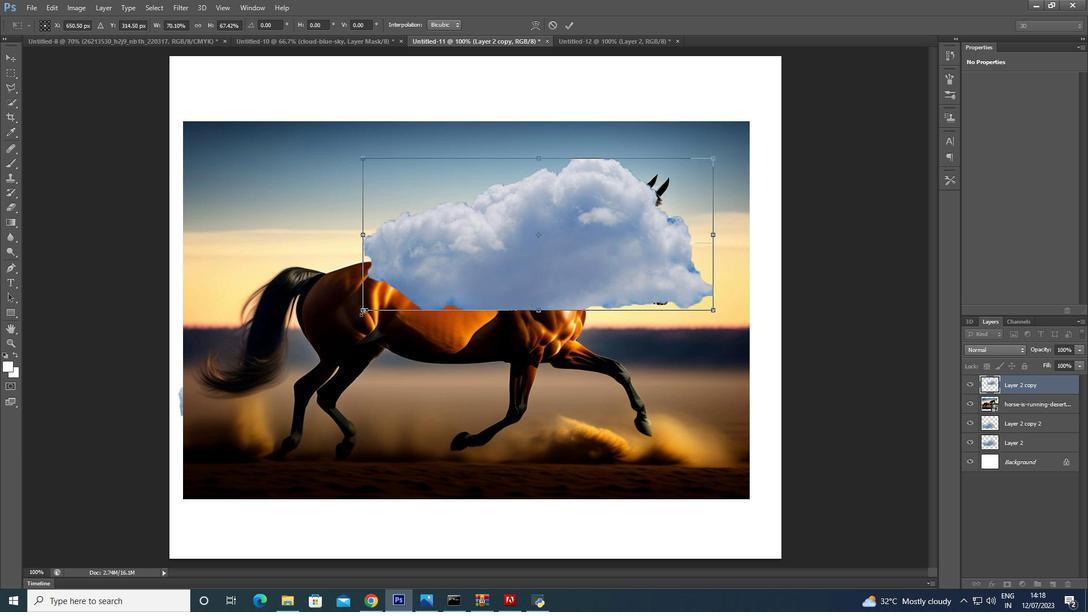 
Action: Mouse moved to (563, 245)
Screenshot: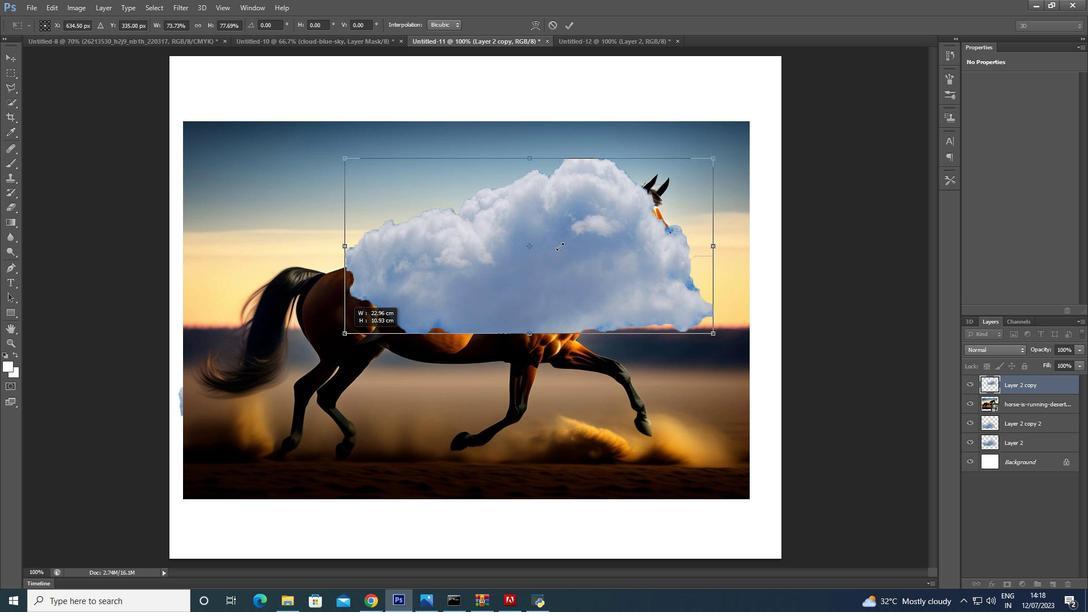 
Action: Mouse pressed left at (563, 245)
Screenshot: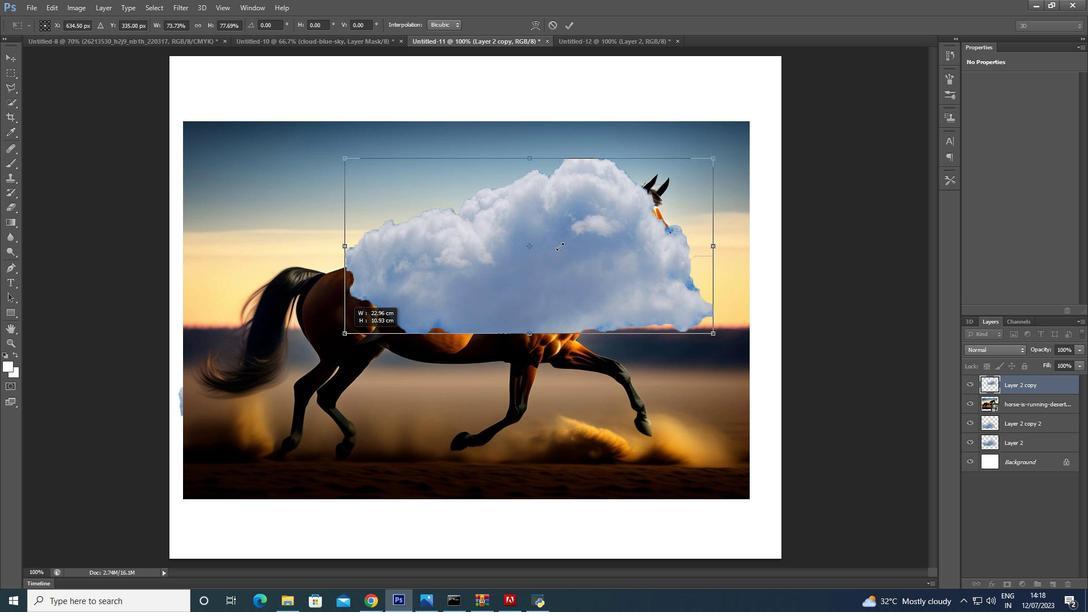 
Action: Mouse moved to (397, 302)
Screenshot: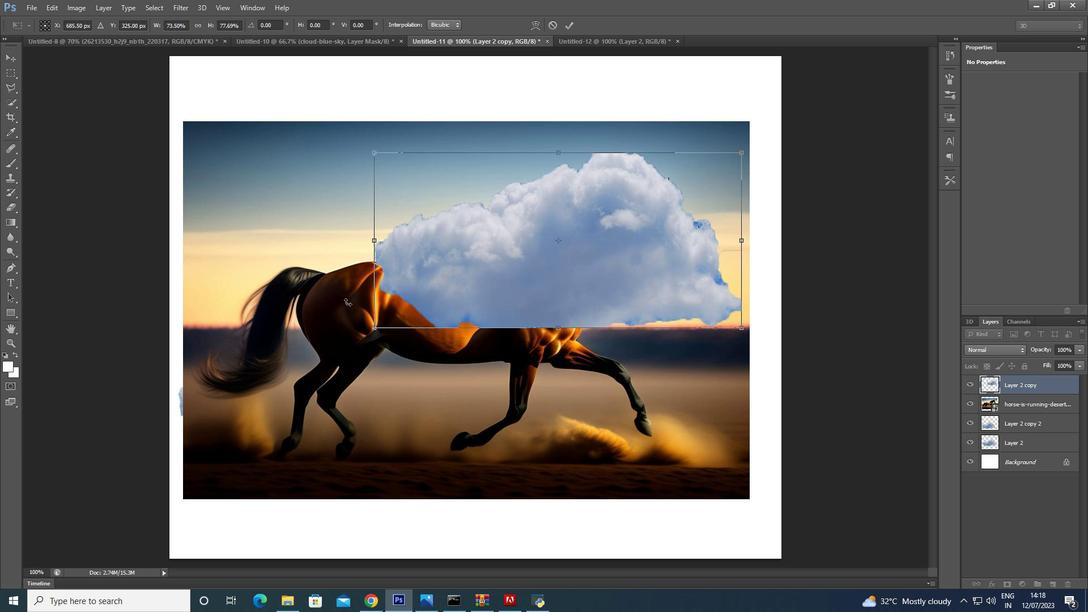 
Action: Key pressed <Key.enter>
Screenshot: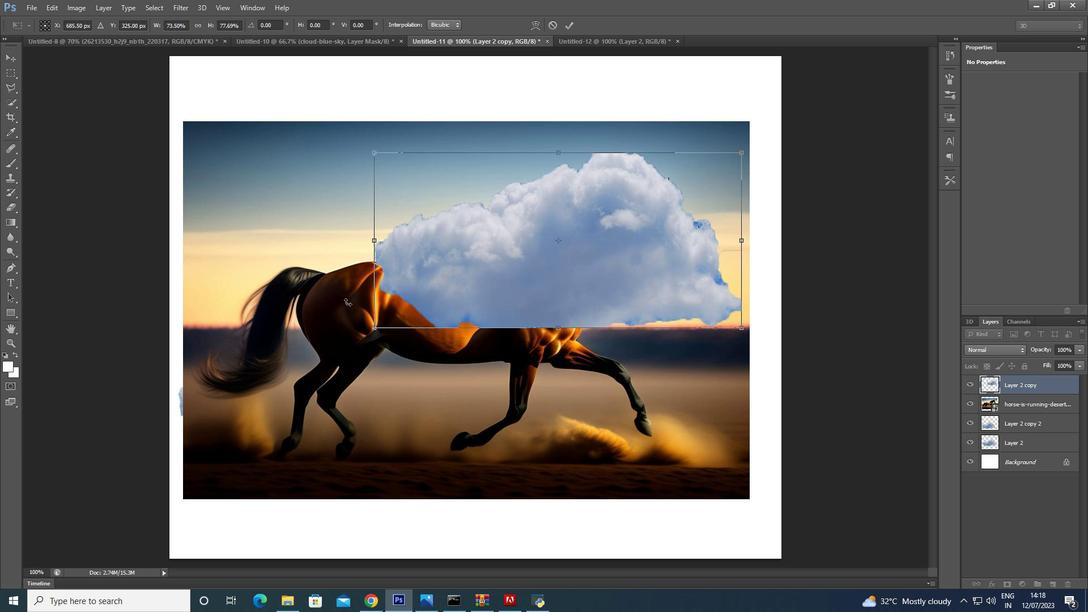 
Action: Mouse moved to (438, 276)
Screenshot: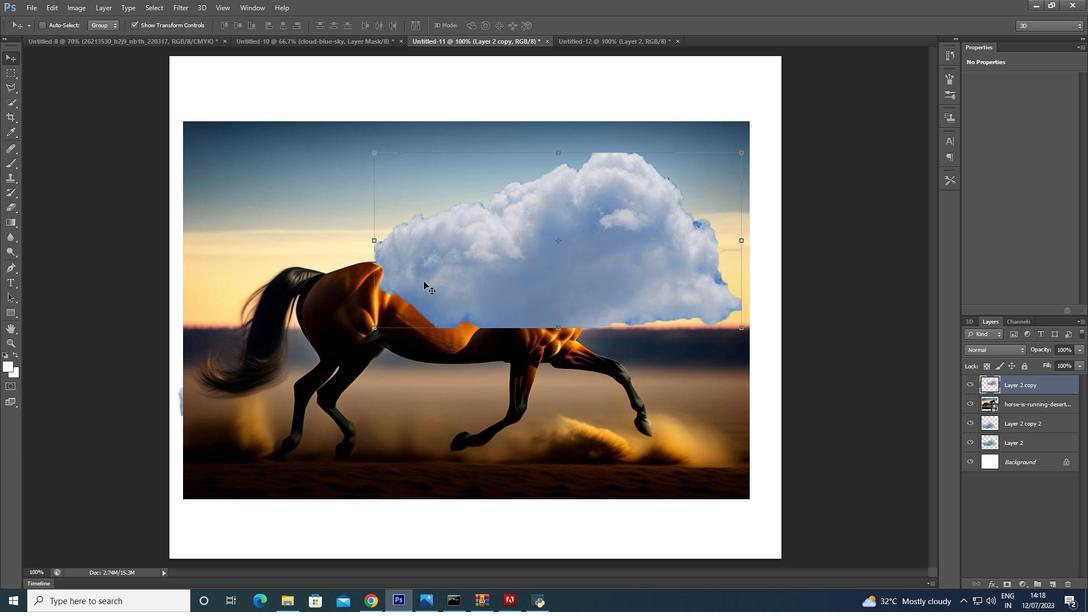 
Action: Mouse pressed left at (438, 276)
Screenshot: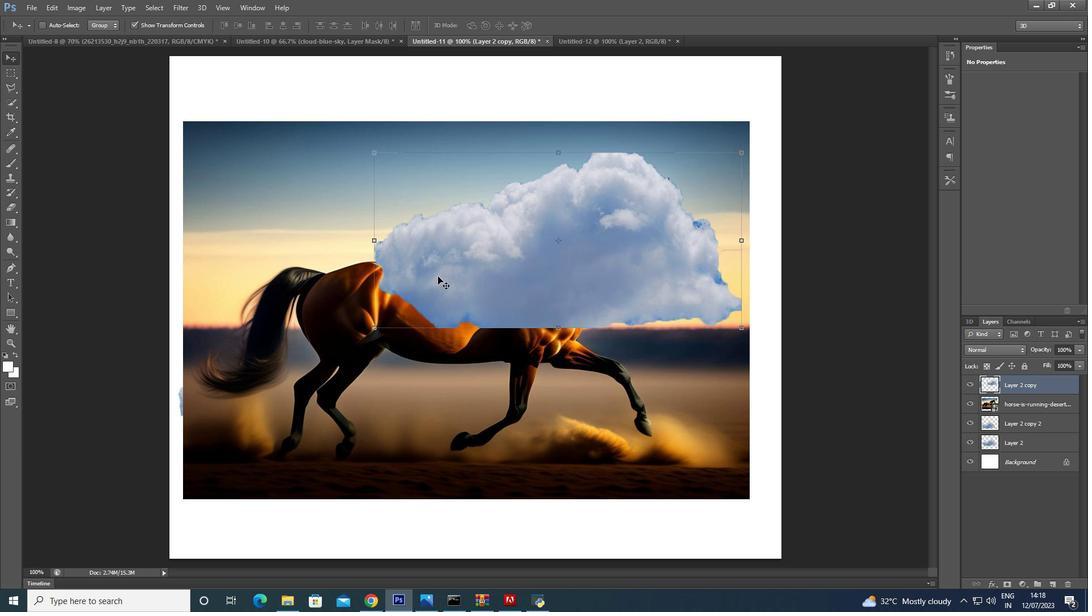 
Action: Mouse moved to (1020, 349)
Screenshot: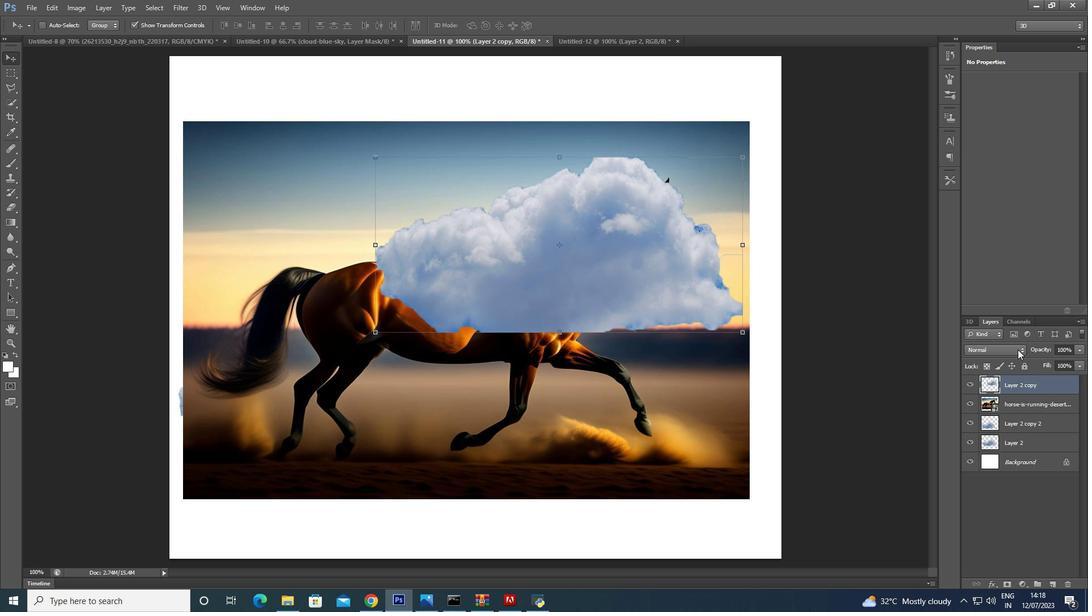 
Action: Mouse pressed left at (1020, 349)
Screenshot: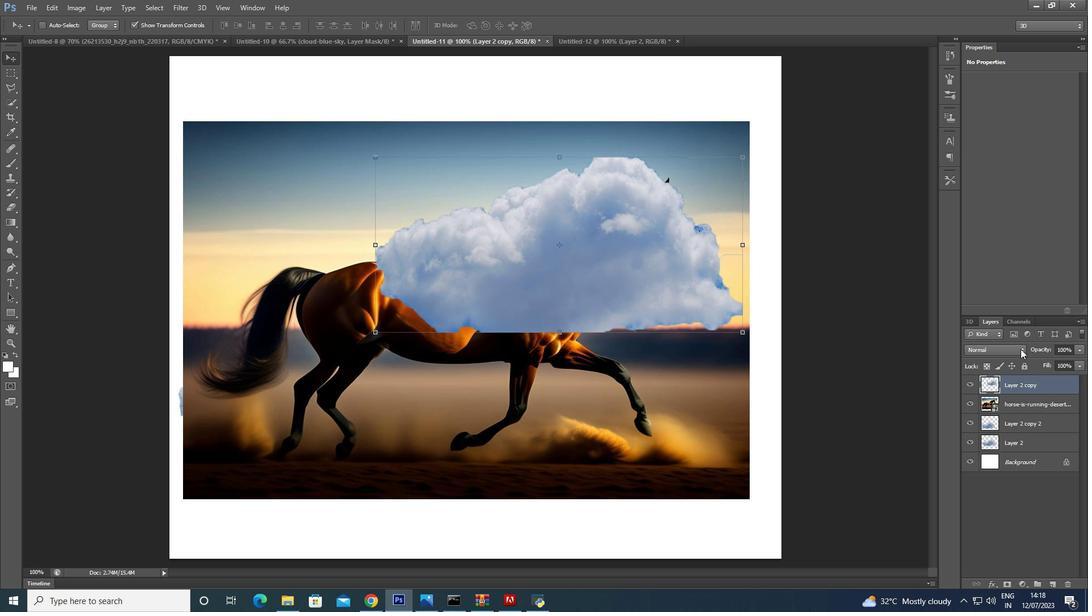 
Action: Mouse moved to (973, 149)
Screenshot: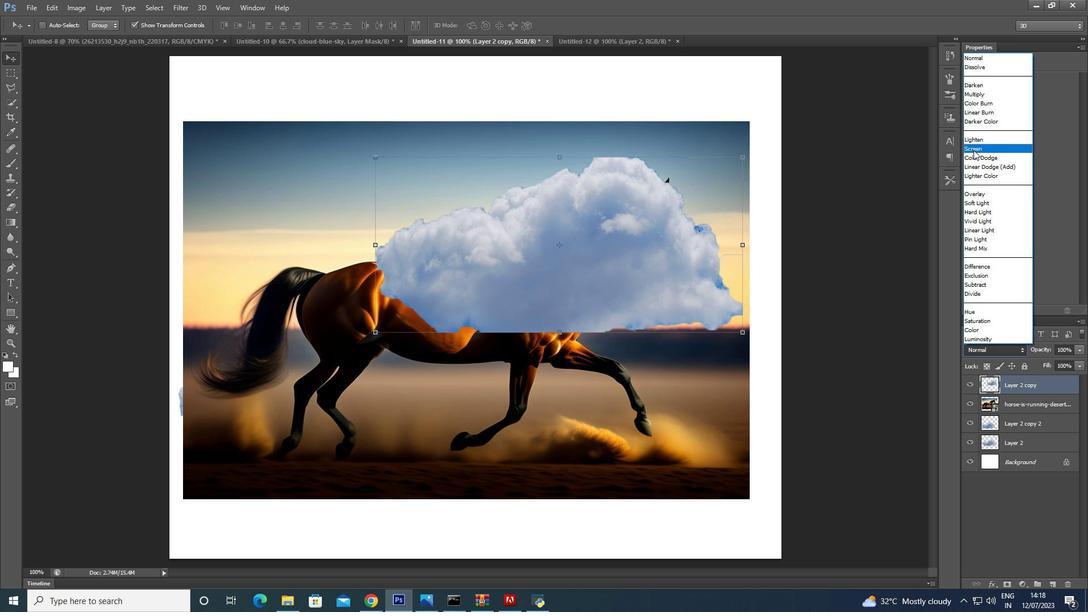
Action: Mouse pressed left at (973, 149)
Screenshot: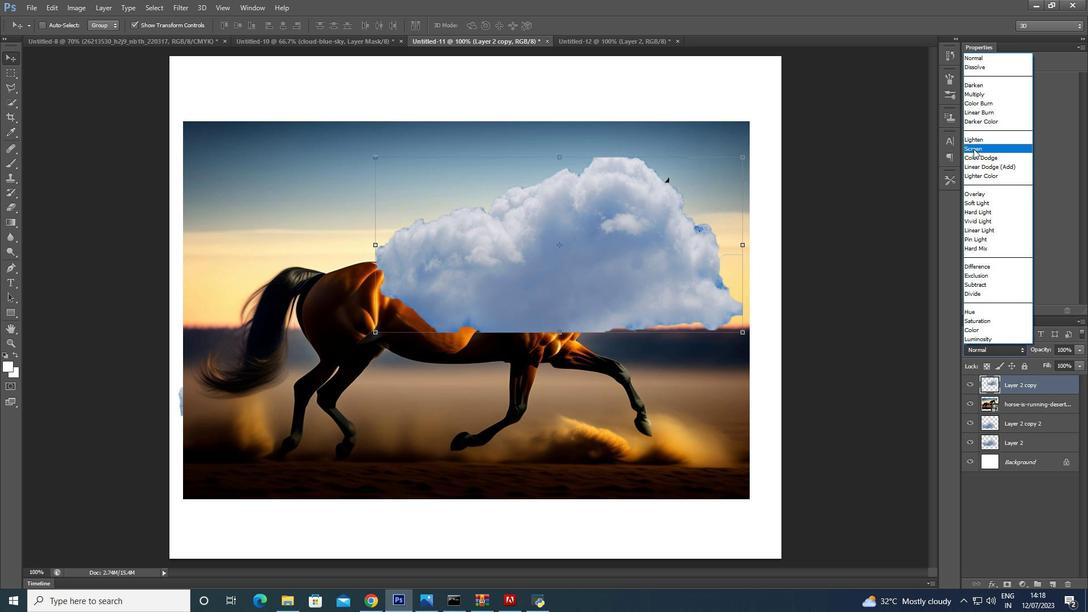 
Action: Mouse moved to (579, 241)
Screenshot: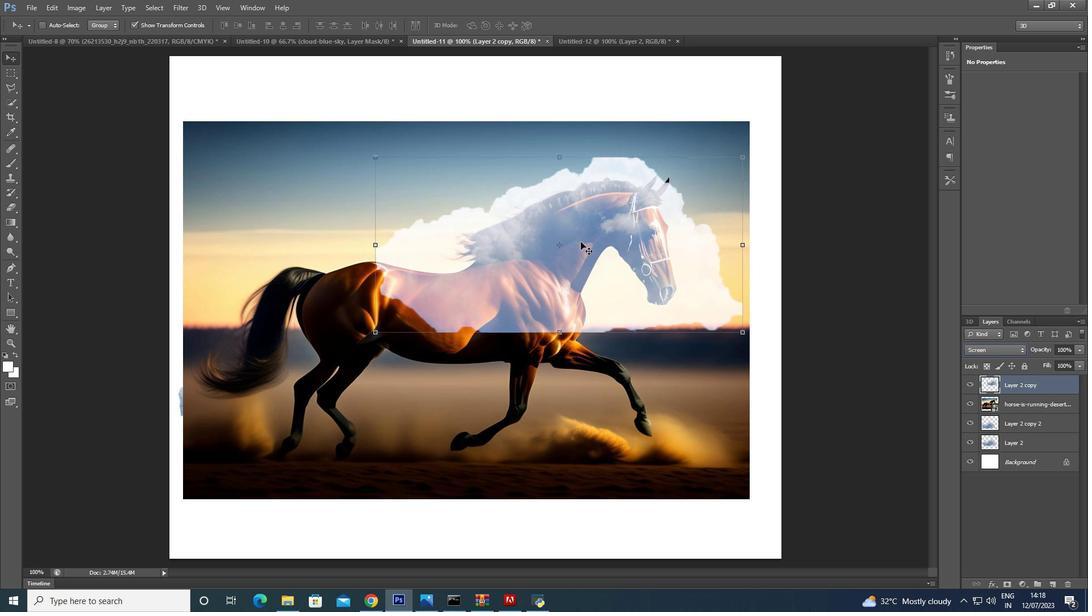
Action: Mouse pressed left at (579, 241)
Screenshot: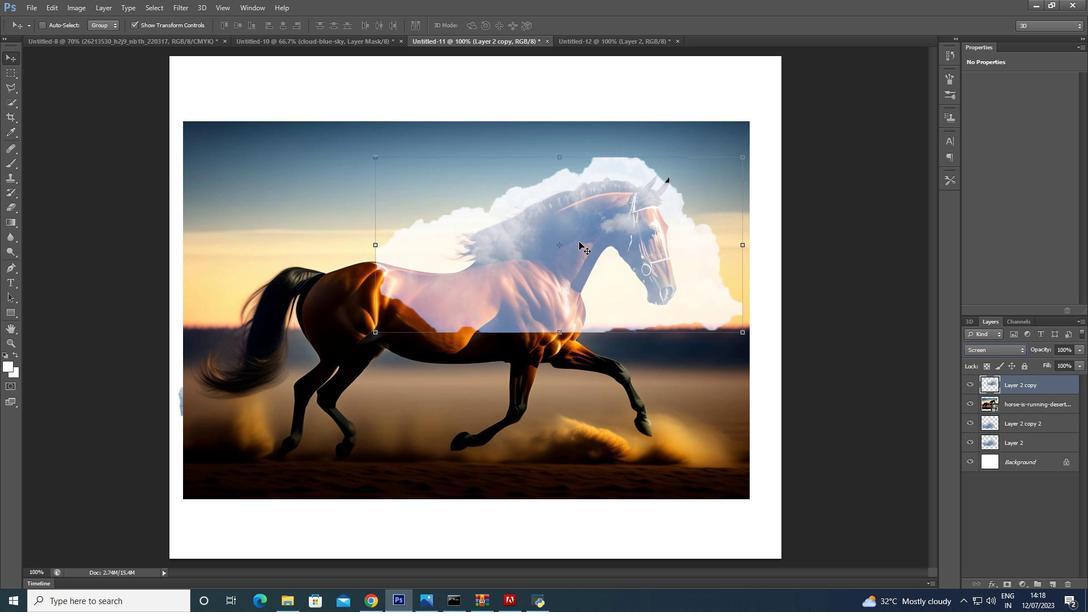 
Action: Mouse moved to (565, 263)
Screenshot: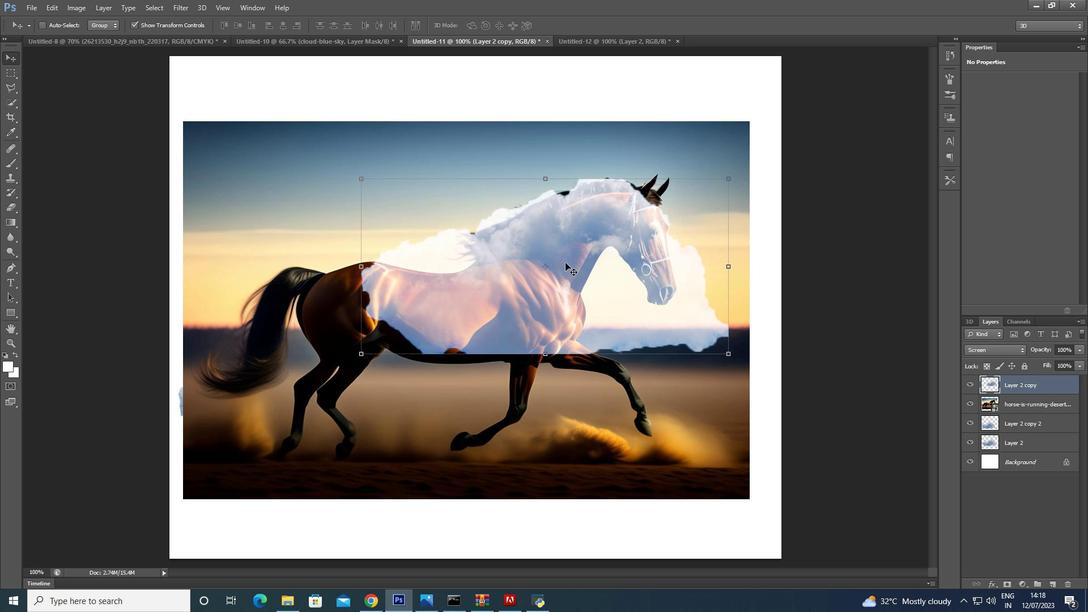 
Action: Key pressed <Key.alt_l>
Screenshot: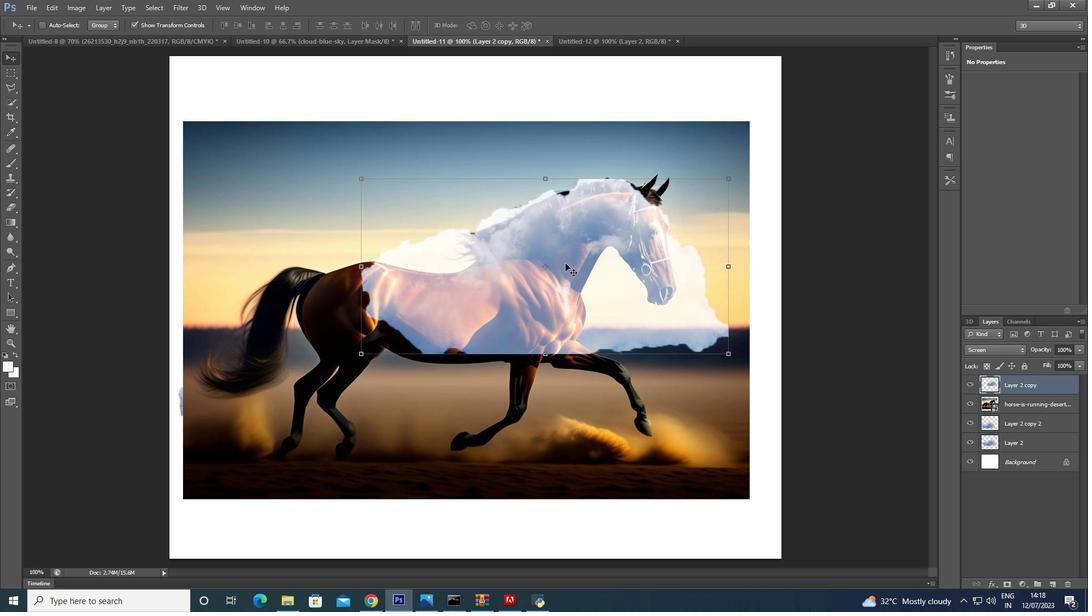 
Action: Mouse moved to (566, 263)
Screenshot: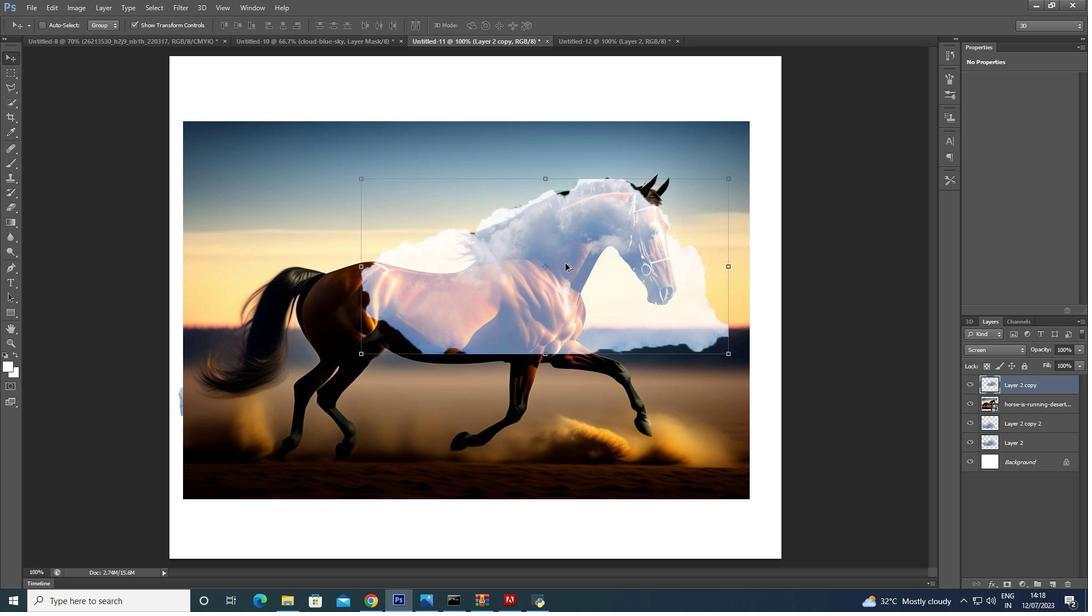 
Action: Key pressed <Key.alt_l><Key.alt_l><Key.alt_l>
Screenshot: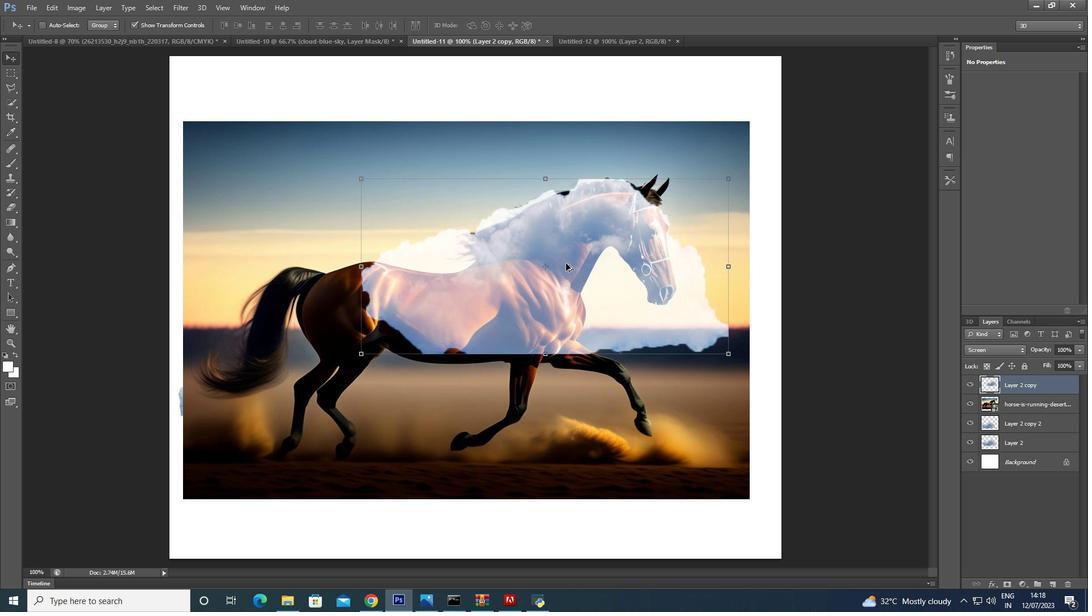 
Action: Mouse pressed left at (566, 263)
Screenshot: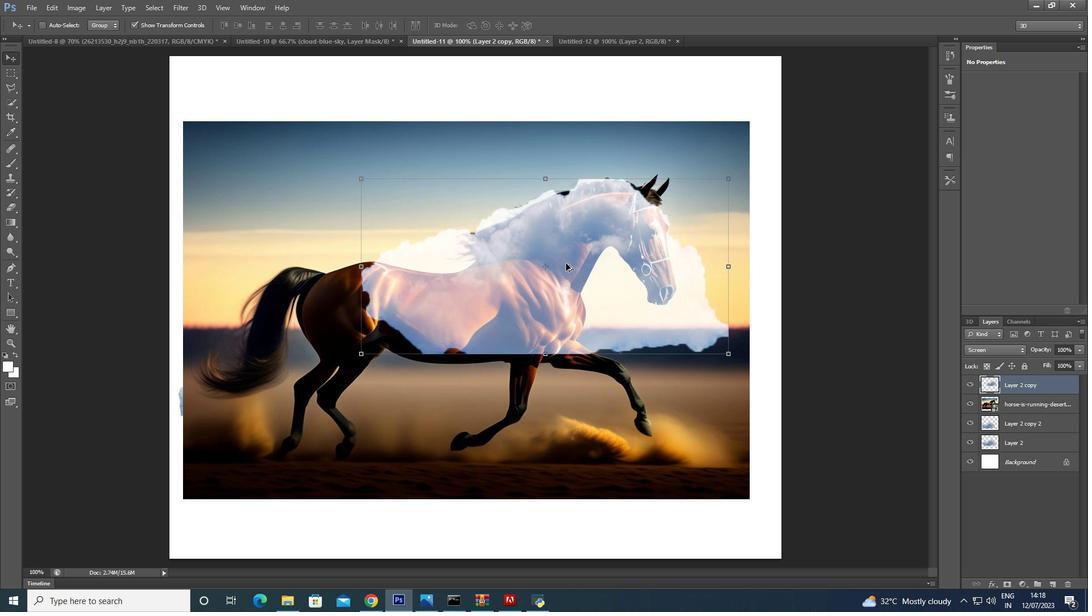 
Action: Key pressed <Key.alt_l><Key.alt_l><Key.alt_l><Key.alt_l><Key.alt_l><Key.alt_l><Key.alt_l><Key.alt_l>
Screenshot: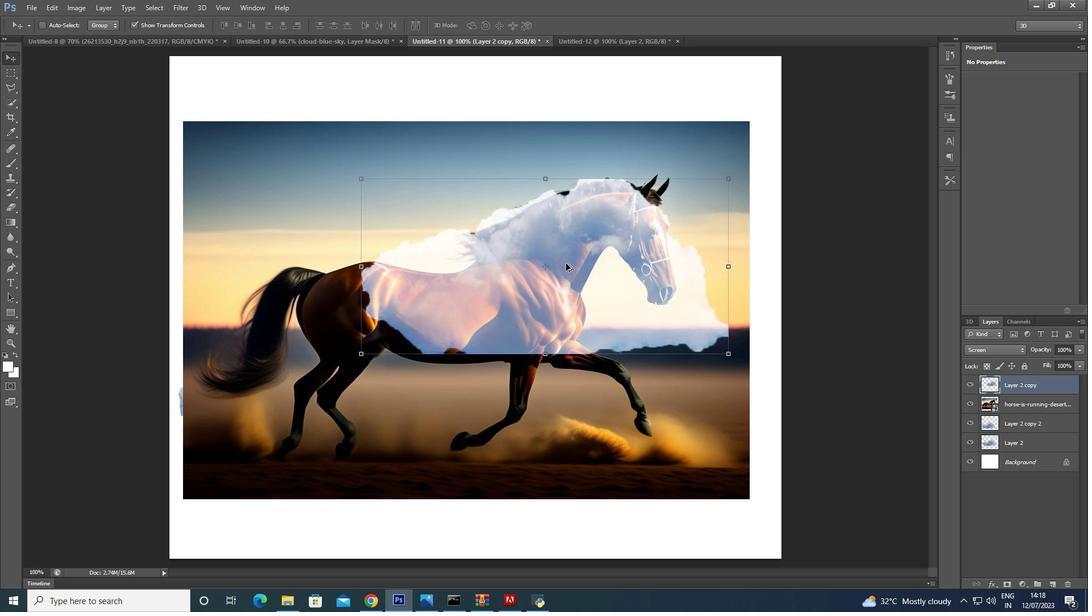 
Action: Mouse moved to (566, 263)
Screenshot: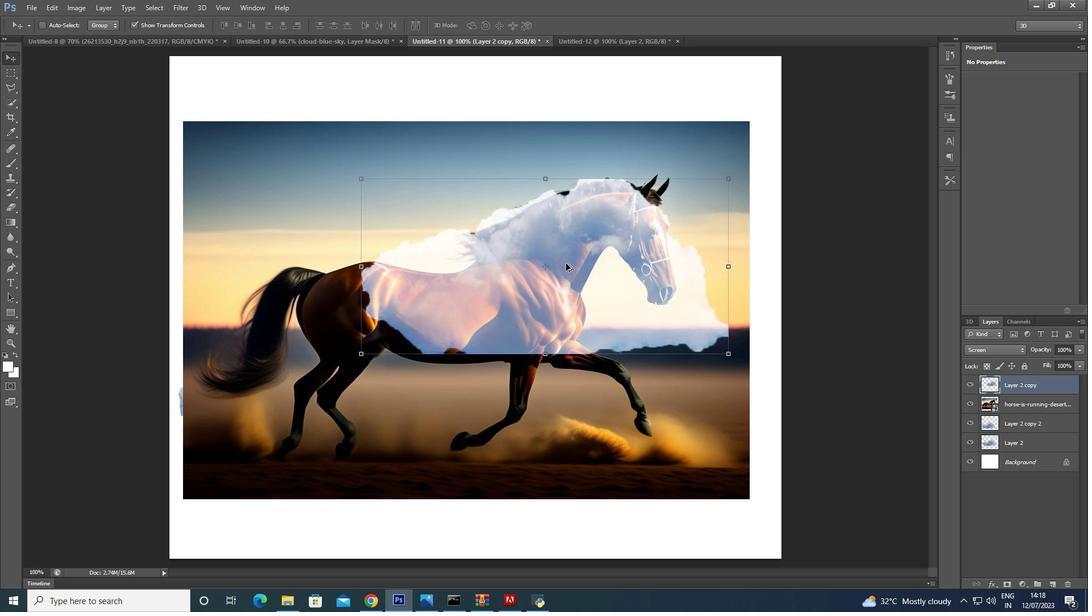 
Action: Key pressed <Key.alt_l><Key.alt_l>
Screenshot: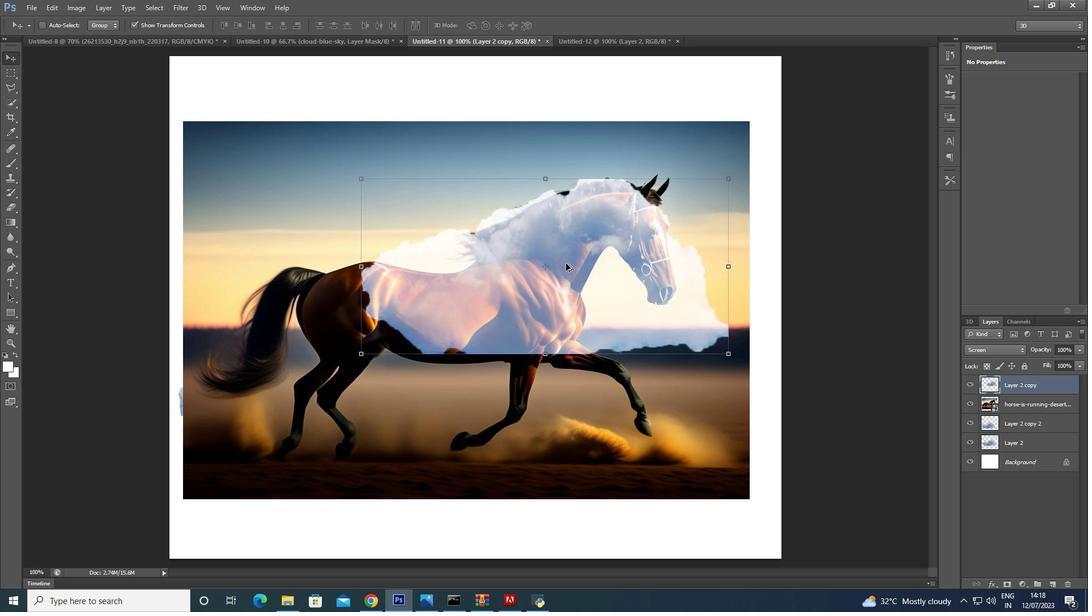 
Action: Mouse moved to (557, 263)
Screenshot: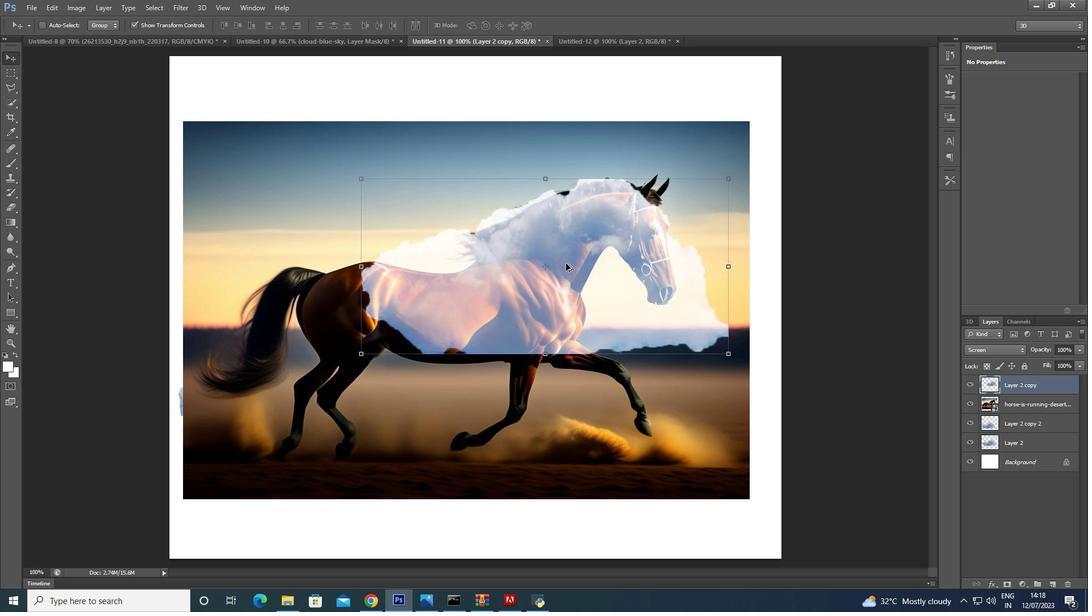 
Action: Key pressed <Key.alt_l>
Screenshot: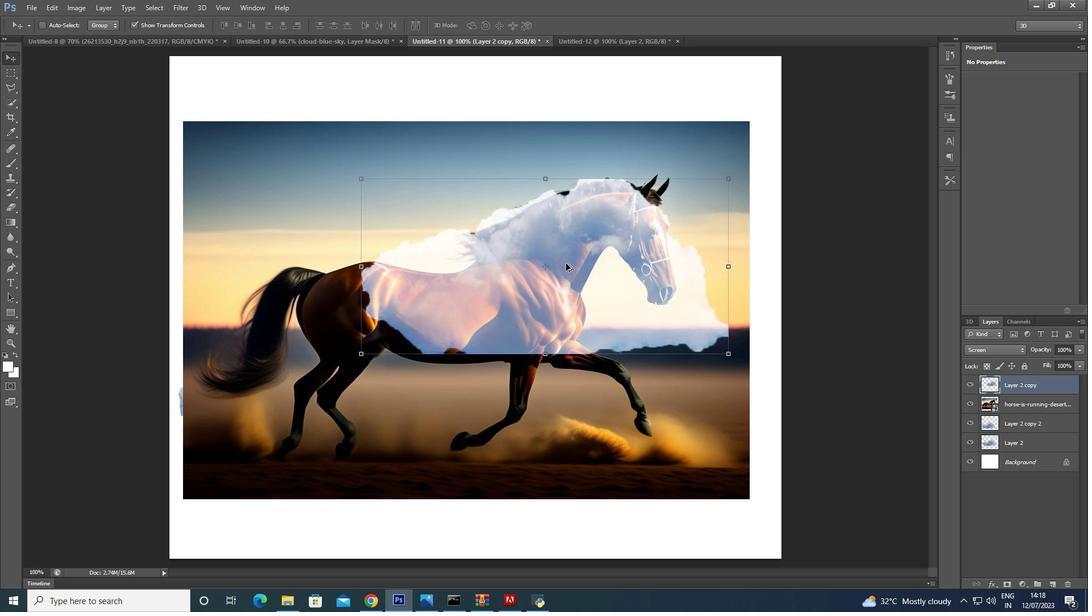 
Action: Mouse moved to (556, 263)
Screenshot: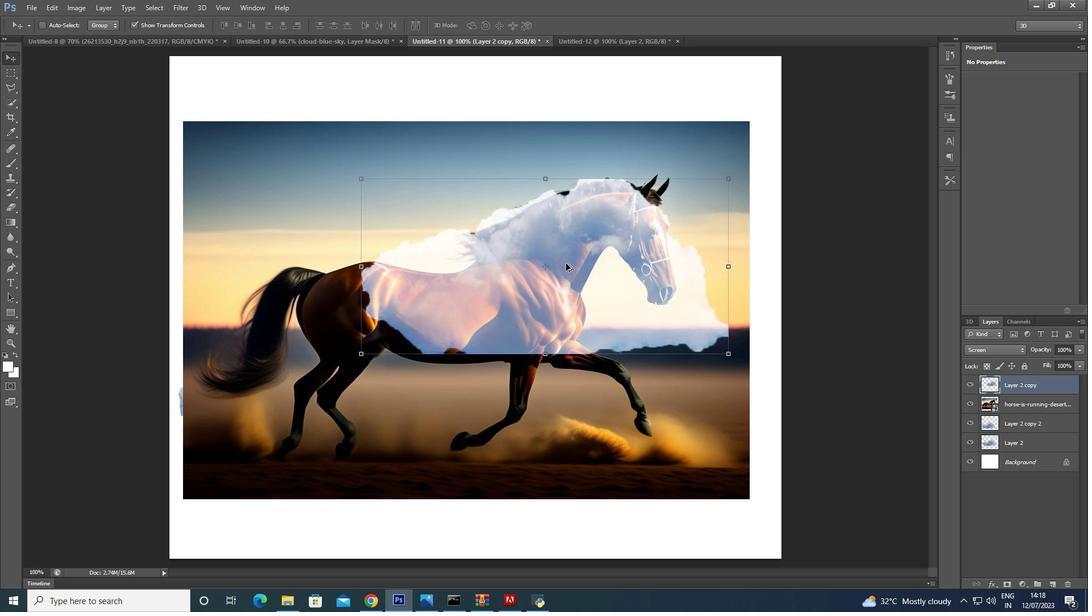 
Action: Key pressed <Key.alt_l>
Screenshot: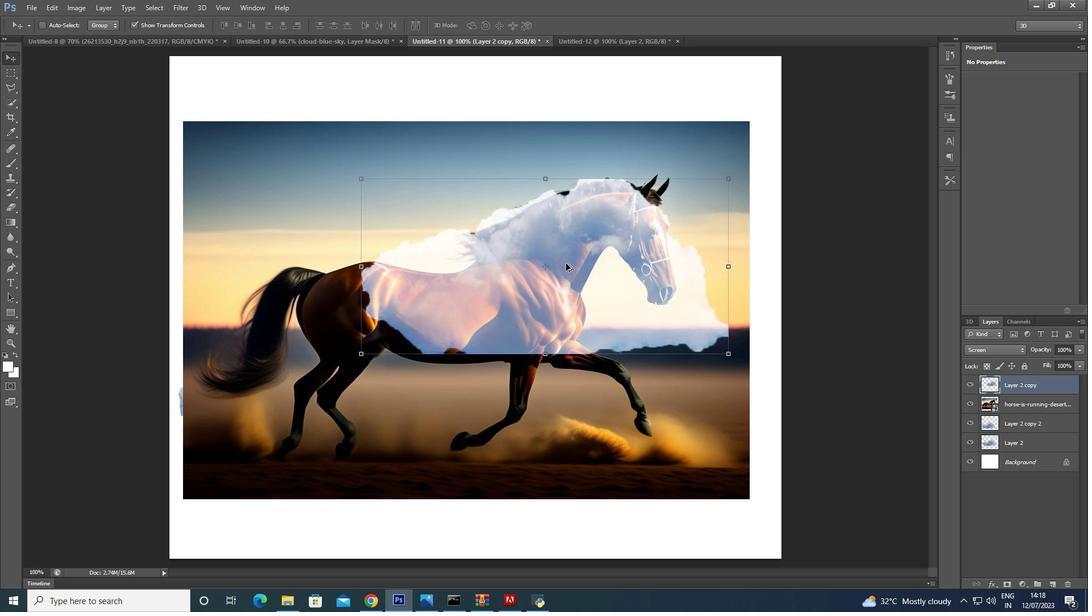 
Action: Mouse moved to (553, 265)
Screenshot: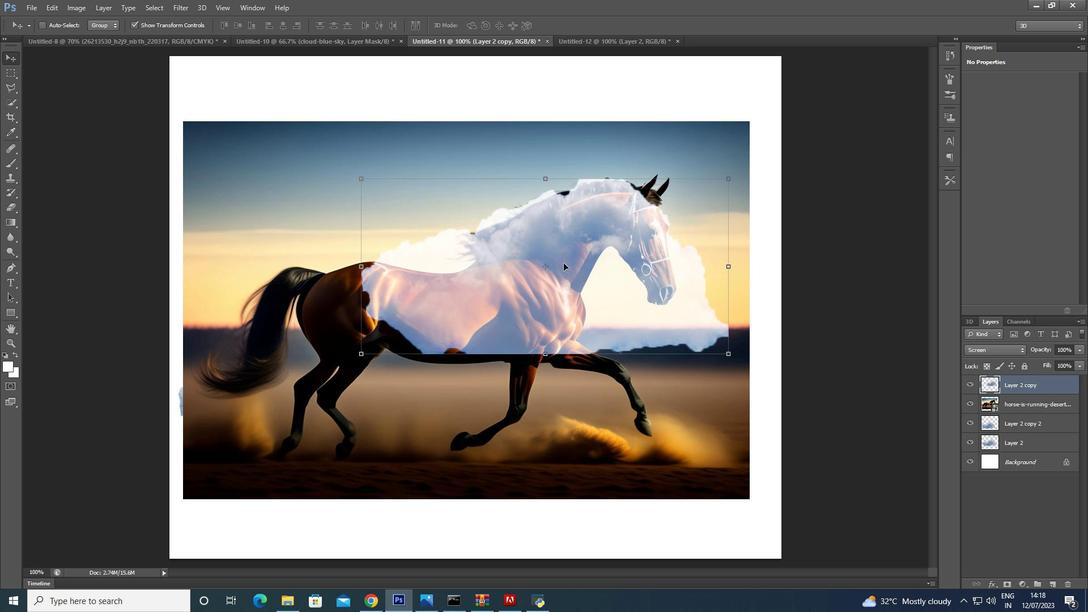 
Action: Key pressed <Key.alt_l>
Screenshot: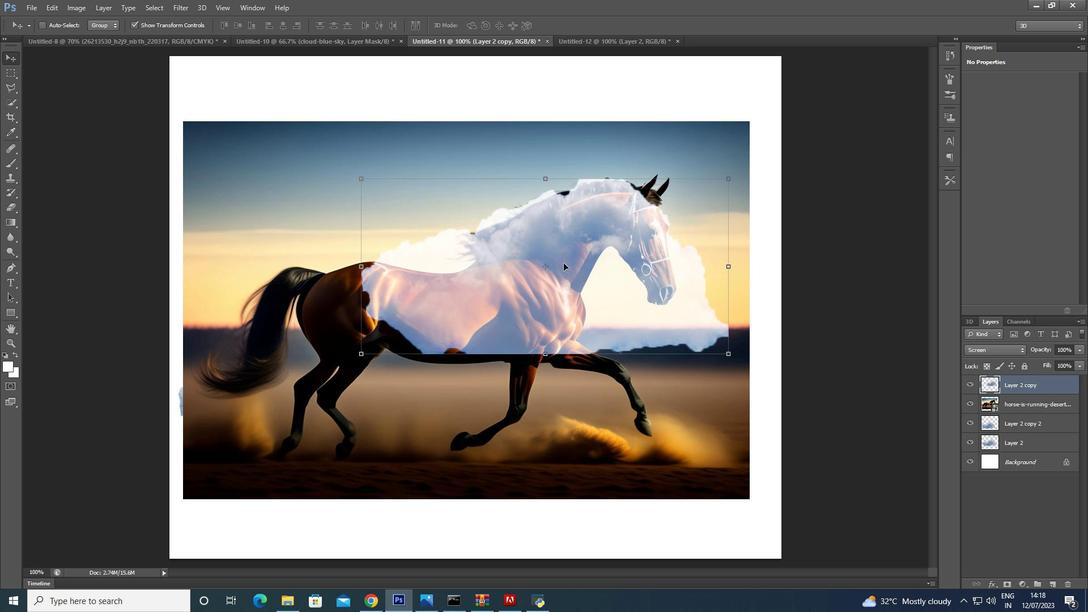 
Action: Mouse moved to (552, 265)
